 Task: Explore the satellite view of the Florida Everglades.
Action: Mouse moved to (84, 67)
Screenshot: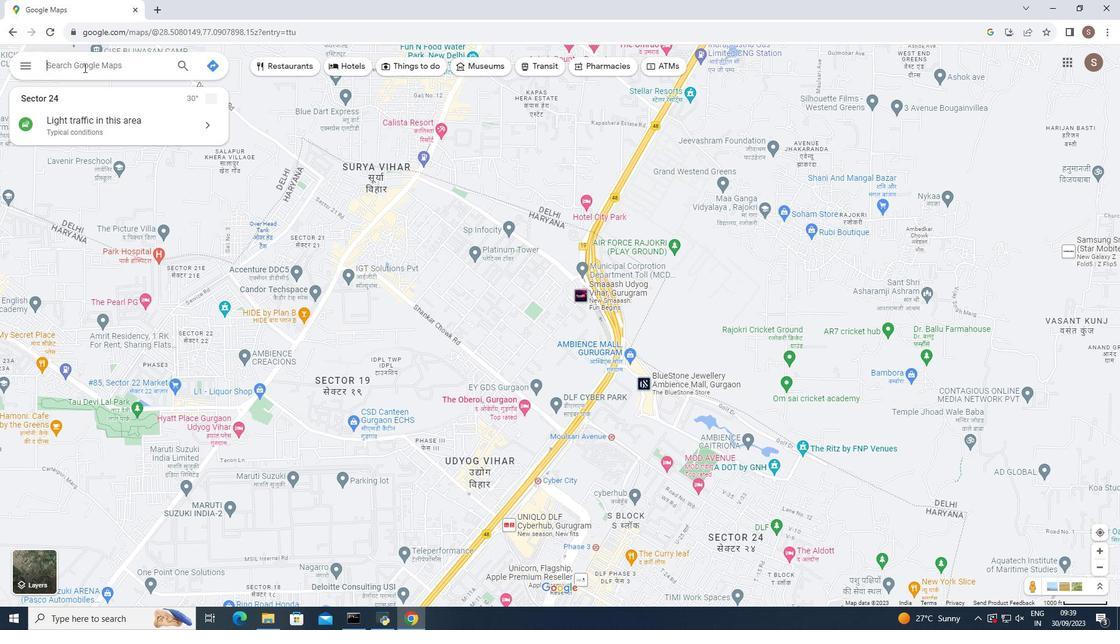 
Action: Mouse pressed left at (84, 67)
Screenshot: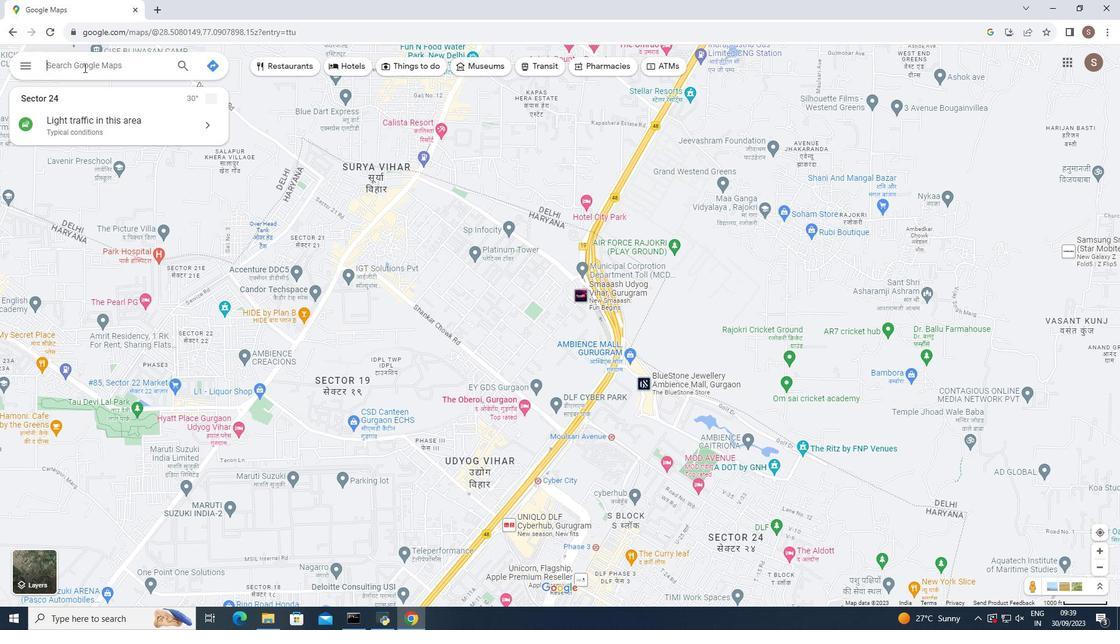 
Action: Key pressed <Key.caps_lock>F<Key.caps_lock>lorida<Key.space><Key.caps_lock>E<Key.caps_lock>verglades
Screenshot: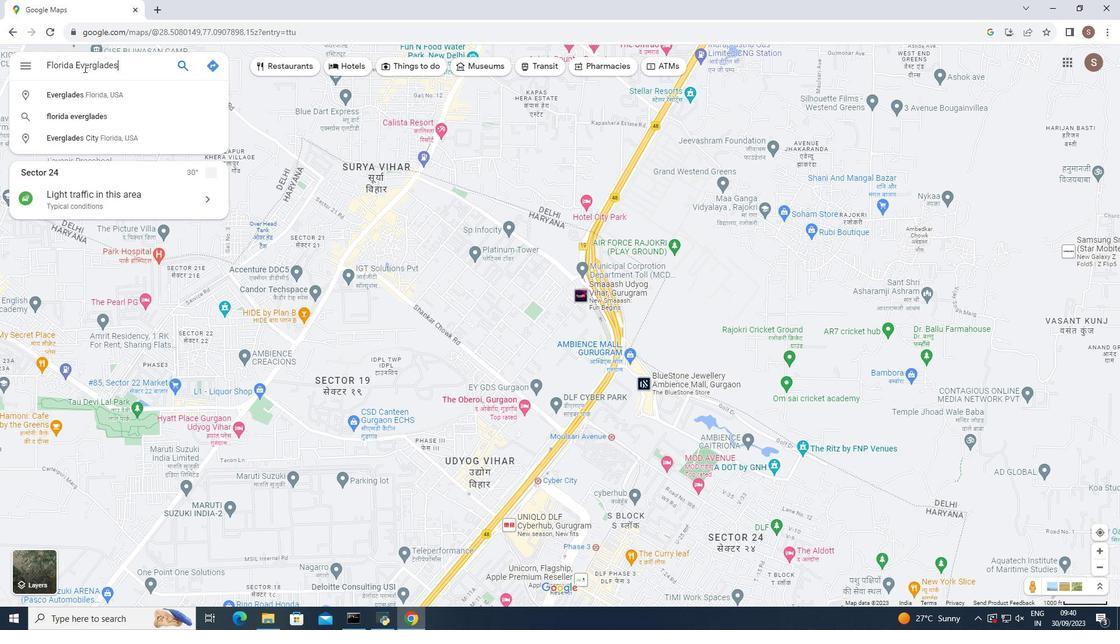 
Action: Mouse moved to (80, 89)
Screenshot: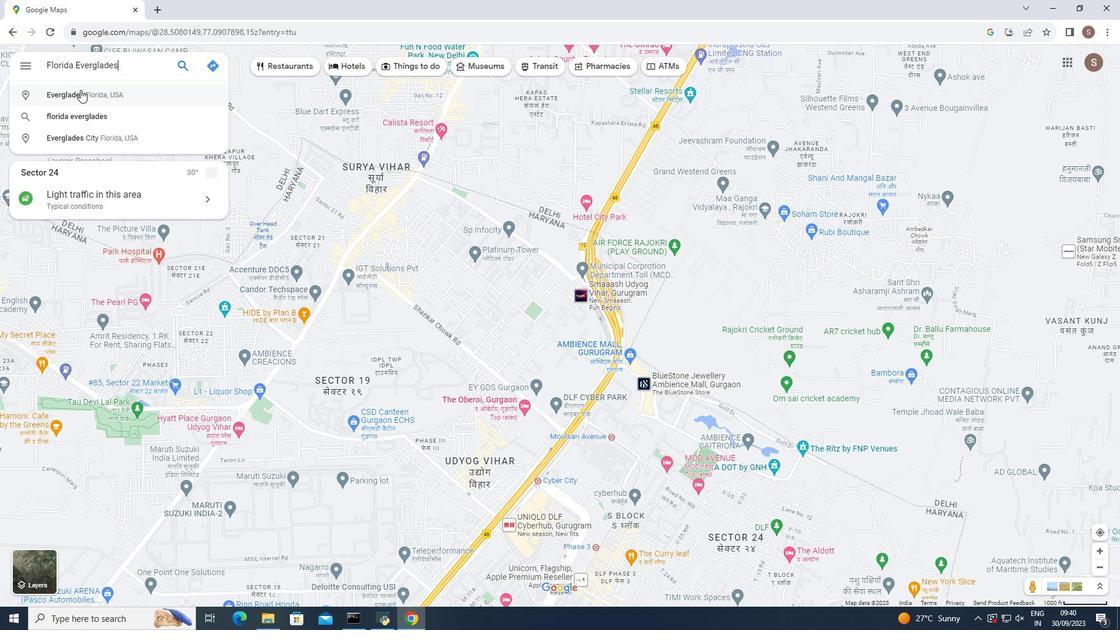 
Action: Mouse pressed left at (80, 89)
Screenshot: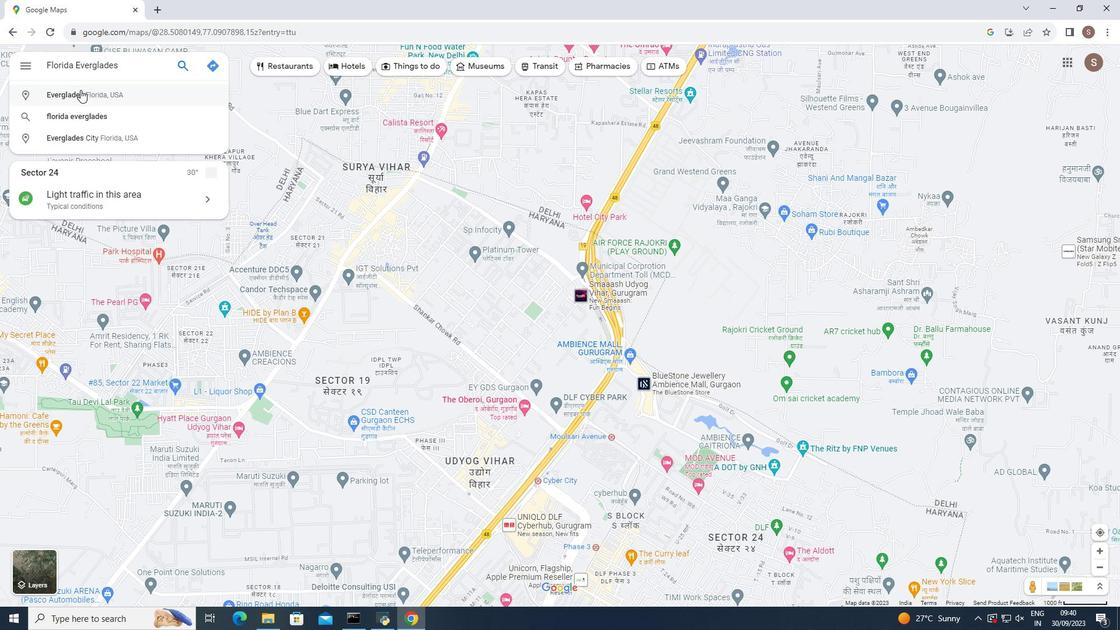 
Action: Mouse moved to (461, 571)
Screenshot: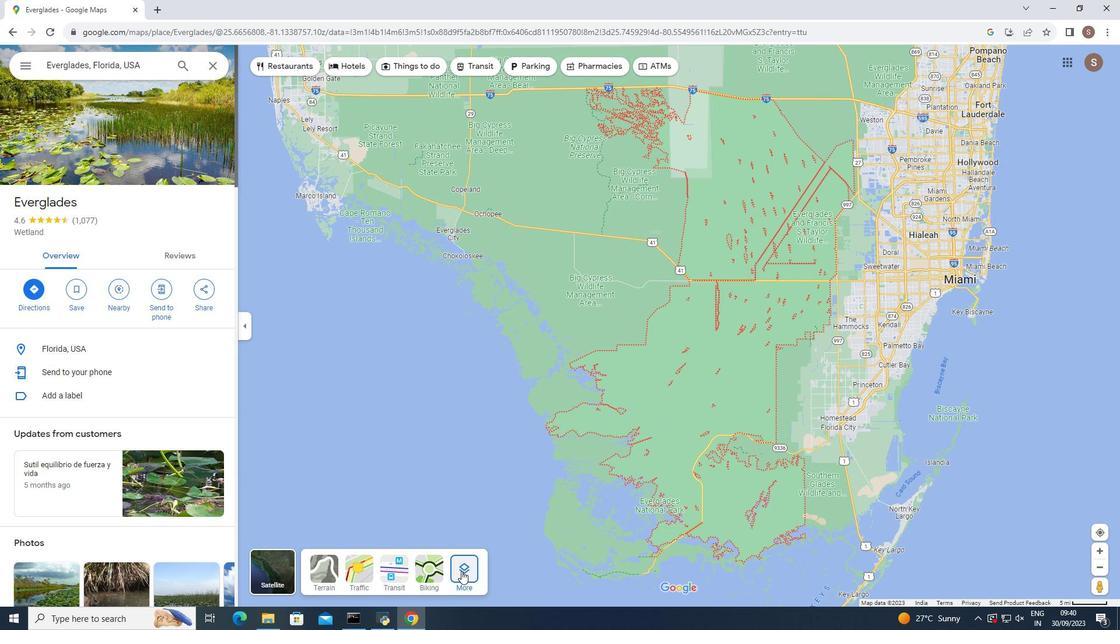 
Action: Mouse pressed left at (461, 571)
Screenshot: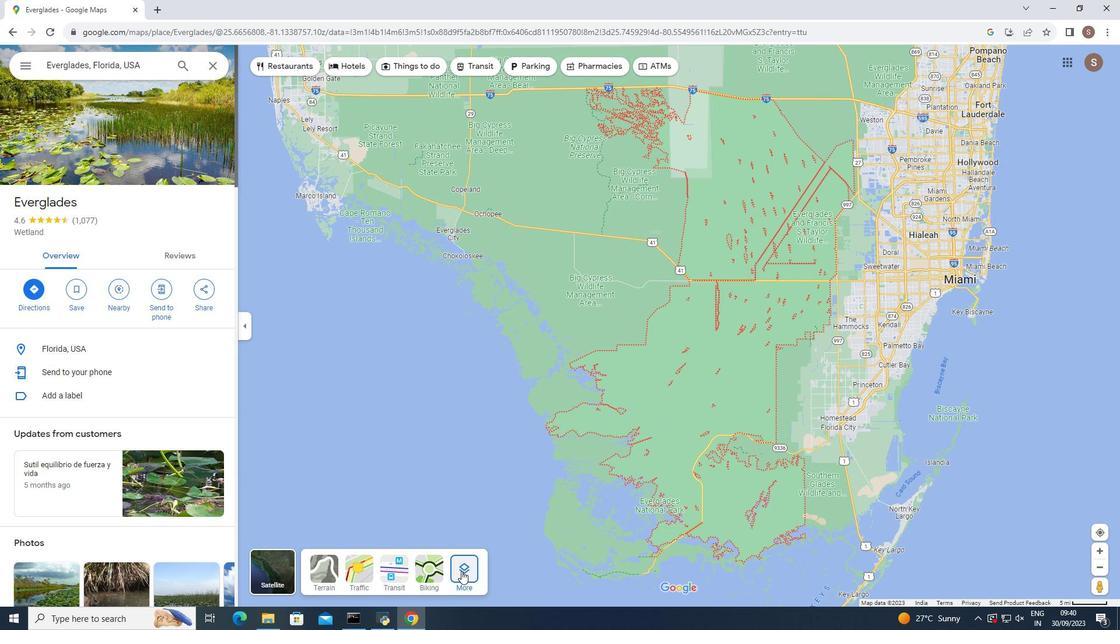 
Action: Mouse moved to (357, 527)
Screenshot: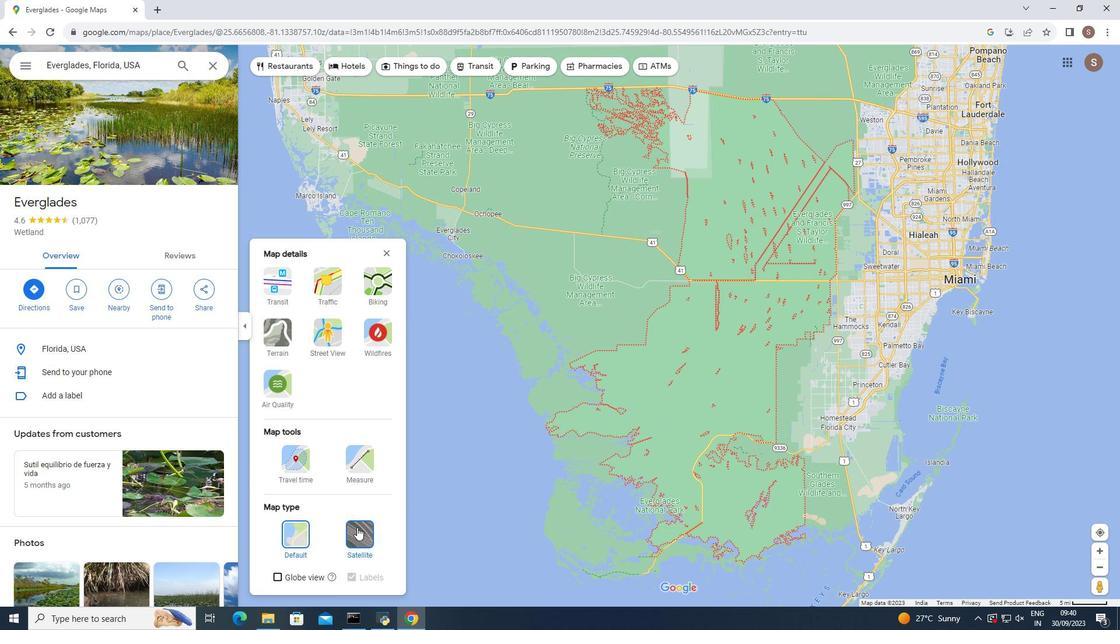 
Action: Mouse pressed left at (357, 527)
Screenshot: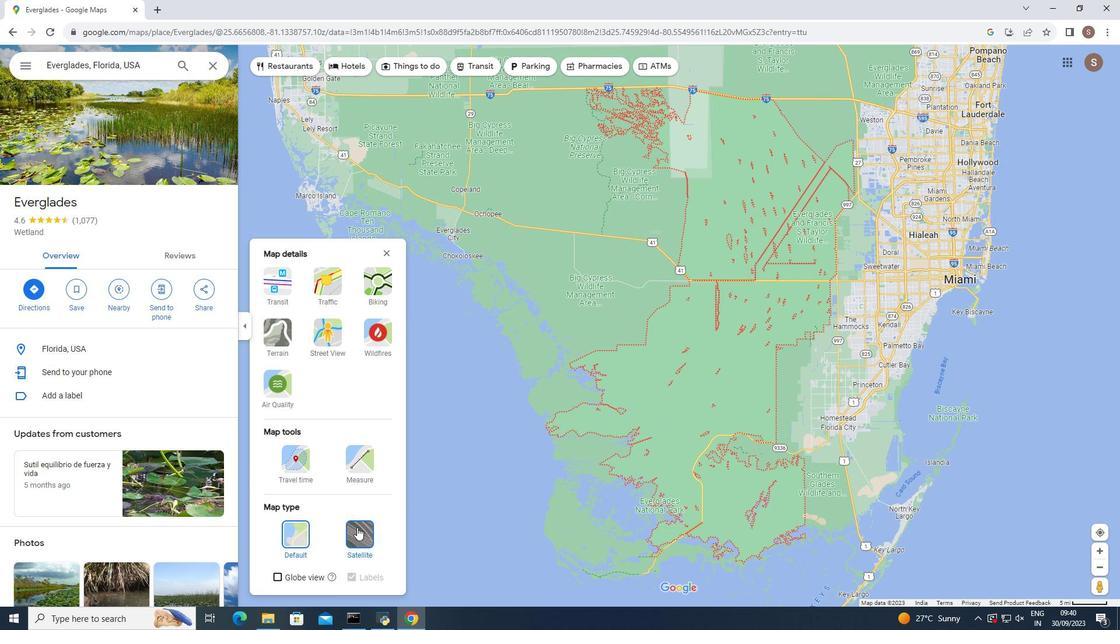 
Action: Mouse moved to (693, 401)
Screenshot: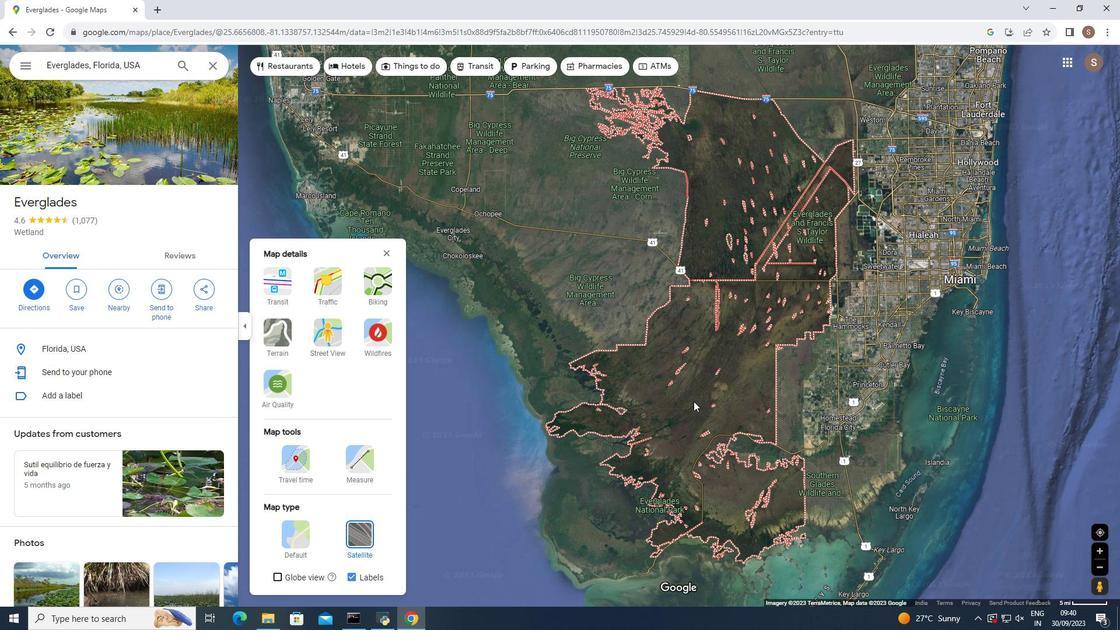 
Action: Mouse scrolled (693, 400) with delta (0, 0)
Screenshot: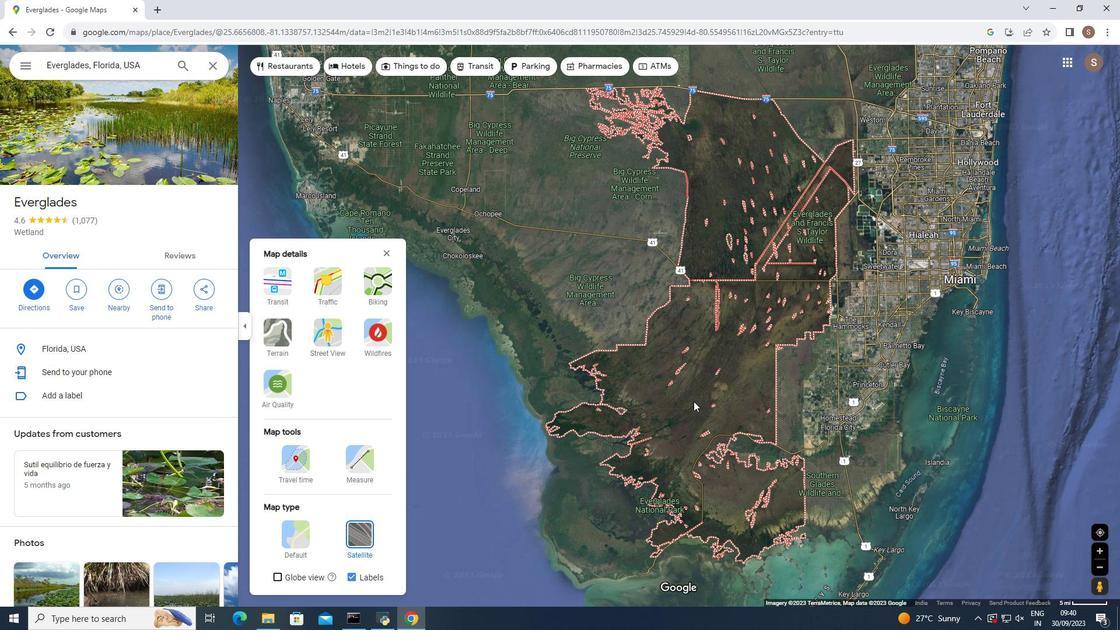 
Action: Mouse moved to (1100, 591)
Screenshot: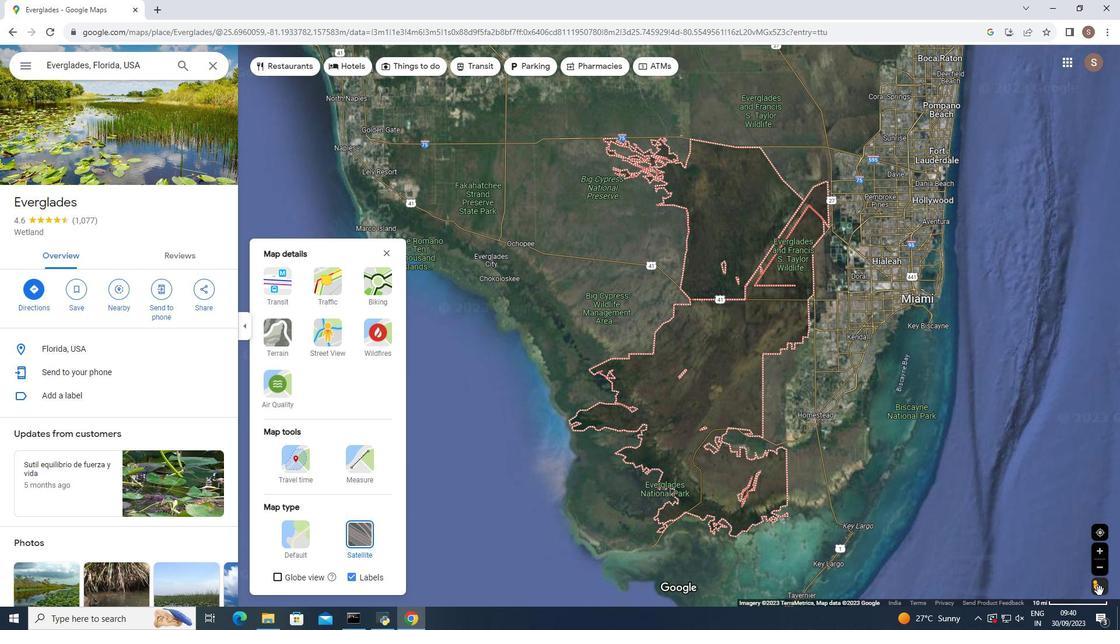 
Action: Mouse pressed left at (1100, 591)
Screenshot: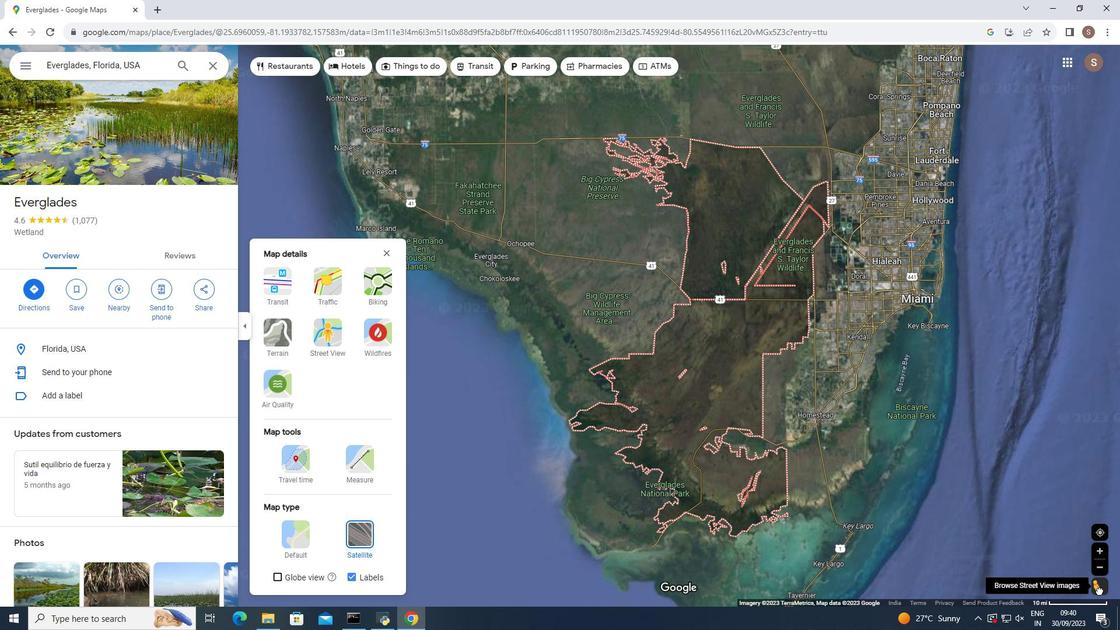
Action: Mouse moved to (853, 421)
Screenshot: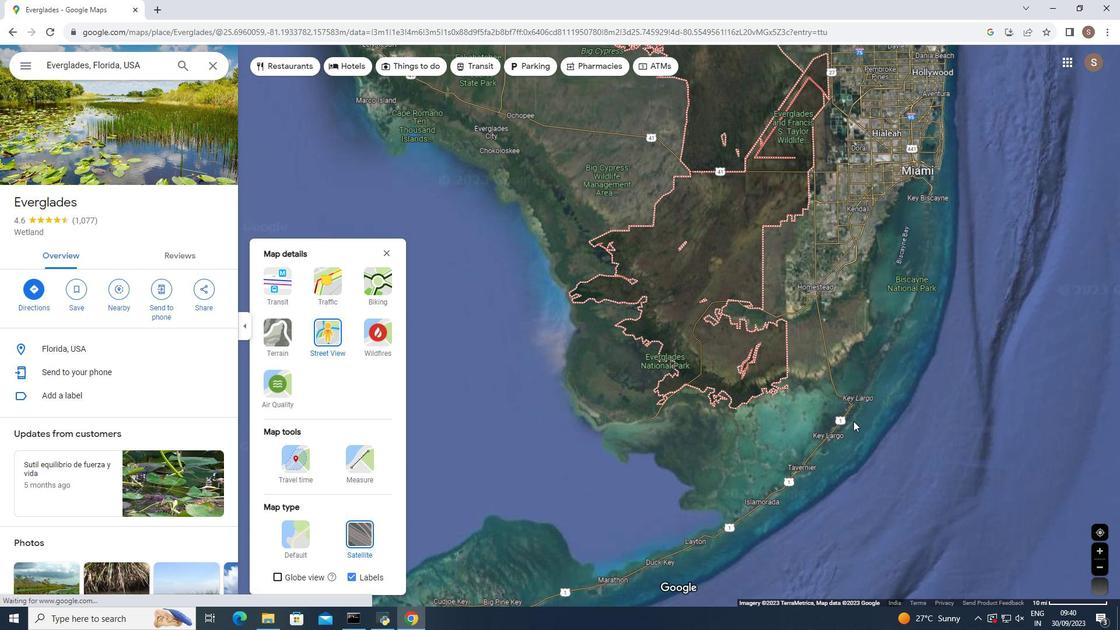
Action: Mouse pressed left at (853, 421)
Screenshot: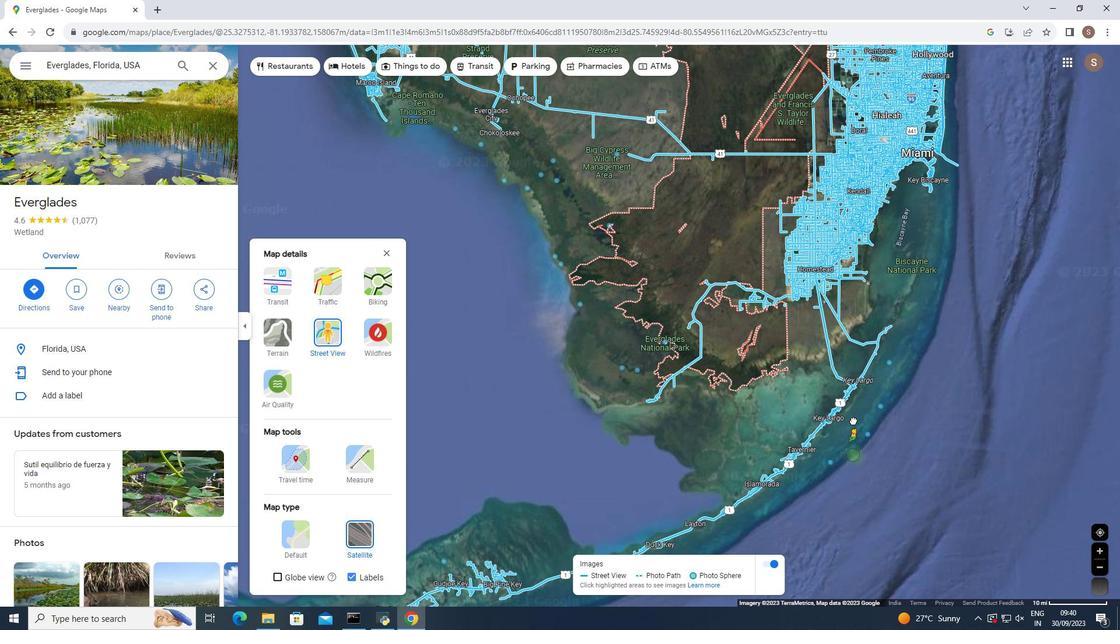 
Action: Mouse moved to (1104, 61)
Screenshot: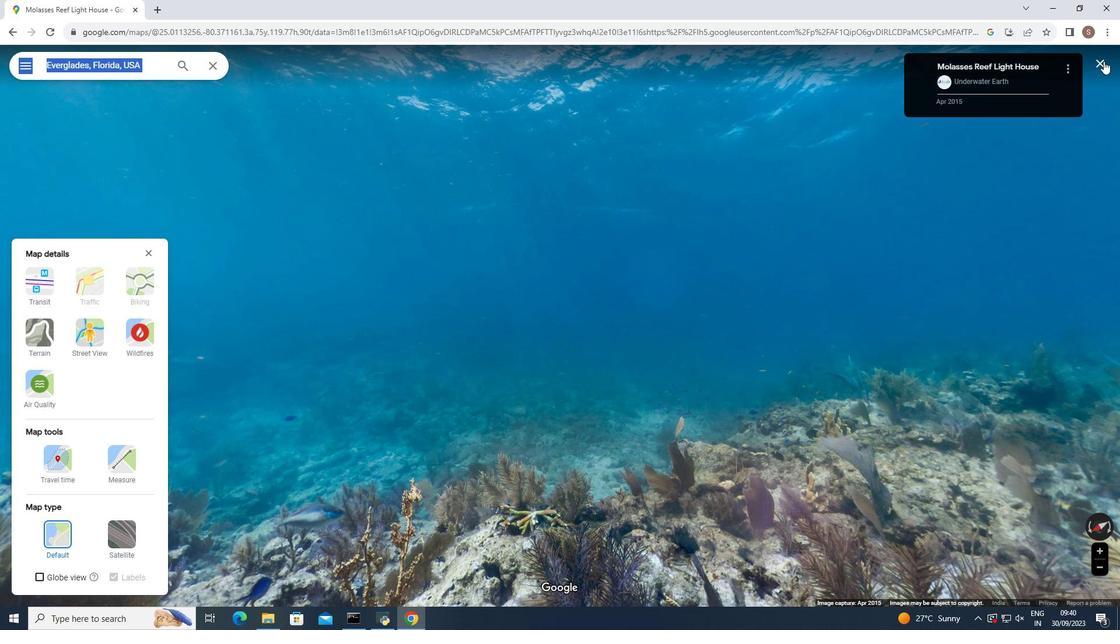 
Action: Mouse pressed left at (1104, 61)
Screenshot: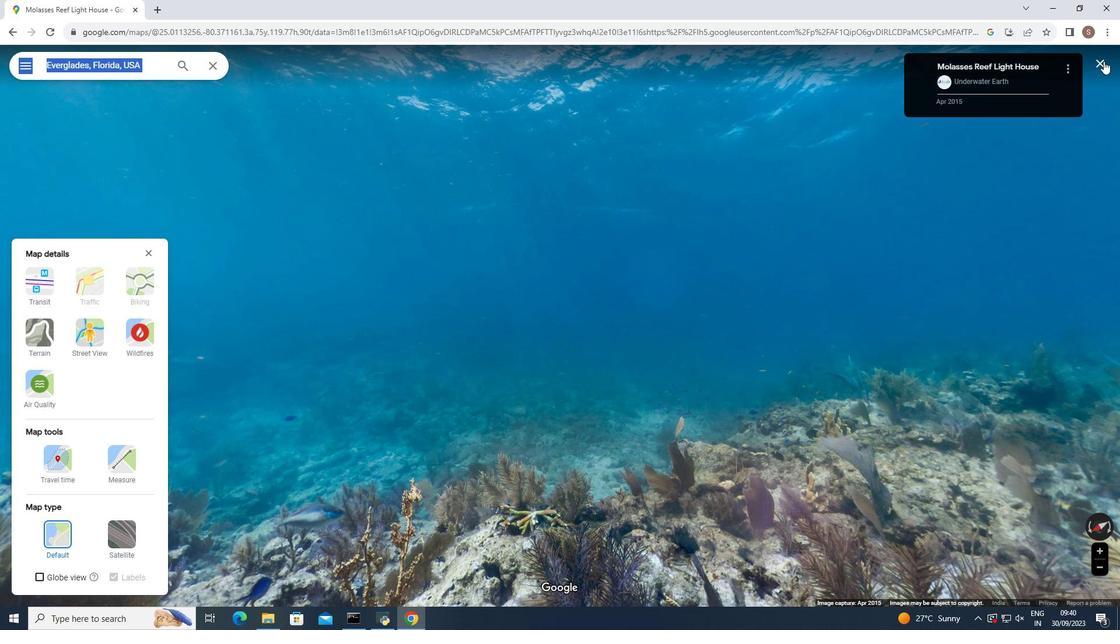
Action: Mouse moved to (571, 233)
Screenshot: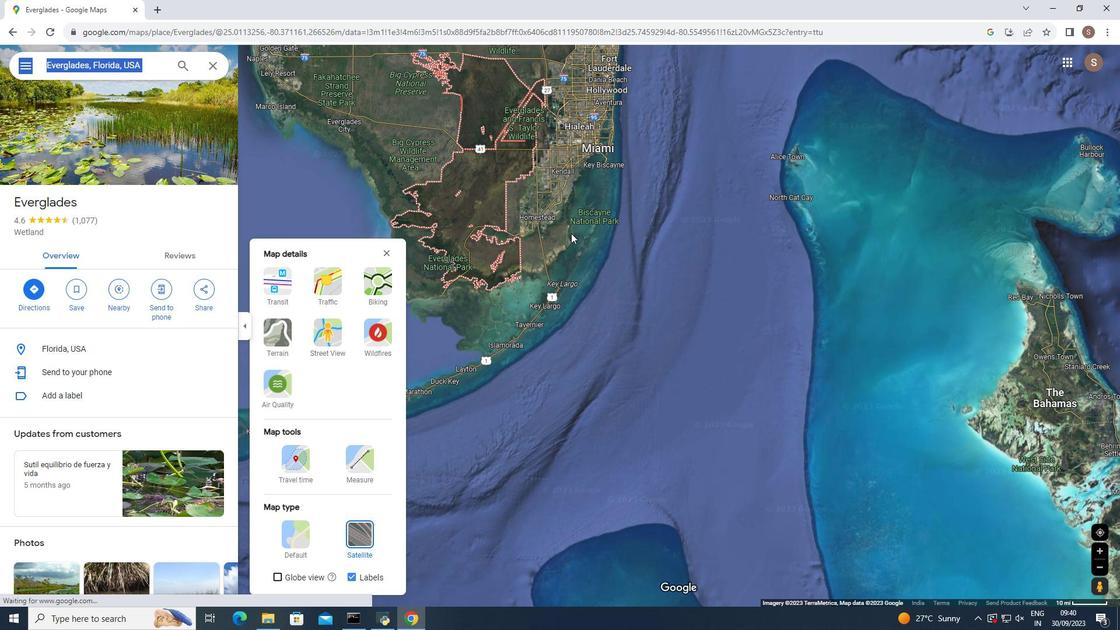 
Action: Mouse scrolled (571, 234) with delta (0, 0)
Screenshot: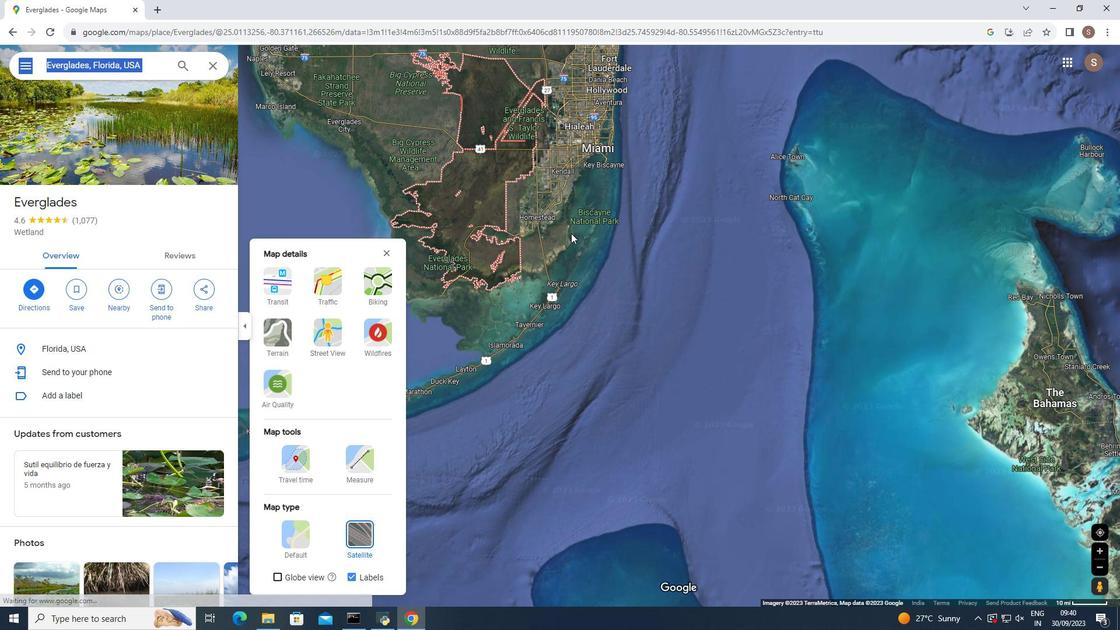 
Action: Mouse scrolled (571, 234) with delta (0, 0)
Screenshot: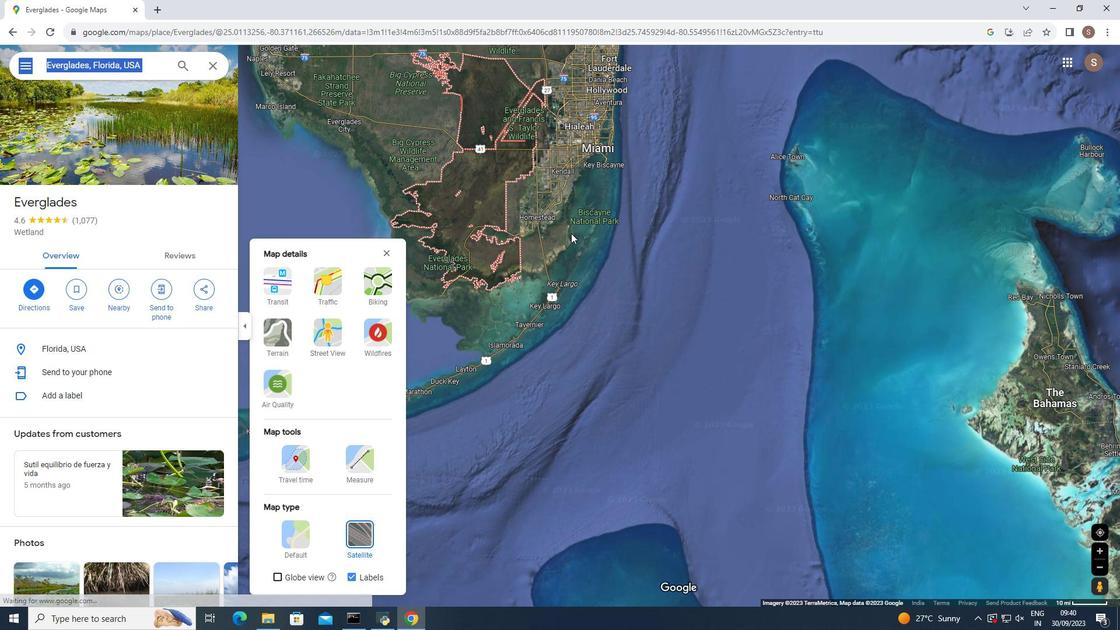 
Action: Mouse scrolled (571, 234) with delta (0, 0)
Screenshot: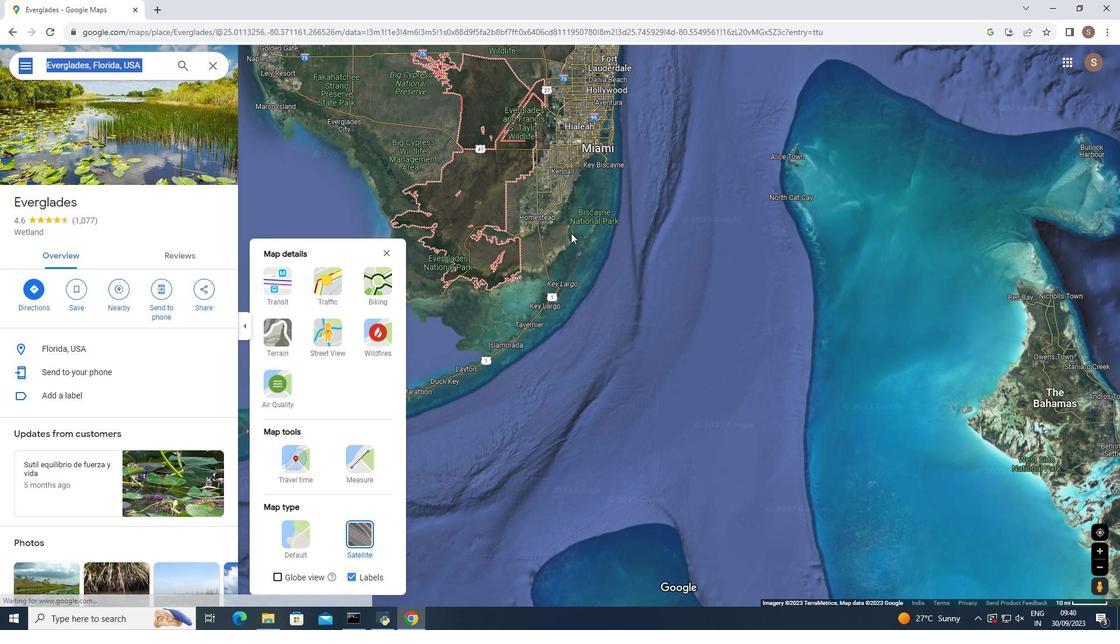 
Action: Mouse scrolled (571, 234) with delta (0, 0)
Screenshot: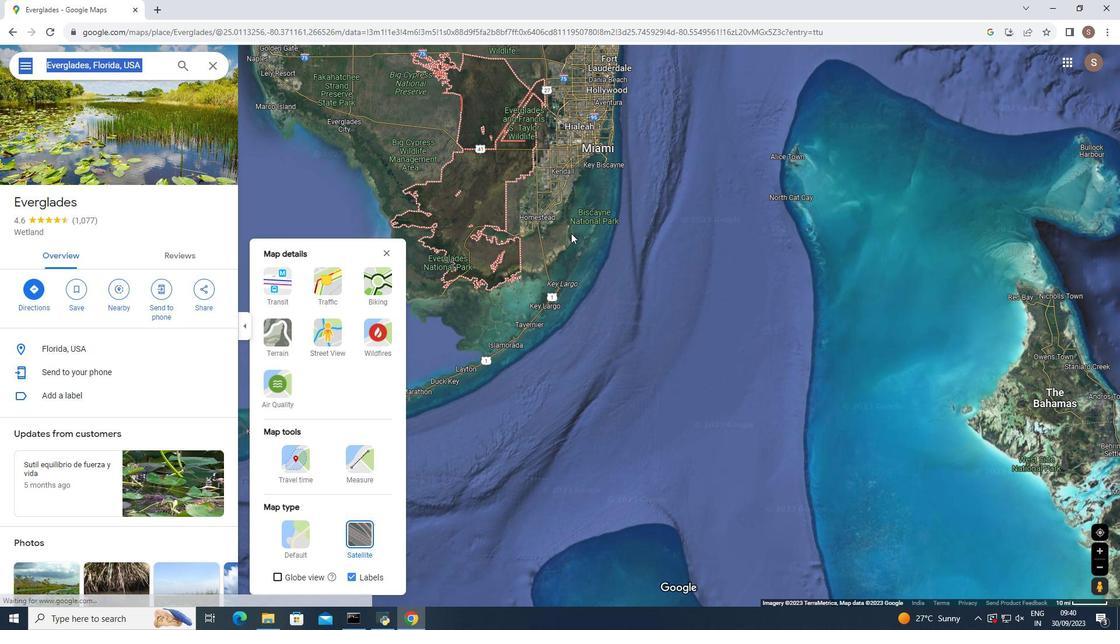 
Action: Mouse scrolled (571, 234) with delta (0, 0)
Screenshot: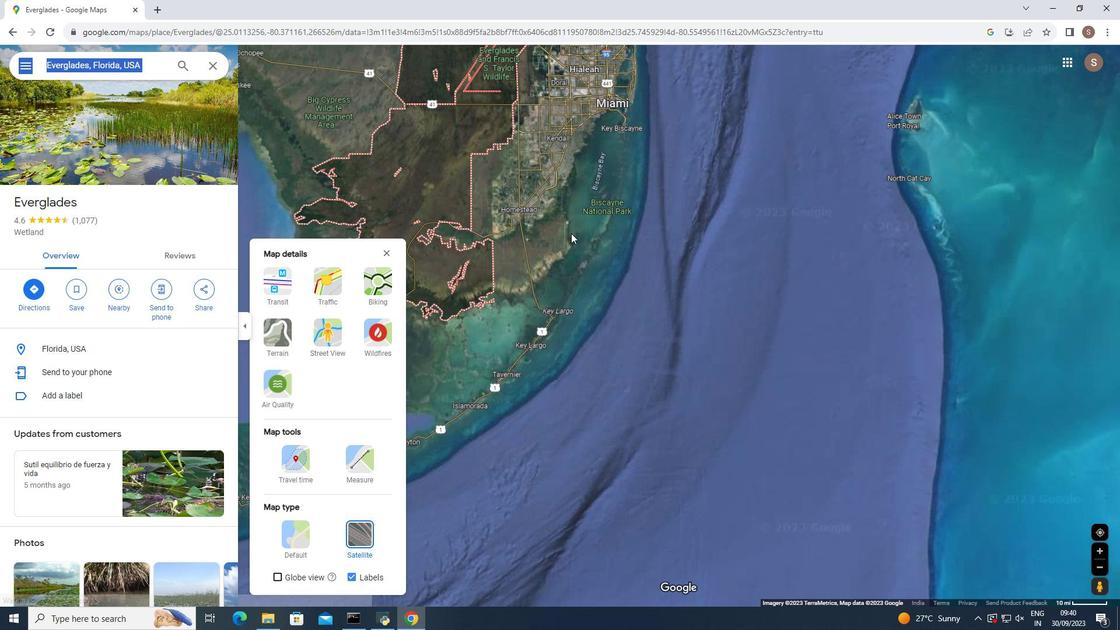 
Action: Mouse moved to (571, 236)
Screenshot: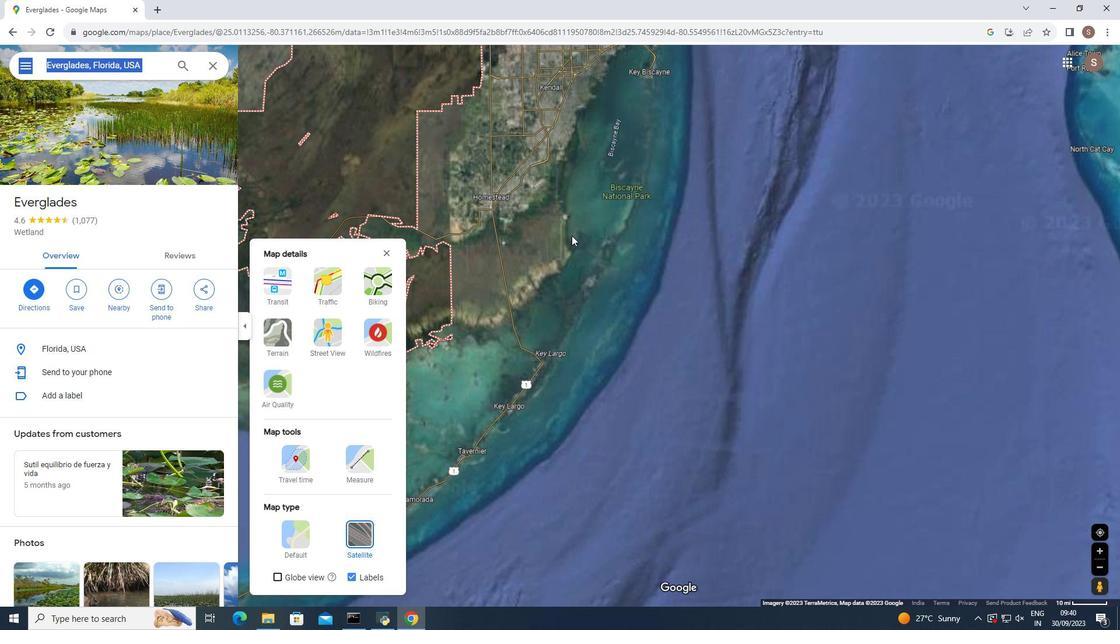 
Action: Mouse scrolled (571, 235) with delta (0, 0)
Screenshot: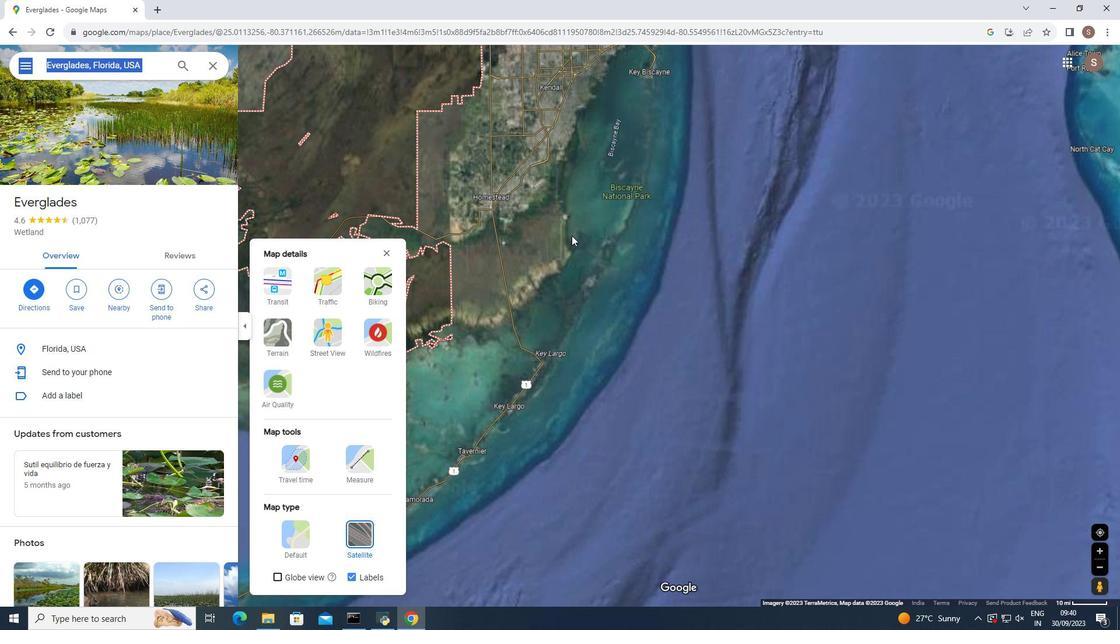 
Action: Mouse moved to (572, 237)
Screenshot: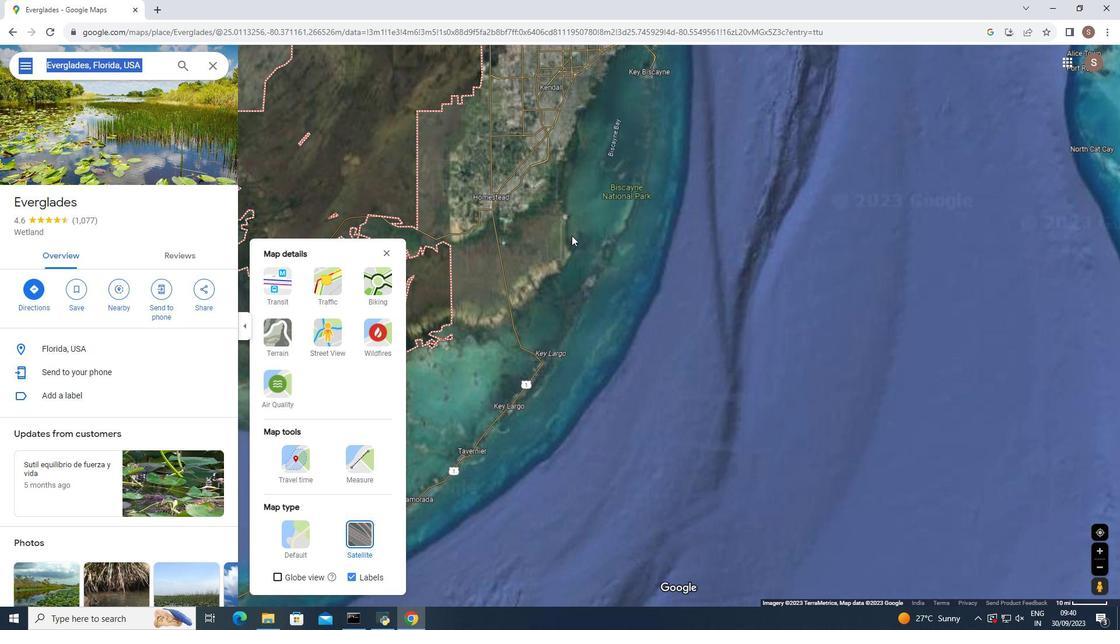 
Action: Mouse scrolled (572, 236) with delta (0, 0)
Screenshot: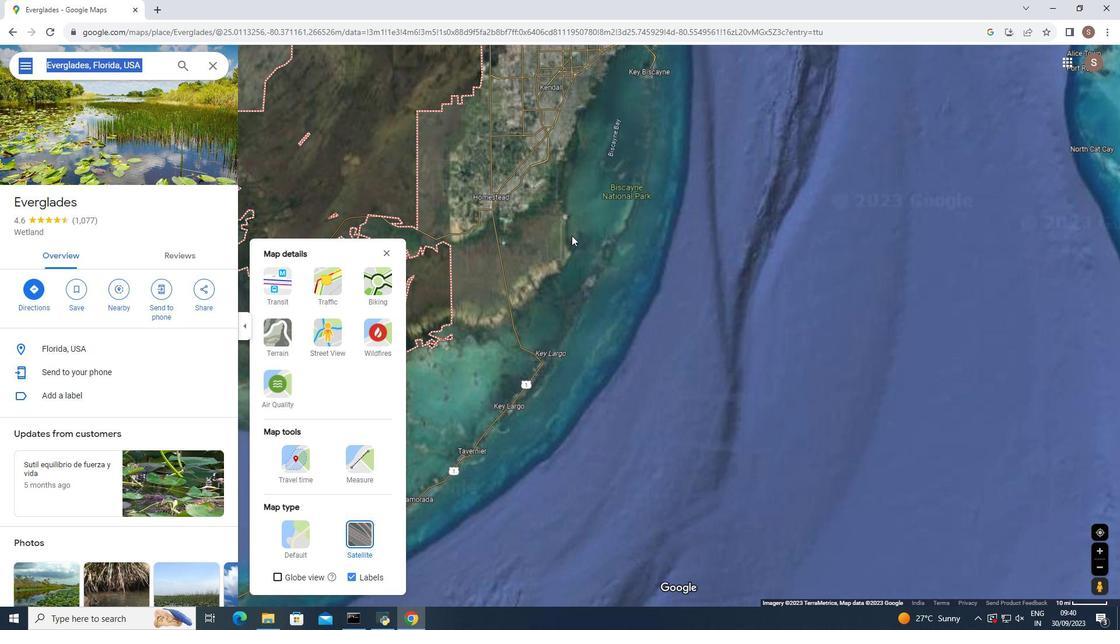
Action: Mouse moved to (572, 238)
Screenshot: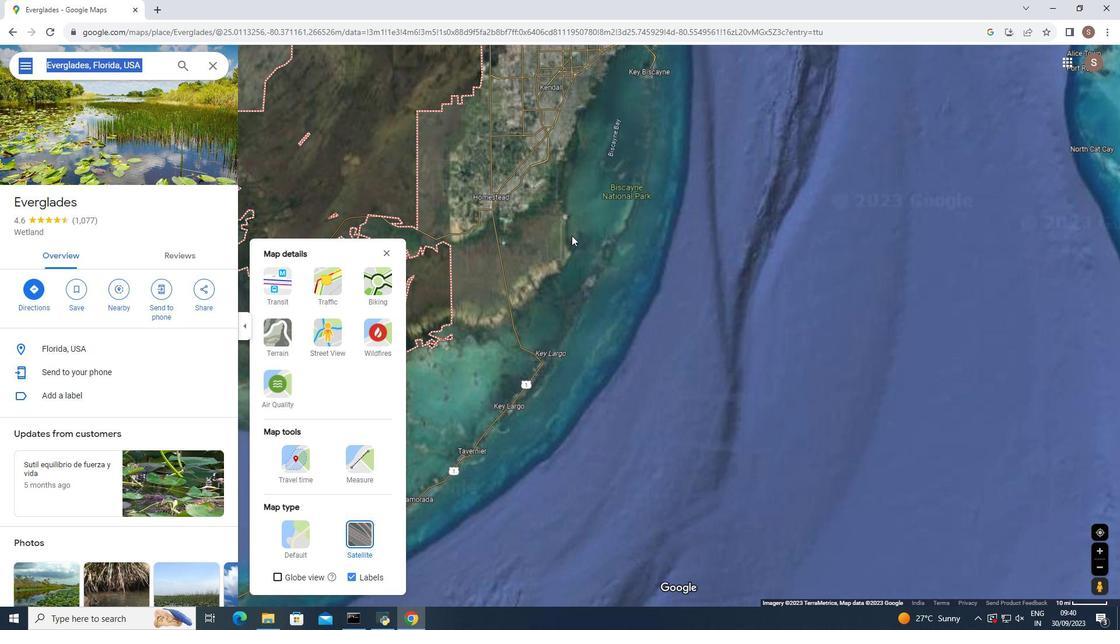 
Action: Mouse scrolled (572, 237) with delta (0, 0)
Screenshot: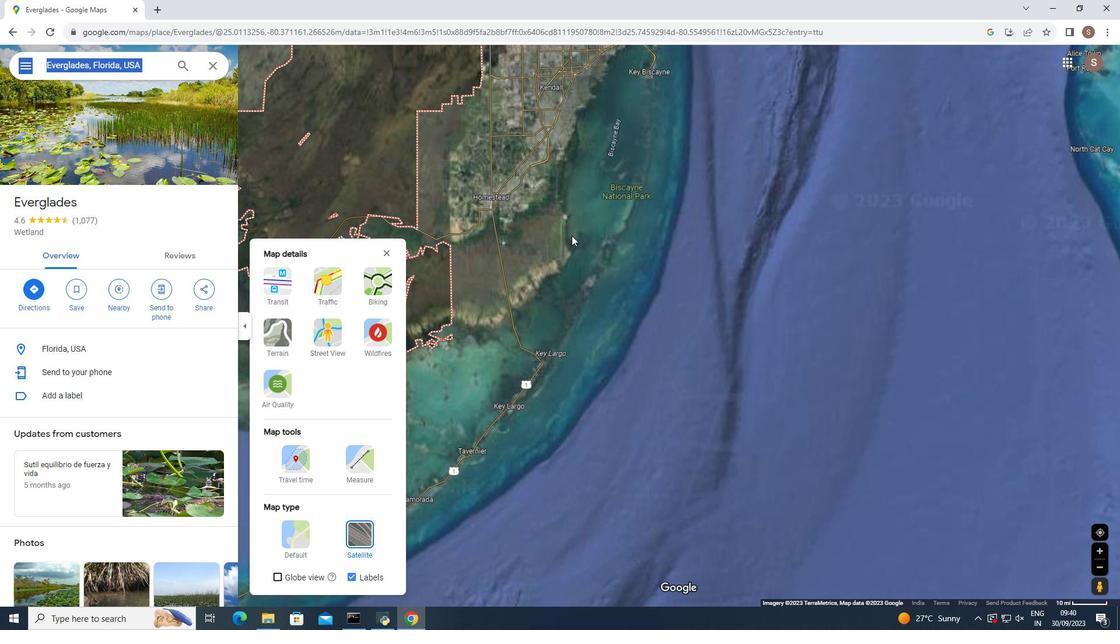 
Action: Mouse moved to (573, 238)
Screenshot: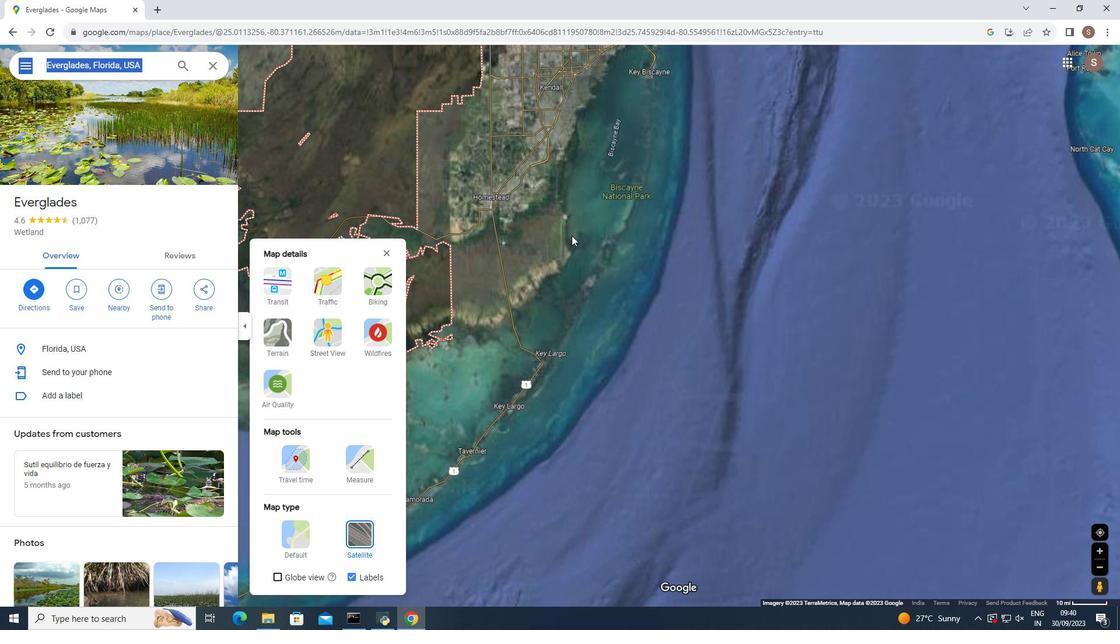 
Action: Mouse scrolled (573, 238) with delta (0, 0)
Screenshot: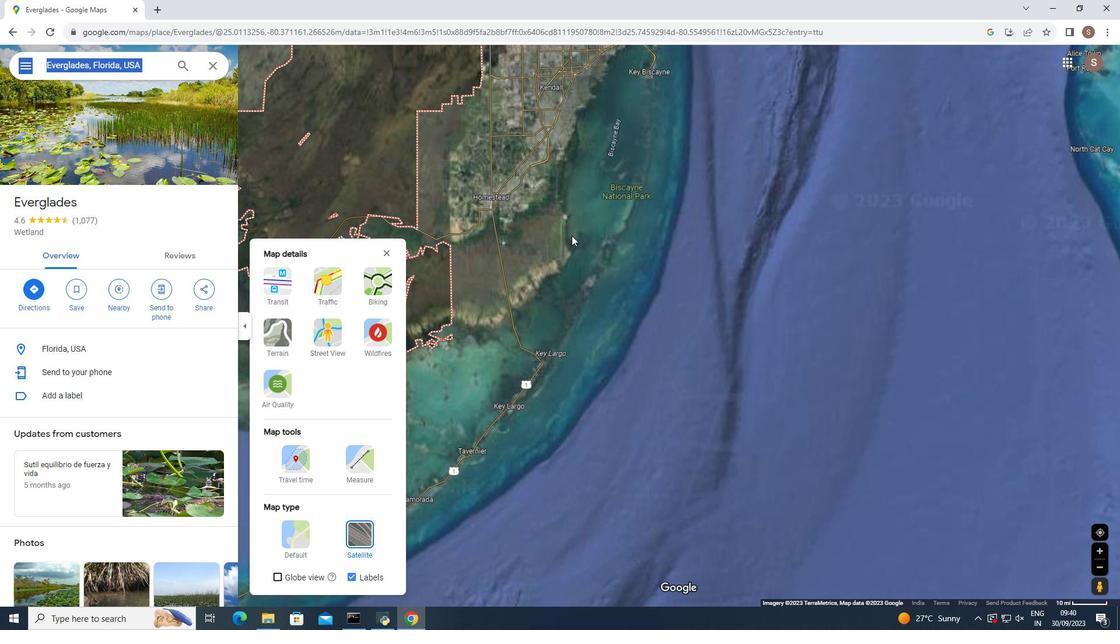 
Action: Mouse scrolled (573, 238) with delta (0, 0)
Screenshot: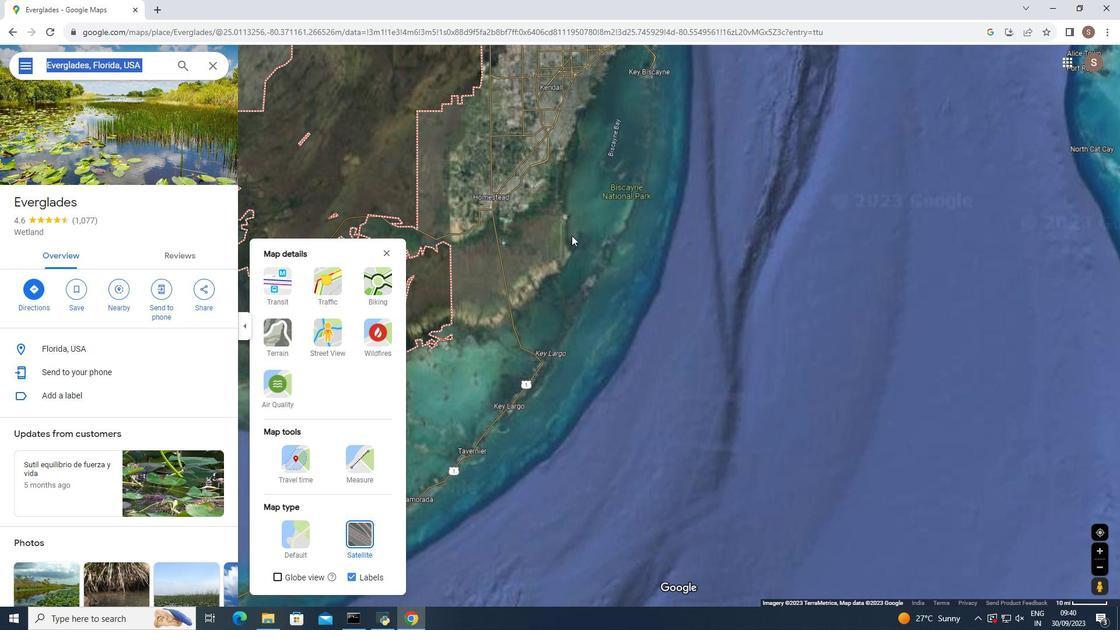 
Action: Mouse moved to (573, 238)
Screenshot: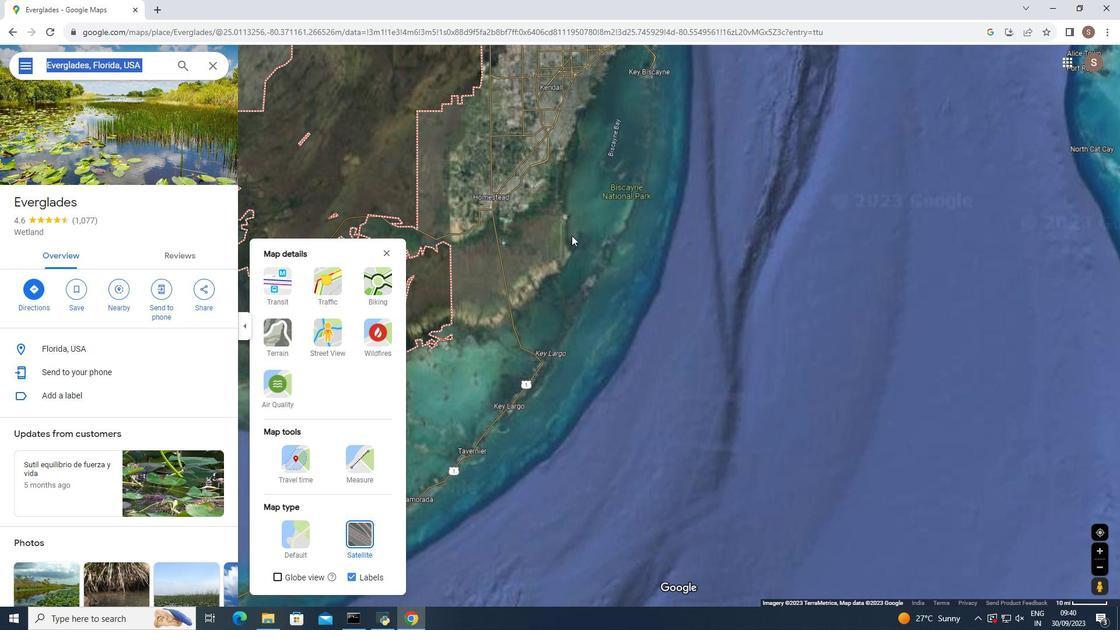 
Action: Mouse scrolled (573, 238) with delta (0, 0)
Screenshot: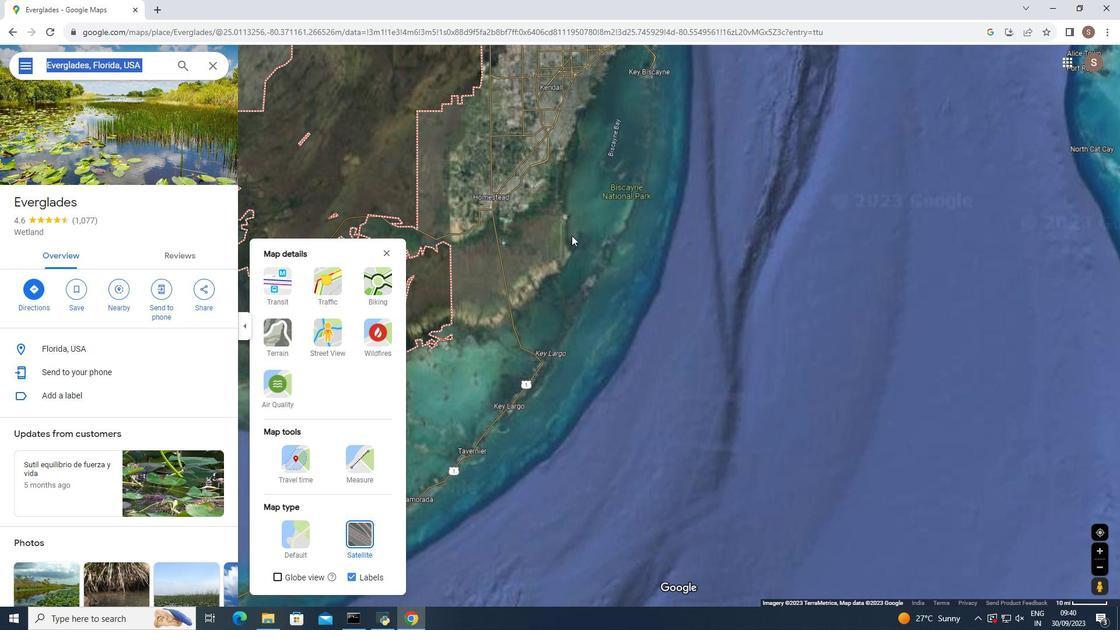 
Action: Mouse moved to (573, 238)
Screenshot: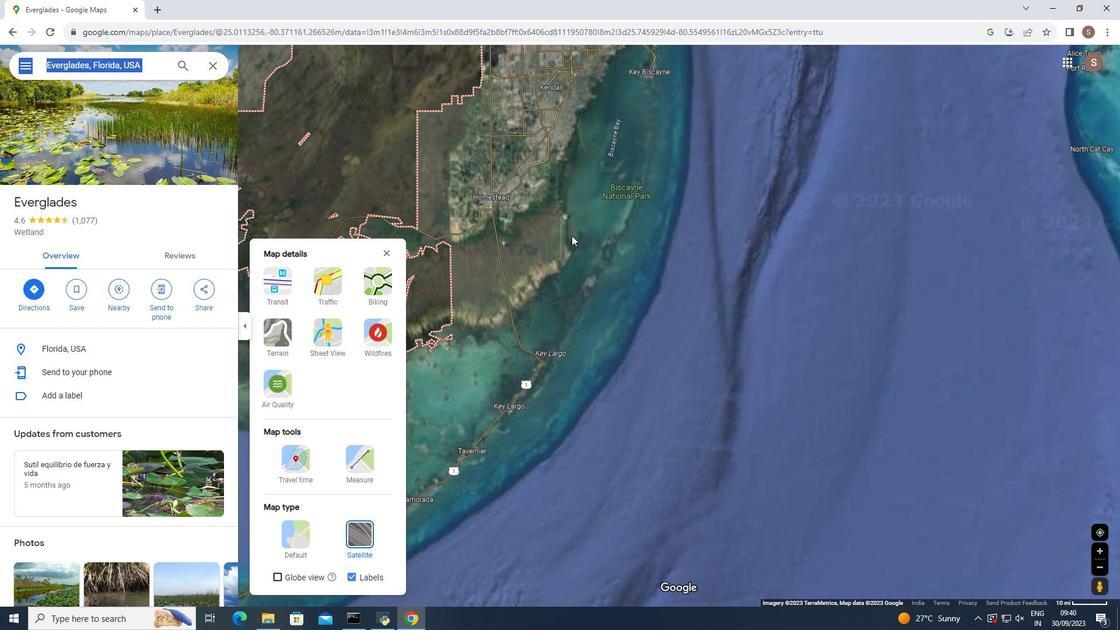 
Action: Mouse scrolled (573, 238) with delta (0, 0)
Screenshot: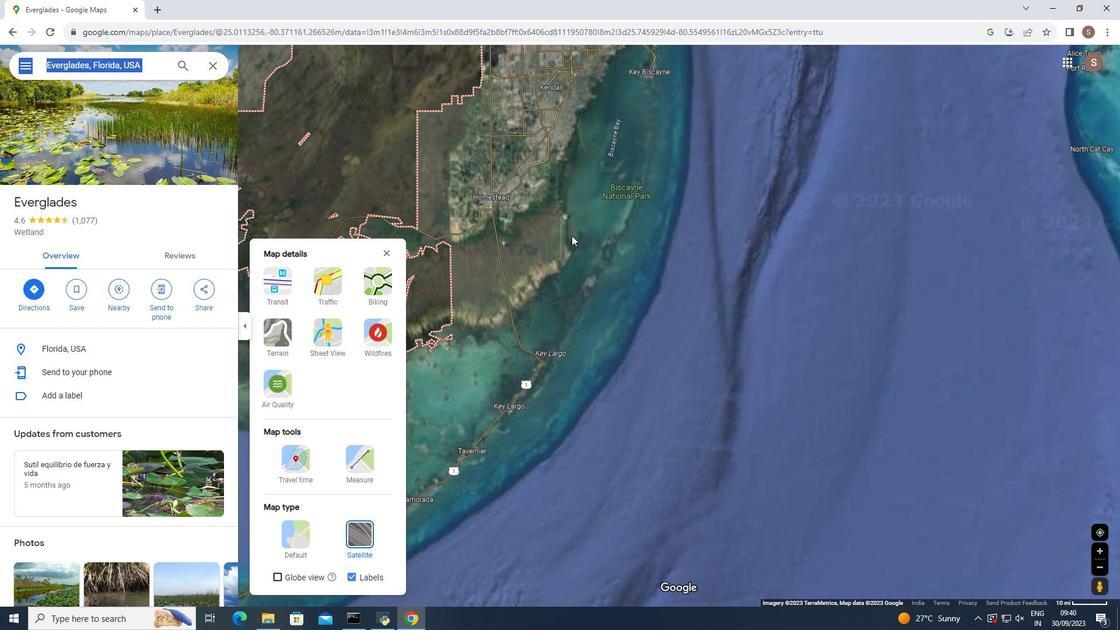 
Action: Mouse moved to (574, 238)
Screenshot: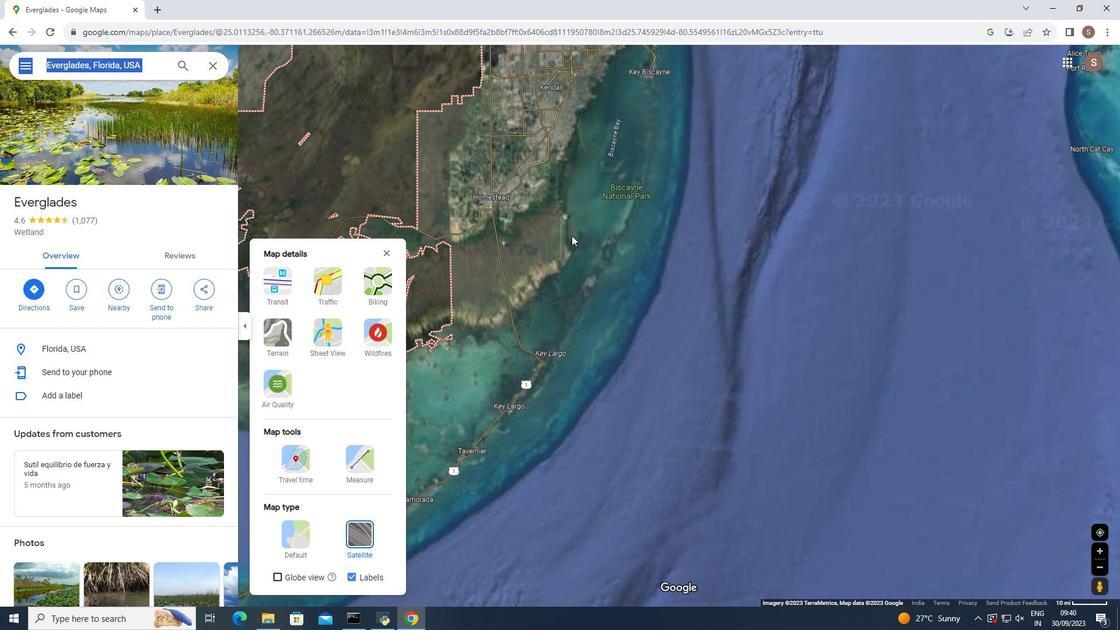 
Action: Mouse scrolled (574, 237) with delta (0, 0)
Screenshot: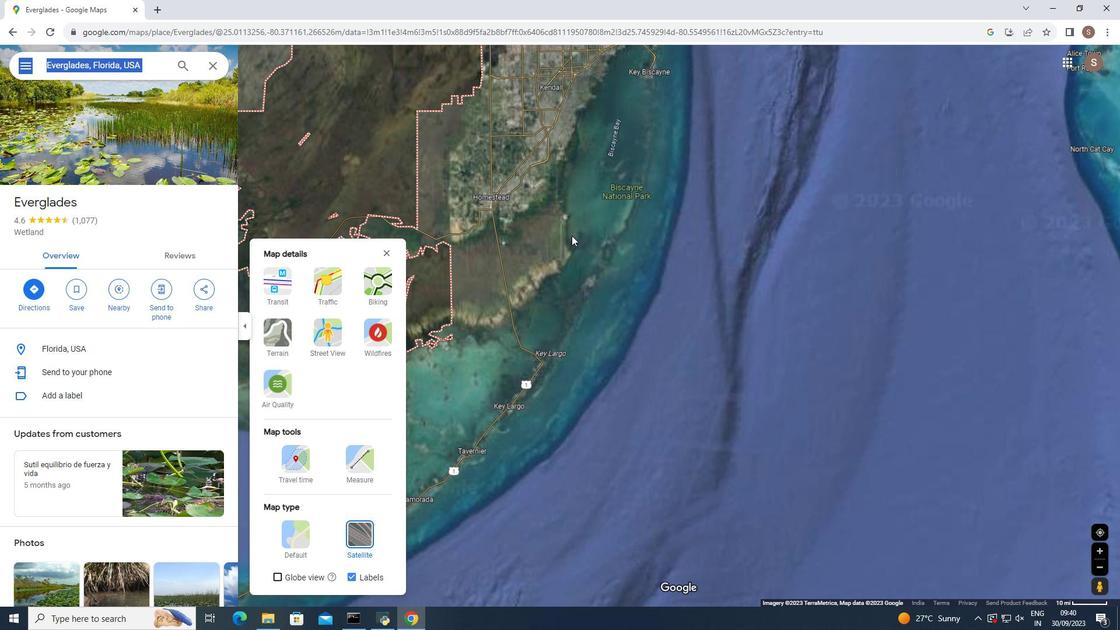 
Action: Mouse moved to (576, 237)
Screenshot: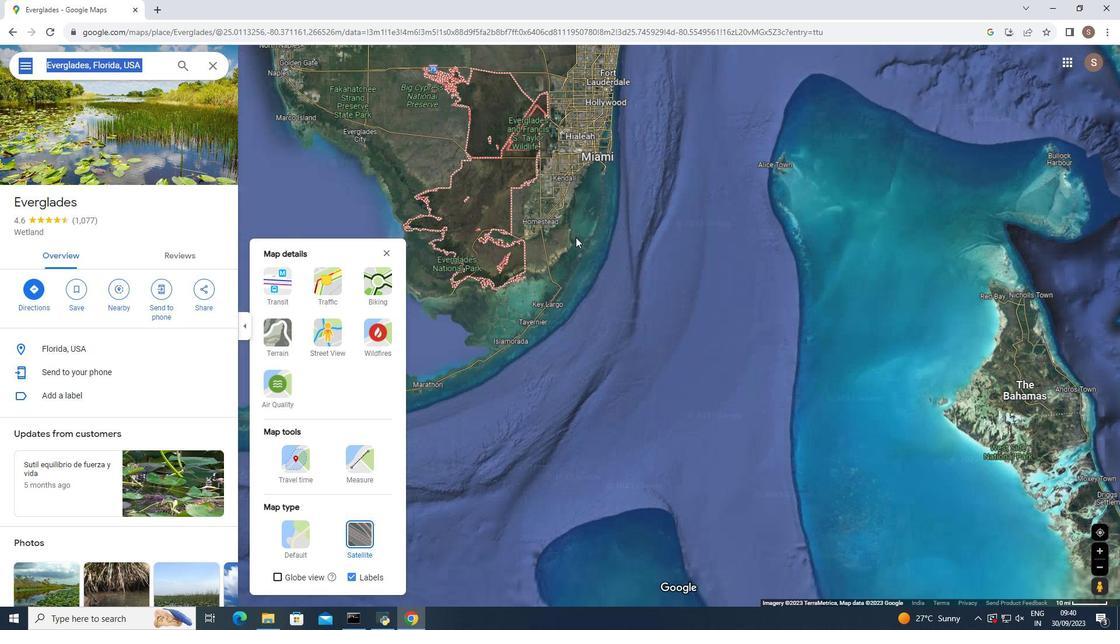 
Action: Mouse scrolled (576, 236) with delta (0, 0)
Screenshot: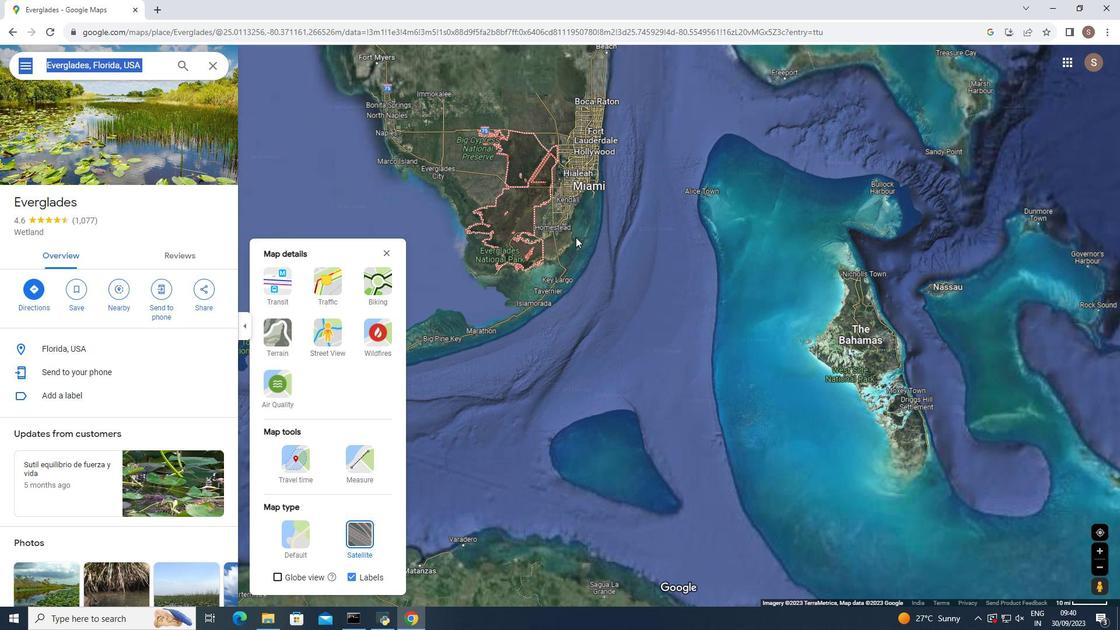
Action: Mouse scrolled (576, 236) with delta (0, 0)
Screenshot: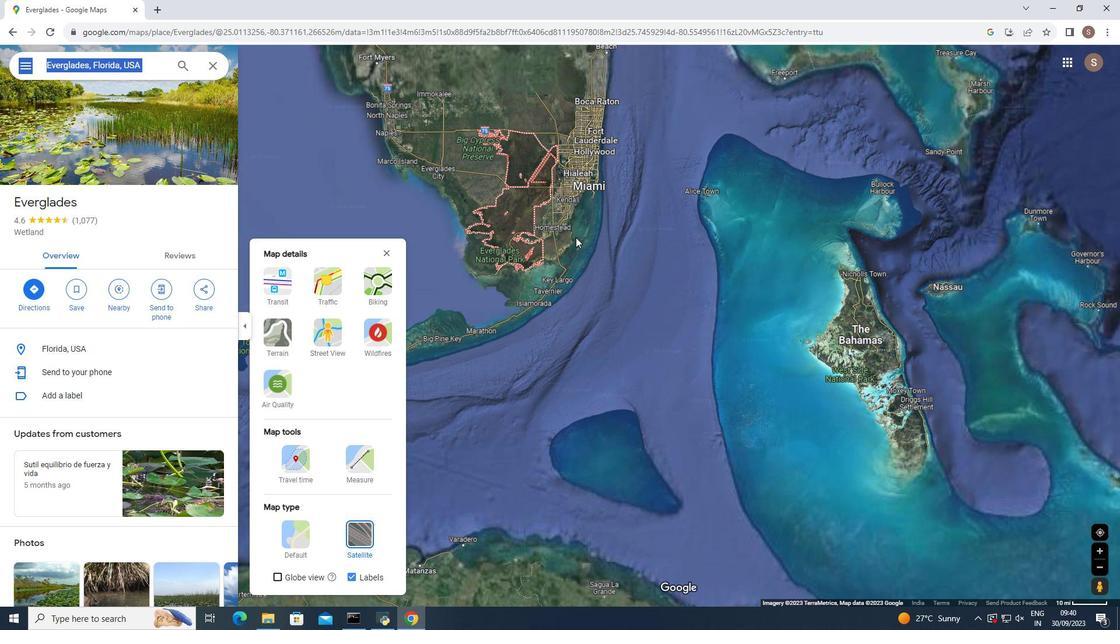 
Action: Mouse moved to (538, 161)
Screenshot: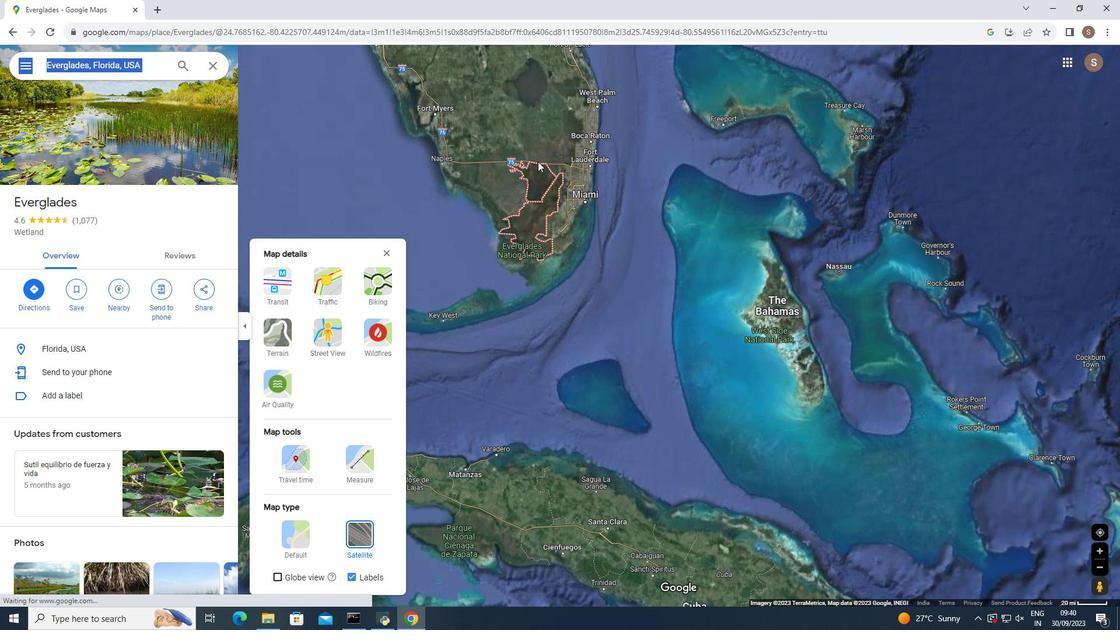 
Action: Mouse pressed left at (538, 161)
Screenshot: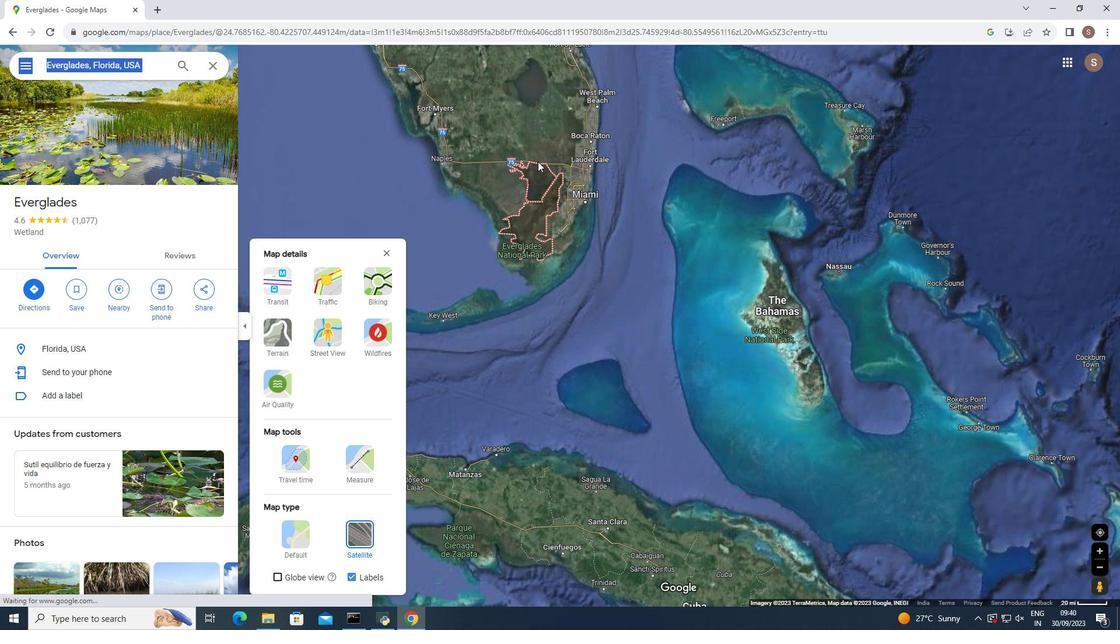 
Action: Mouse moved to (653, 385)
Screenshot: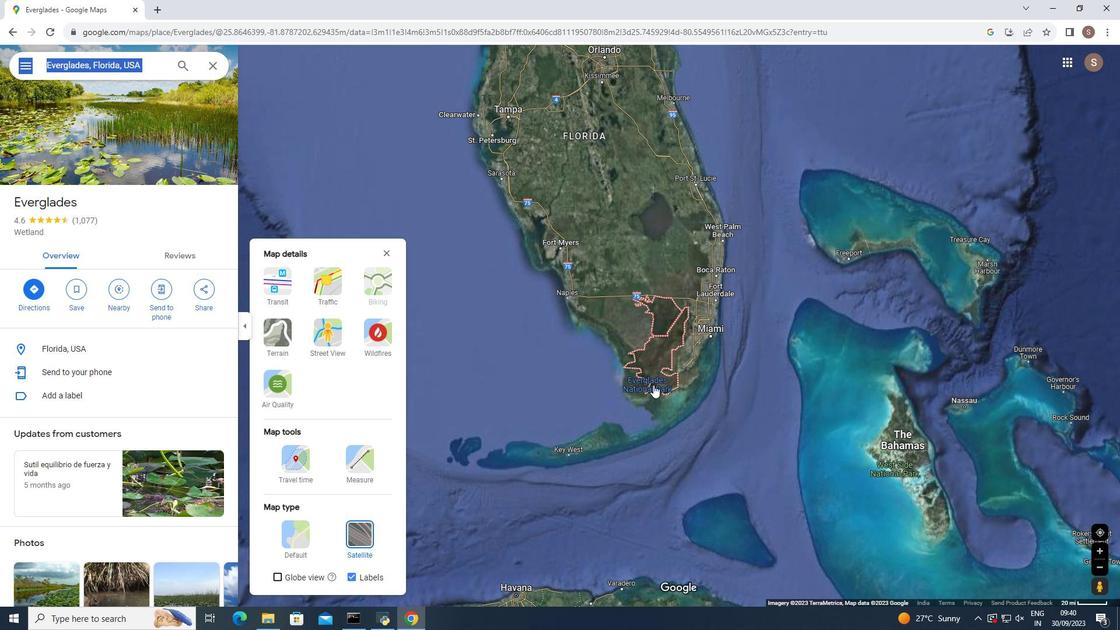 
Action: Mouse pressed left at (653, 385)
Screenshot: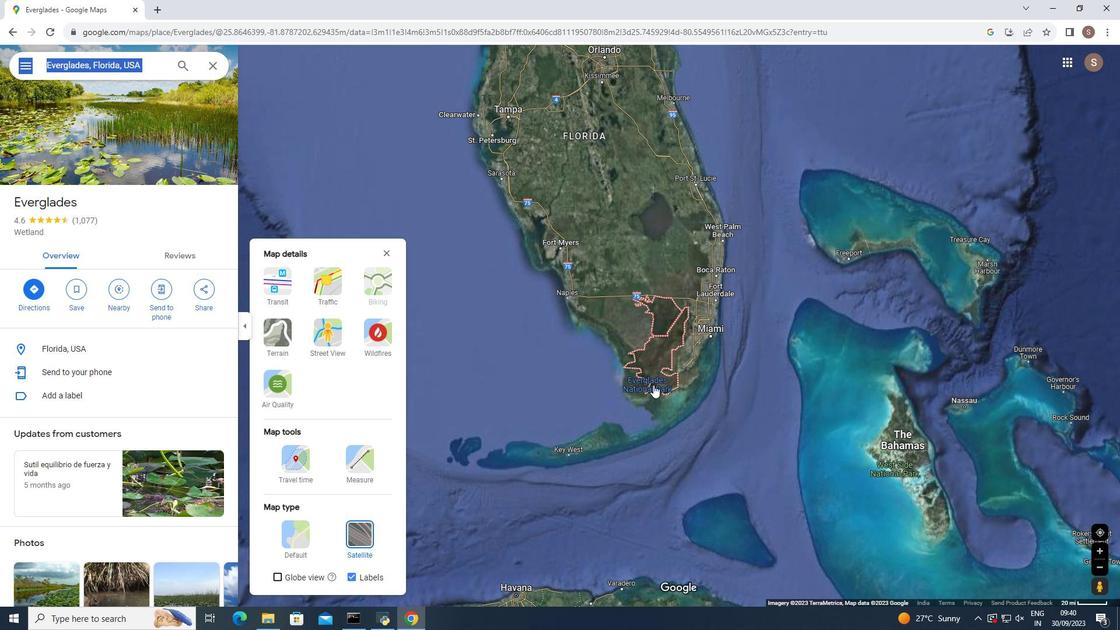 
Action: Mouse moved to (1101, 593)
Screenshot: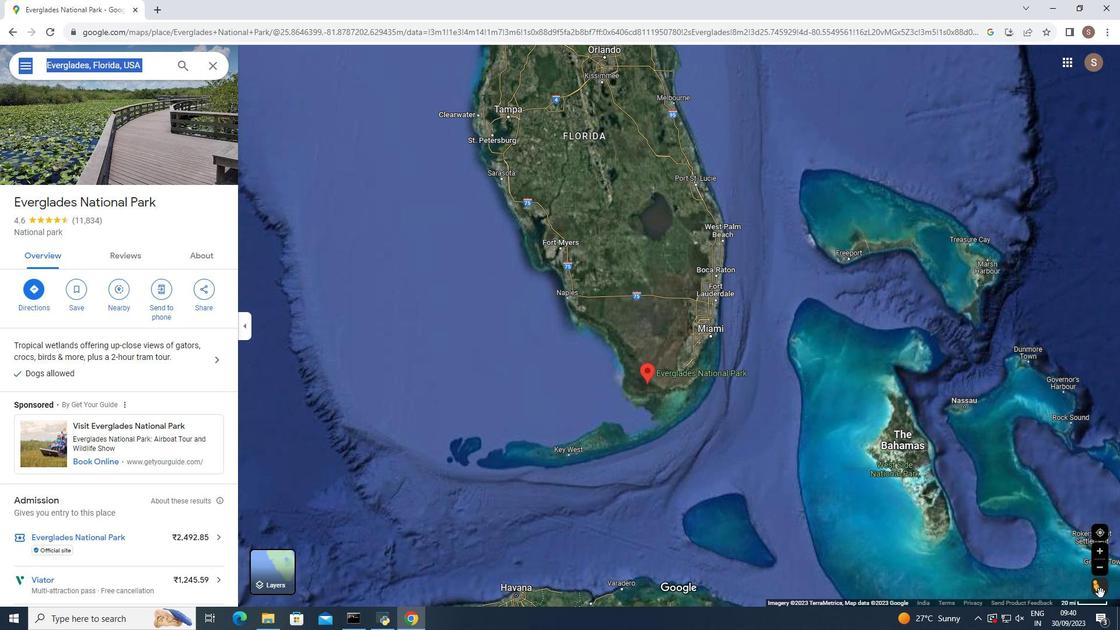 
Action: Mouse pressed left at (1101, 593)
Screenshot: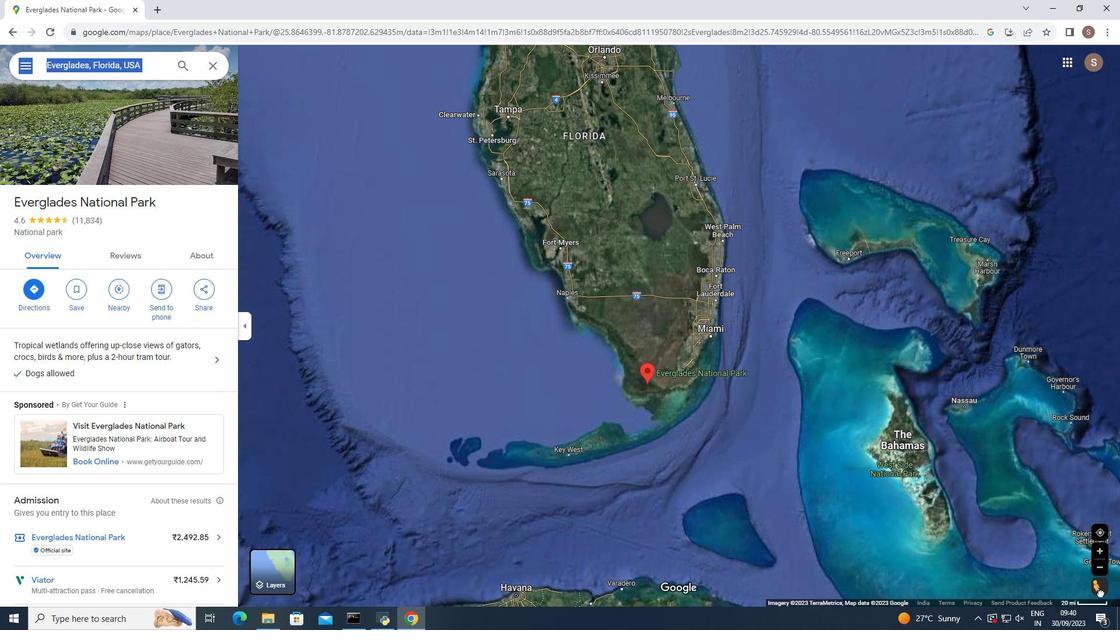 
Action: Mouse moved to (1096, 63)
Screenshot: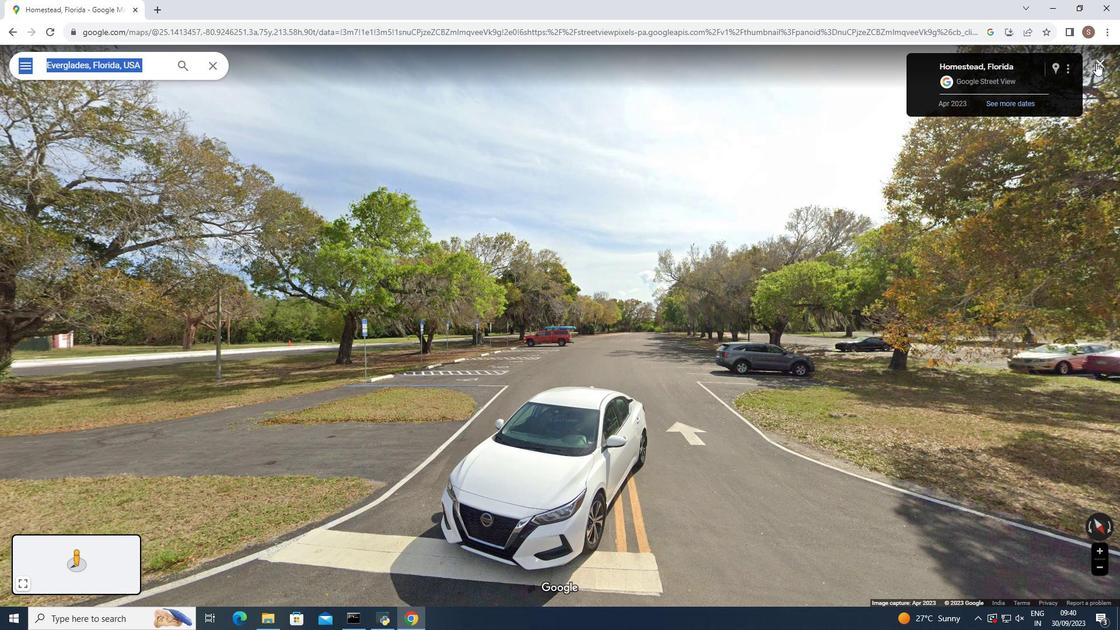 
Action: Mouse pressed left at (1096, 63)
Screenshot: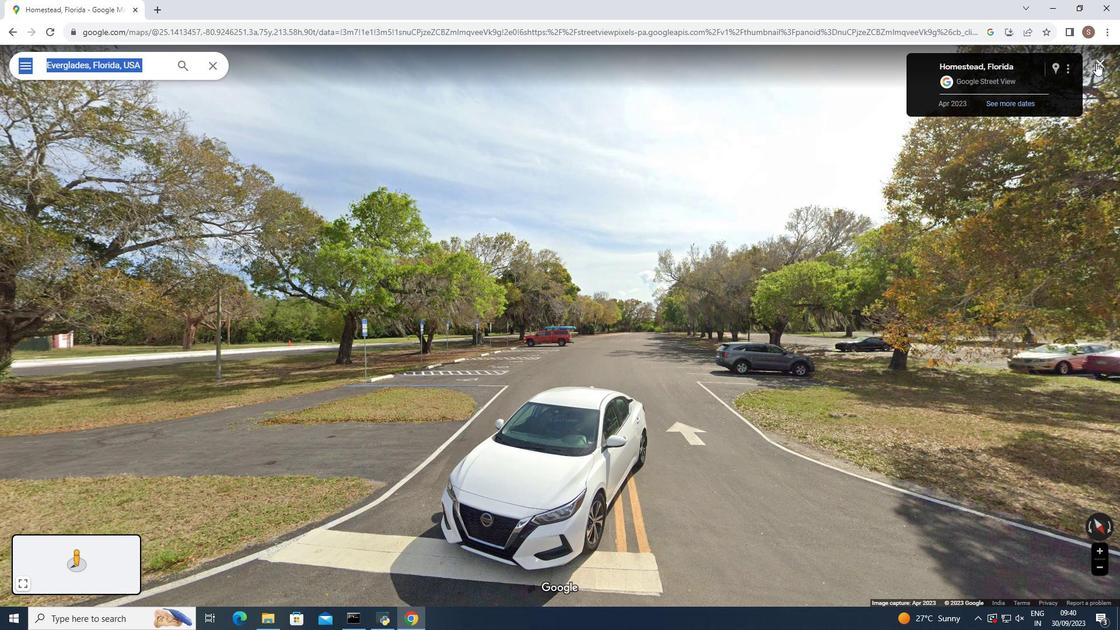 
Action: Mouse moved to (559, 302)
Screenshot: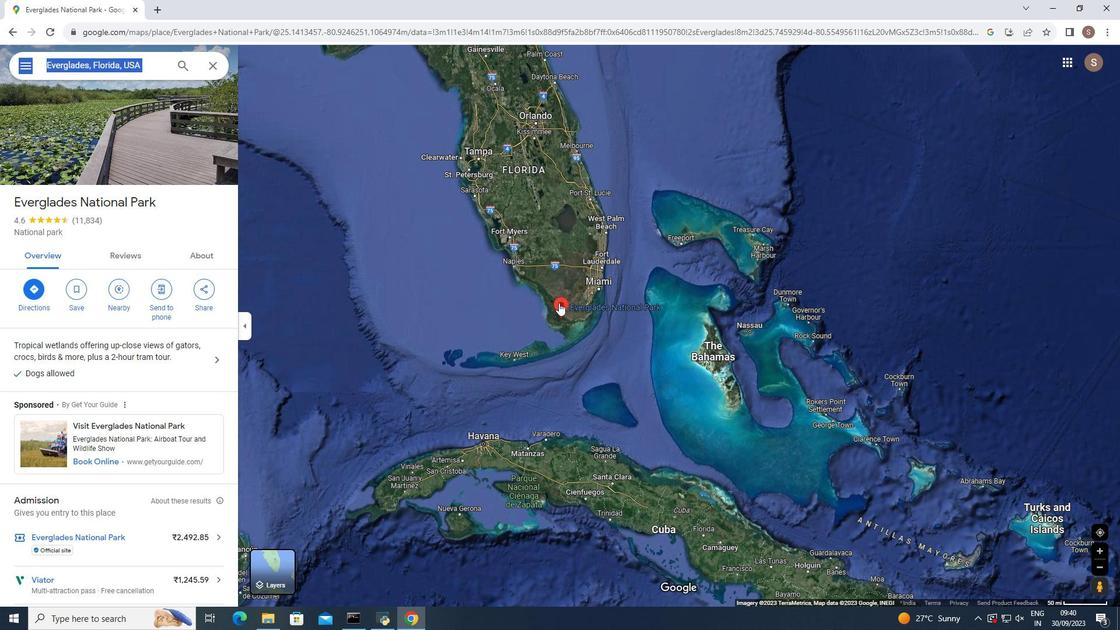 
Action: Mouse pressed left at (559, 302)
Screenshot: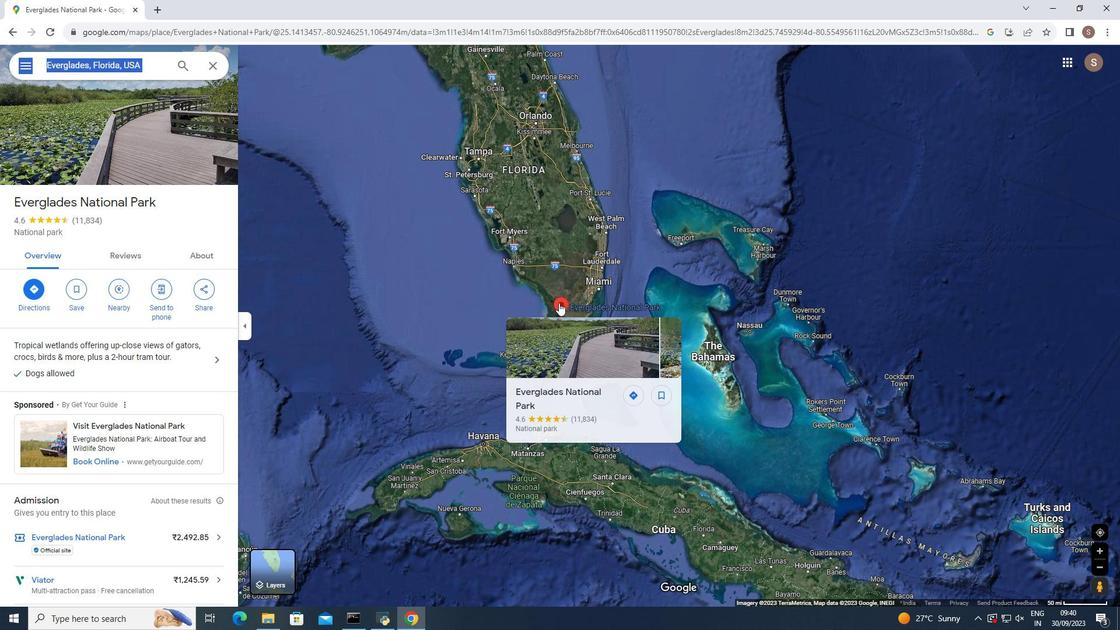 
Action: Mouse pressed left at (559, 302)
Screenshot: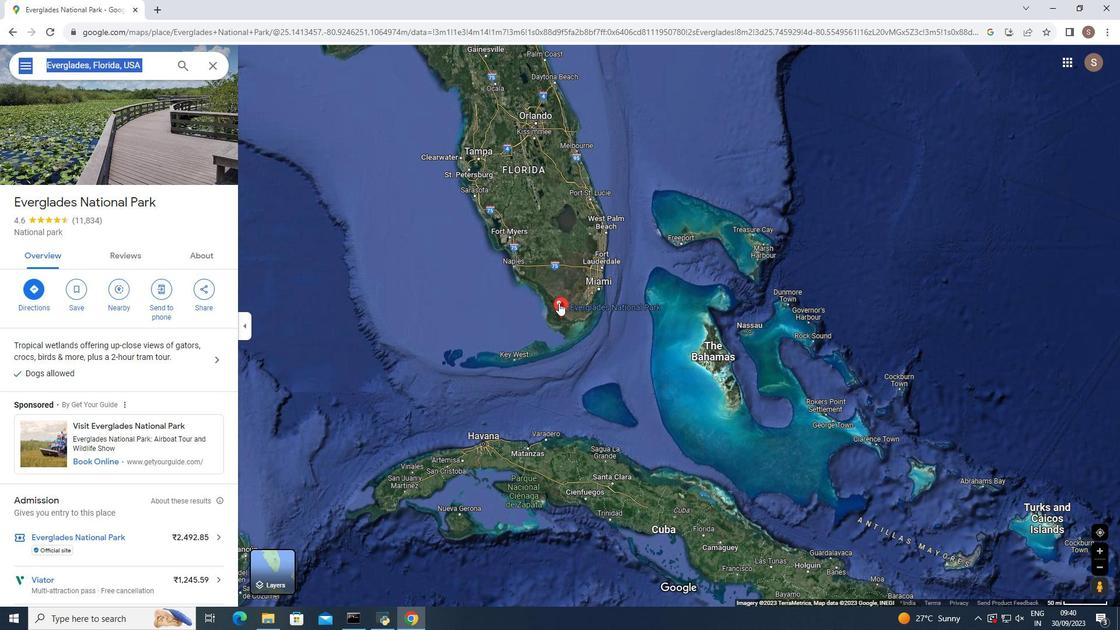 
Action: Mouse moved to (563, 340)
Screenshot: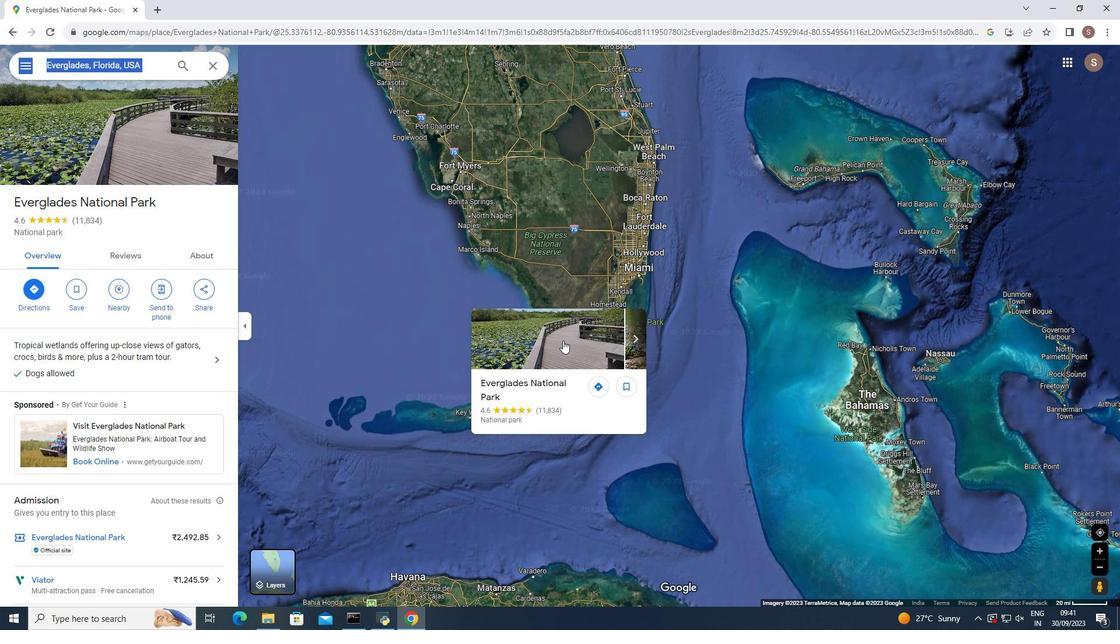 
Action: Mouse pressed left at (563, 340)
Screenshot: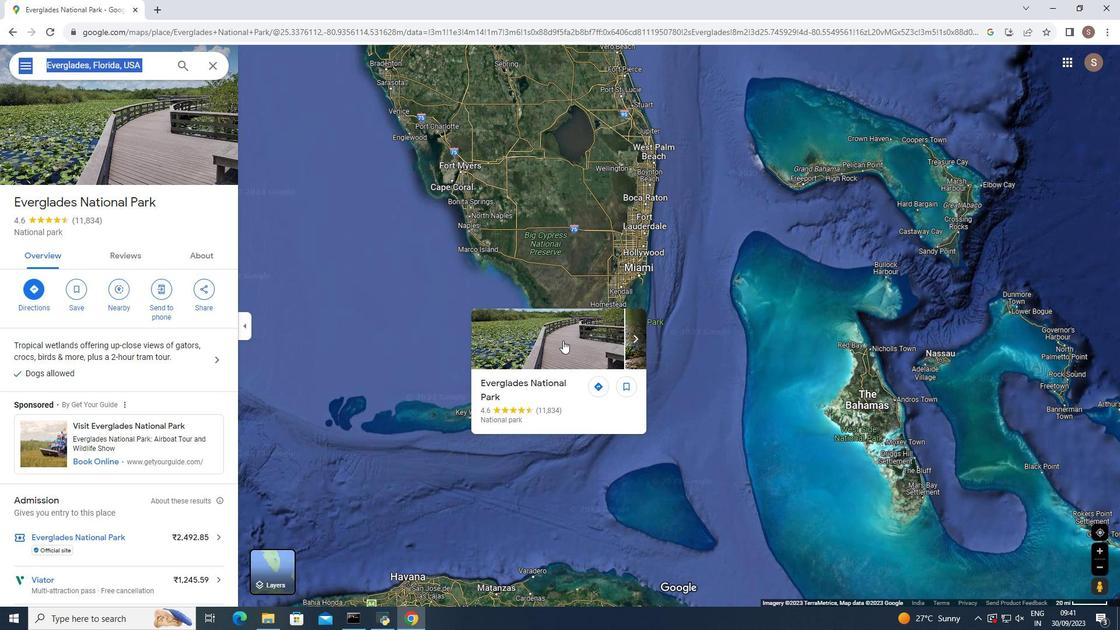 
Action: Mouse moved to (612, 288)
Screenshot: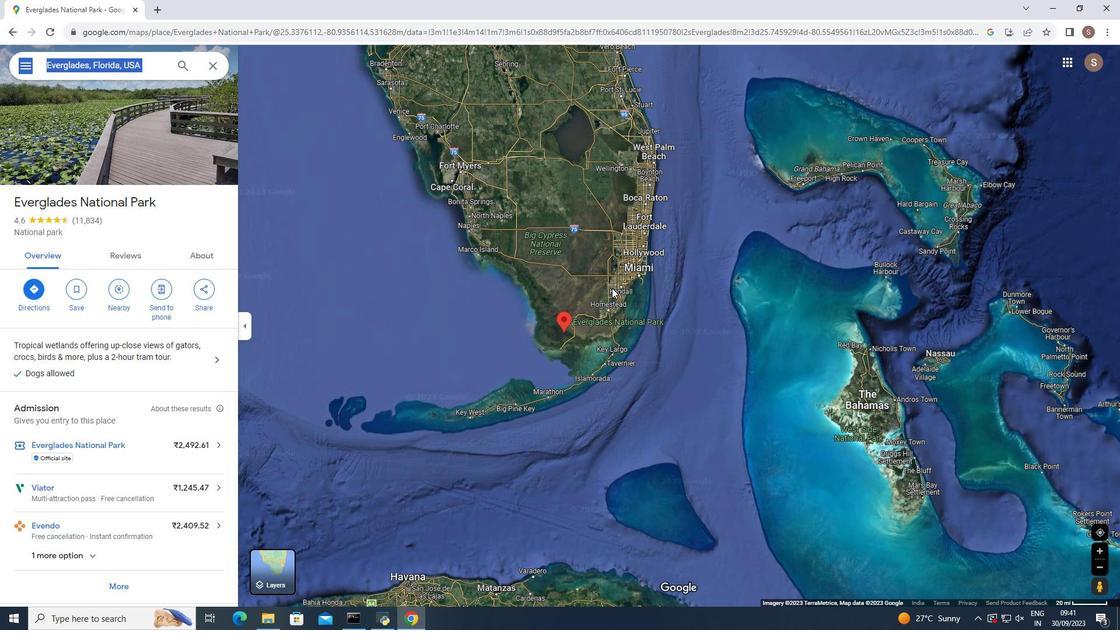 
Action: Mouse scrolled (612, 288) with delta (0, 0)
Screenshot: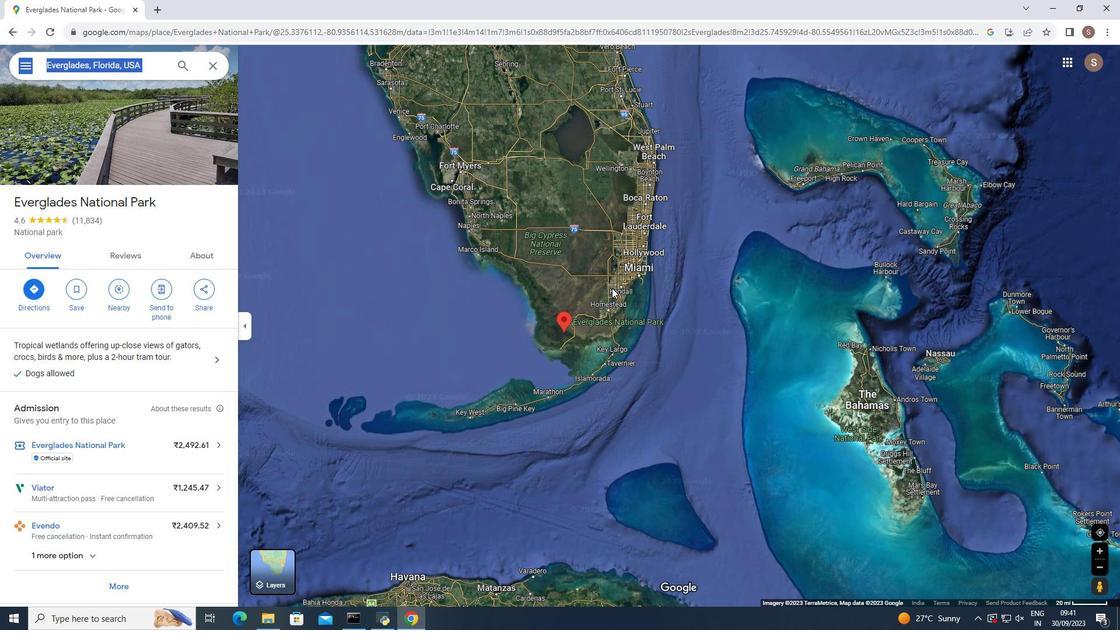 
Action: Mouse scrolled (612, 288) with delta (0, 0)
Screenshot: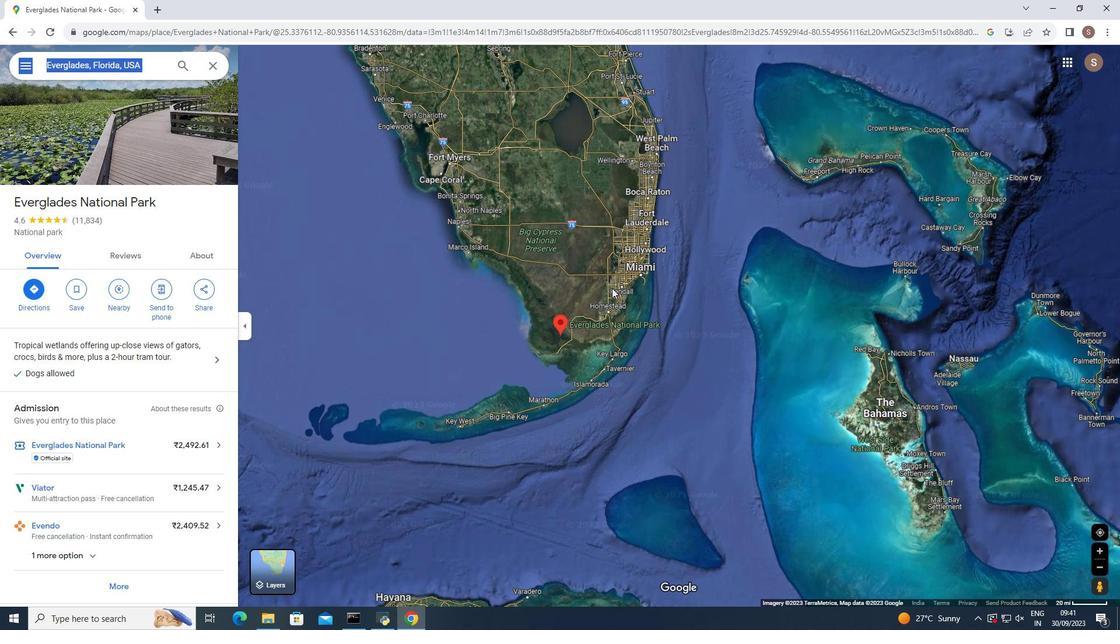 
Action: Mouse scrolled (612, 288) with delta (0, 0)
Screenshot: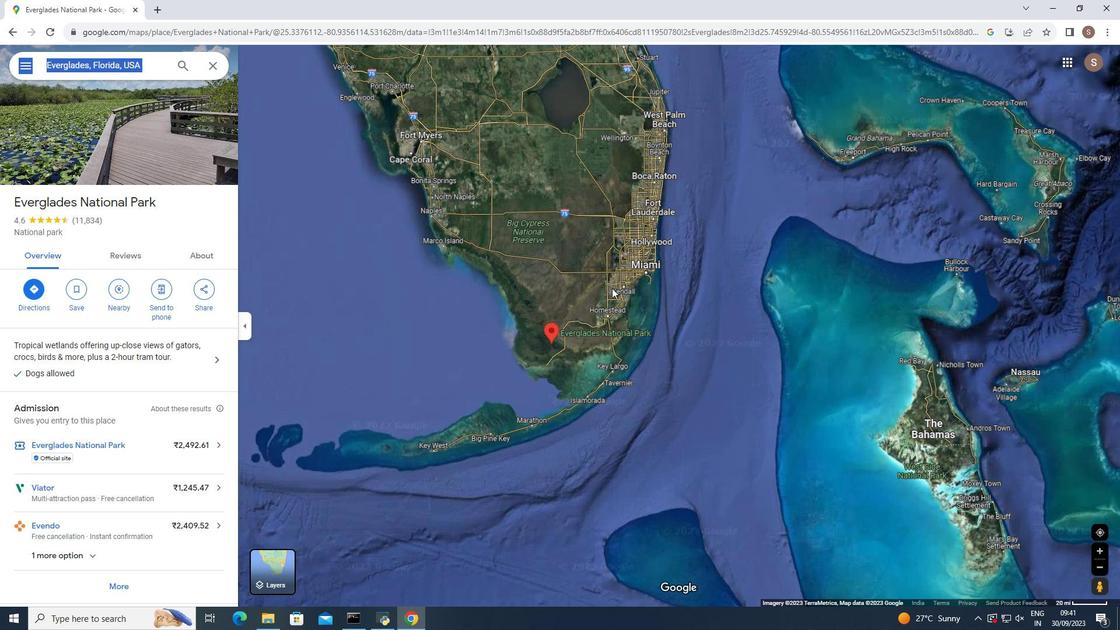 
Action: Mouse scrolled (612, 287) with delta (0, 0)
Screenshot: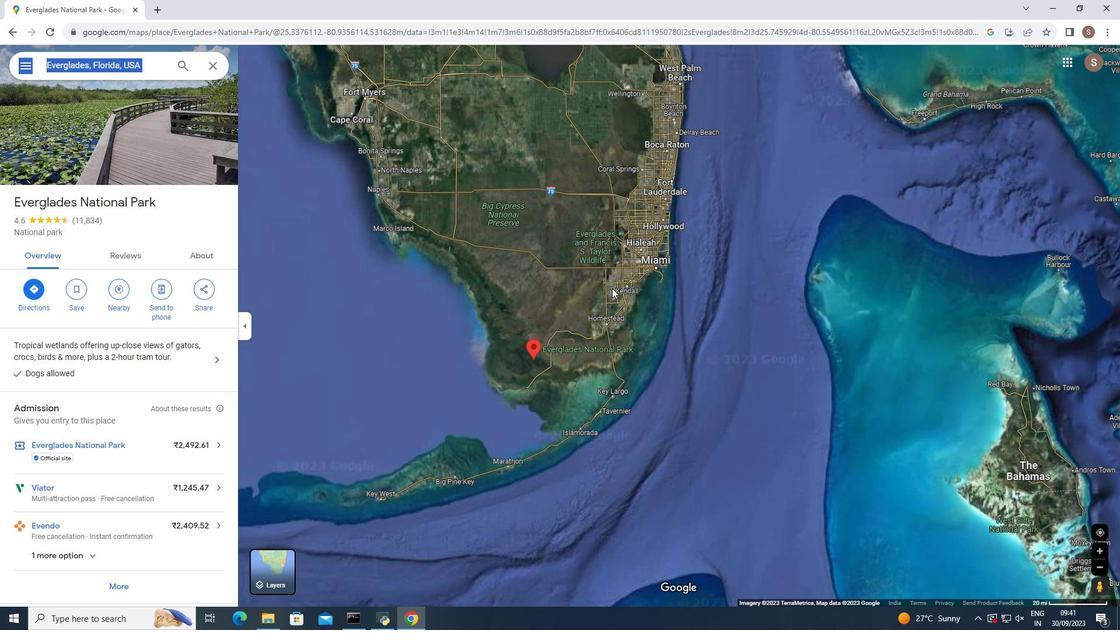 
Action: Mouse scrolled (612, 287) with delta (0, 0)
Screenshot: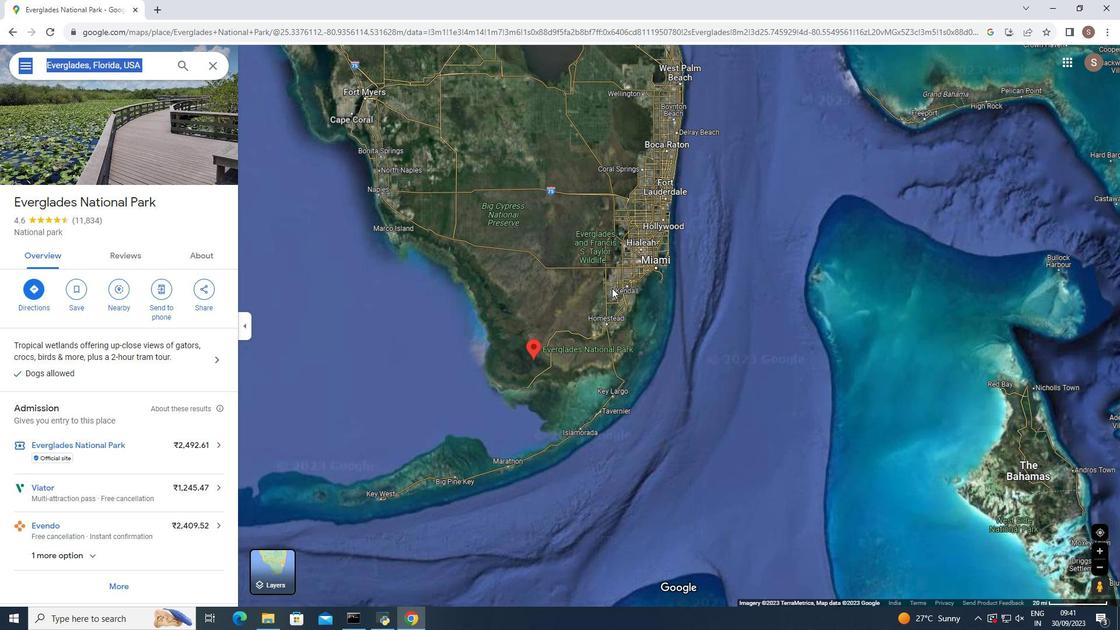 
Action: Mouse scrolled (612, 287) with delta (0, 0)
Screenshot: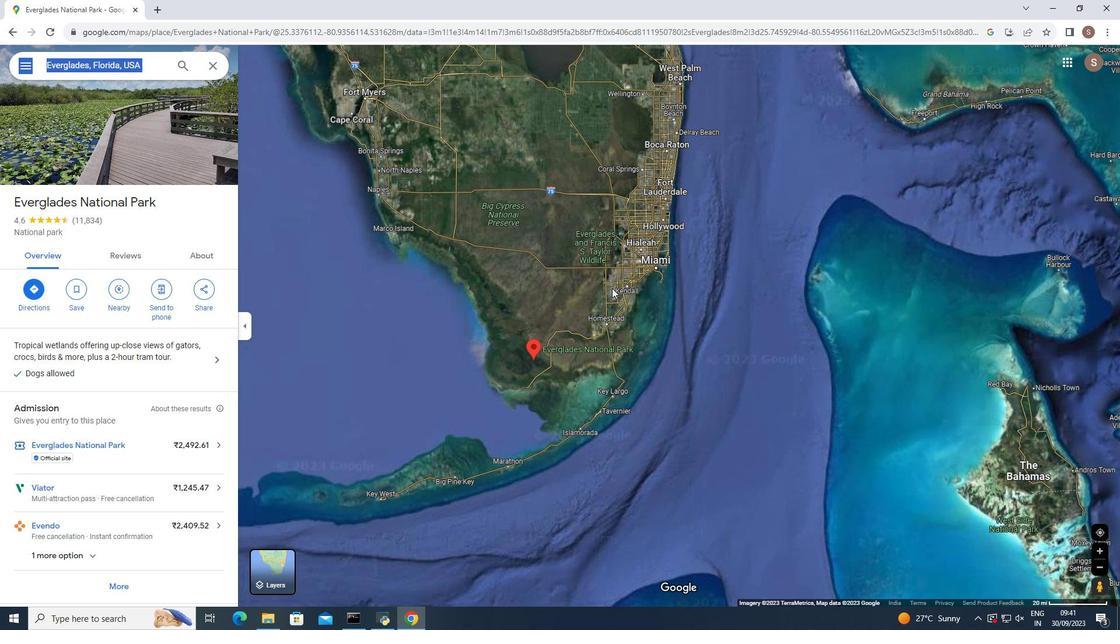 
Action: Mouse scrolled (612, 287) with delta (0, 0)
Screenshot: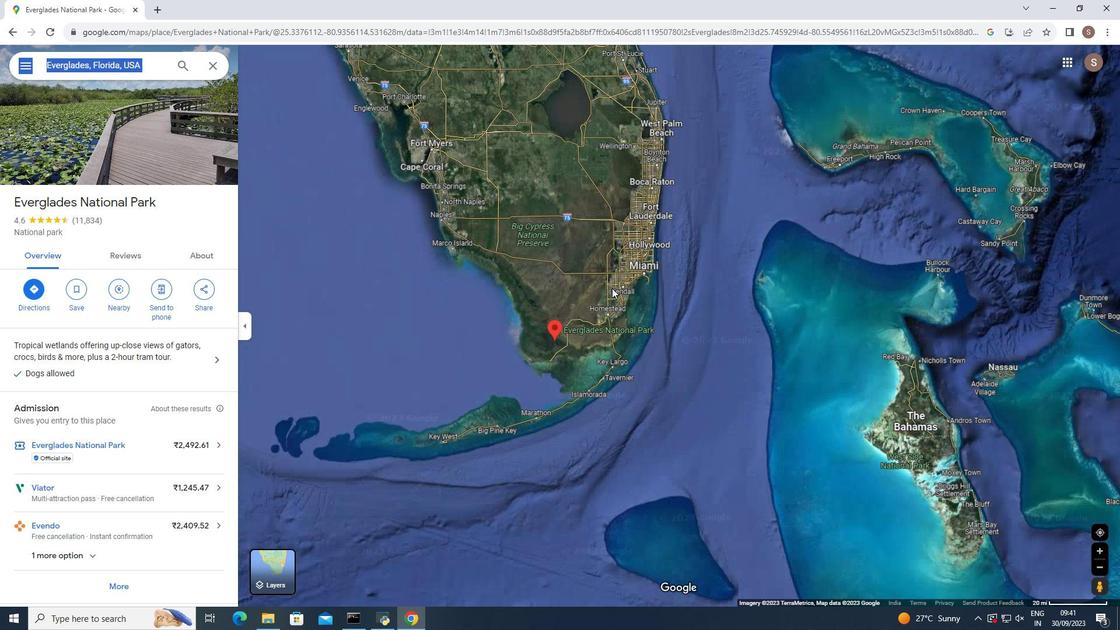 
Action: Mouse scrolled (612, 287) with delta (0, 0)
Screenshot: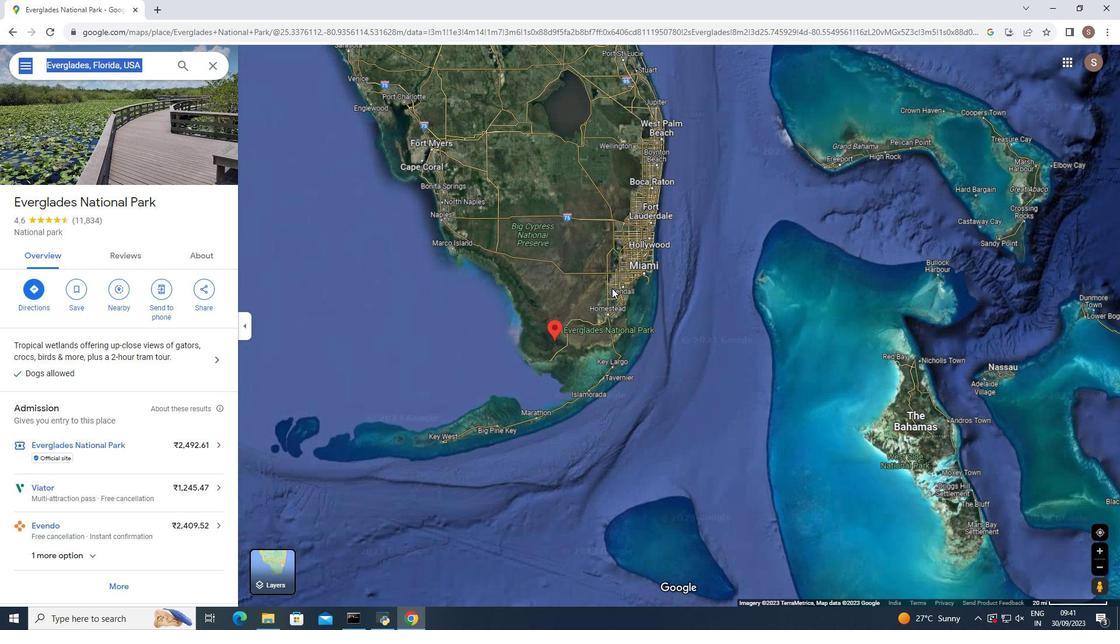 
Action: Mouse scrolled (612, 287) with delta (0, 0)
Screenshot: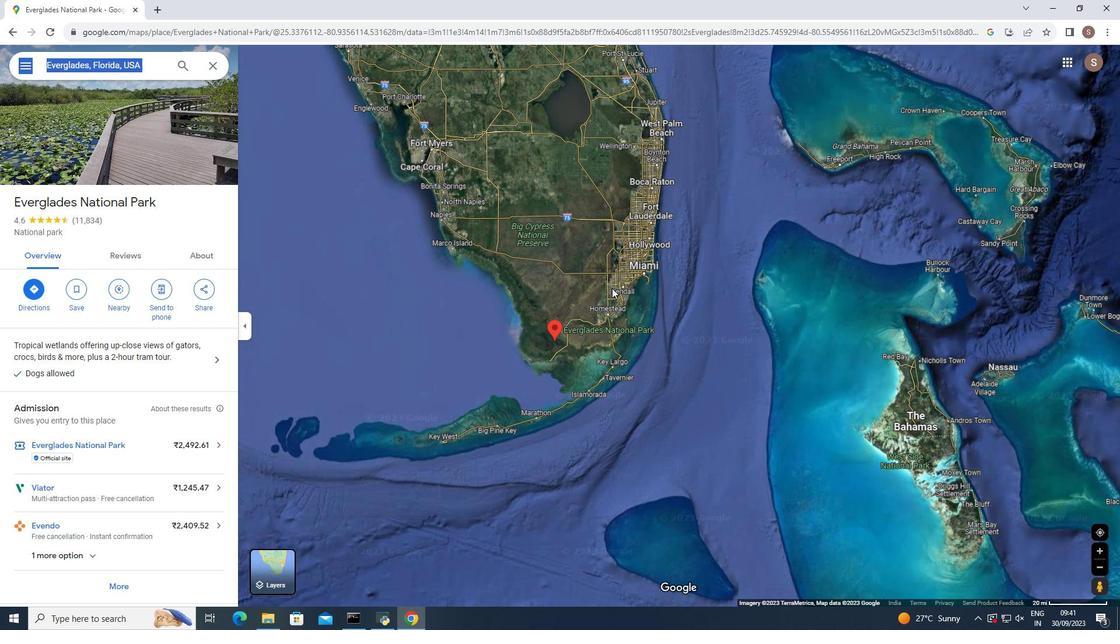 
Action: Mouse moved to (537, 135)
Screenshot: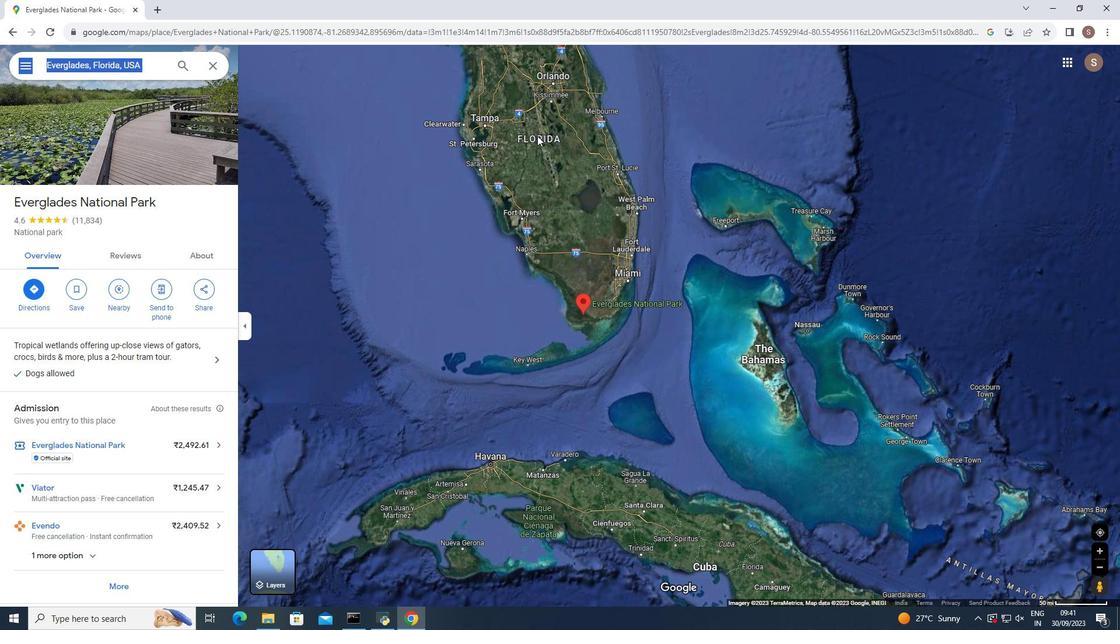 
Action: Mouse pressed left at (537, 135)
Screenshot: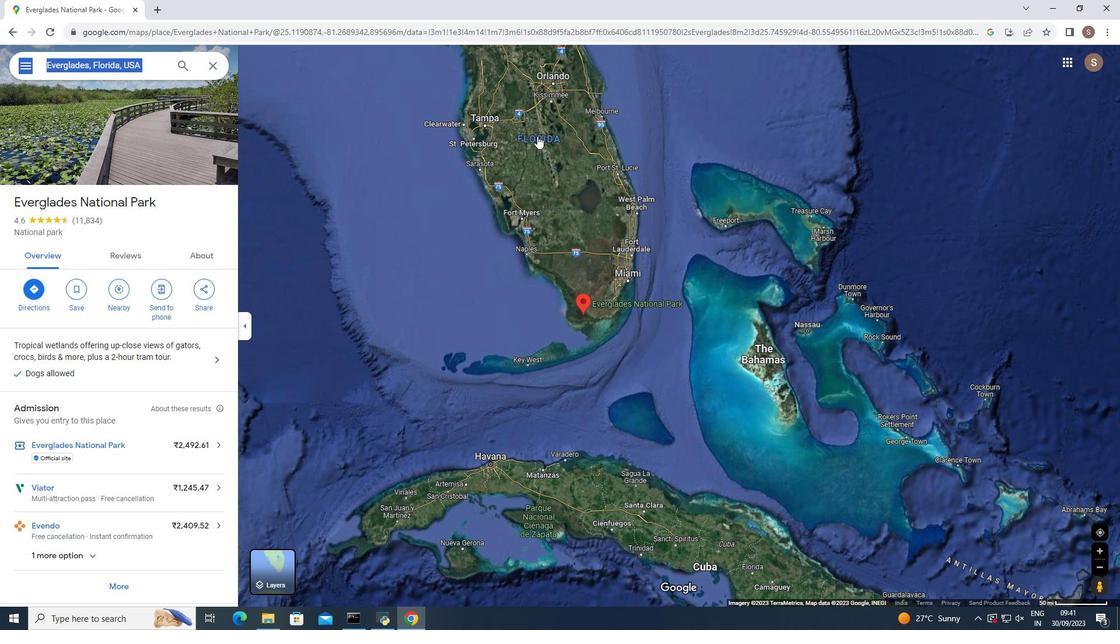 
Action: Mouse pressed left at (537, 135)
Screenshot: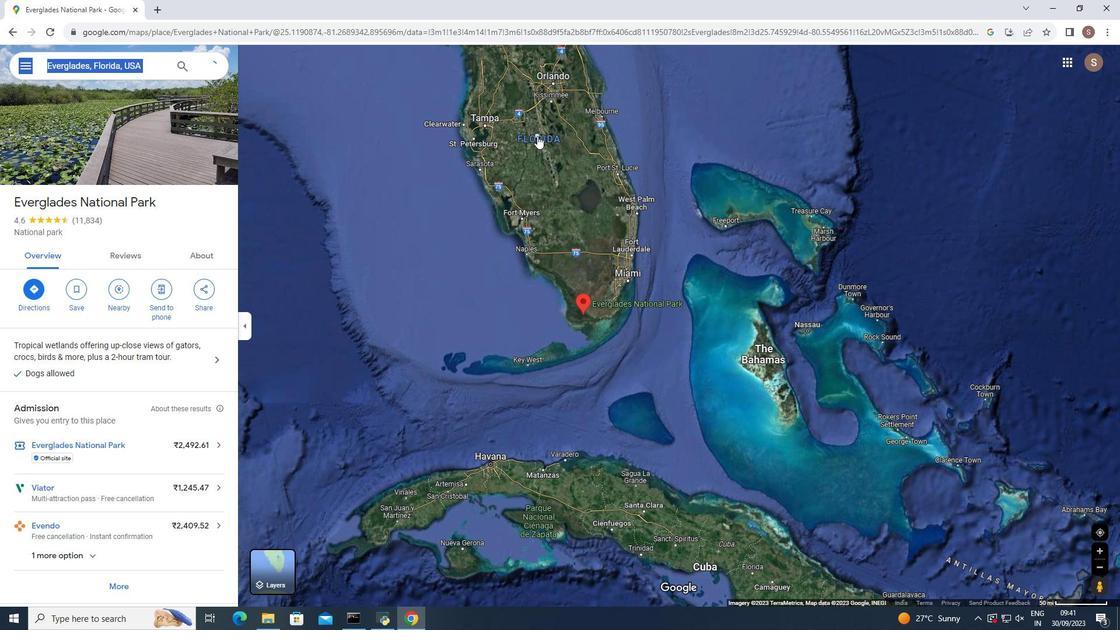 
Action: Mouse moved to (10, 30)
Screenshot: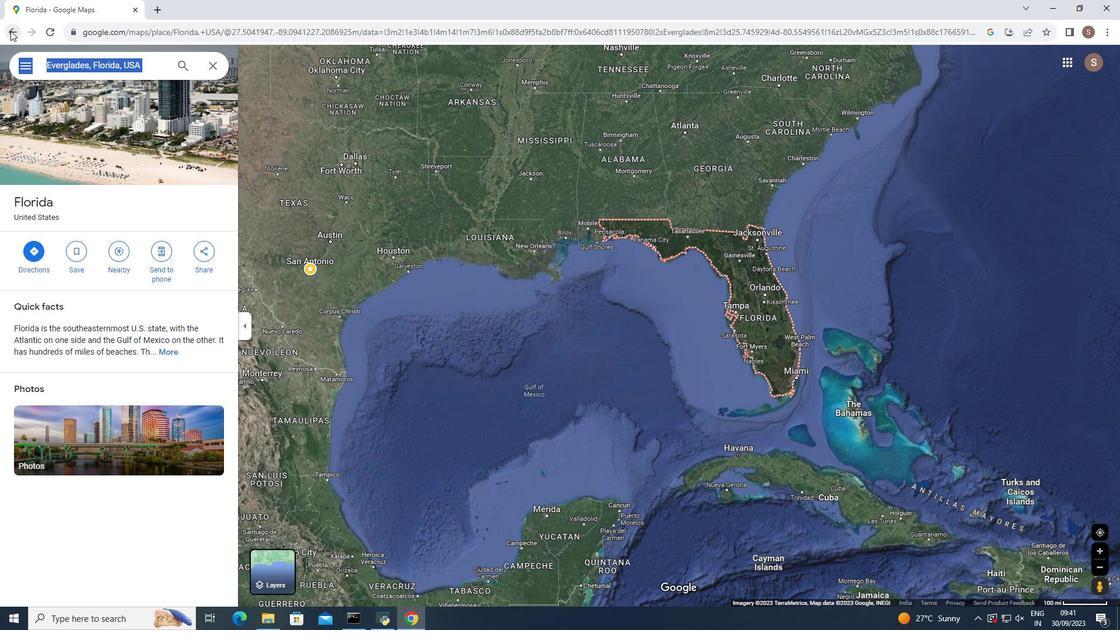 
Action: Mouse pressed left at (10, 30)
Screenshot: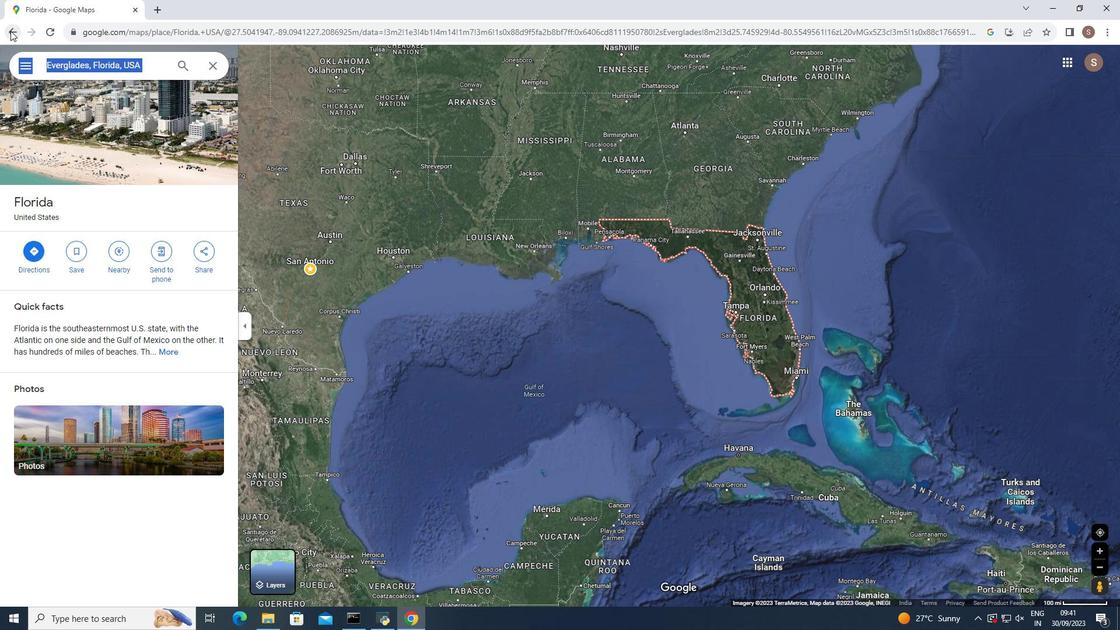 
Action: Mouse pressed left at (10, 30)
Screenshot: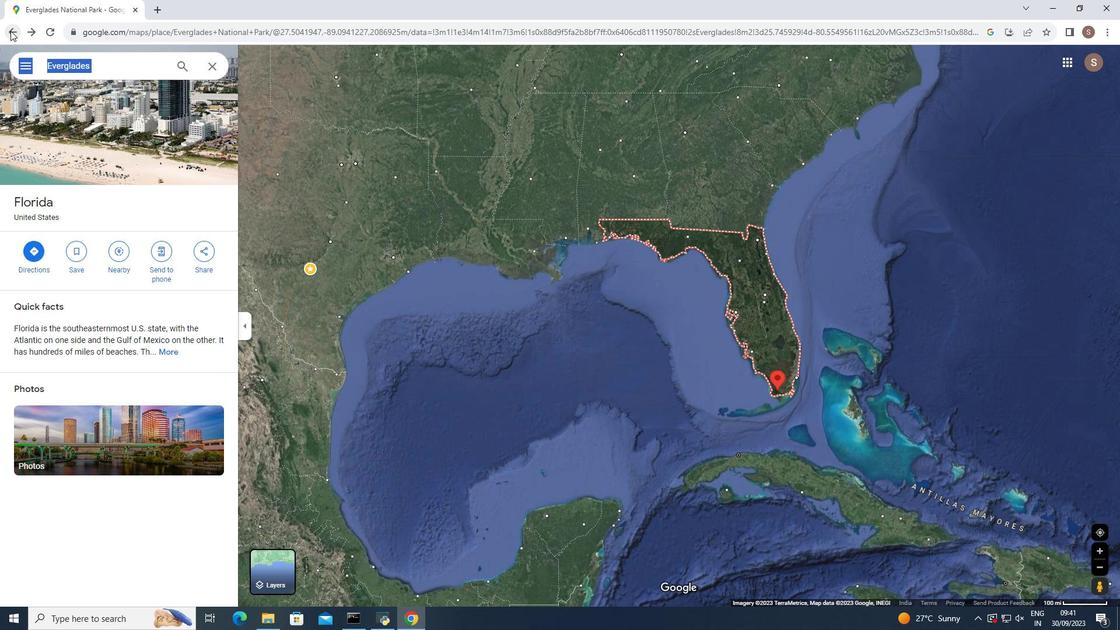 
Action: Mouse pressed left at (10, 30)
Screenshot: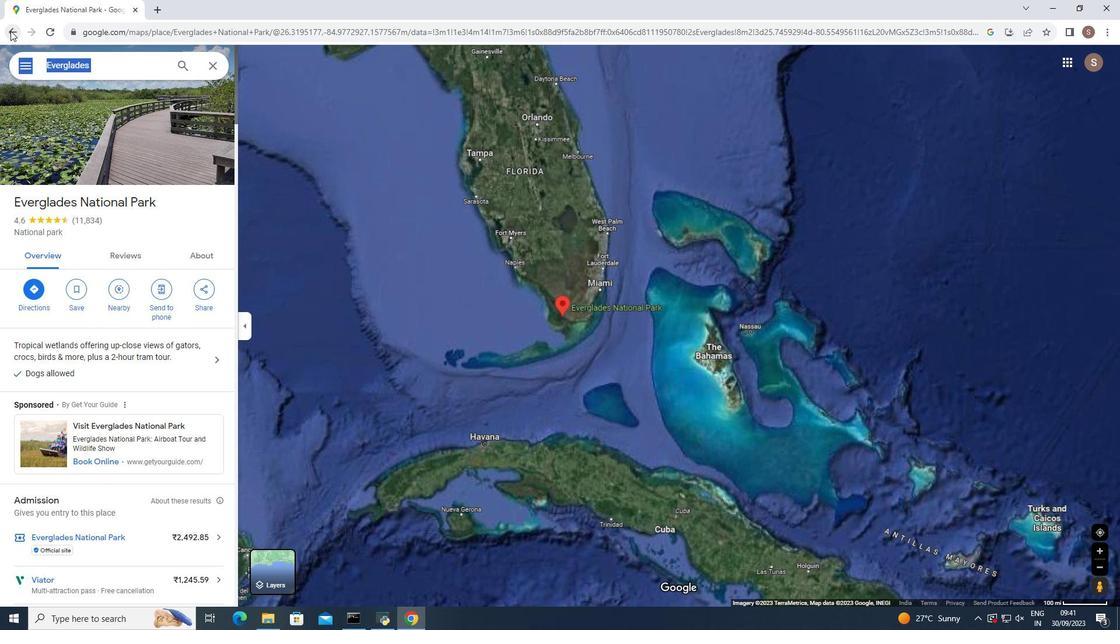 
Action: Mouse moved to (7, 30)
Screenshot: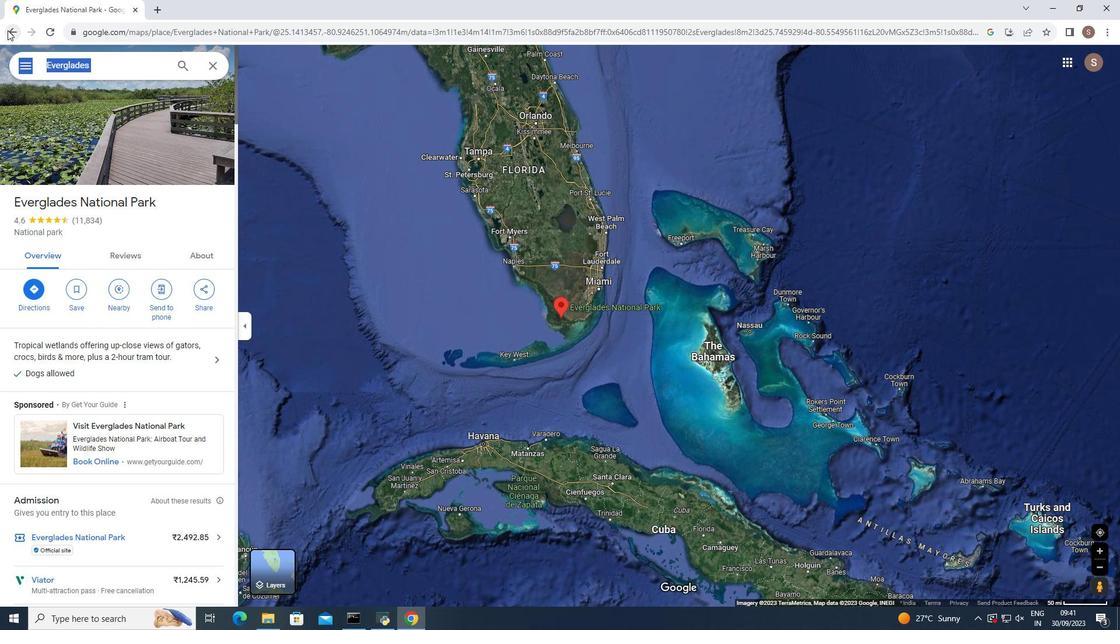 
Action: Mouse pressed left at (7, 30)
Screenshot: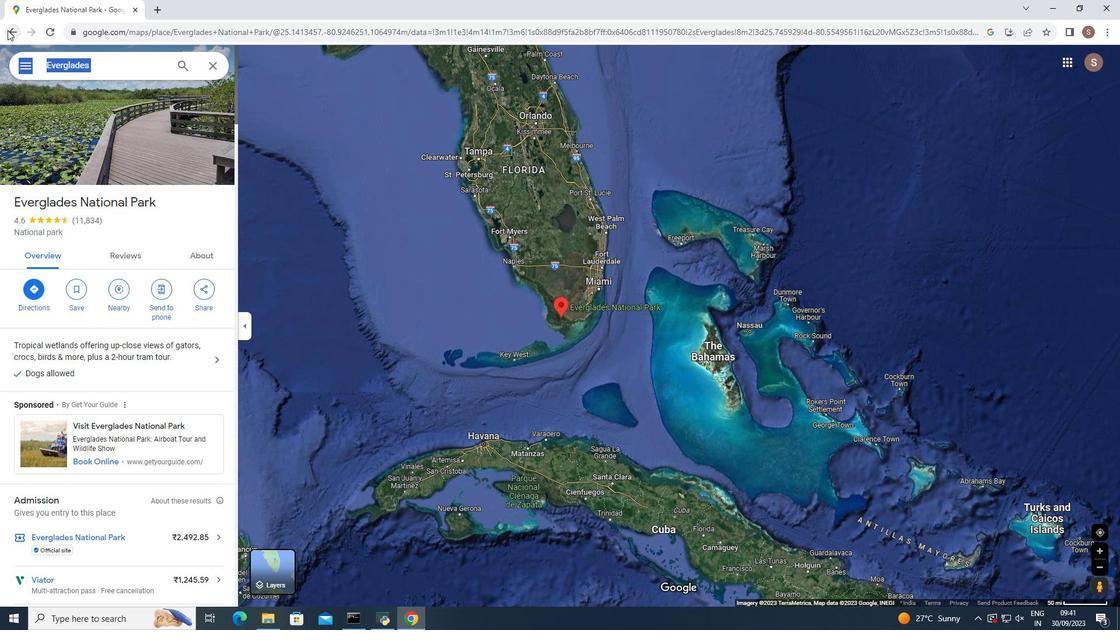 
Action: Mouse pressed left at (7, 30)
Screenshot: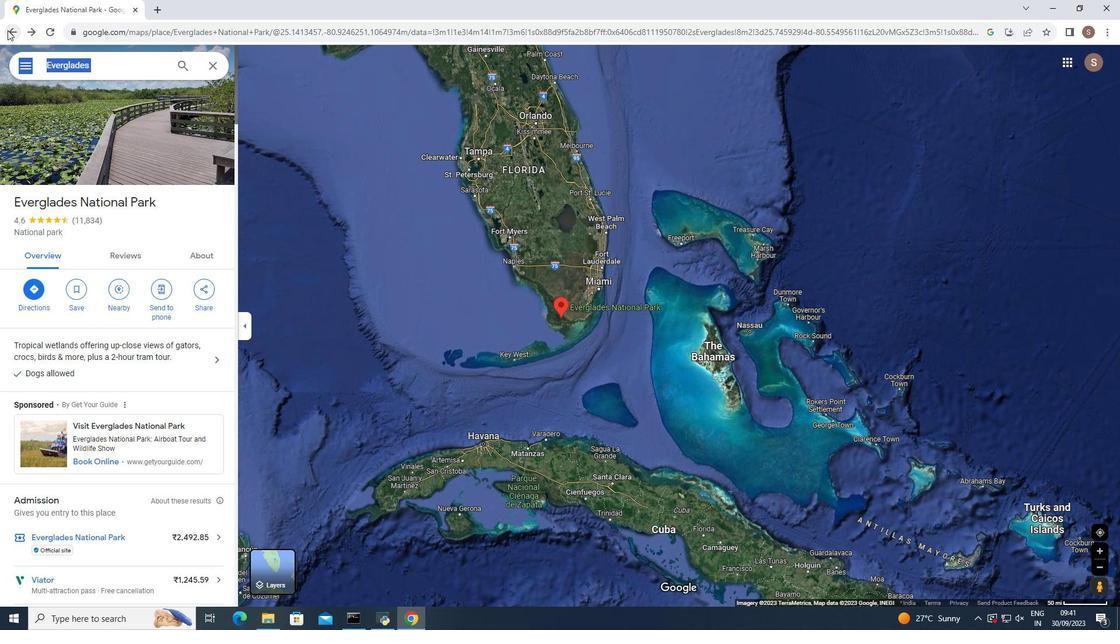 
Action: Mouse pressed left at (7, 30)
Screenshot: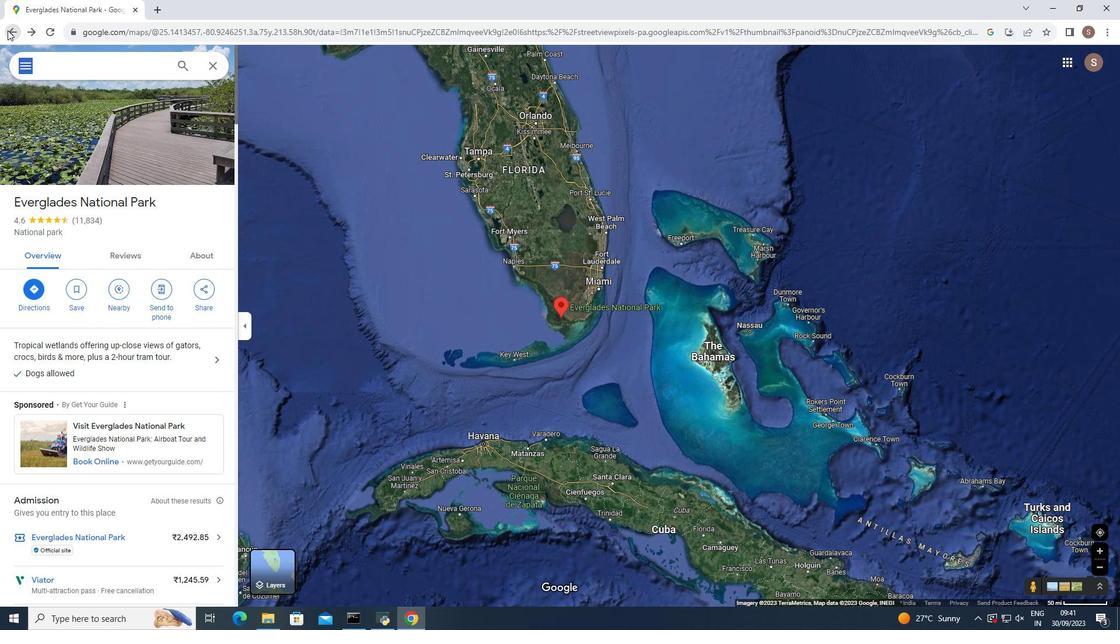 
Action: Mouse moved to (72, 148)
Screenshot: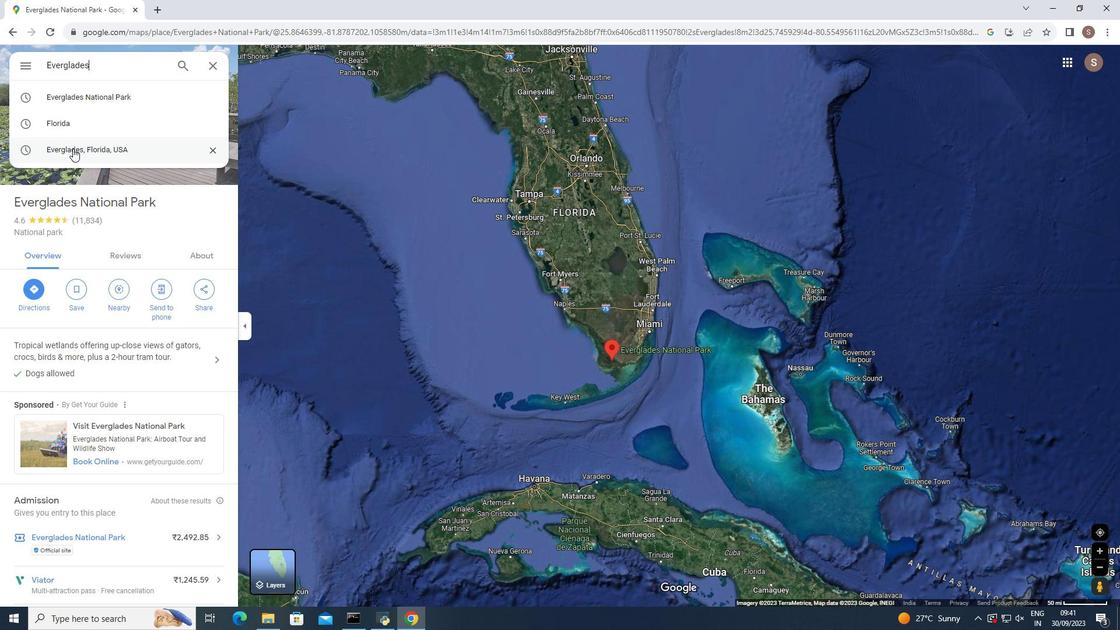 
Action: Mouse pressed left at (72, 148)
Screenshot: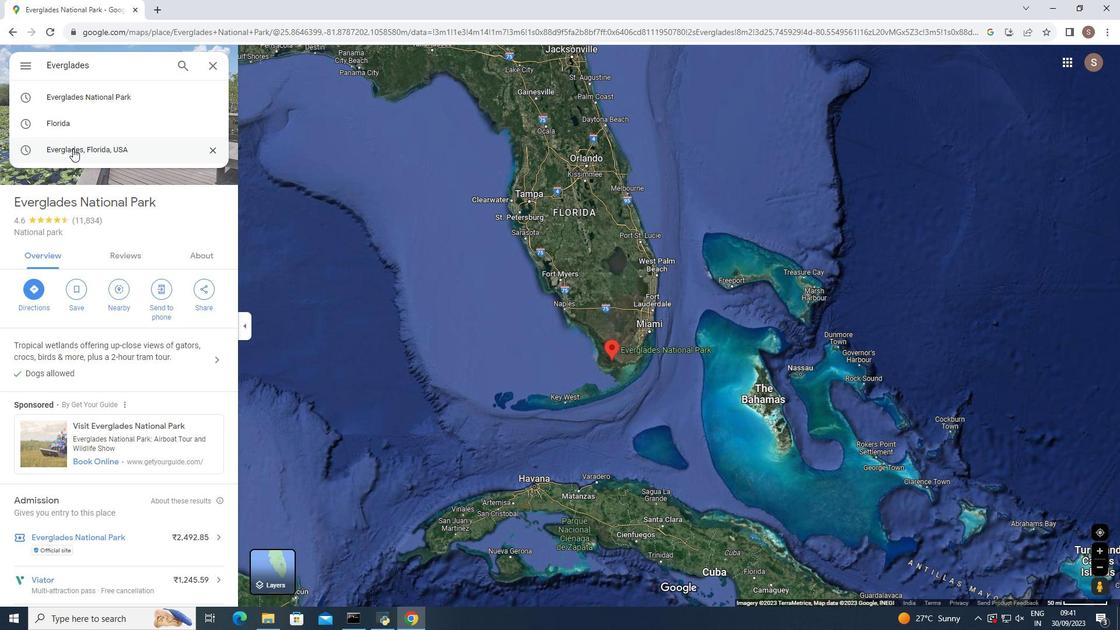 
Action: Mouse moved to (458, 565)
Screenshot: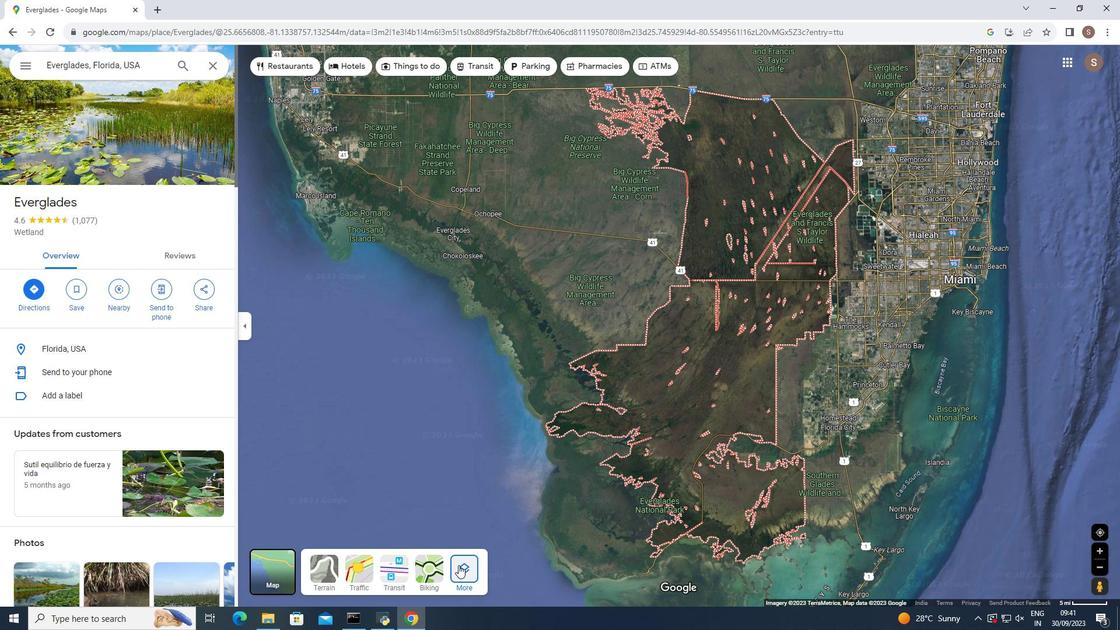 
Action: Mouse pressed left at (458, 565)
Screenshot: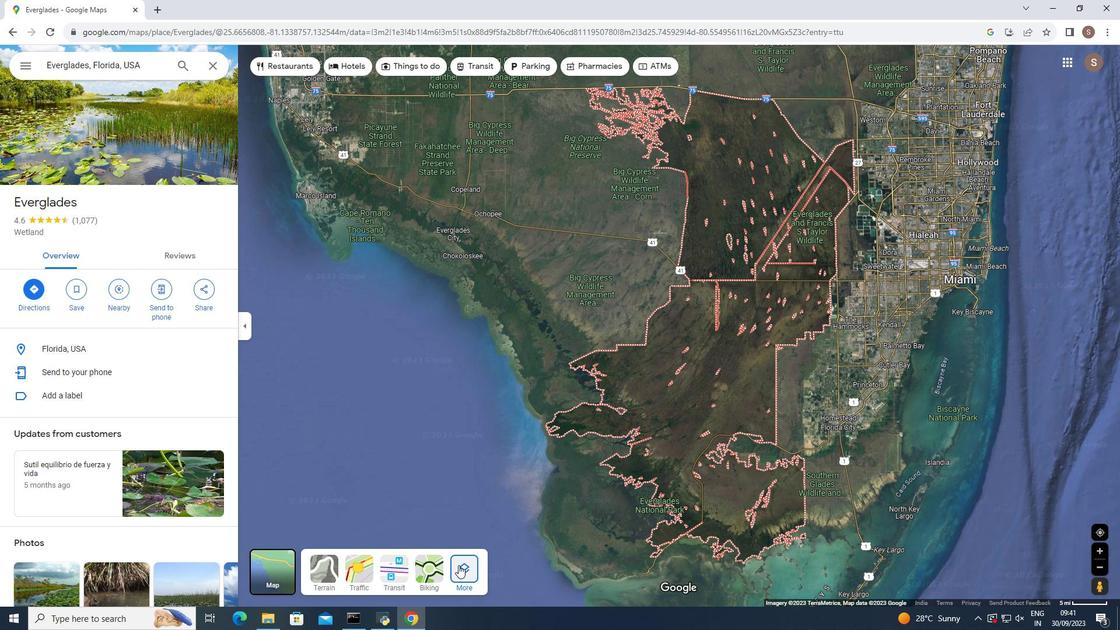 
Action: Mouse moved to (359, 536)
Screenshot: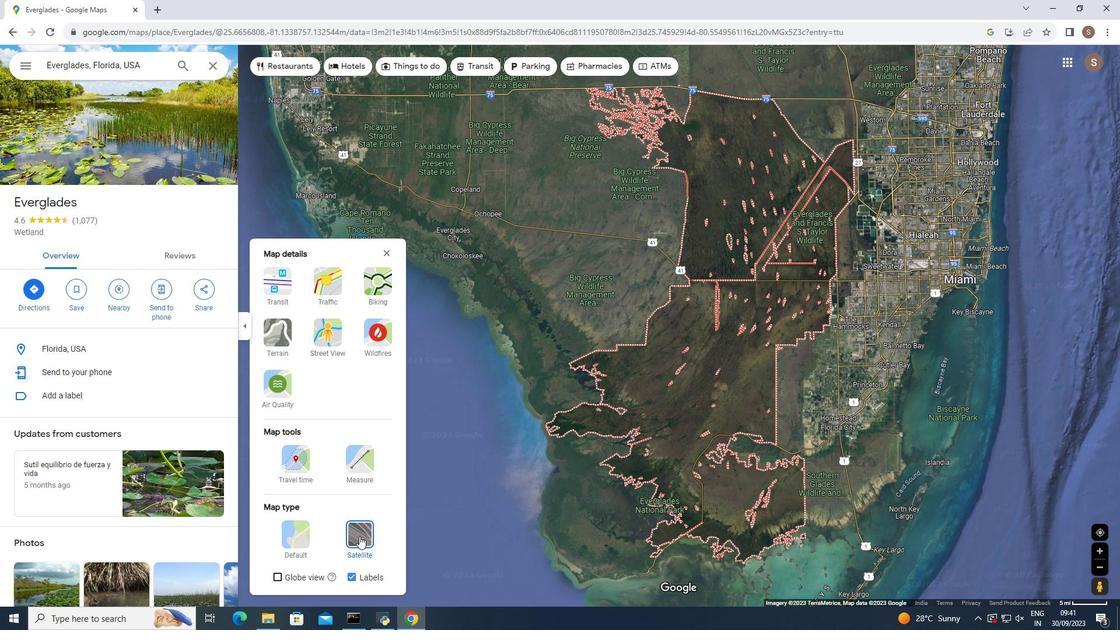 
Action: Mouse pressed left at (359, 536)
Screenshot: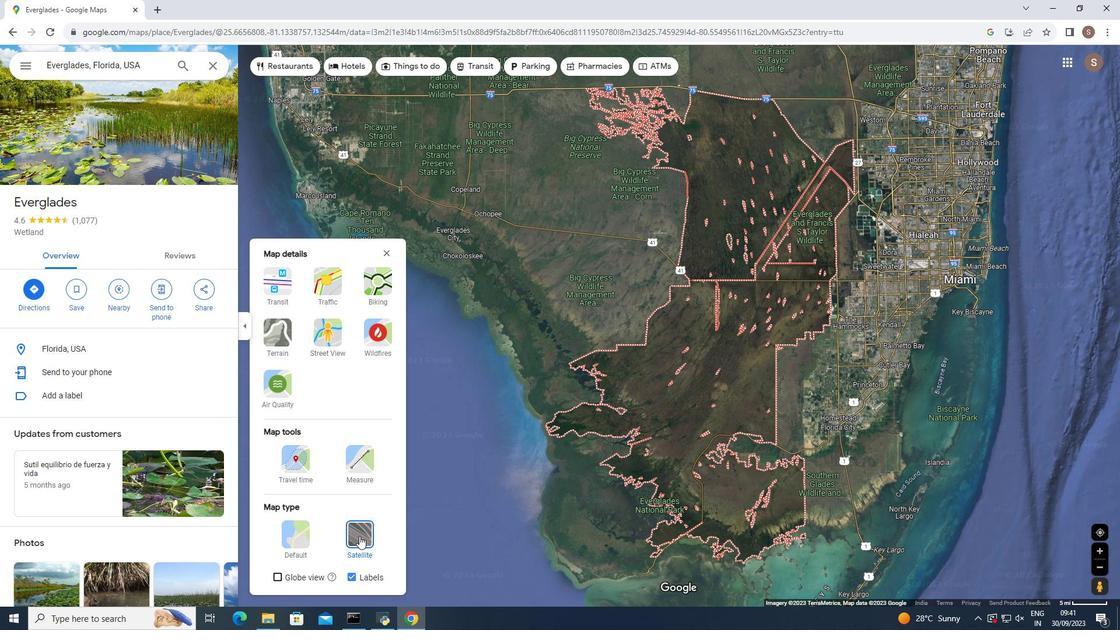 
Action: Mouse moved to (648, 114)
Screenshot: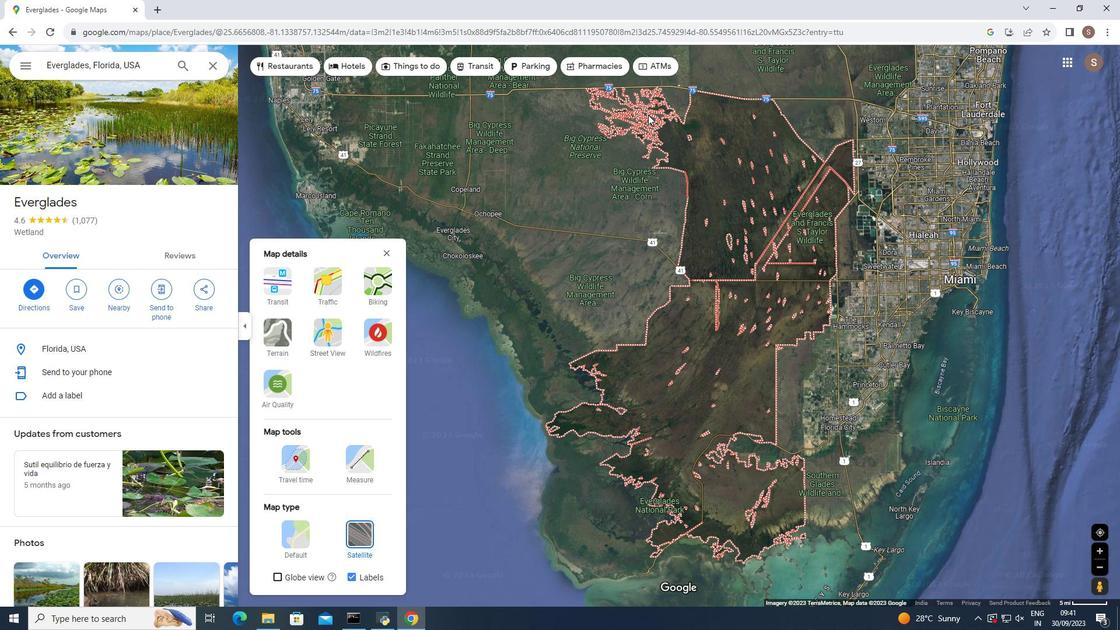 
Action: Mouse pressed left at (648, 114)
Screenshot: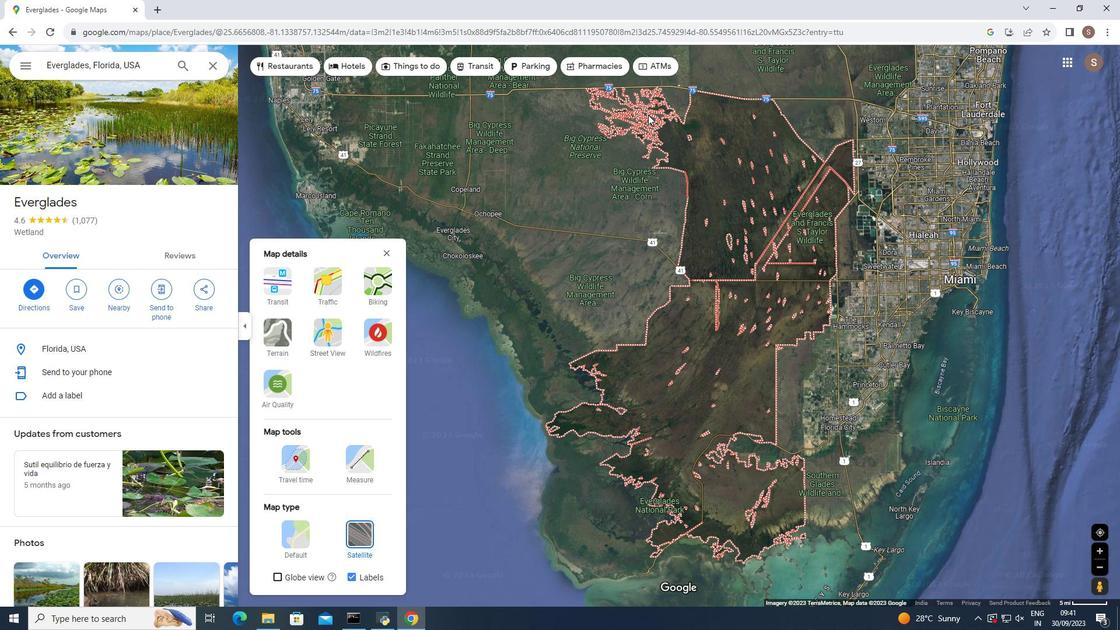 
Action: Mouse moved to (1097, 590)
Screenshot: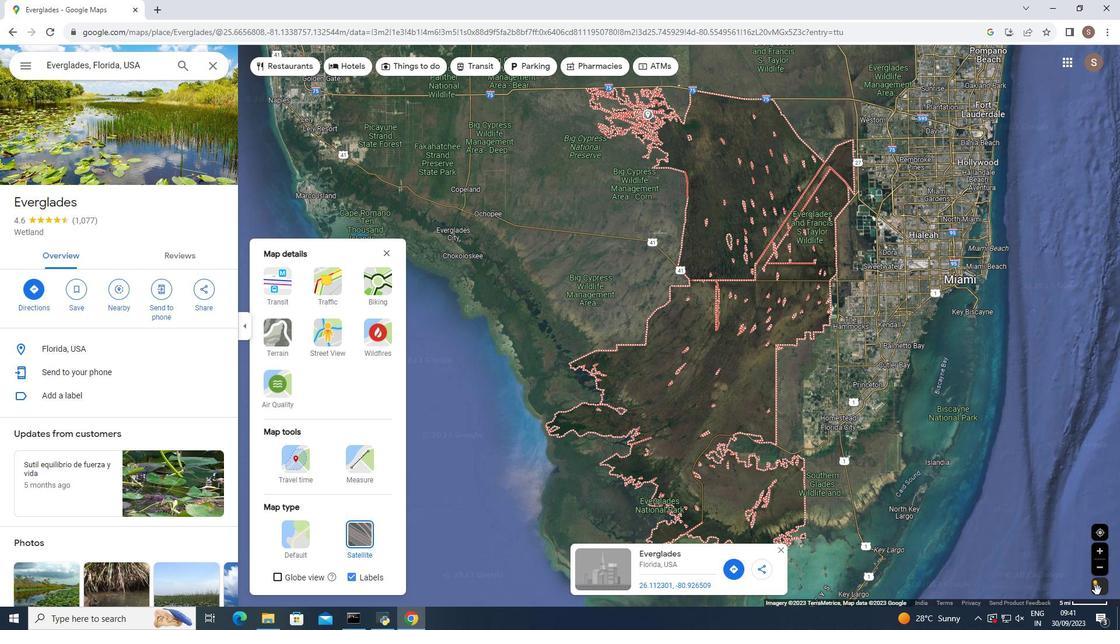 
Action: Mouse pressed left at (1097, 590)
Screenshot: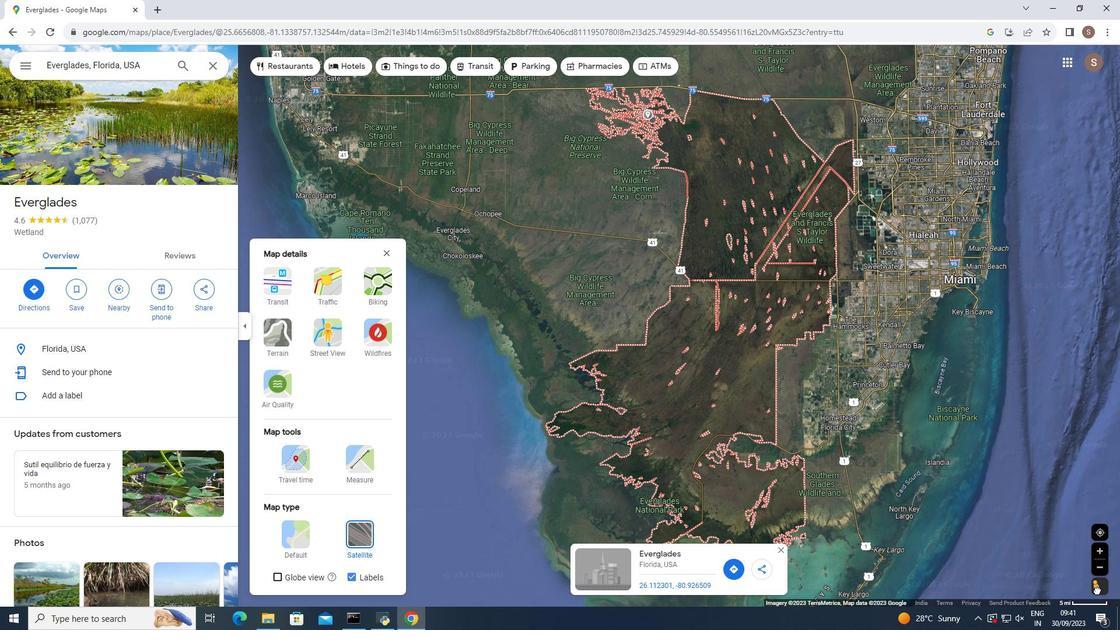 
Action: Mouse moved to (642, 384)
Screenshot: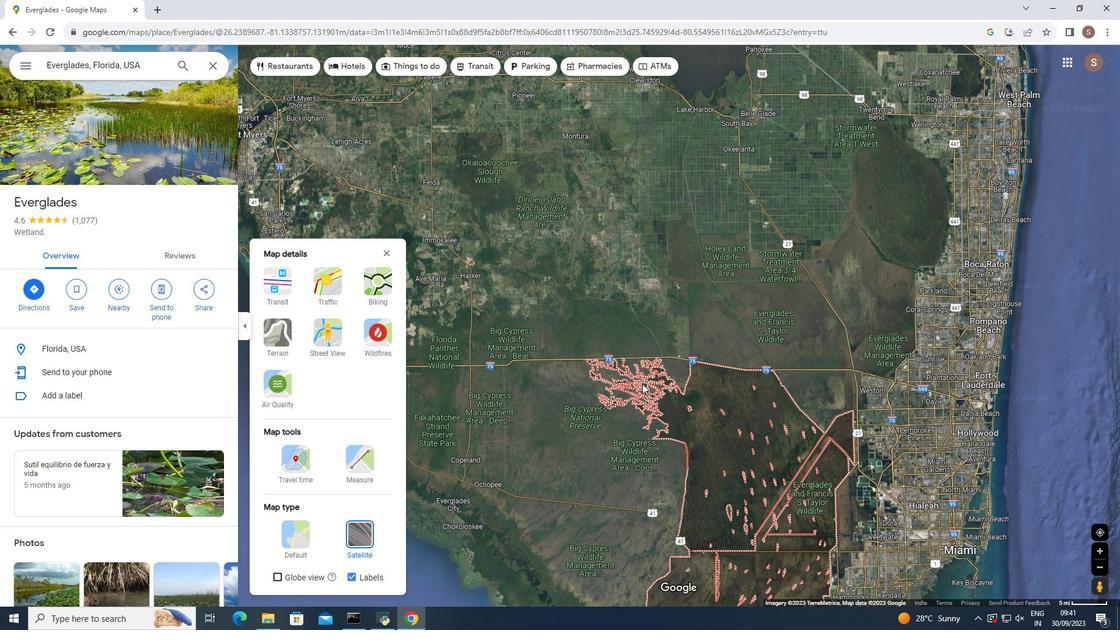 
Action: Mouse pressed left at (642, 384)
Screenshot: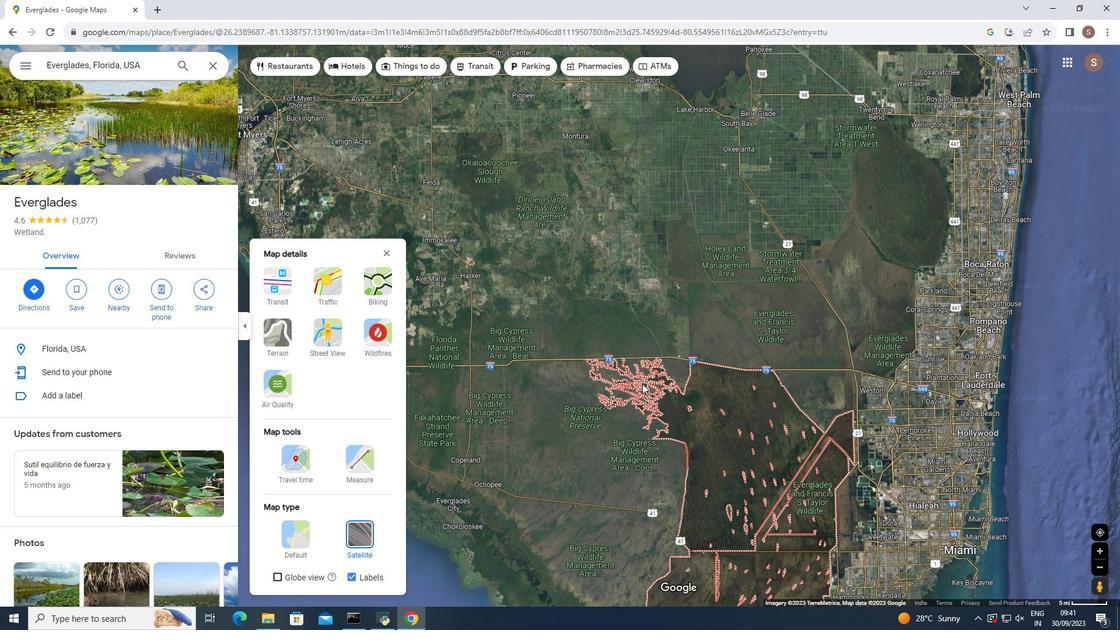 
Action: Mouse pressed left at (642, 384)
Screenshot: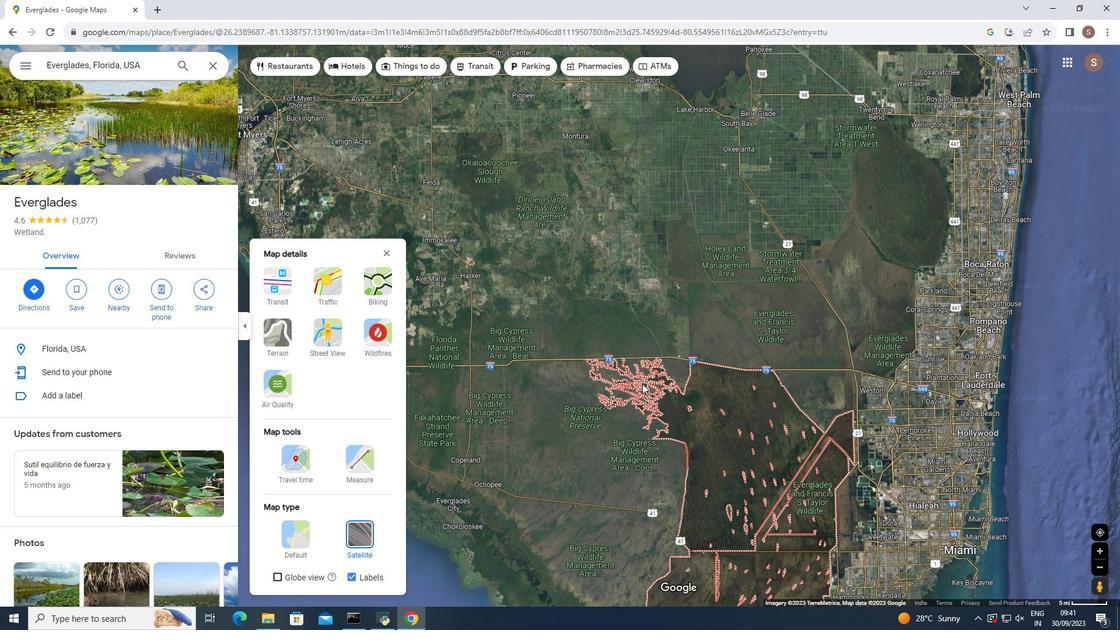 
Action: Mouse moved to (643, 381)
Screenshot: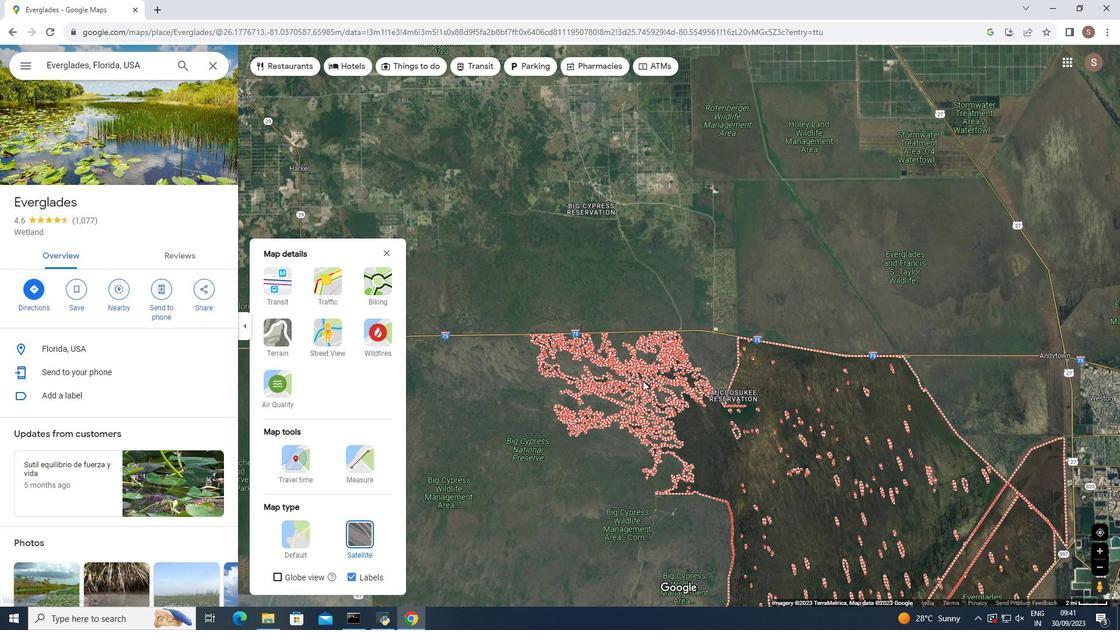 
Action: Mouse pressed left at (643, 381)
Screenshot: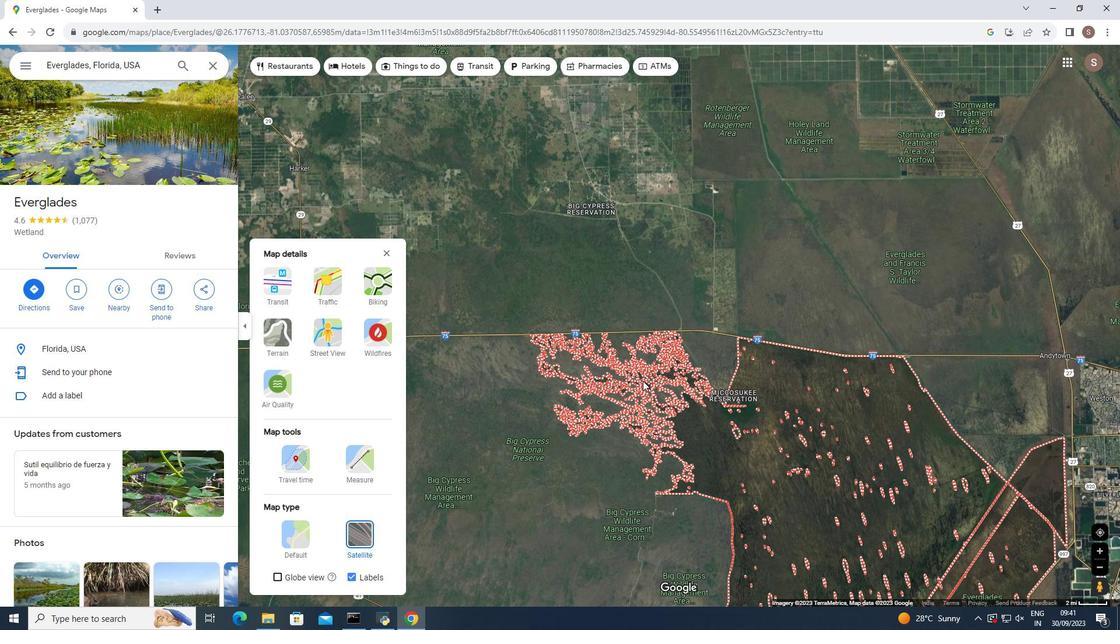 
Action: Mouse moved to (643, 381)
Screenshot: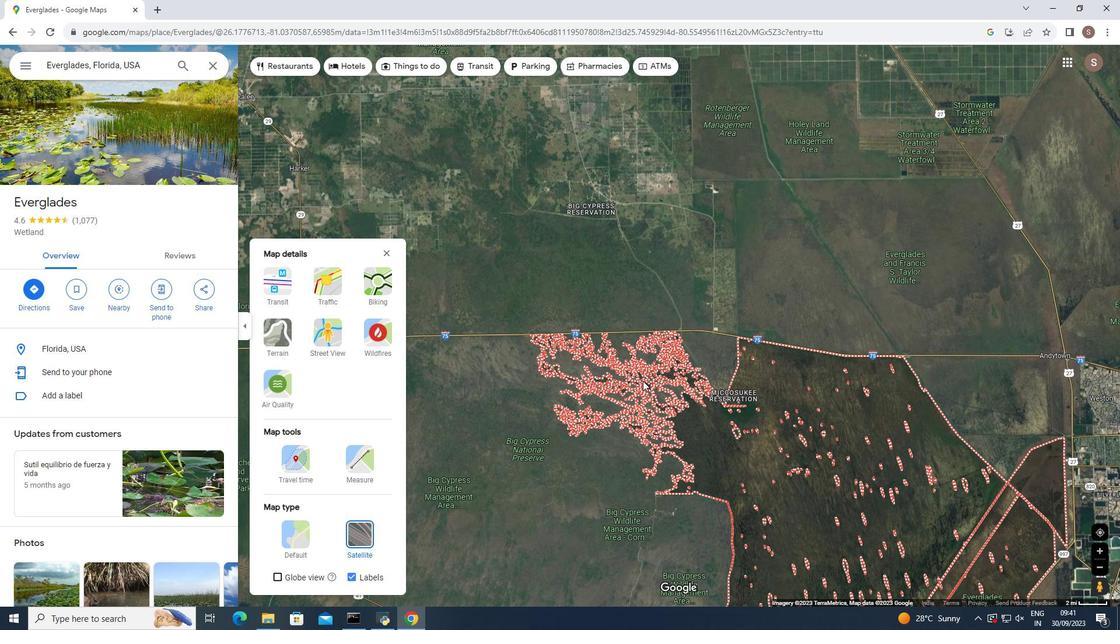 
Action: Mouse pressed left at (643, 381)
Screenshot: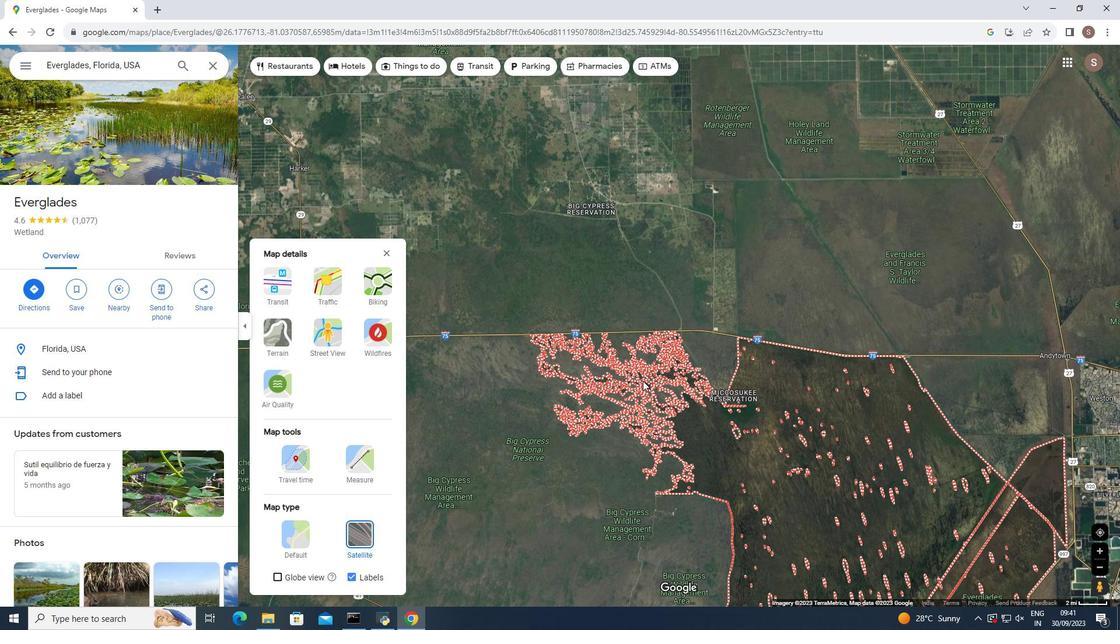 
Action: Mouse moved to (660, 403)
Screenshot: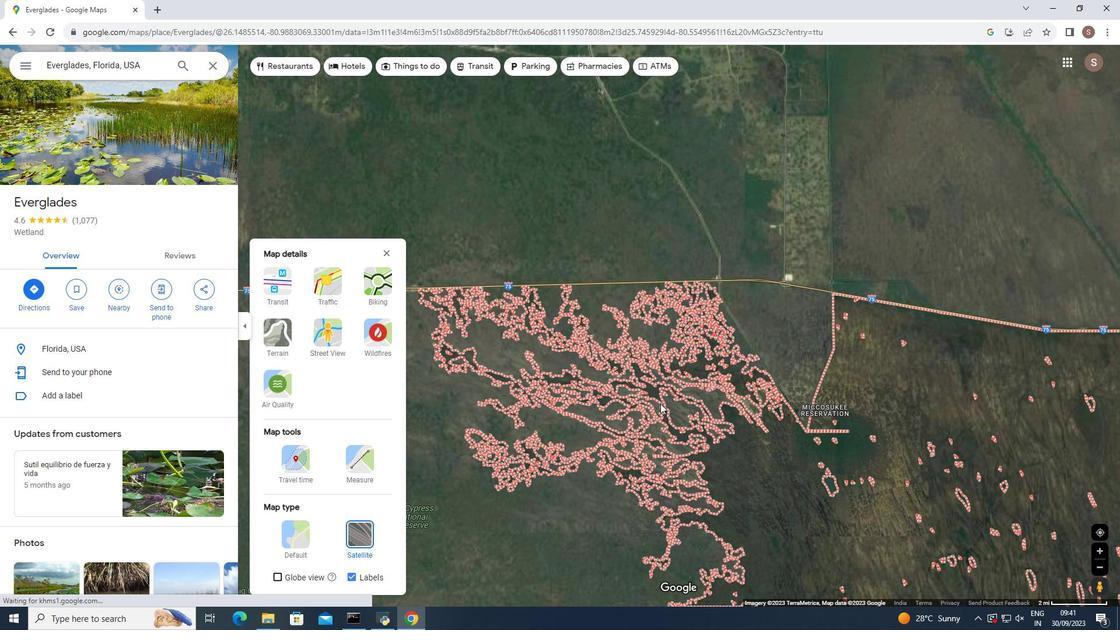 
Action: Mouse pressed left at (660, 403)
Screenshot: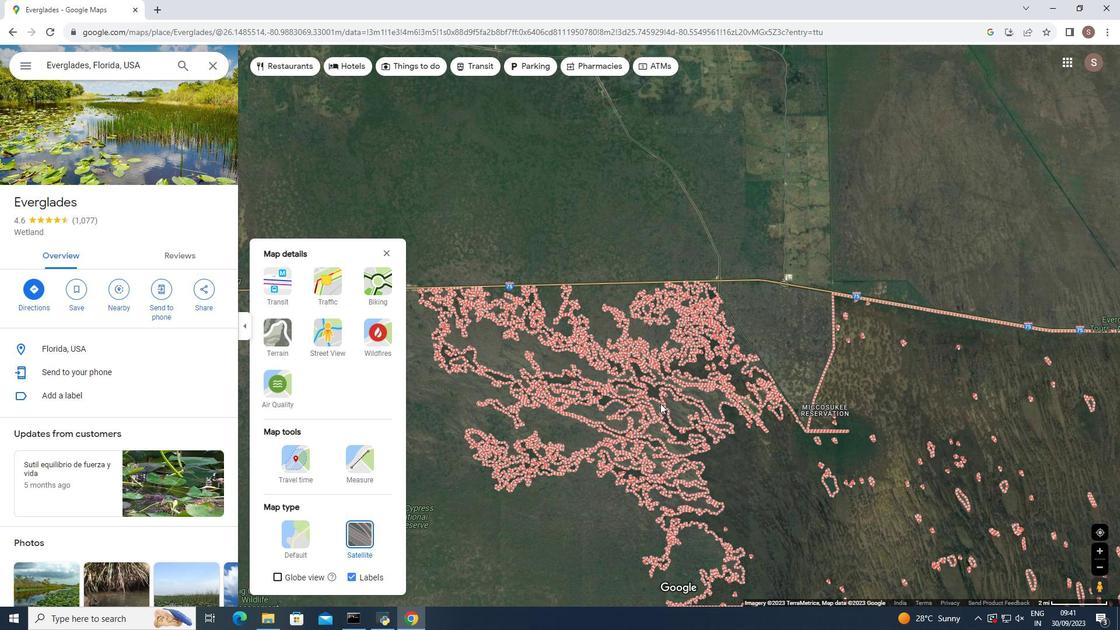 
Action: Mouse pressed left at (660, 403)
Screenshot: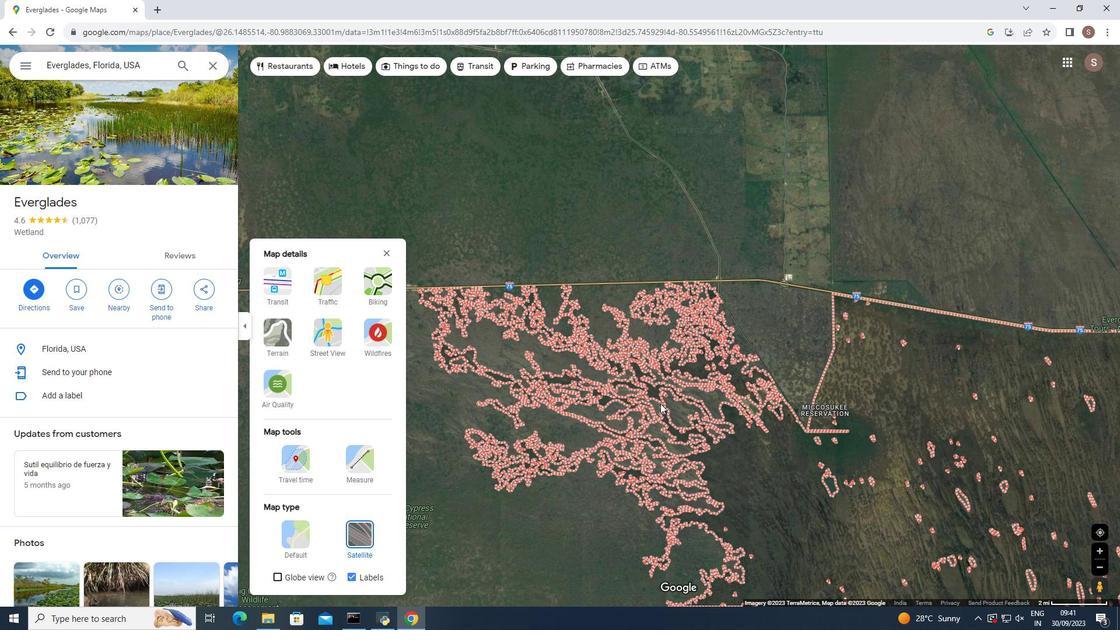 
Action: Mouse moved to (670, 396)
Screenshot: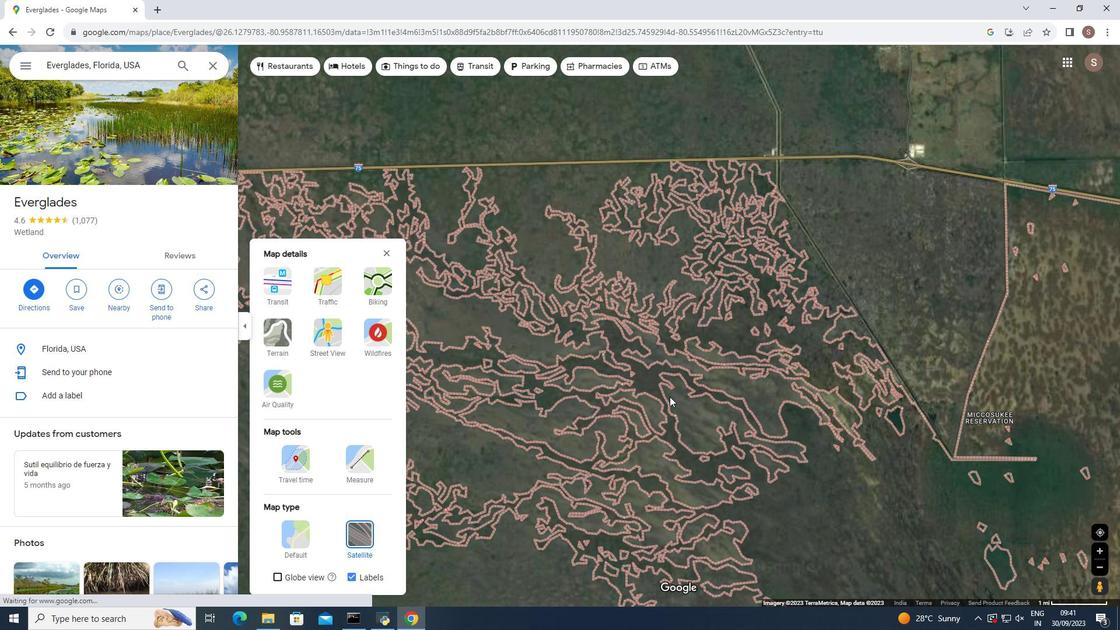 
Action: Mouse scrolled (670, 397) with delta (0, 0)
Screenshot: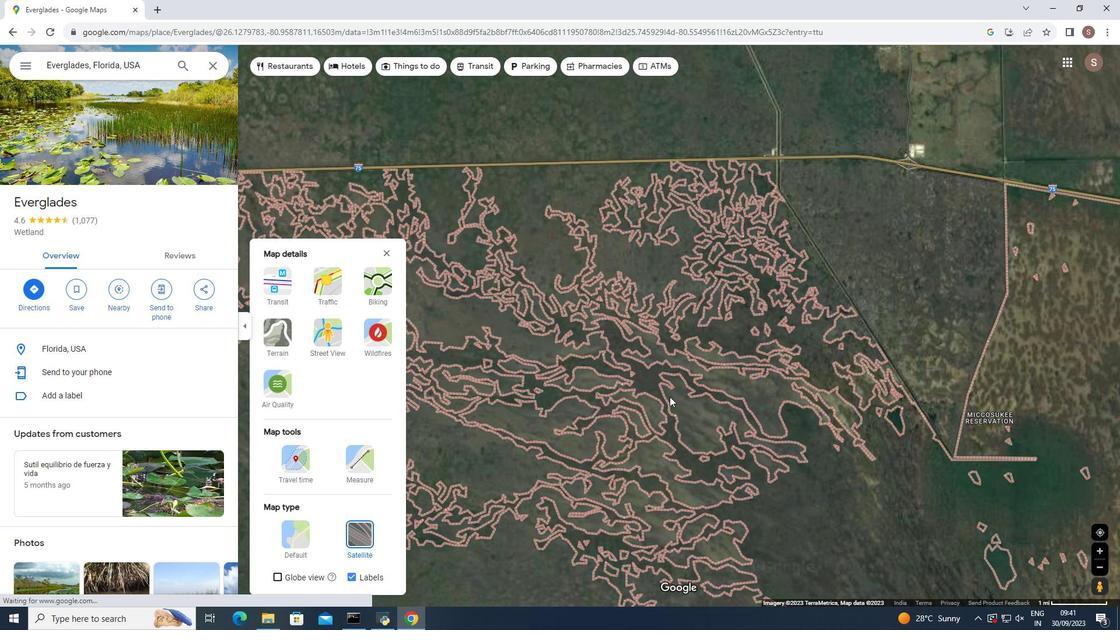 
Action: Mouse scrolled (670, 397) with delta (0, 0)
Screenshot: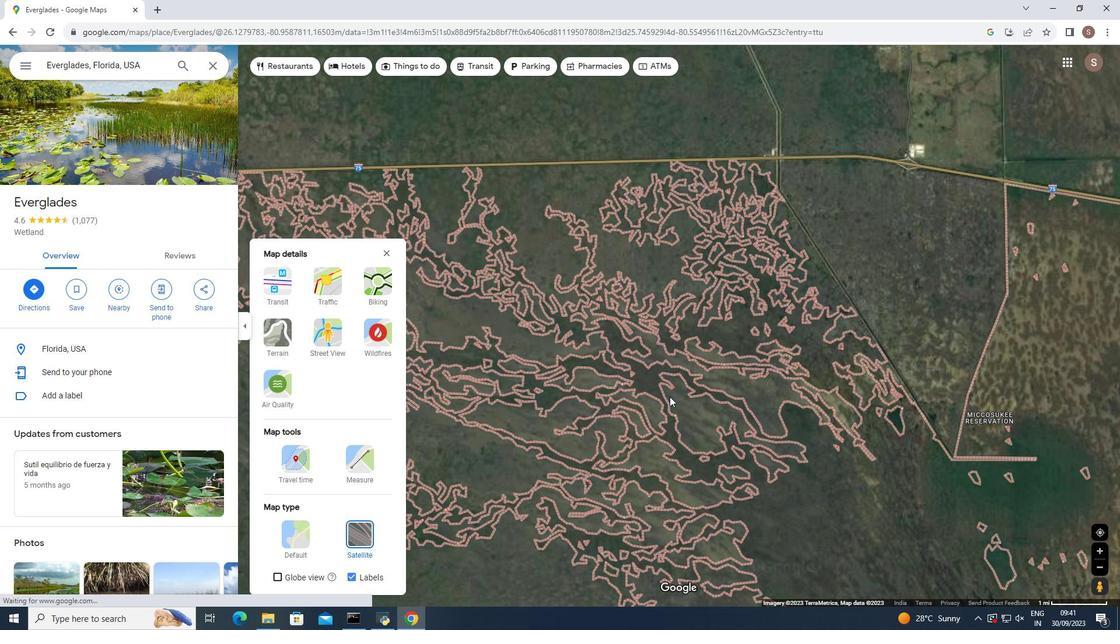 
Action: Mouse scrolled (670, 397) with delta (0, 0)
Screenshot: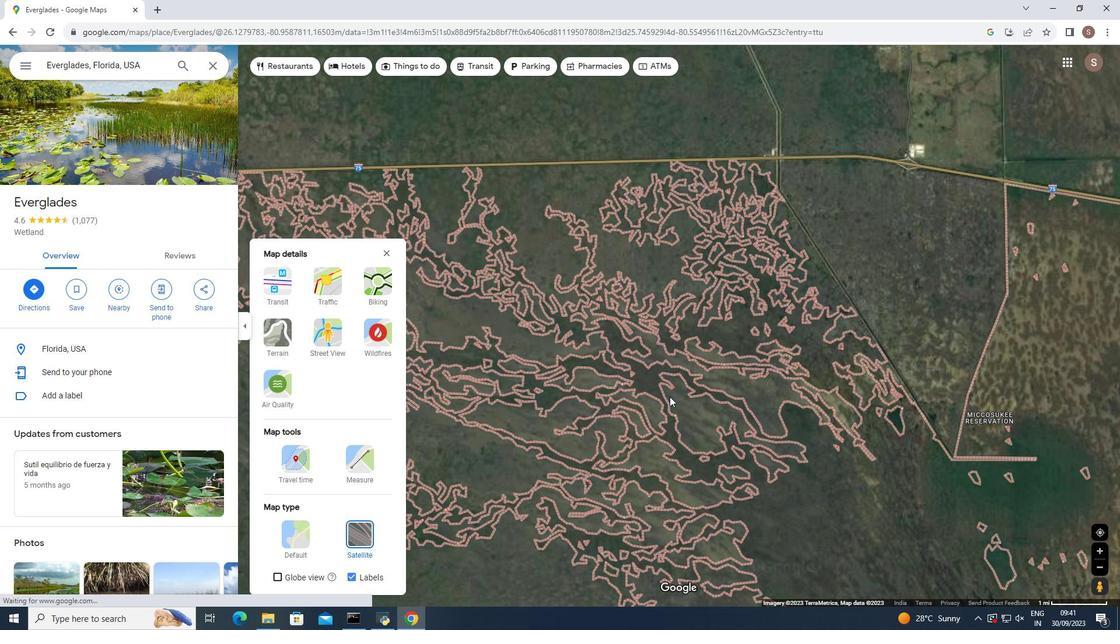 
Action: Mouse scrolled (670, 397) with delta (0, 0)
Screenshot: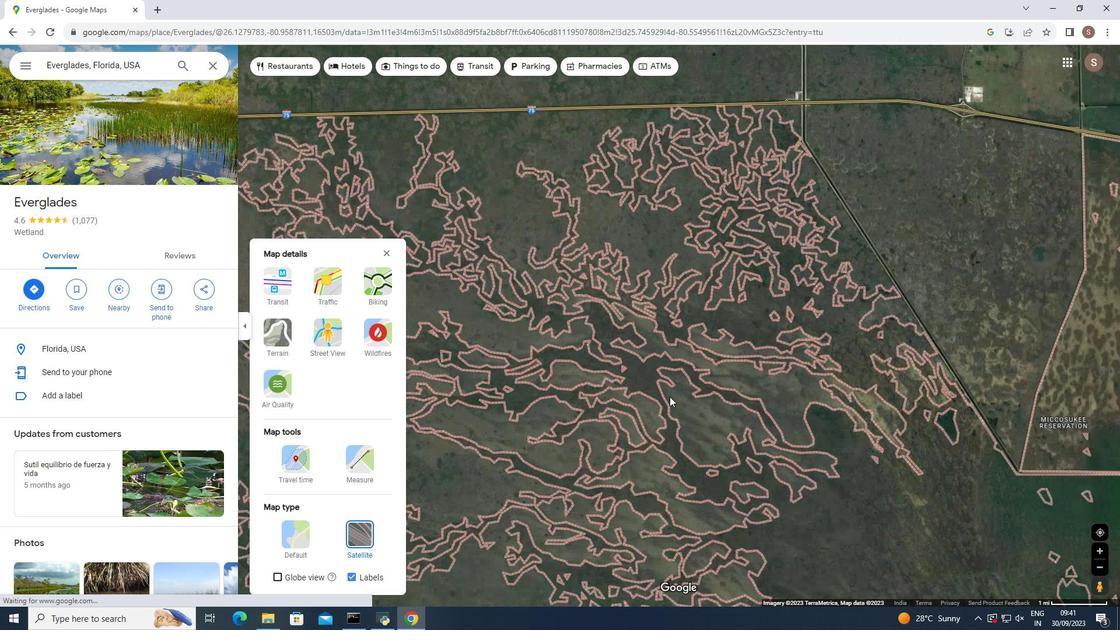 
Action: Mouse scrolled (670, 397) with delta (0, 0)
Screenshot: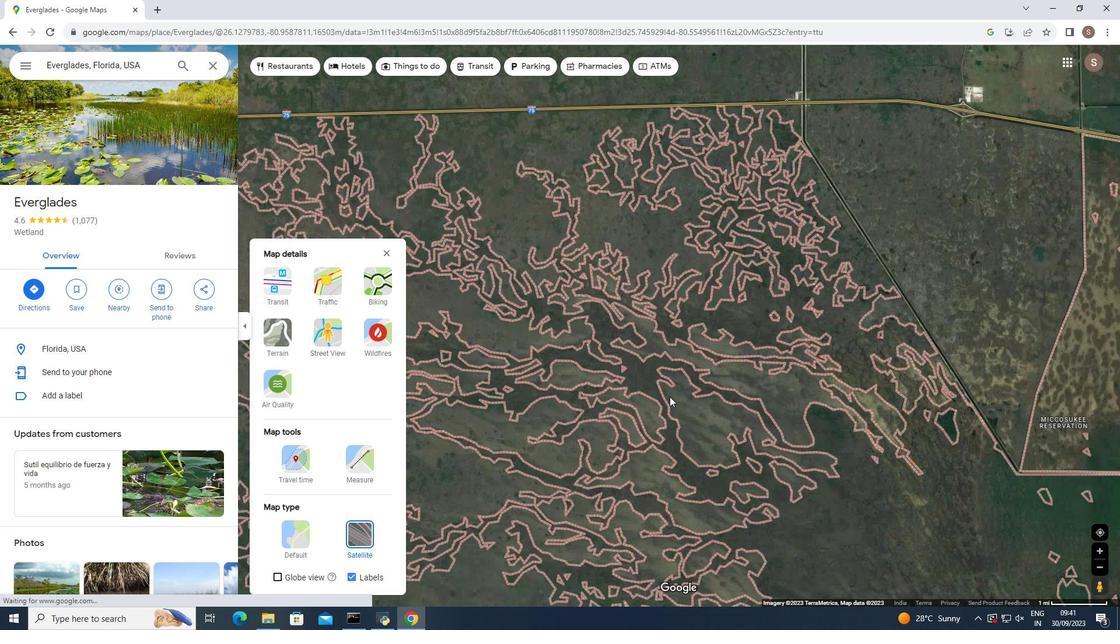 
Action: Mouse moved to (671, 369)
Screenshot: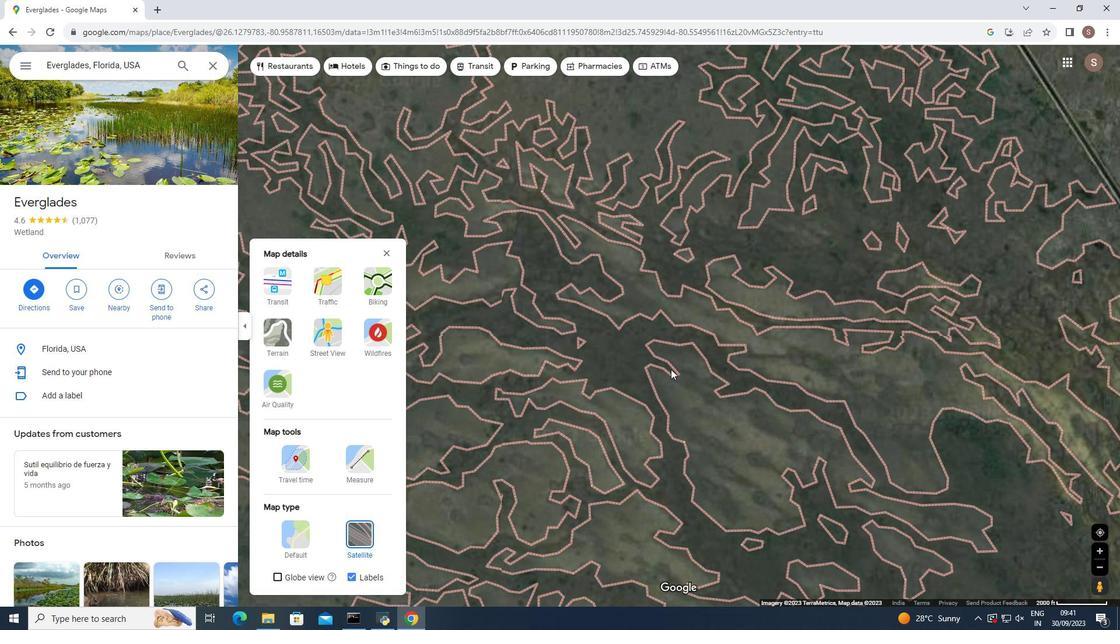 
Action: Mouse scrolled (671, 368) with delta (0, 0)
Screenshot: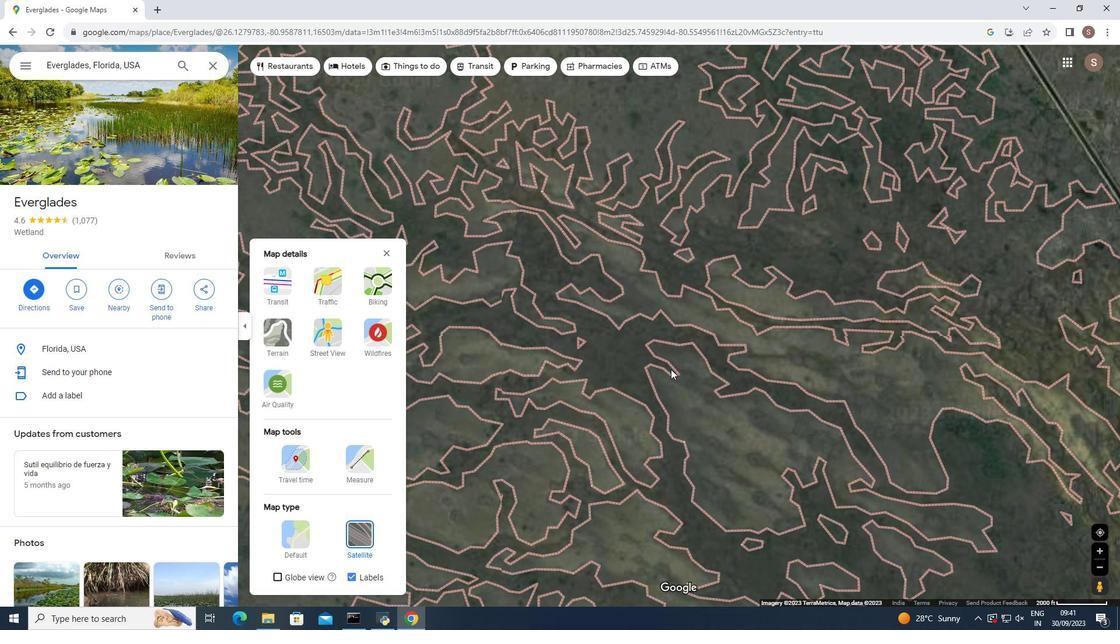 
Action: Mouse scrolled (671, 368) with delta (0, 0)
Screenshot: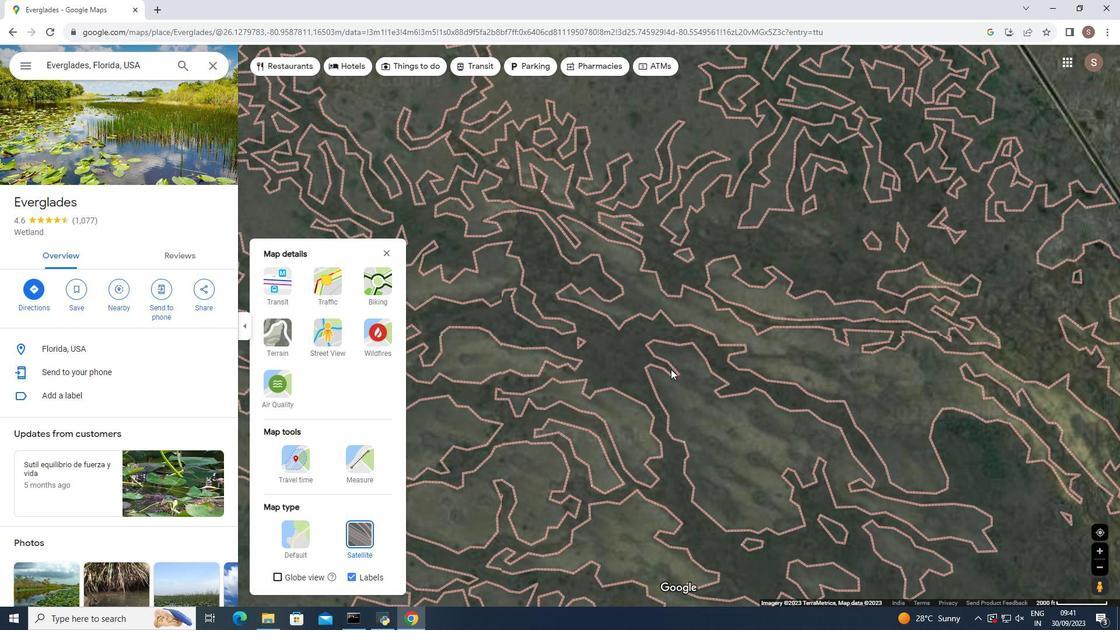 
Action: Mouse scrolled (671, 368) with delta (0, 0)
Screenshot: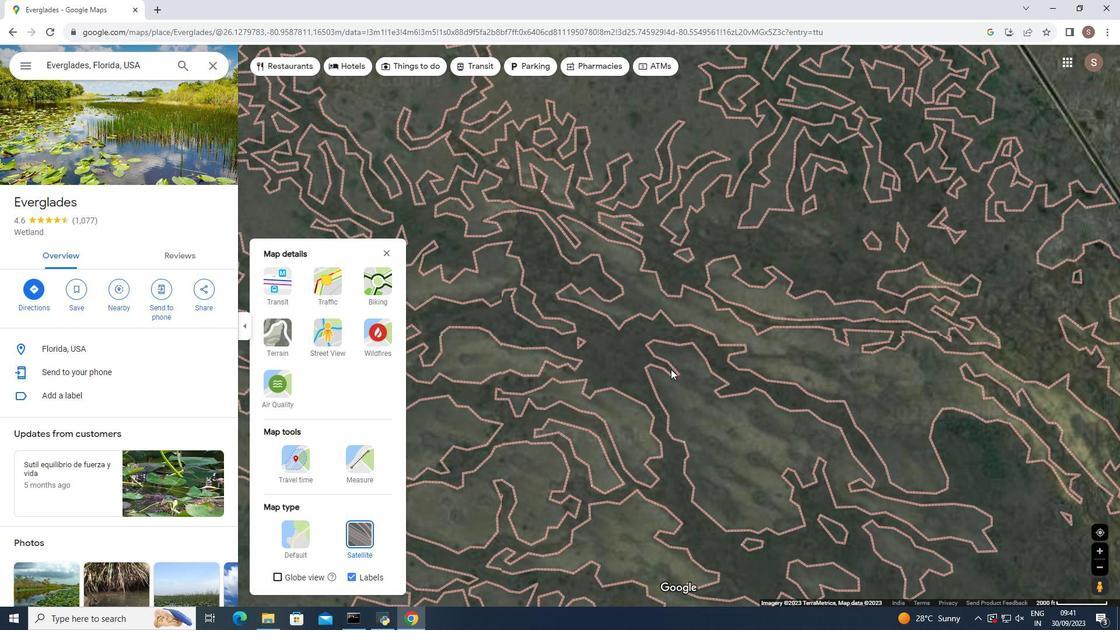 
Action: Mouse moved to (671, 368)
Screenshot: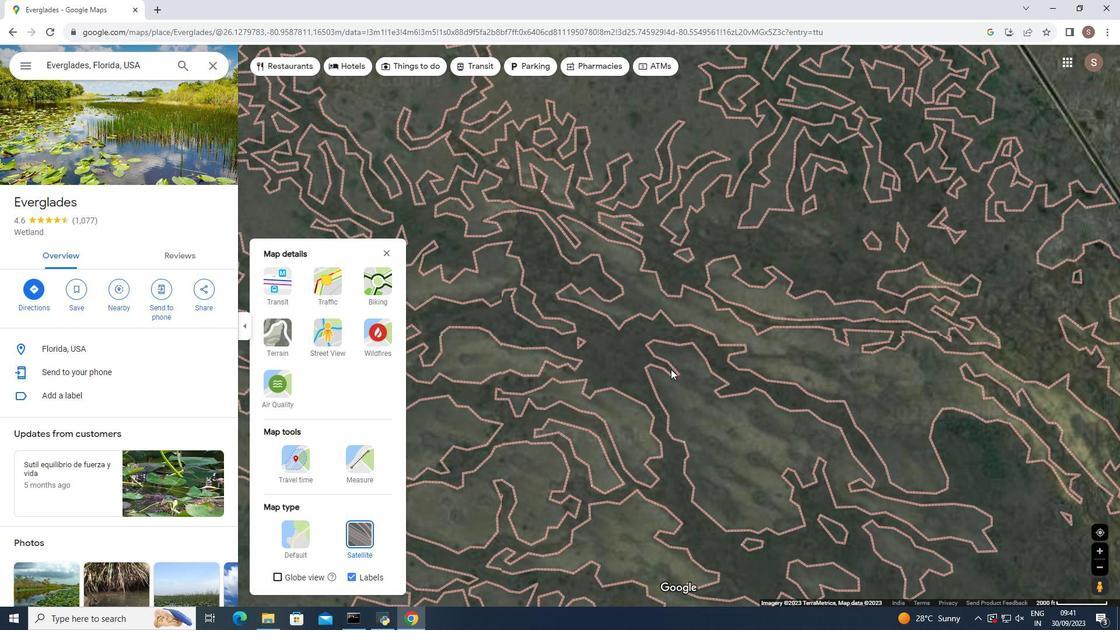 
Action: Mouse scrolled (671, 367) with delta (0, 0)
Screenshot: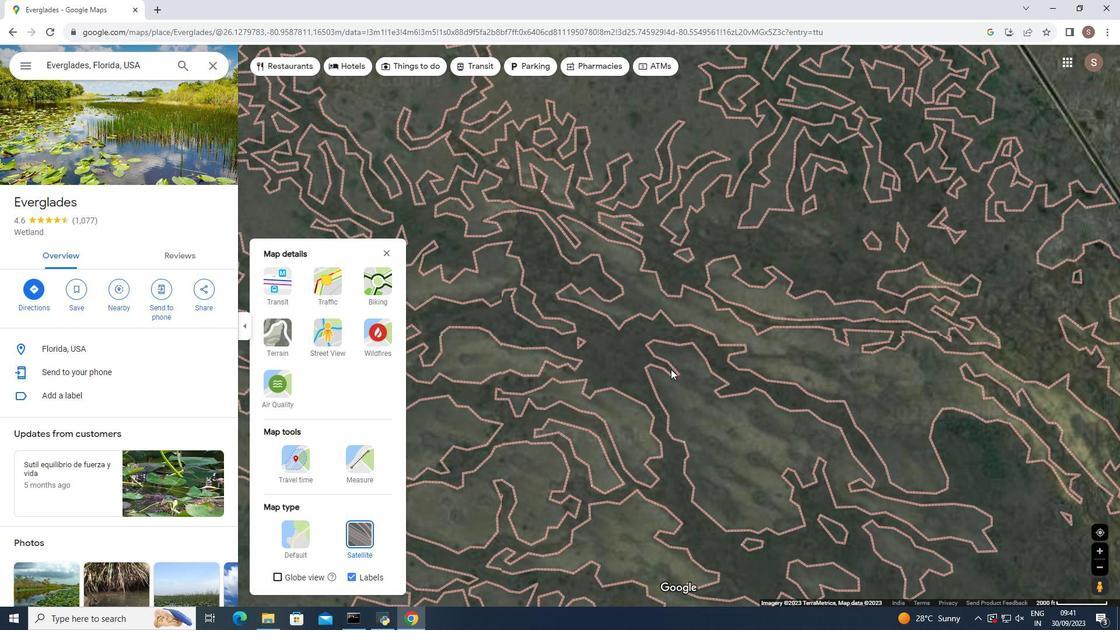 
Action: Mouse moved to (672, 367)
Screenshot: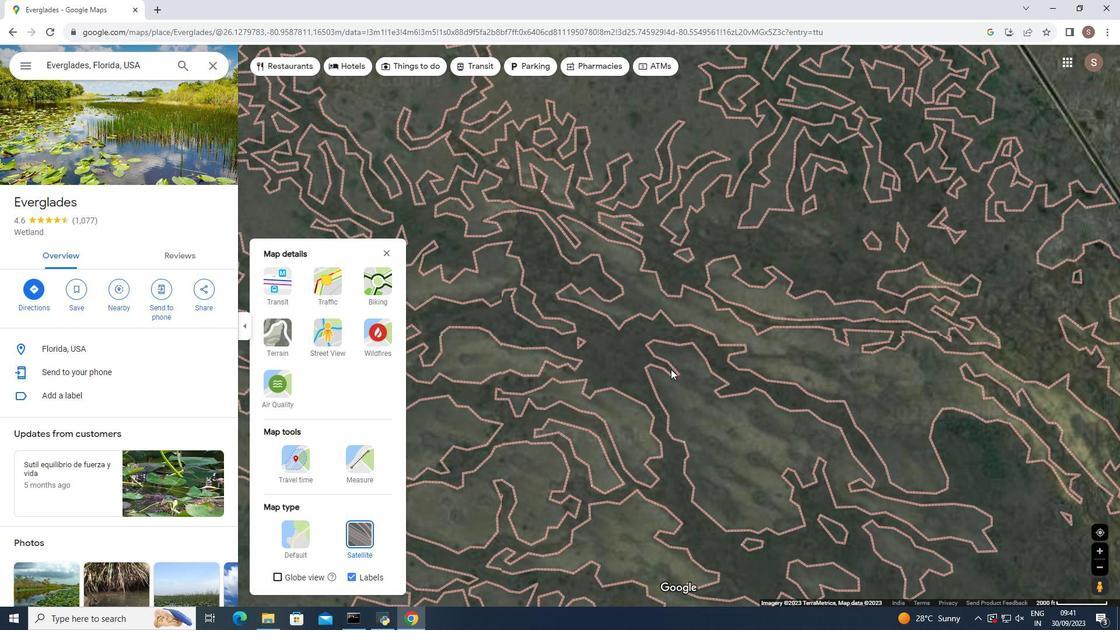 
Action: Mouse scrolled (672, 366) with delta (0, 0)
Screenshot: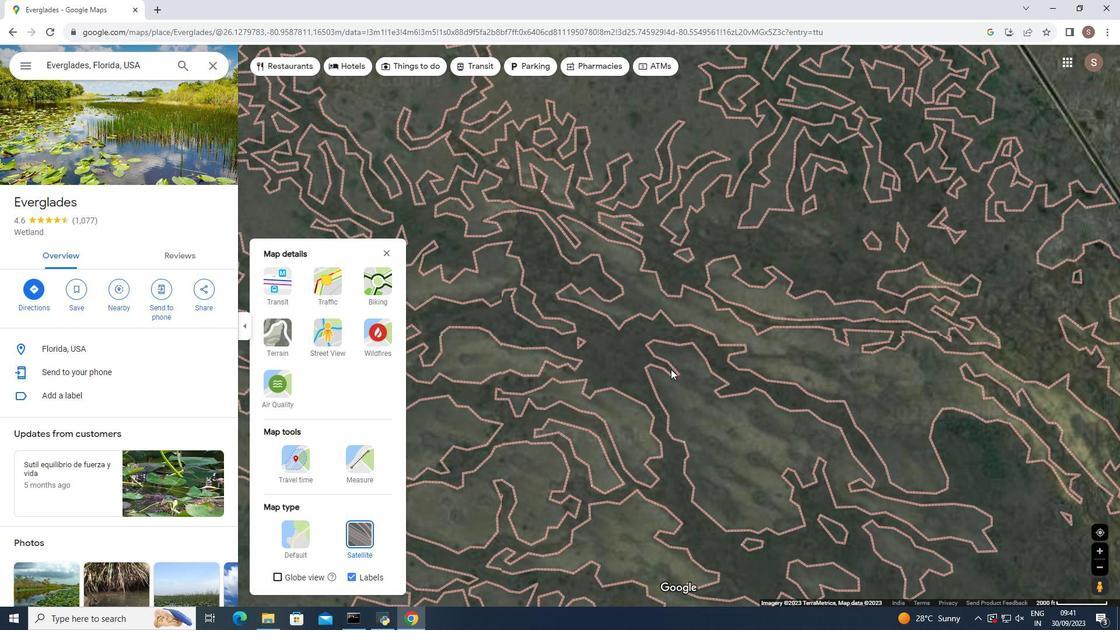 
Action: Mouse moved to (673, 364)
Screenshot: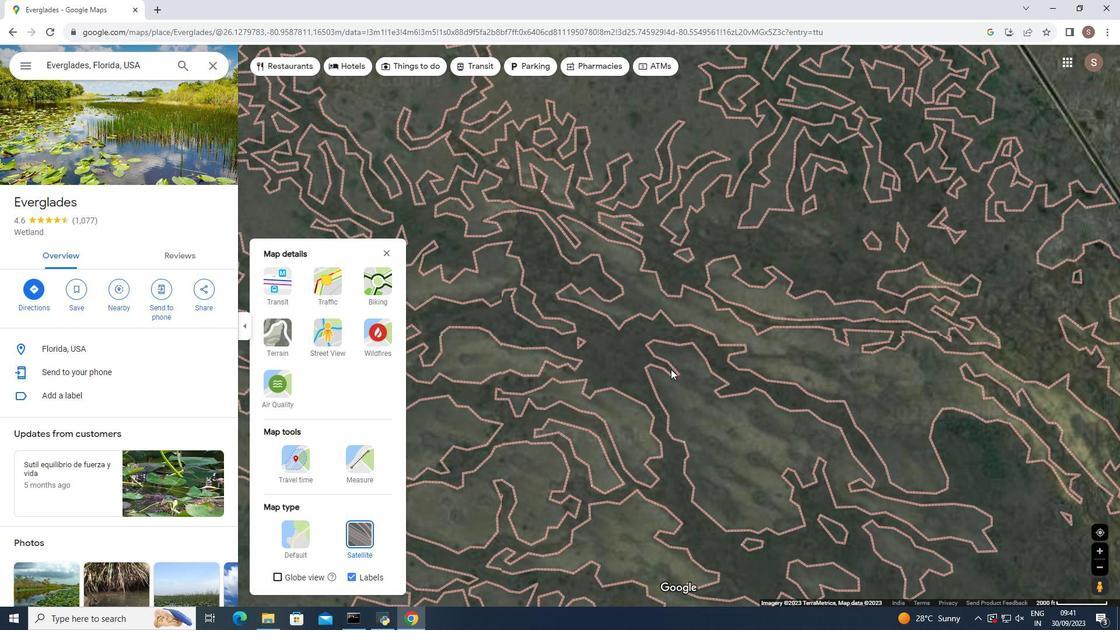 
Action: Mouse scrolled (673, 363) with delta (0, 0)
Screenshot: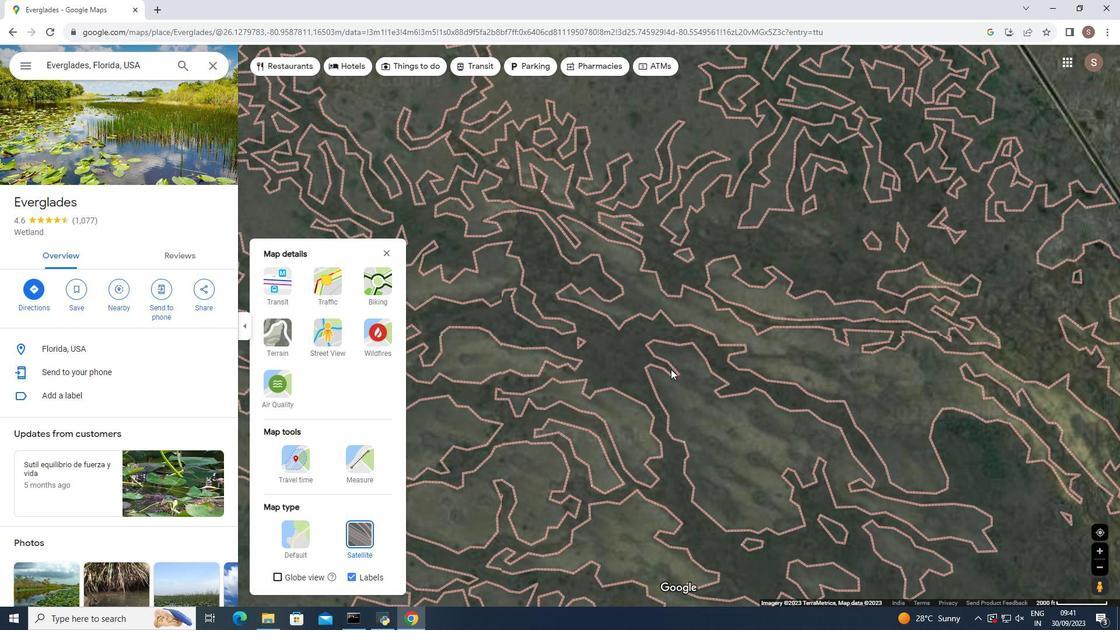 
Action: Mouse moved to (674, 346)
Screenshot: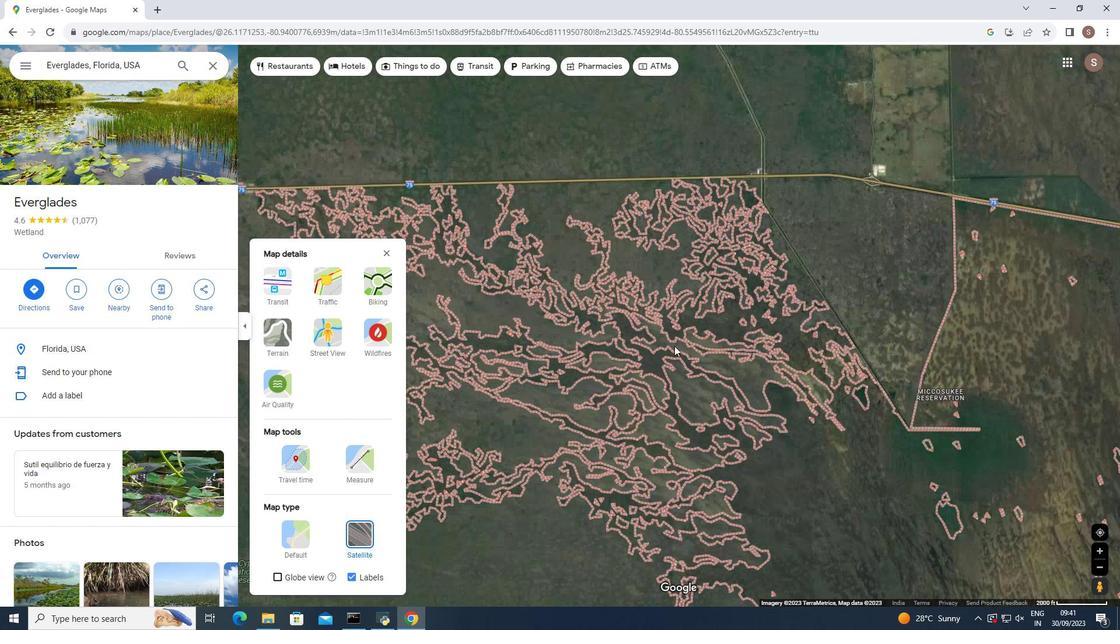 
Action: Mouse scrolled (674, 345) with delta (0, 0)
Screenshot: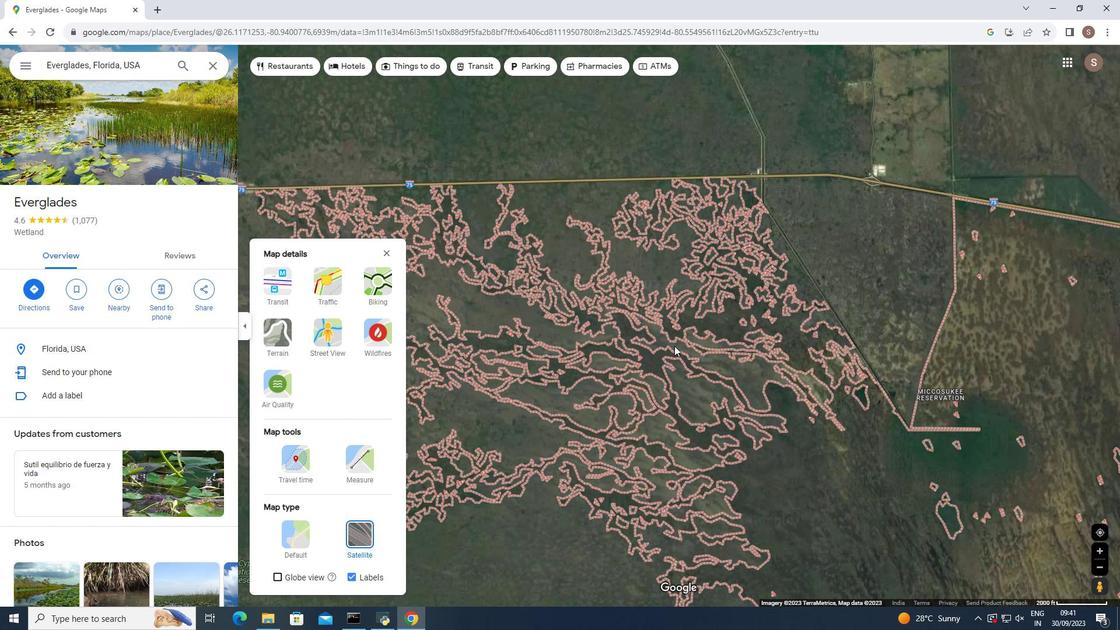 
Action: Mouse scrolled (674, 345) with delta (0, 0)
Screenshot: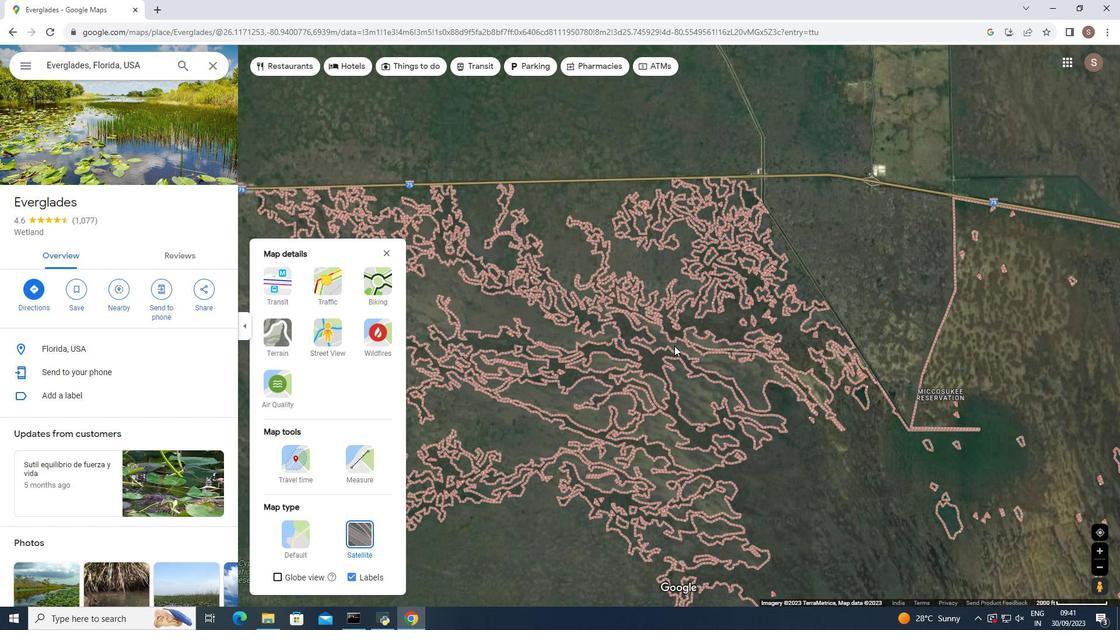 
Action: Mouse scrolled (674, 345) with delta (0, 0)
Screenshot: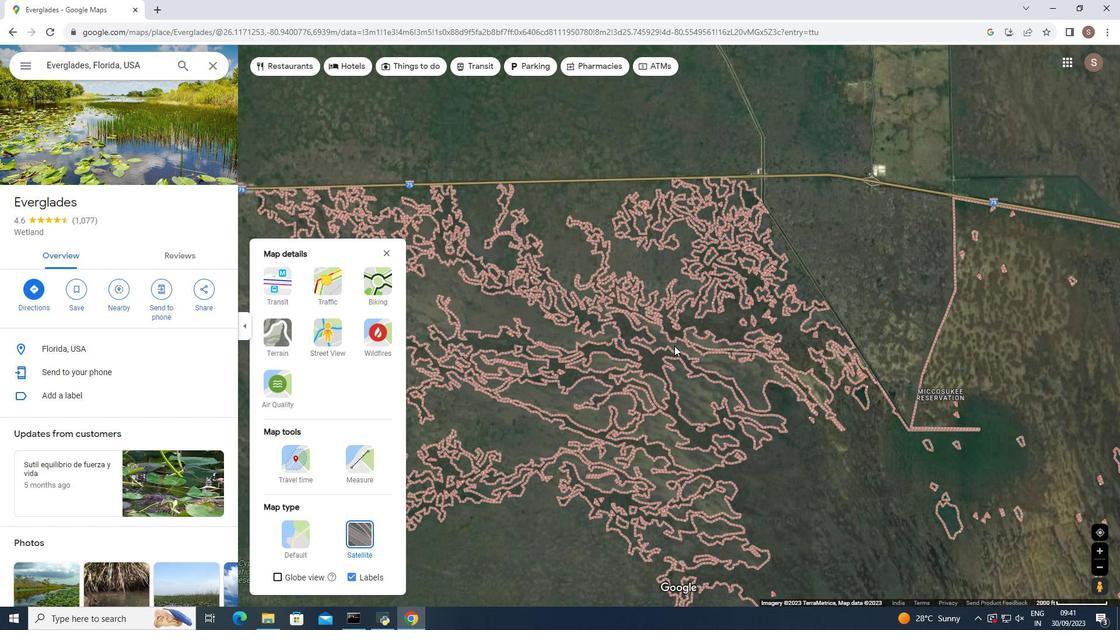 
Action: Mouse scrolled (674, 345) with delta (0, 0)
Screenshot: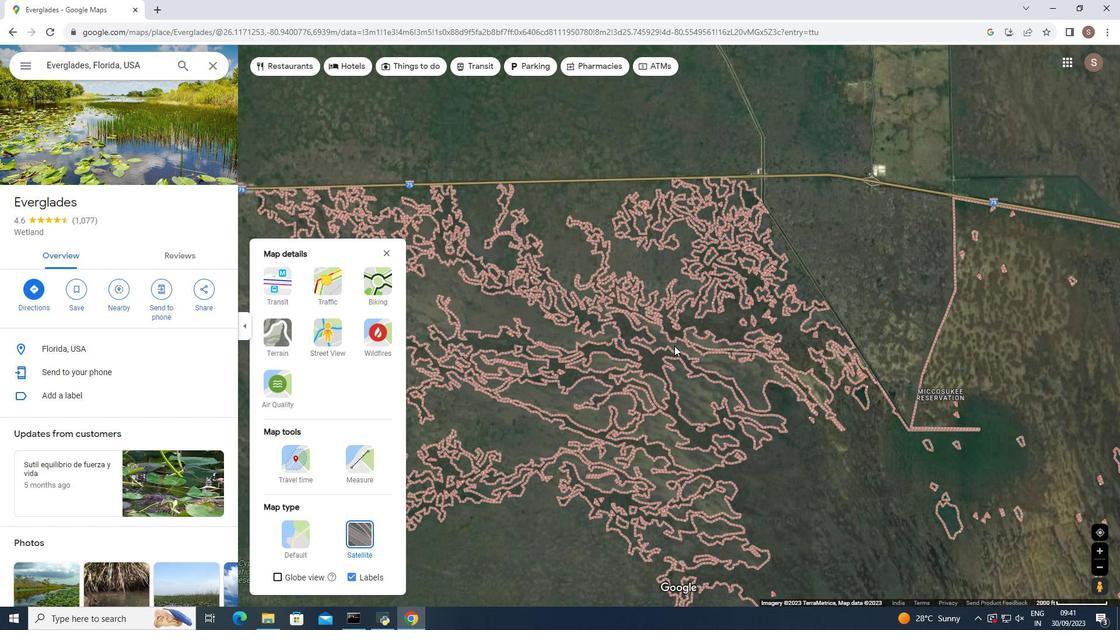 
Action: Mouse scrolled (674, 345) with delta (0, 0)
Screenshot: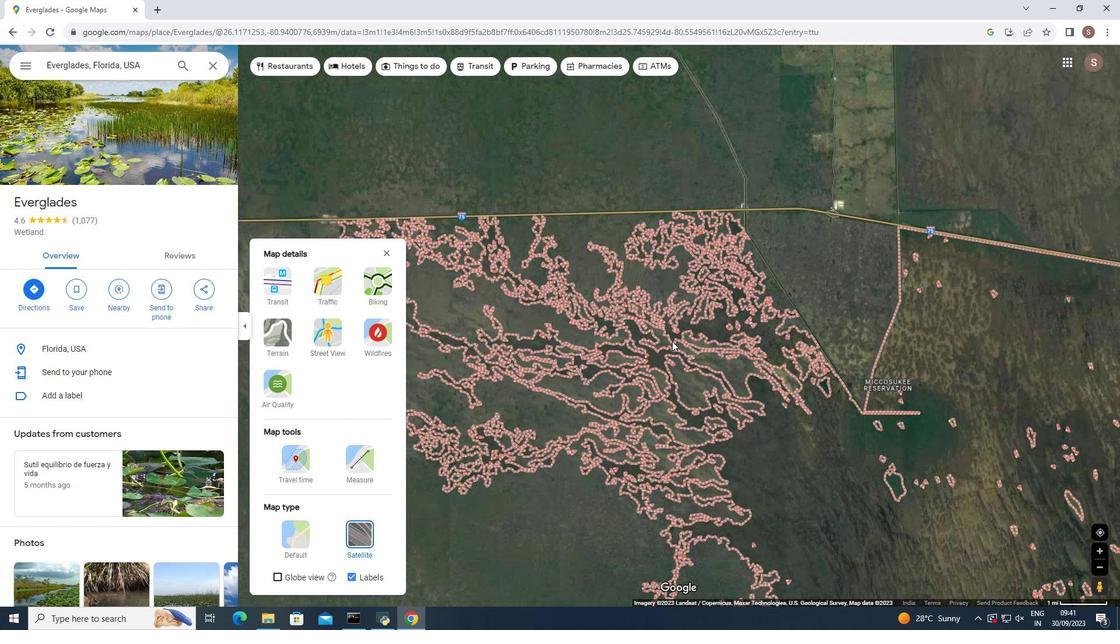 
Action: Mouse scrolled (674, 345) with delta (0, 0)
Screenshot: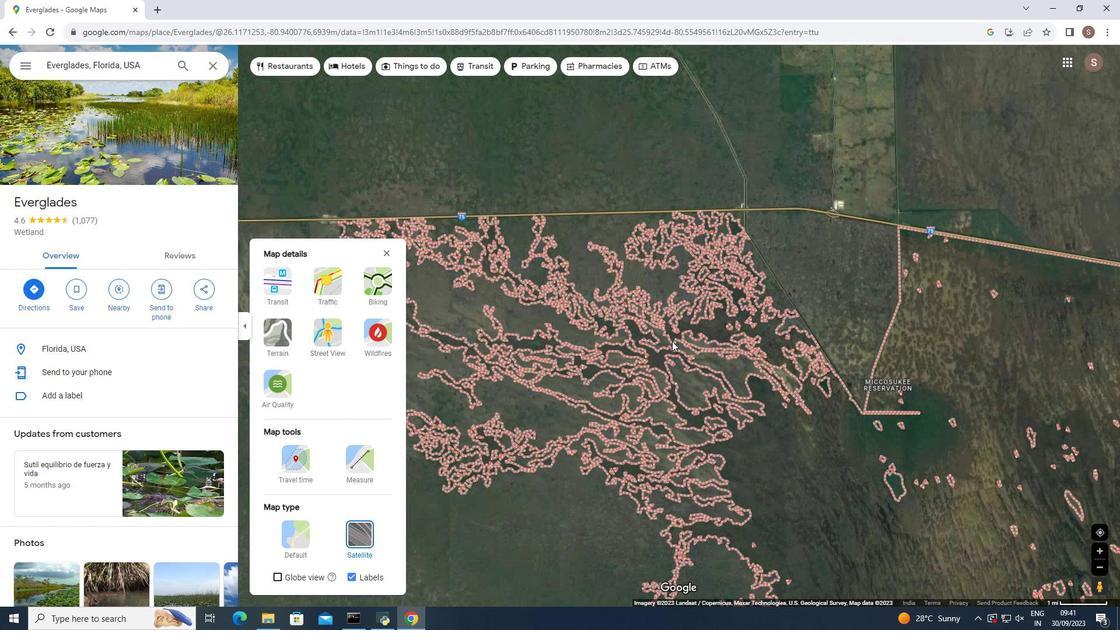 
Action: Mouse scrolled (674, 345) with delta (0, 0)
Screenshot: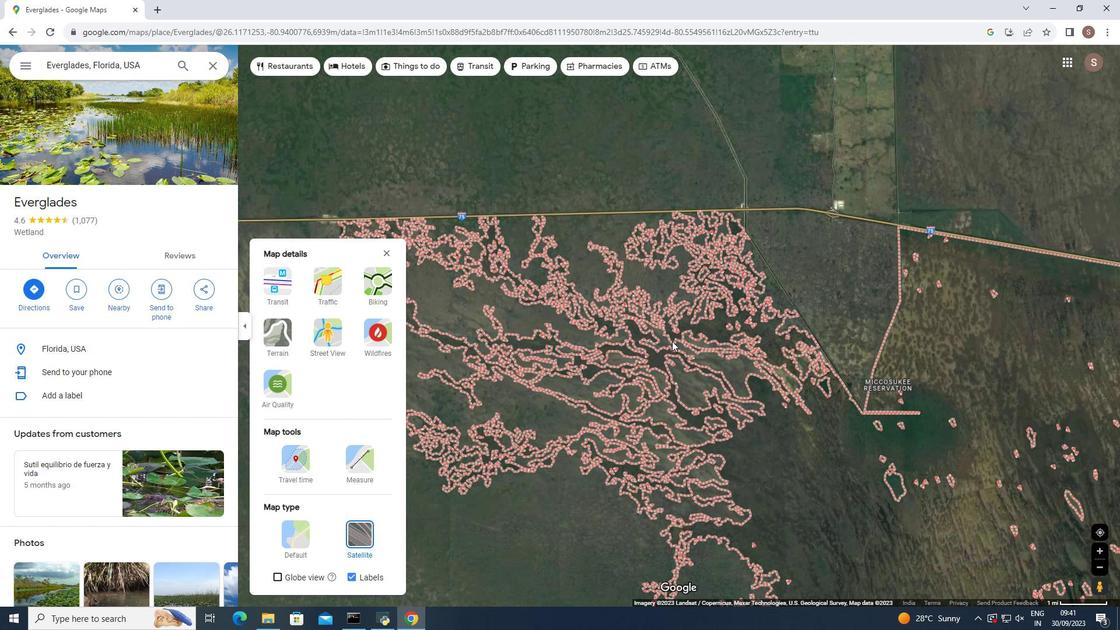 
Action: Mouse moved to (670, 334)
Screenshot: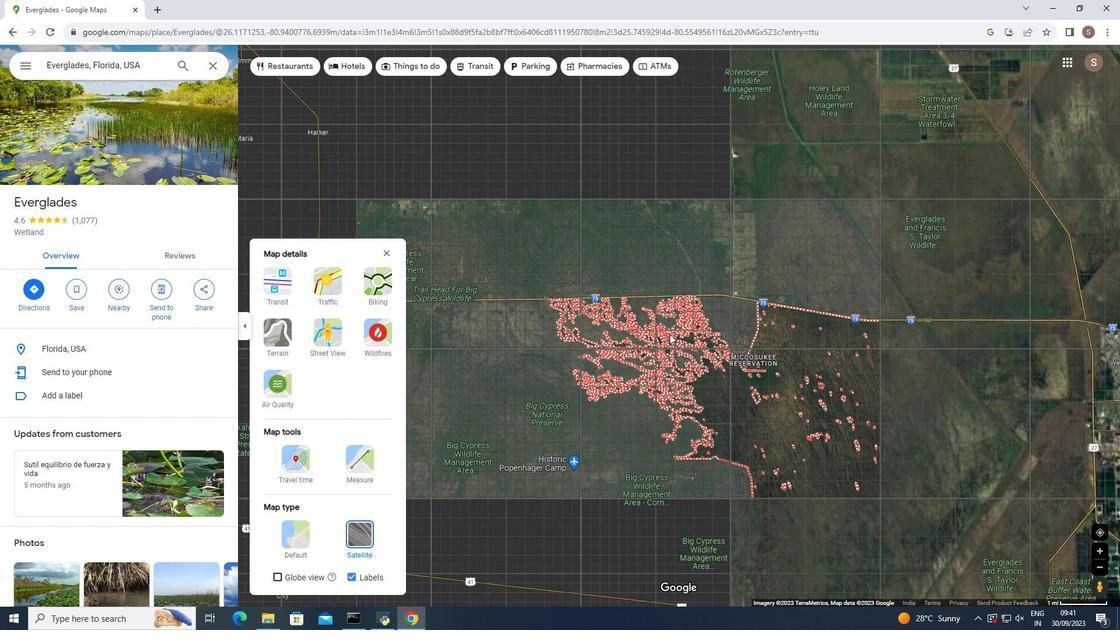 
Action: Mouse scrolled (670, 333) with delta (0, 0)
Screenshot: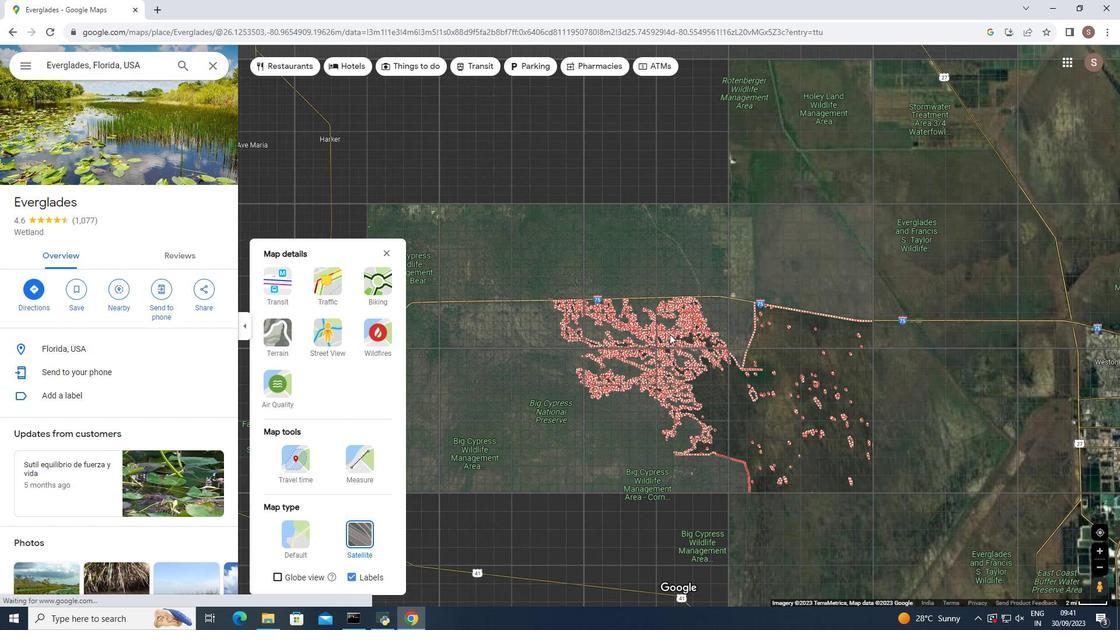
Action: Mouse scrolled (670, 333) with delta (0, 0)
Screenshot: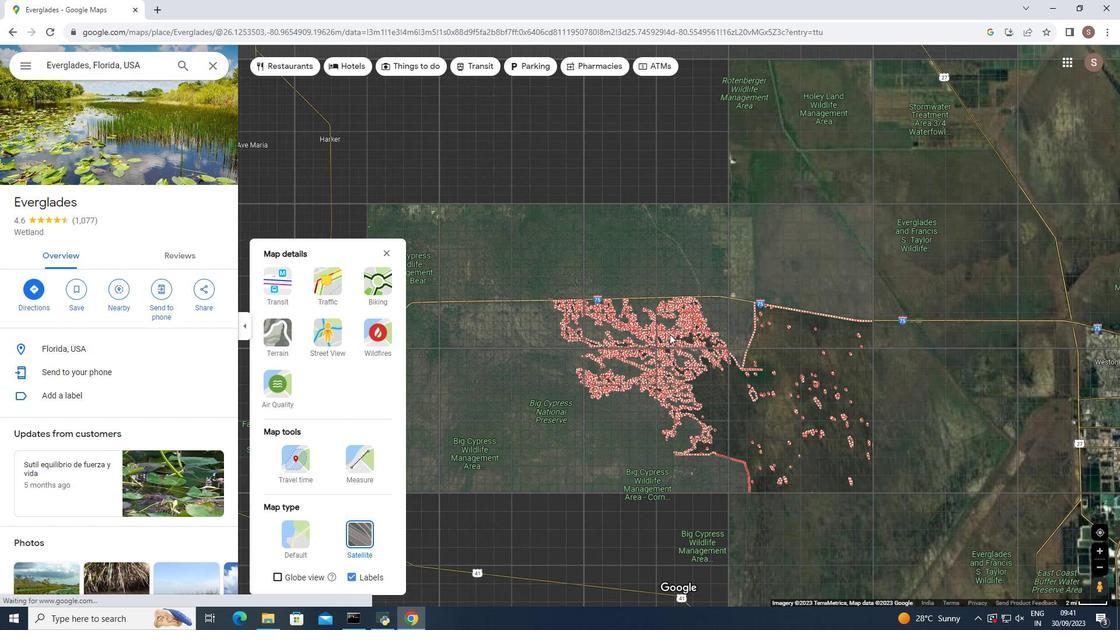 
Action: Mouse scrolled (670, 333) with delta (0, 0)
Screenshot: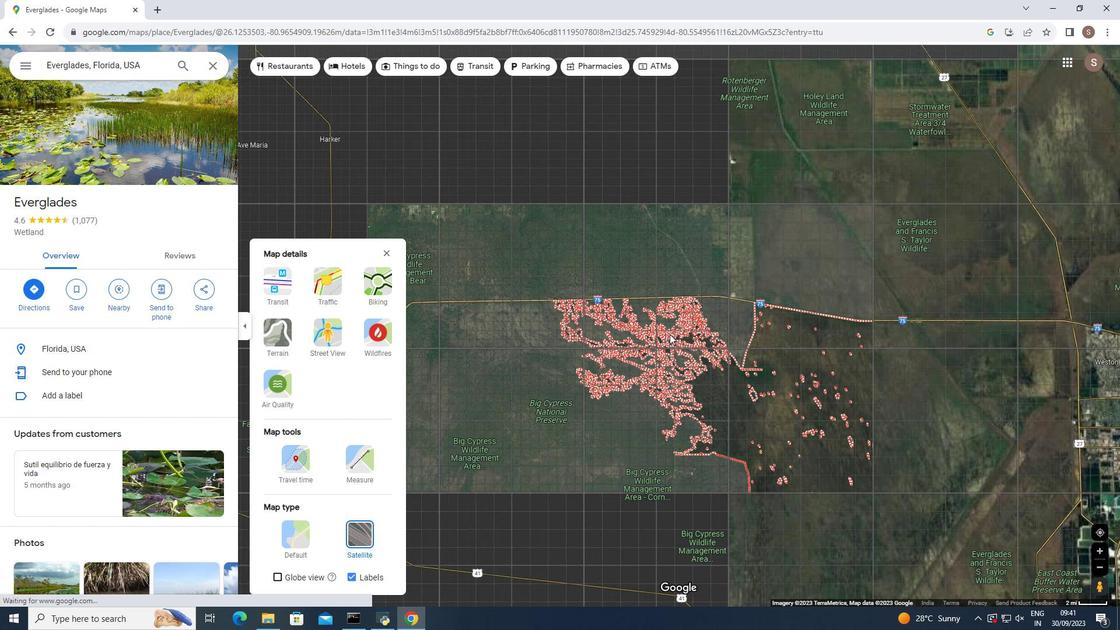 
Action: Mouse scrolled (670, 333) with delta (0, 0)
Screenshot: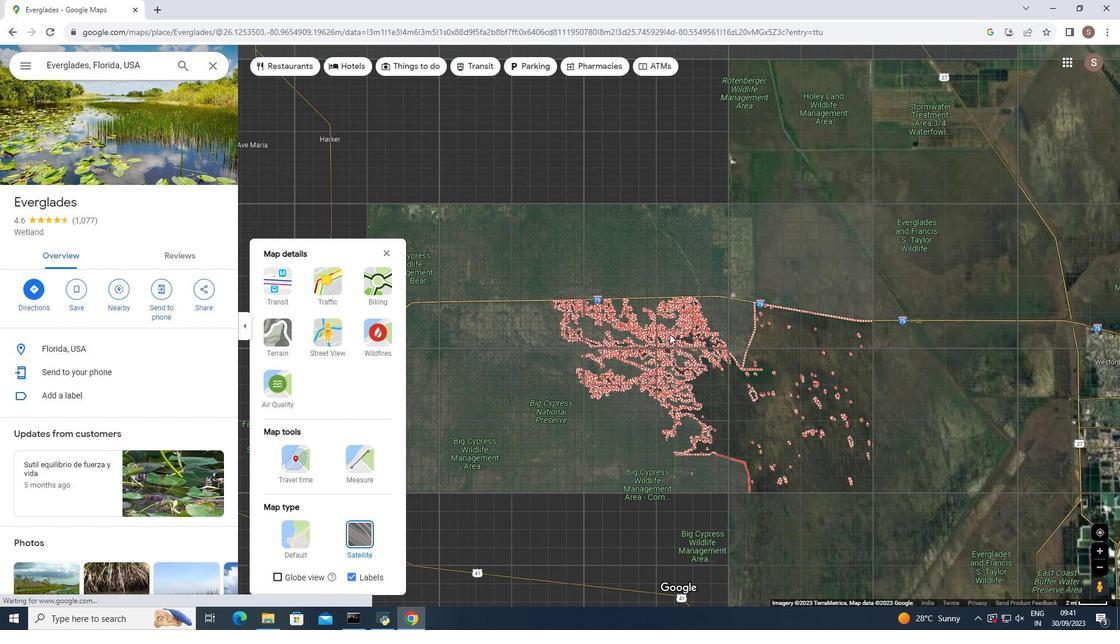 
Action: Mouse scrolled (670, 333) with delta (0, 0)
Screenshot: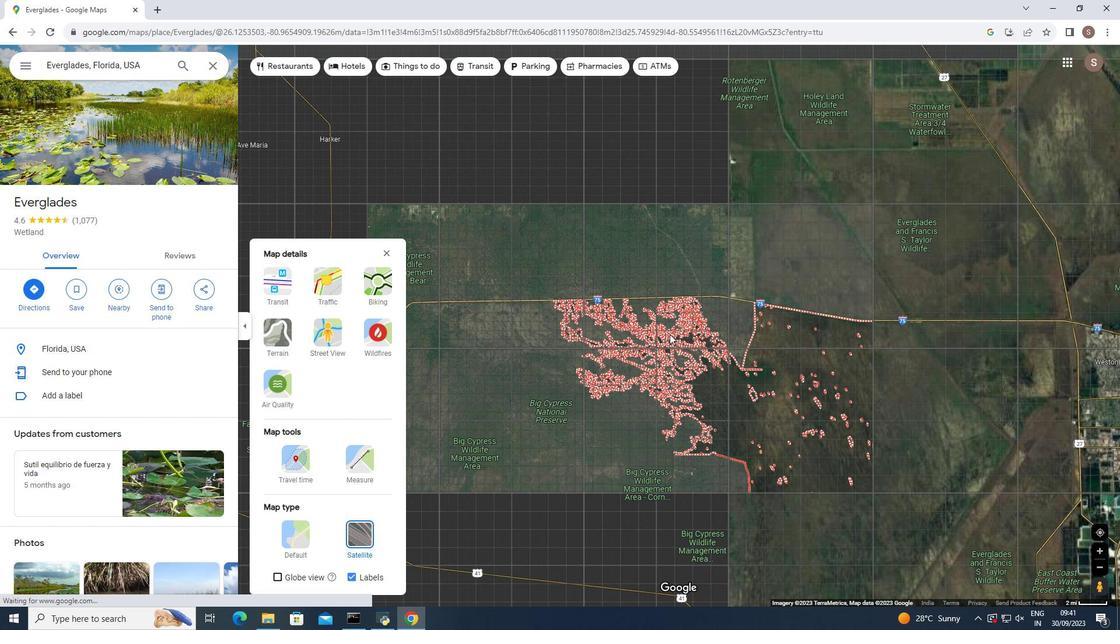 
Action: Mouse moved to (670, 333)
Screenshot: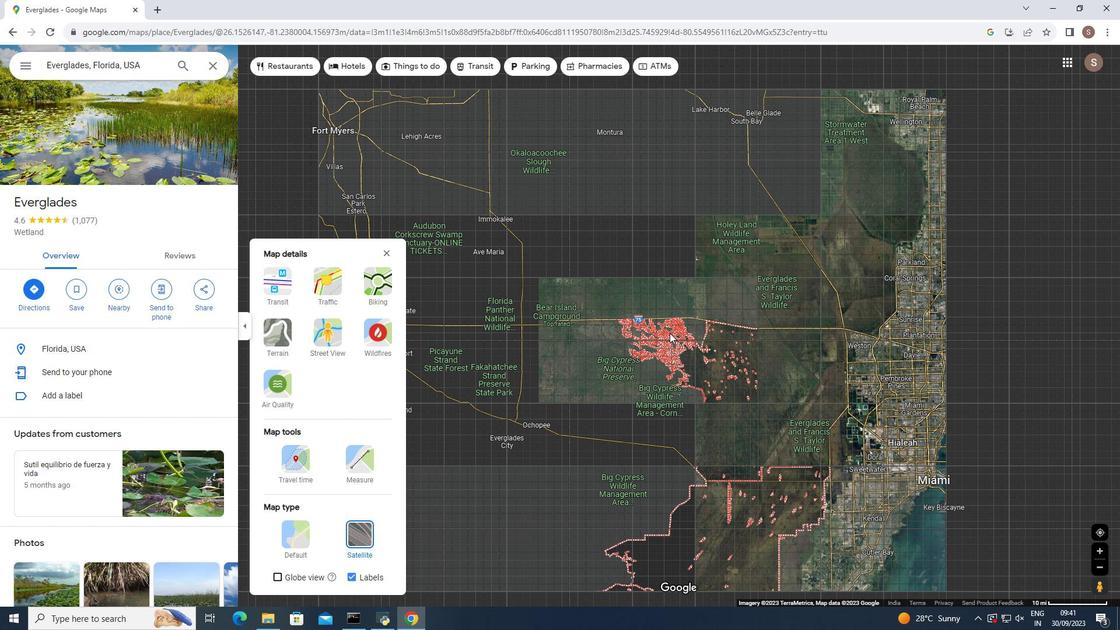 
Action: Mouse scrolled (670, 332) with delta (0, 0)
Screenshot: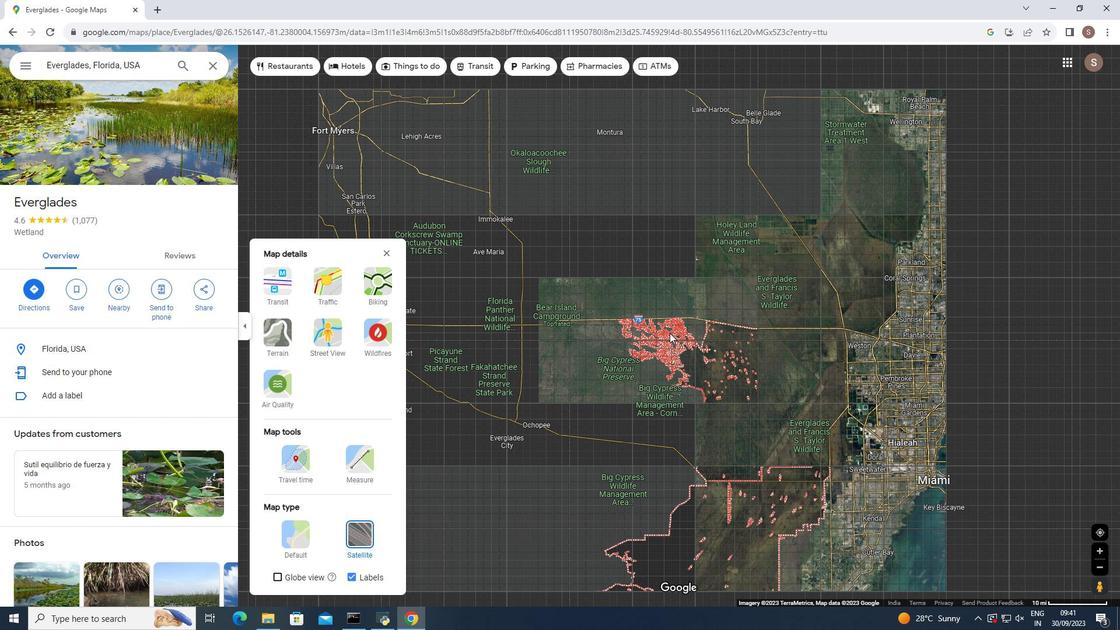 
Action: Mouse scrolled (670, 332) with delta (0, 0)
Screenshot: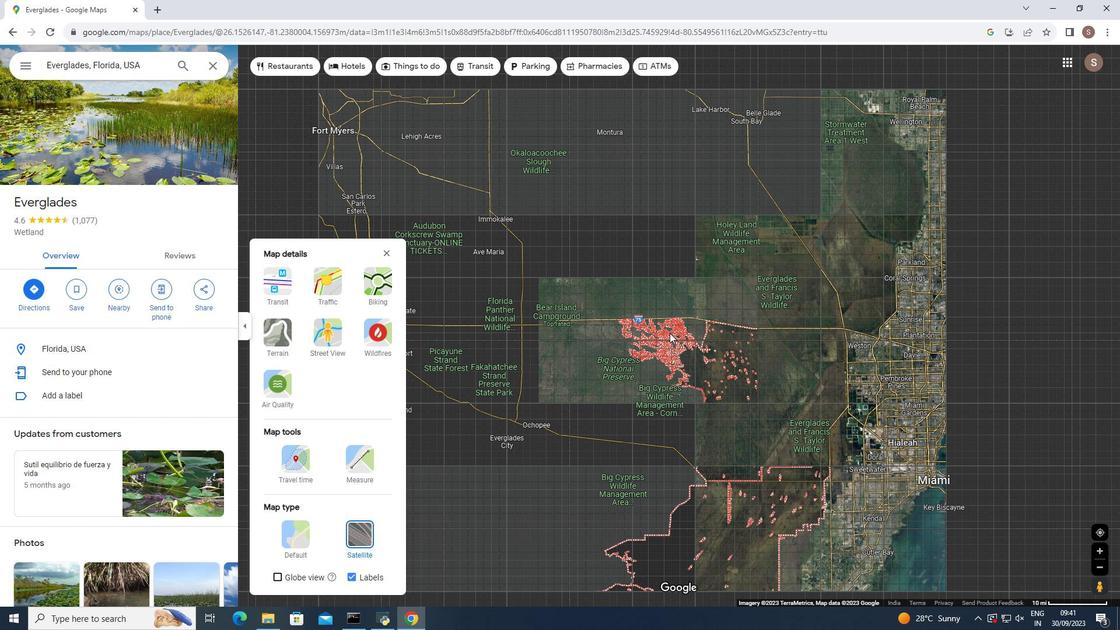 
Action: Mouse scrolled (670, 332) with delta (0, 0)
Screenshot: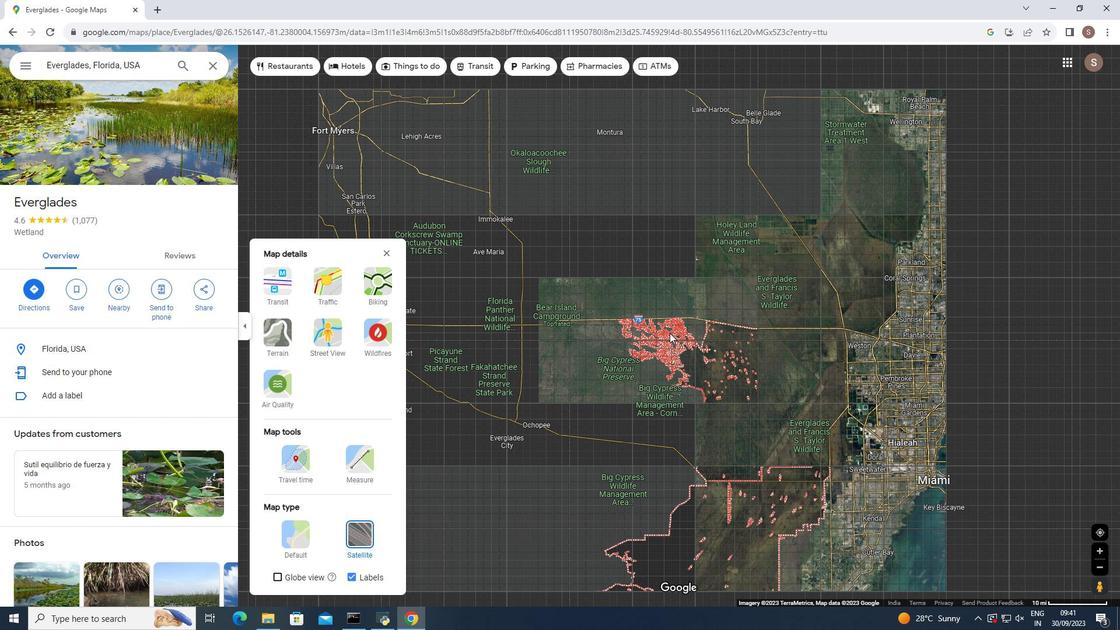 
Action: Mouse moved to (693, 353)
Screenshot: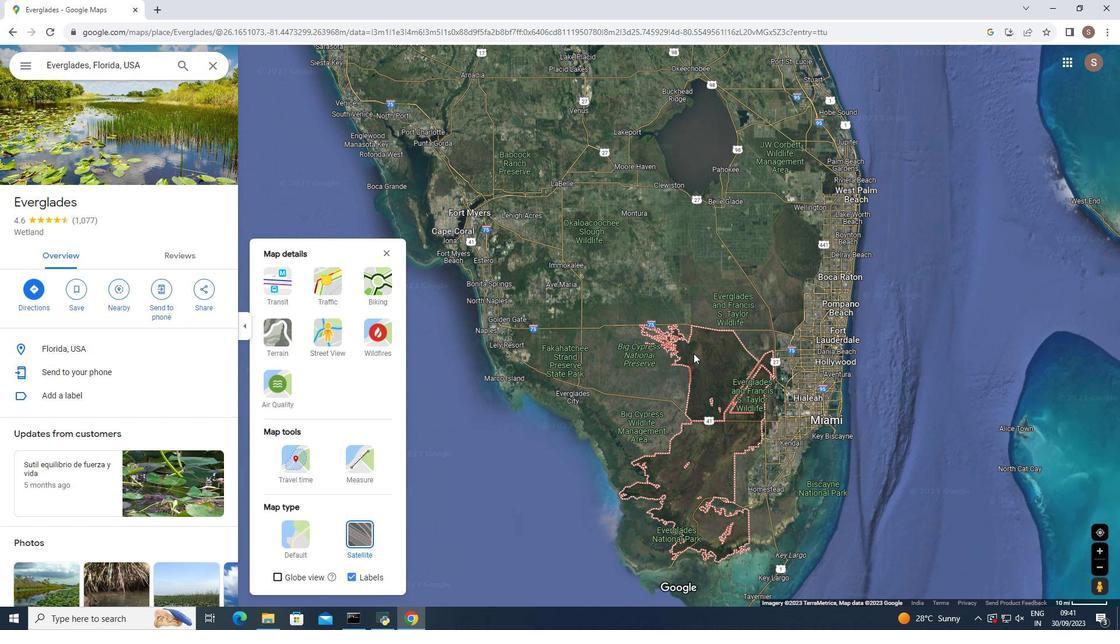 
Action: Mouse pressed left at (693, 353)
Screenshot: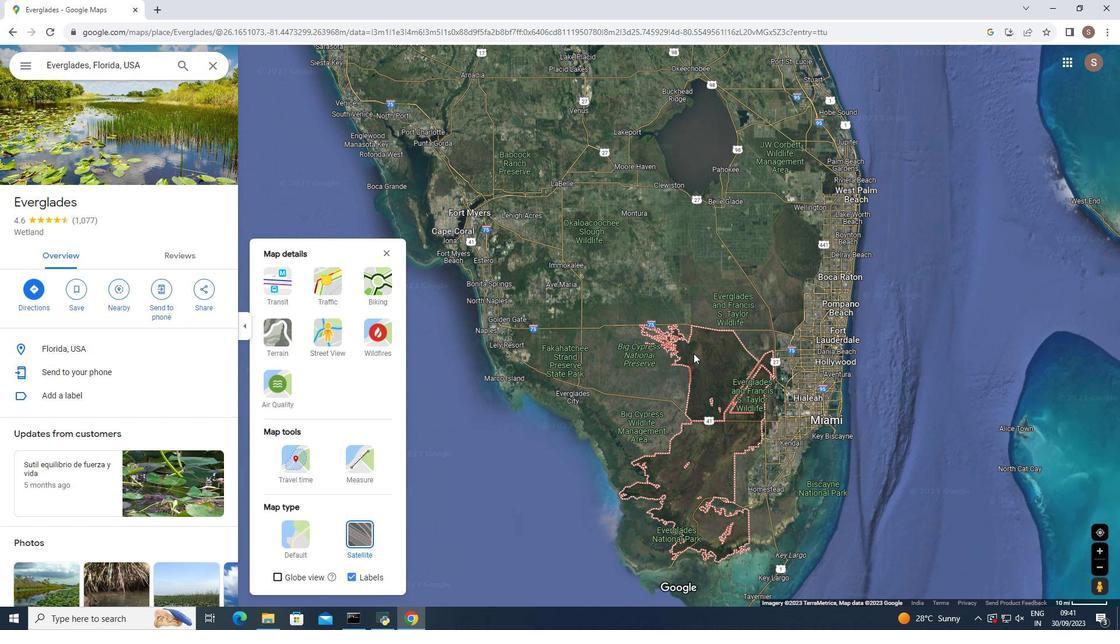 
Action: Mouse moved to (692, 353)
Screenshot: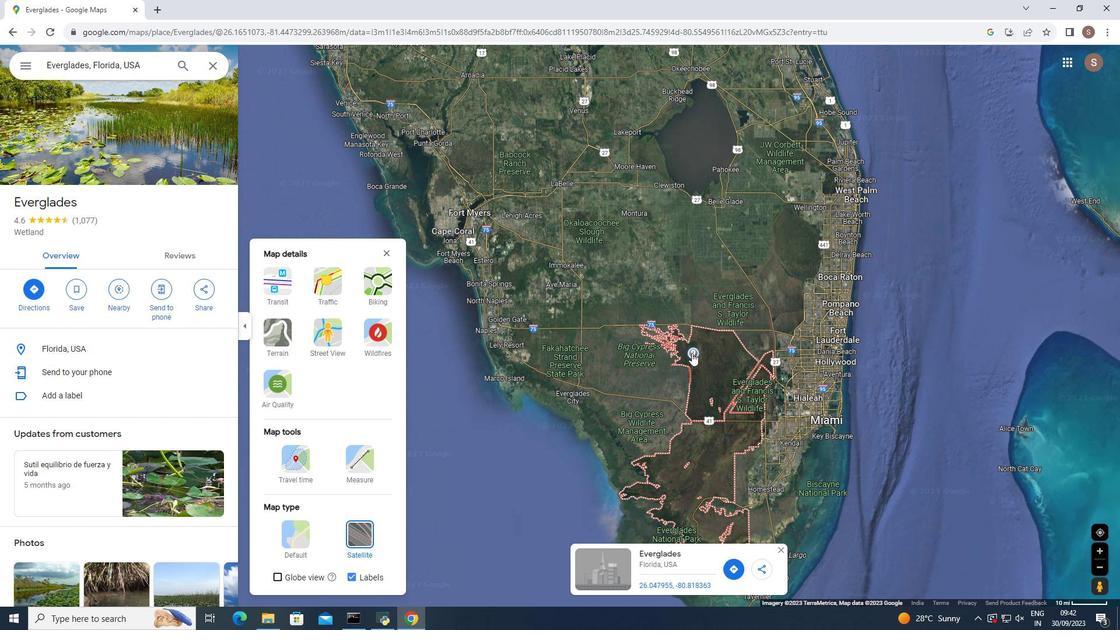 
Action: Mouse pressed left at (692, 353)
Screenshot: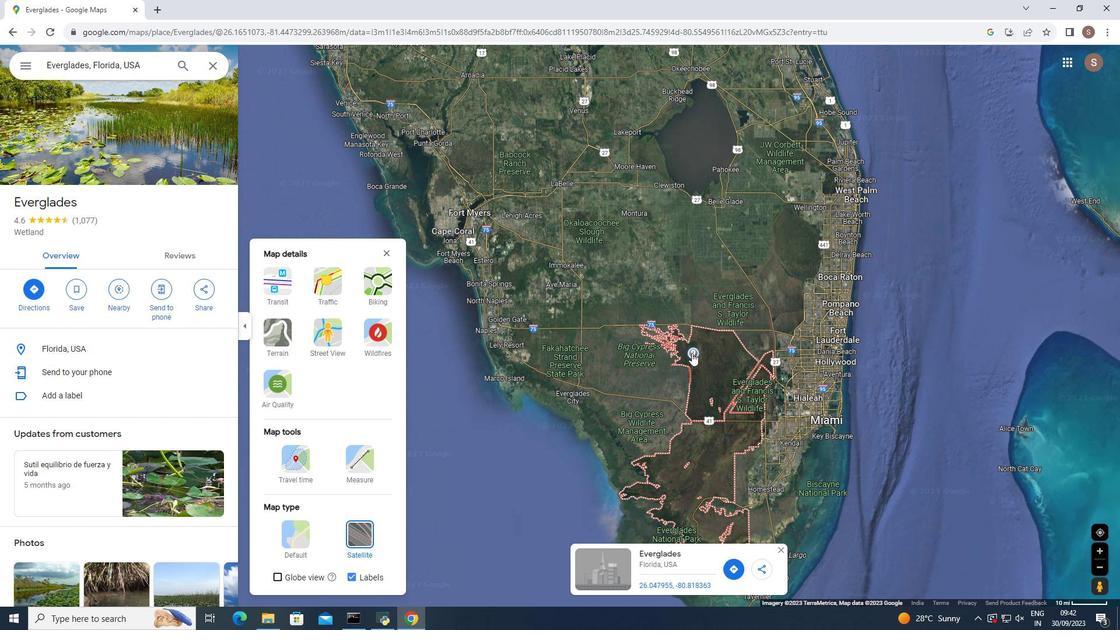 
Action: Mouse moved to (1095, 589)
Screenshot: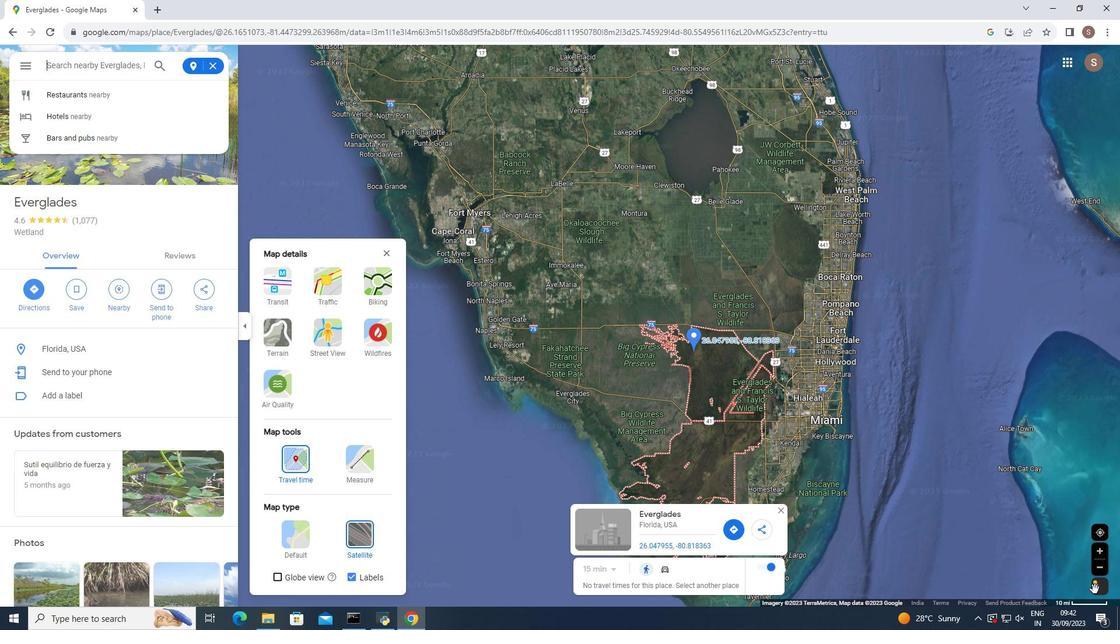 
Action: Mouse pressed left at (1095, 589)
Screenshot: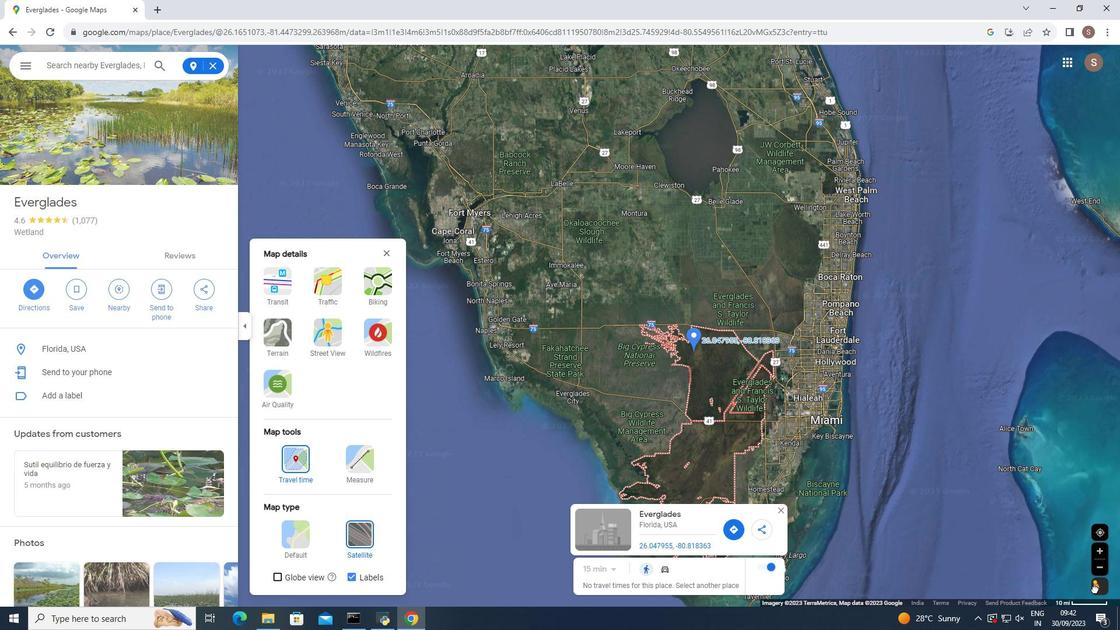 
Action: Mouse moved to (695, 352)
Screenshot: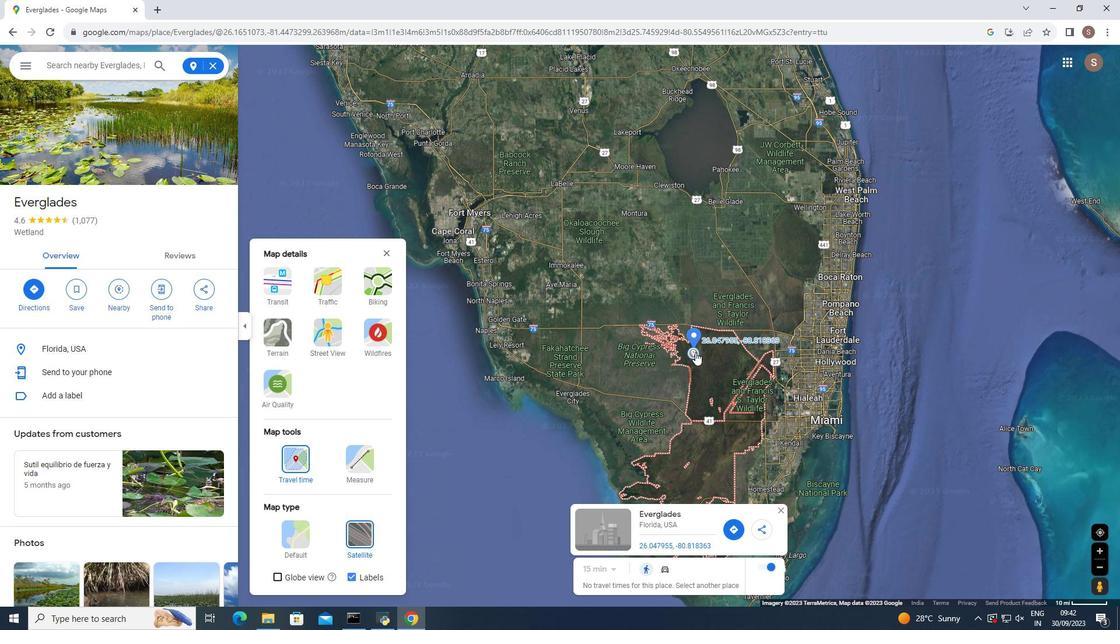 
Action: Mouse pressed left at (695, 352)
Screenshot: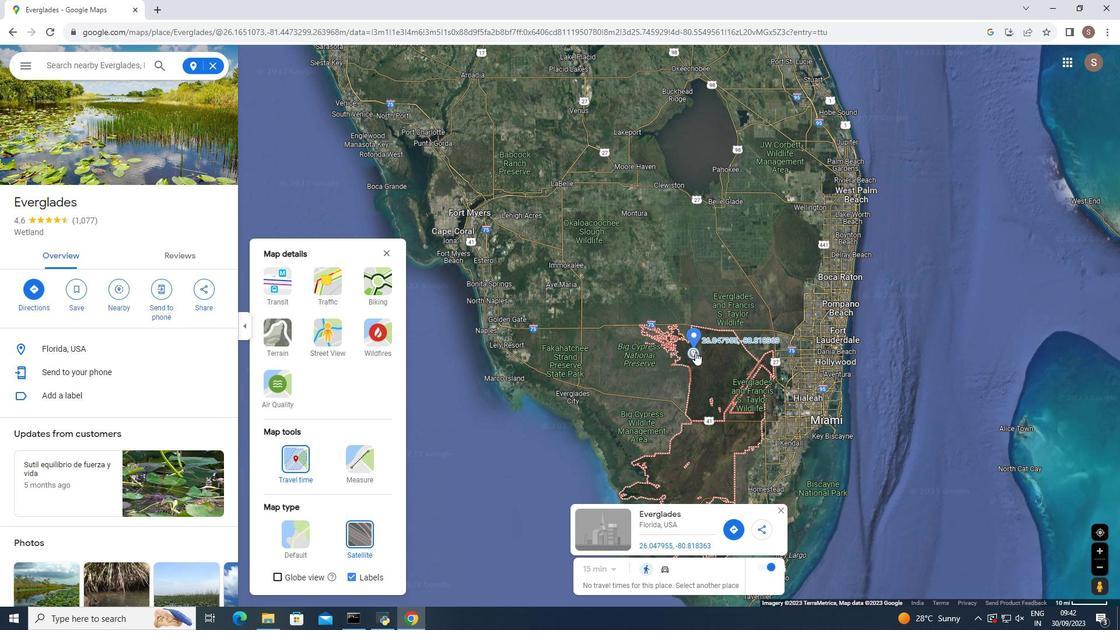 
Action: Mouse pressed left at (695, 352)
Screenshot: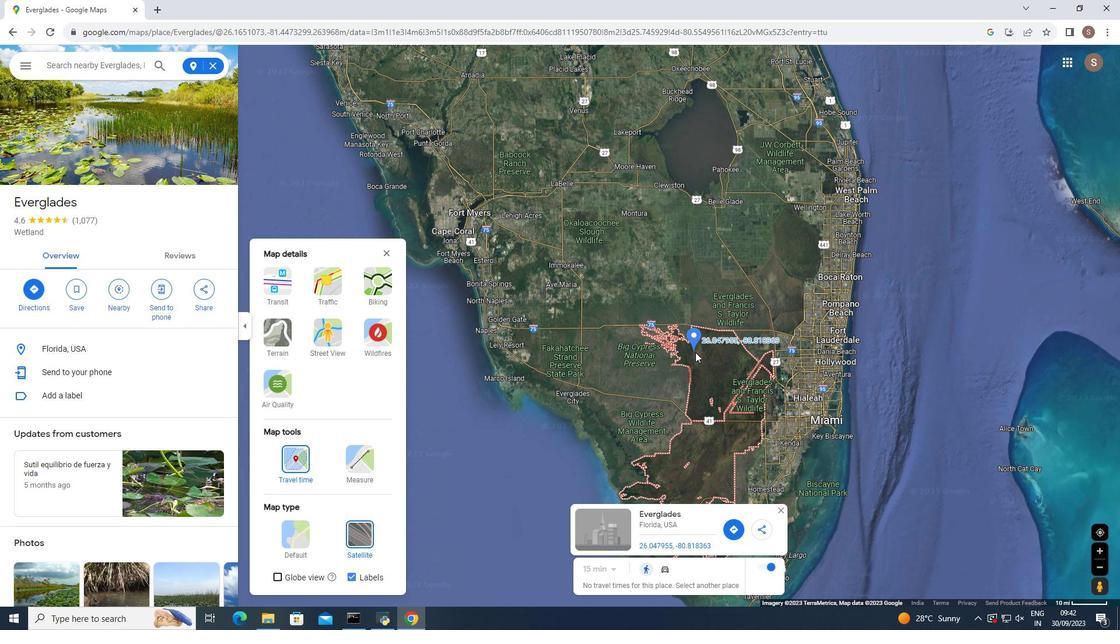 
Action: Mouse pressed left at (695, 352)
Screenshot: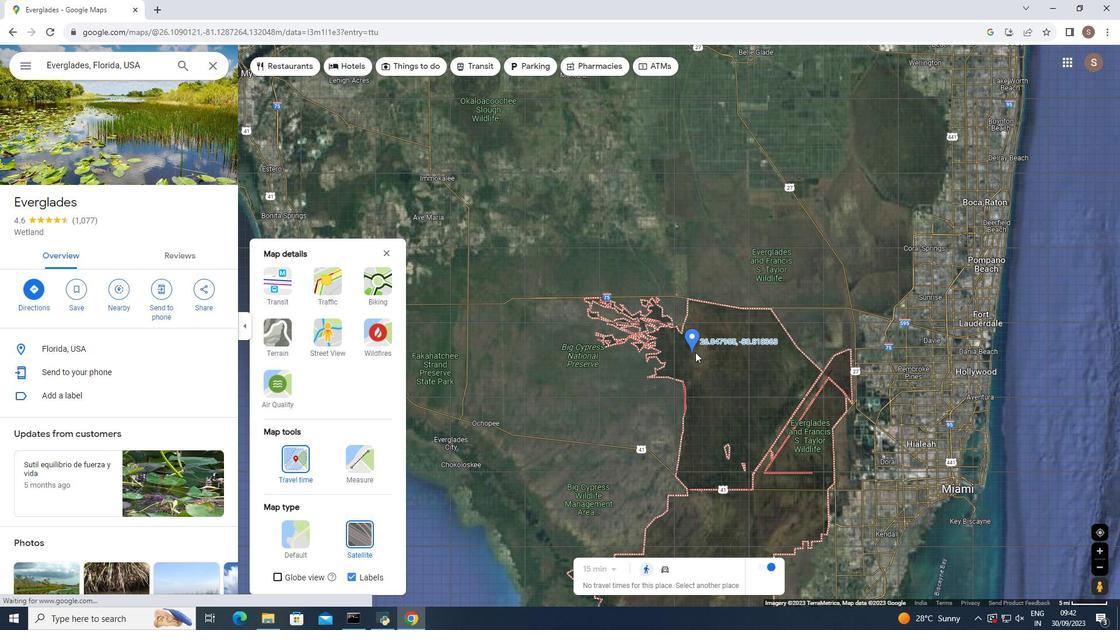 
Action: Mouse pressed left at (695, 352)
Screenshot: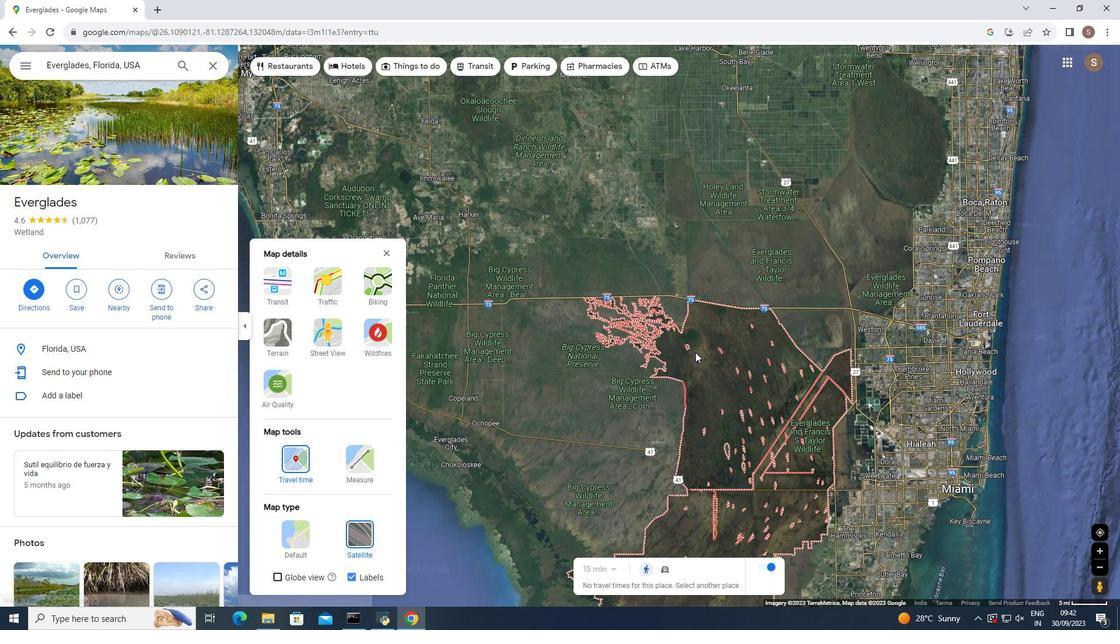 
Action: Mouse pressed left at (695, 352)
Screenshot: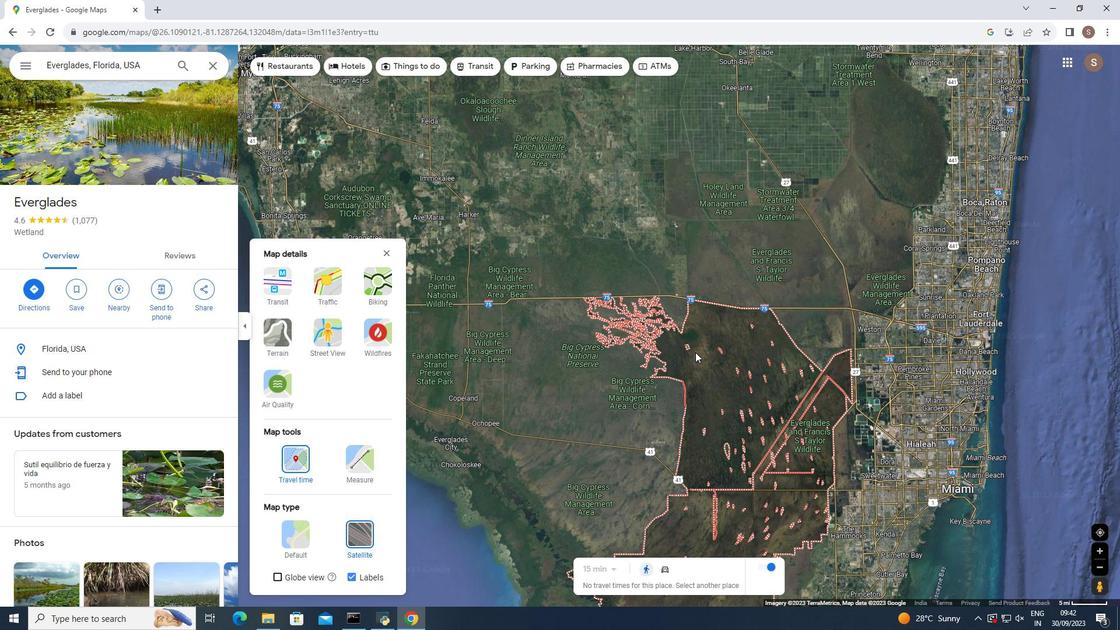 
Action: Mouse pressed left at (695, 352)
Screenshot: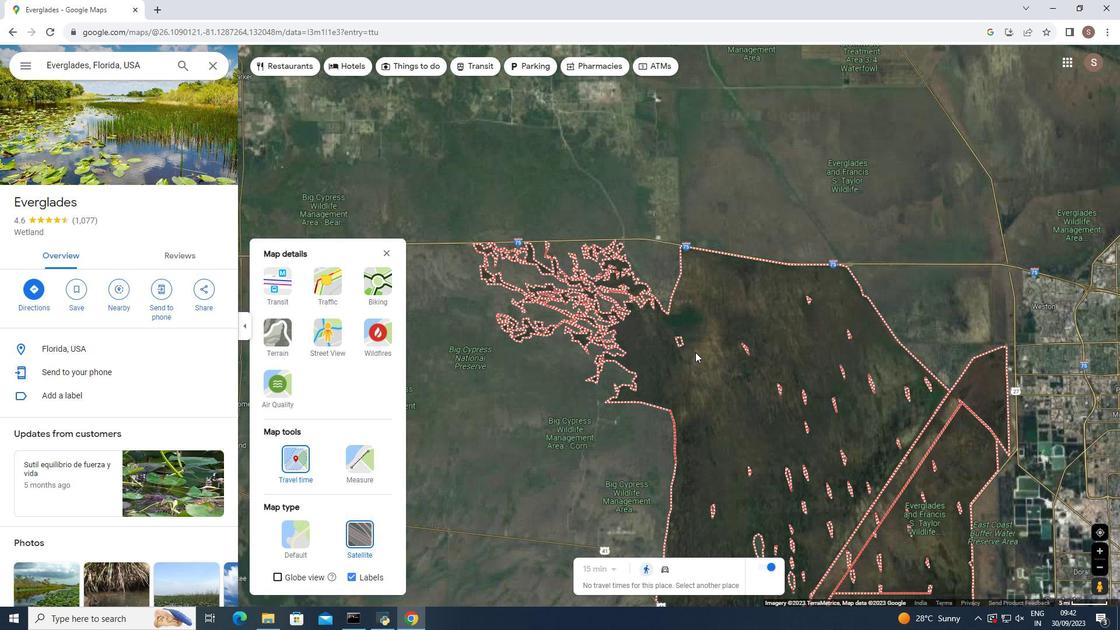 
Action: Mouse pressed left at (695, 352)
Screenshot: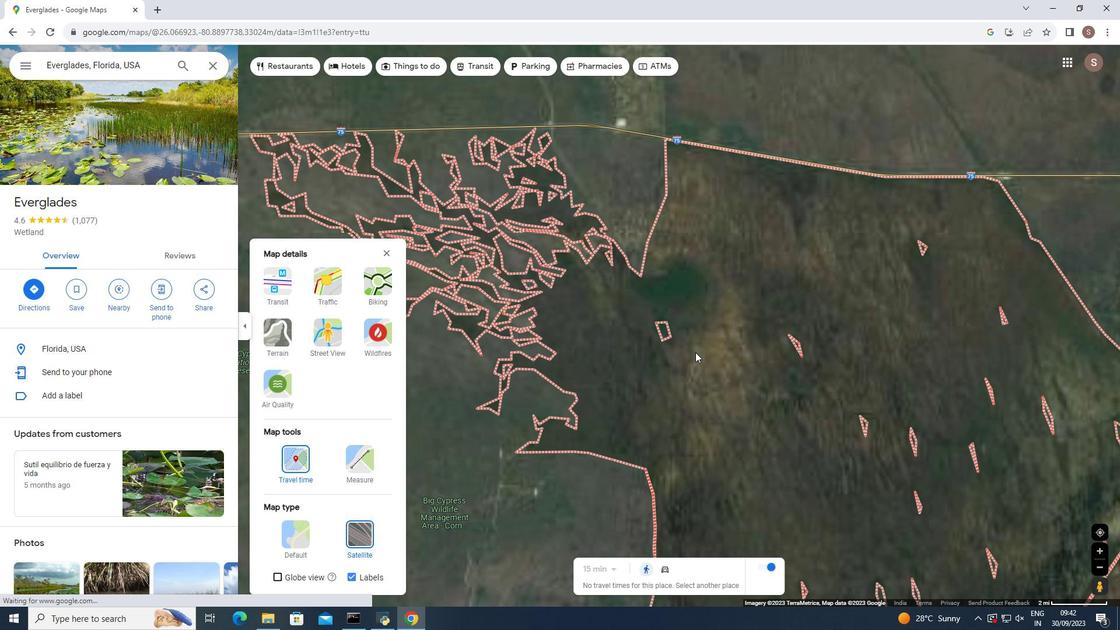 
Action: Mouse pressed left at (695, 352)
Screenshot: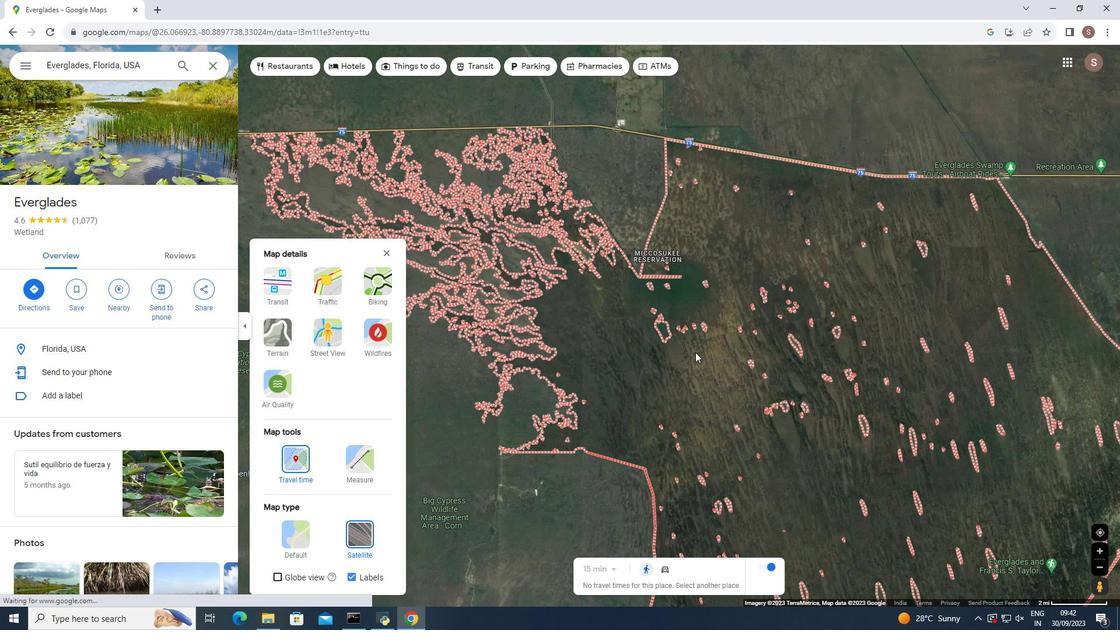 
Action: Mouse pressed left at (695, 352)
Screenshot: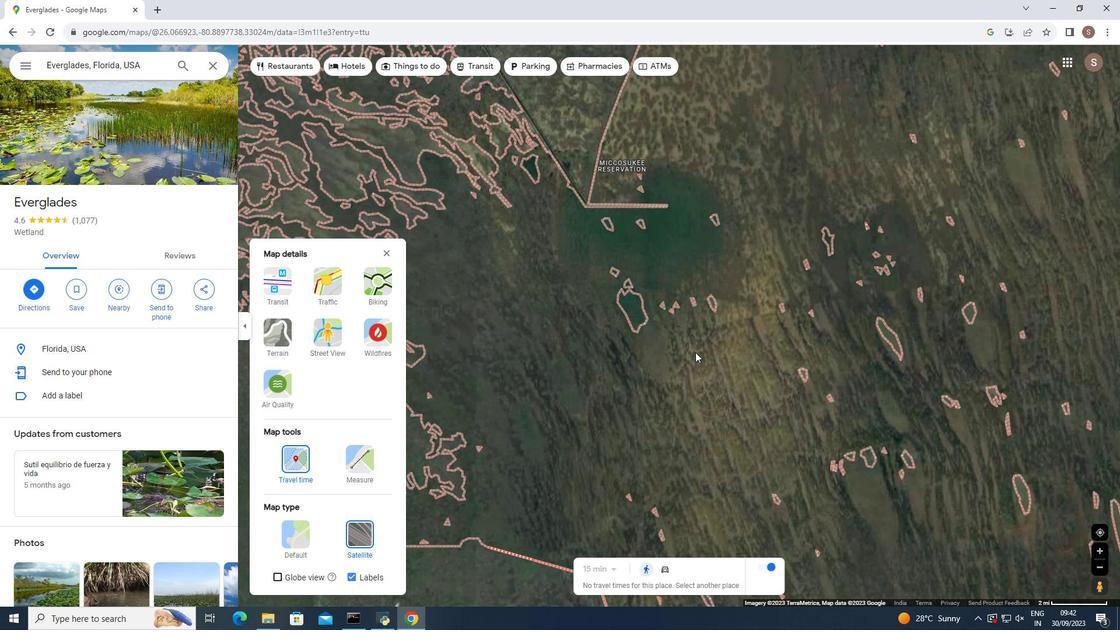 
Action: Mouse pressed left at (695, 352)
Screenshot: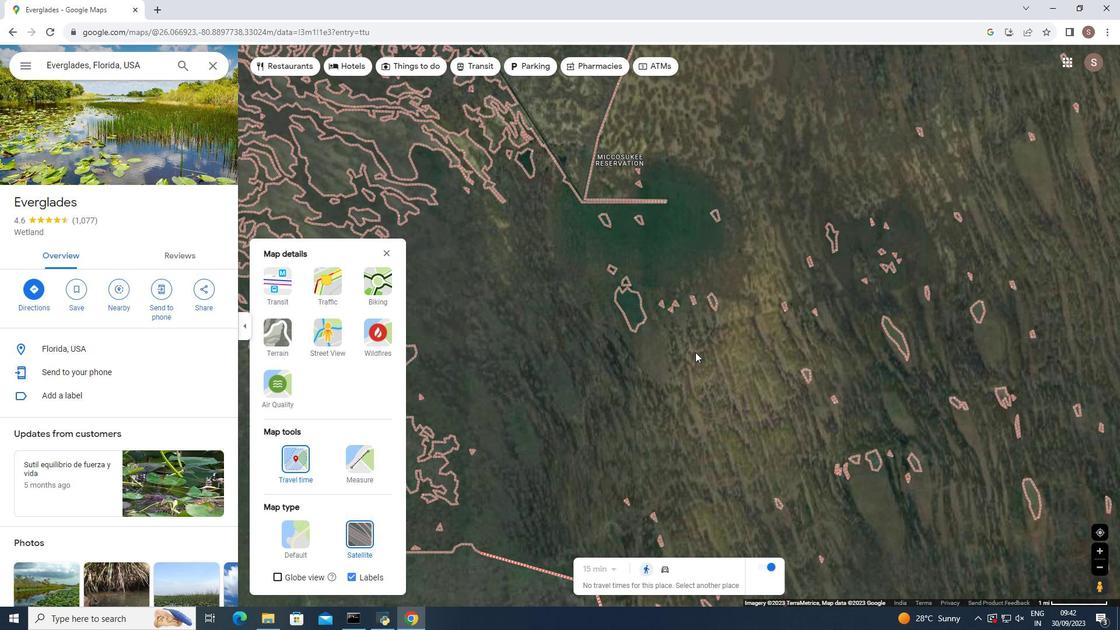 
Action: Mouse pressed left at (695, 352)
Screenshot: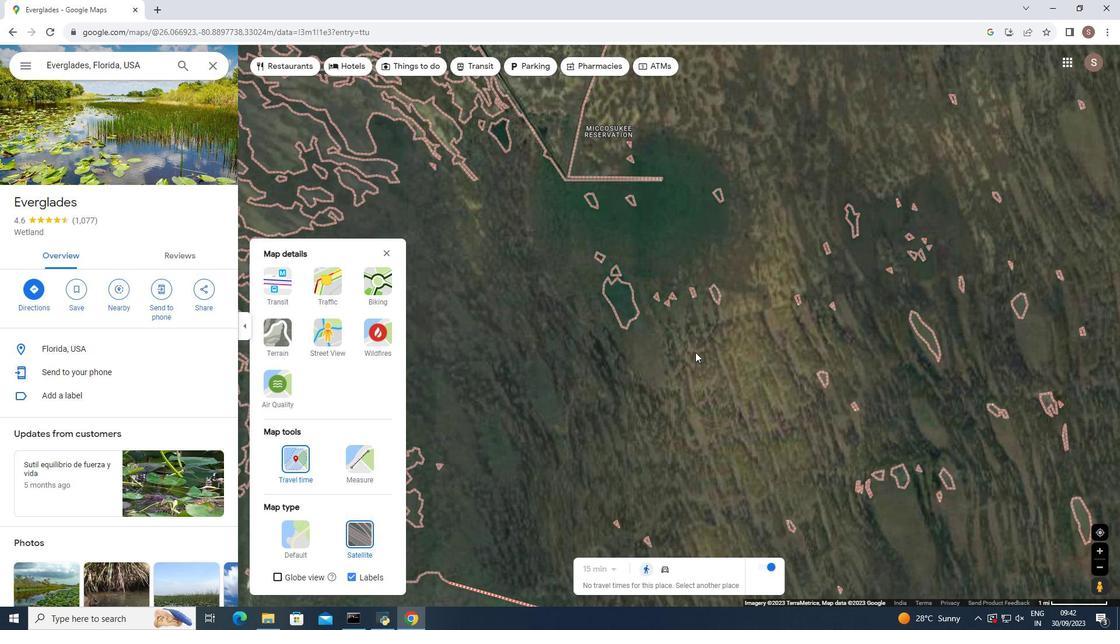 
Action: Mouse pressed left at (695, 352)
Screenshot: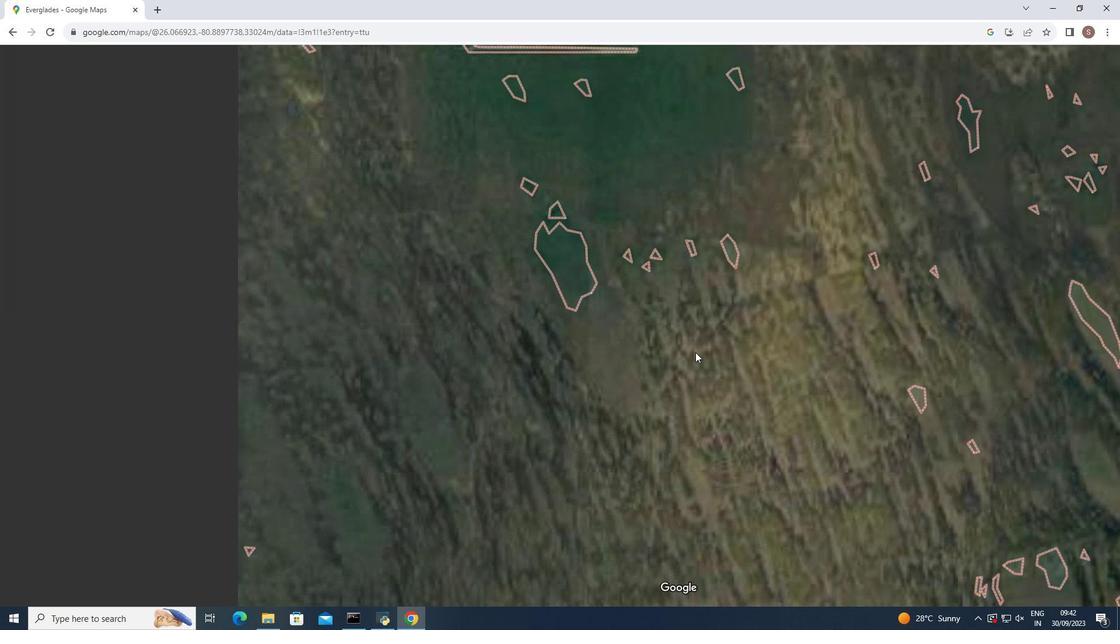 
Action: Mouse pressed left at (695, 352)
Screenshot: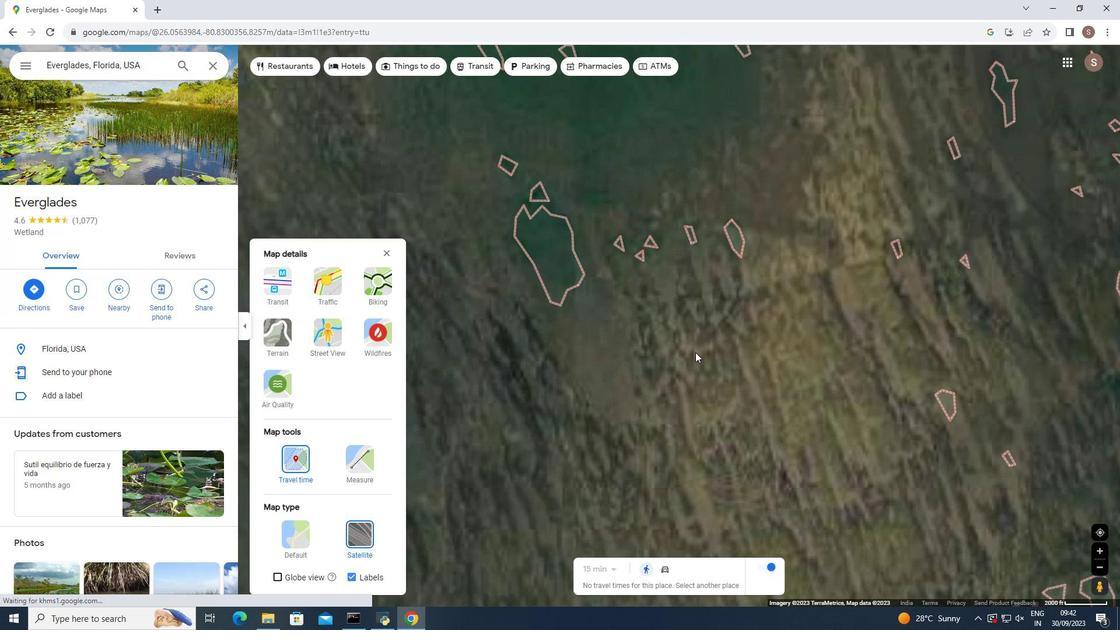 
Action: Mouse pressed left at (695, 352)
Screenshot: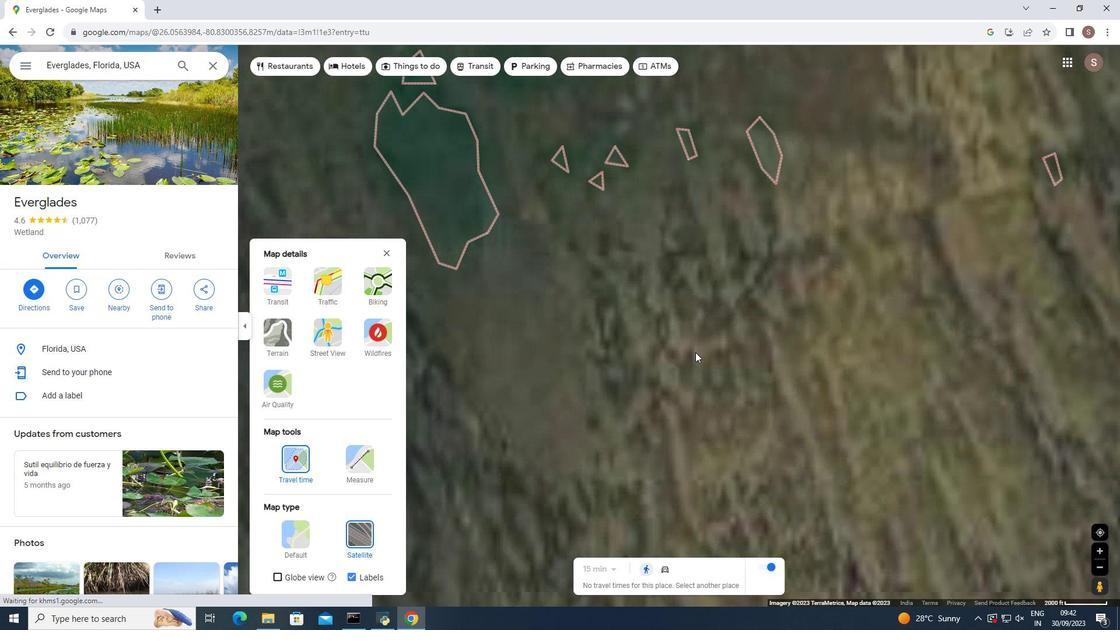 
Action: Mouse pressed left at (695, 352)
Screenshot: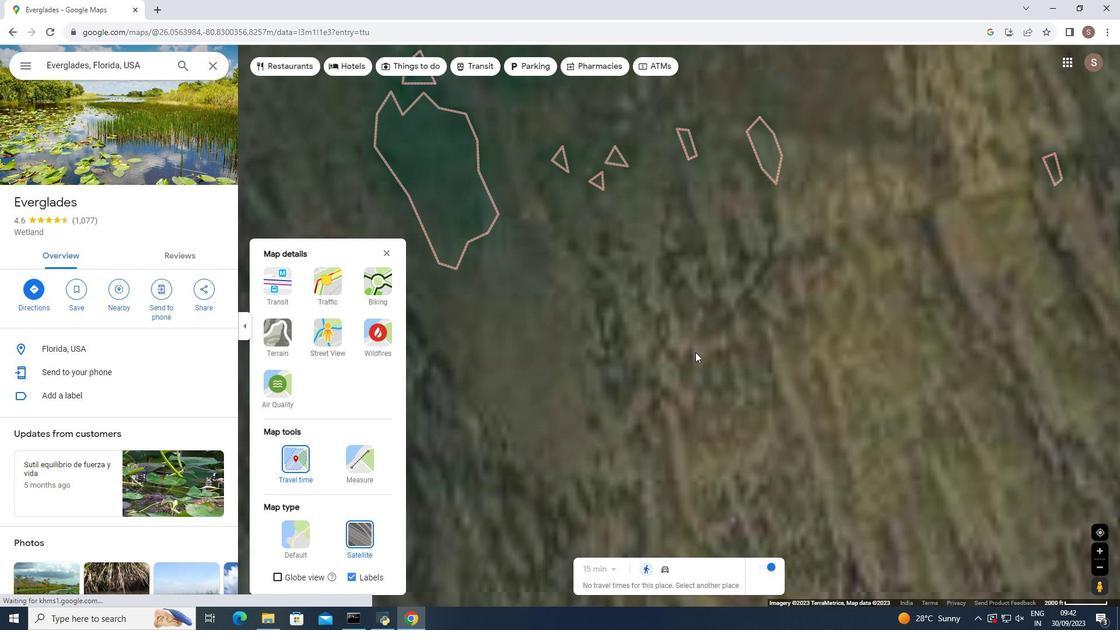 
Action: Mouse pressed left at (695, 352)
Screenshot: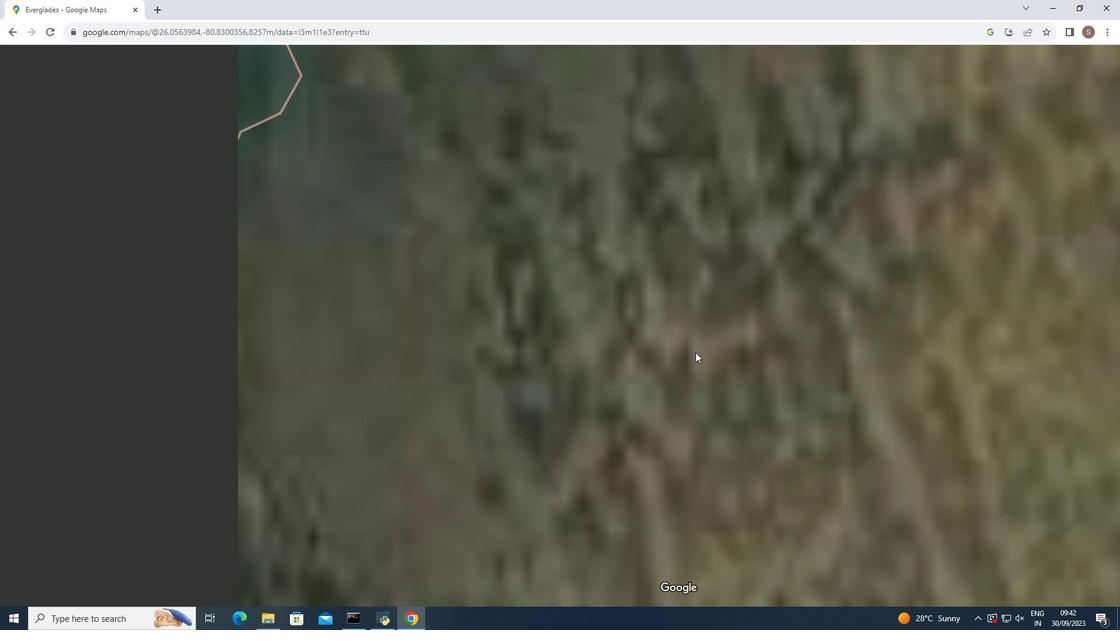 
Action: Mouse pressed left at (695, 352)
Screenshot: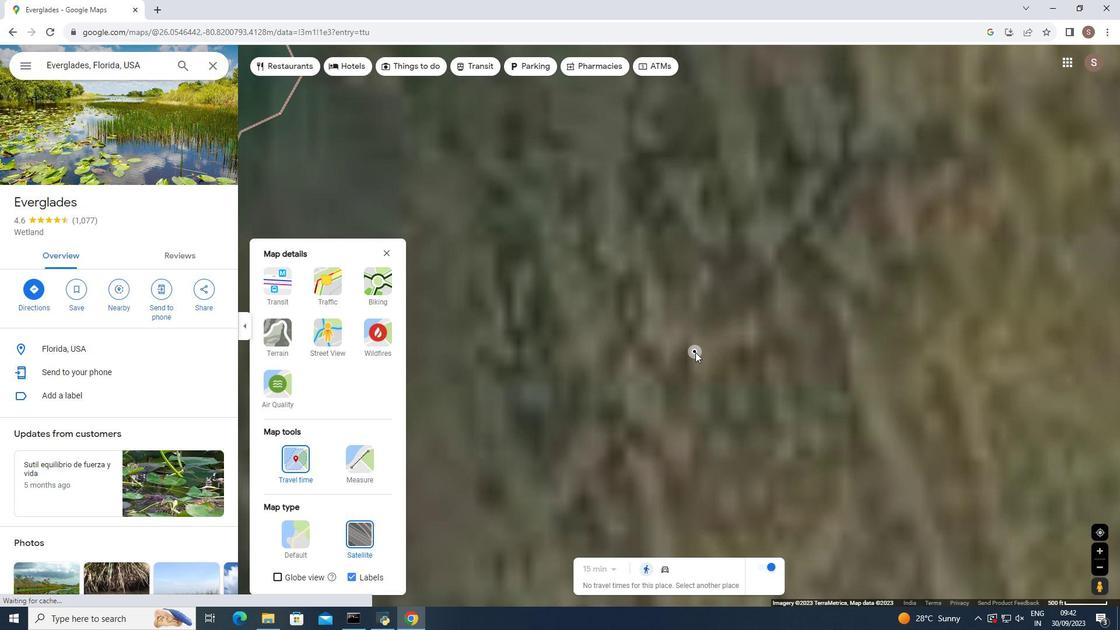
Action: Mouse scrolled (695, 351) with delta (0, 0)
Screenshot: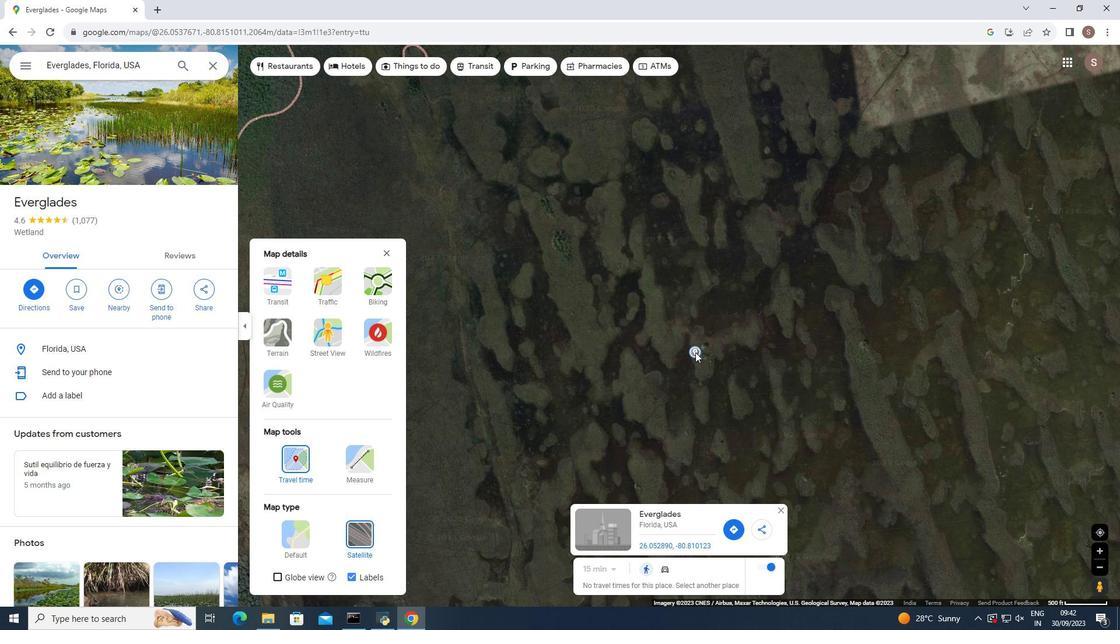 
Action: Mouse scrolled (695, 351) with delta (0, 0)
Screenshot: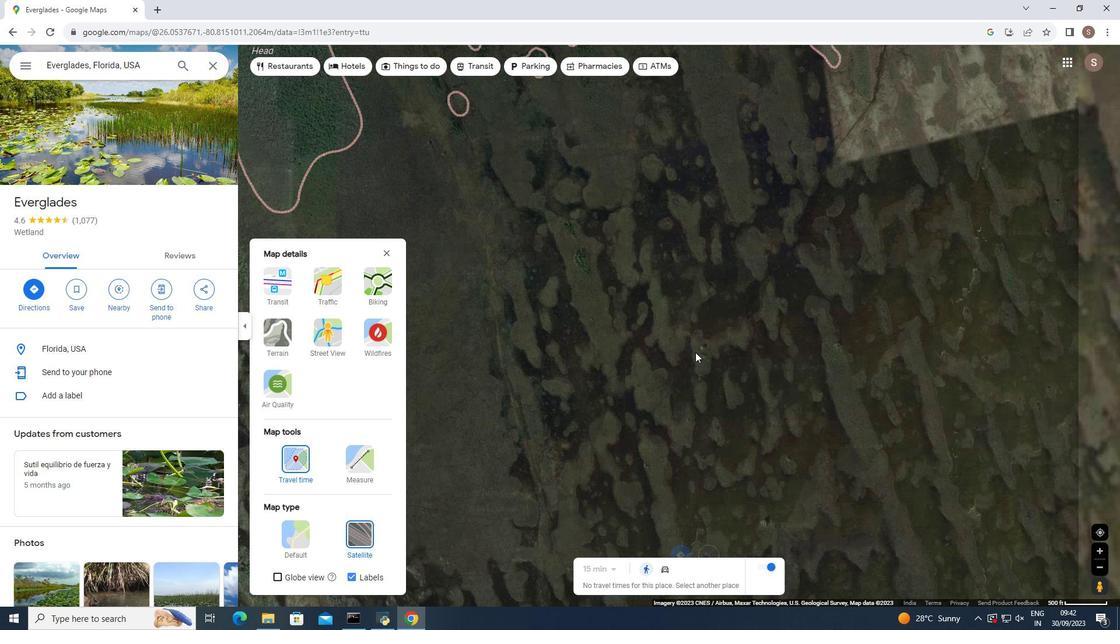 
Action: Mouse scrolled (695, 351) with delta (0, 0)
Screenshot: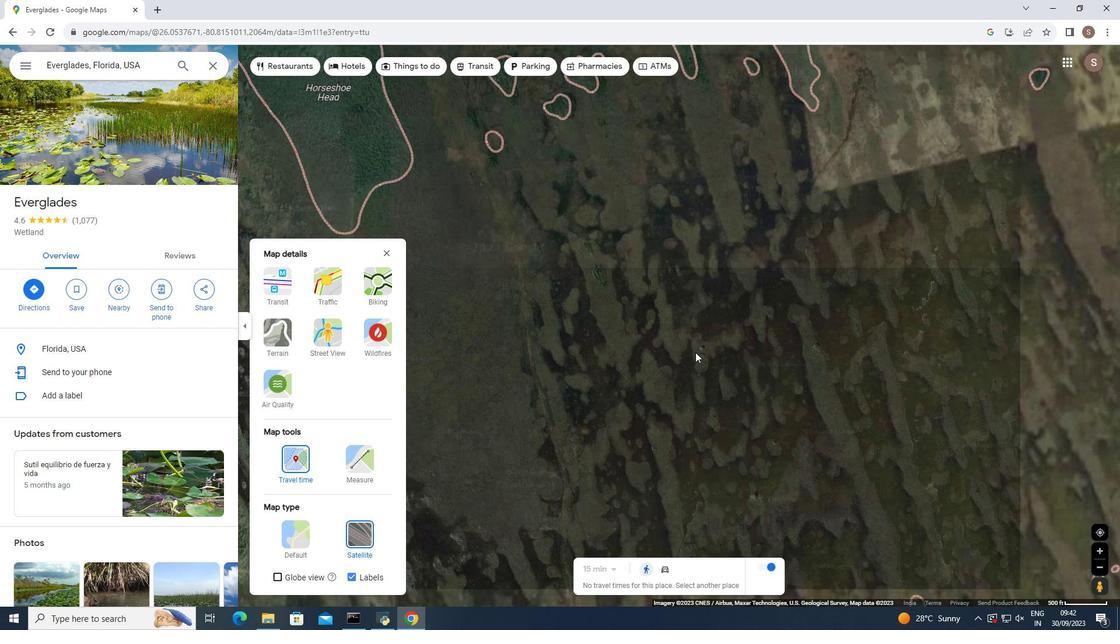 
Action: Mouse scrolled (695, 351) with delta (0, 0)
Screenshot: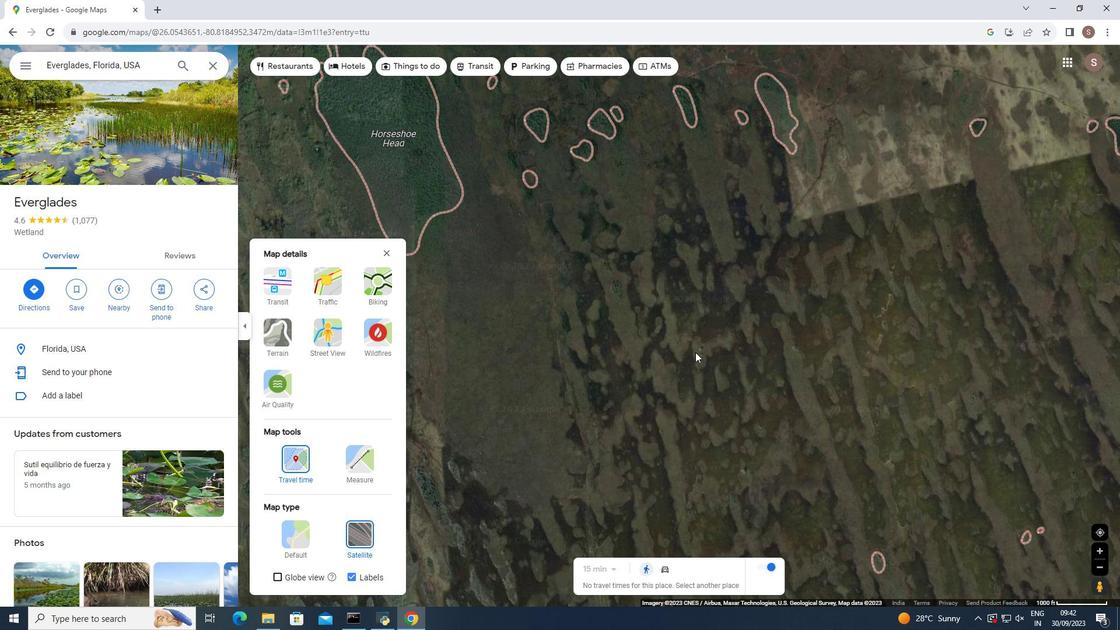 
Action: Mouse scrolled (695, 351) with delta (0, 0)
Screenshot: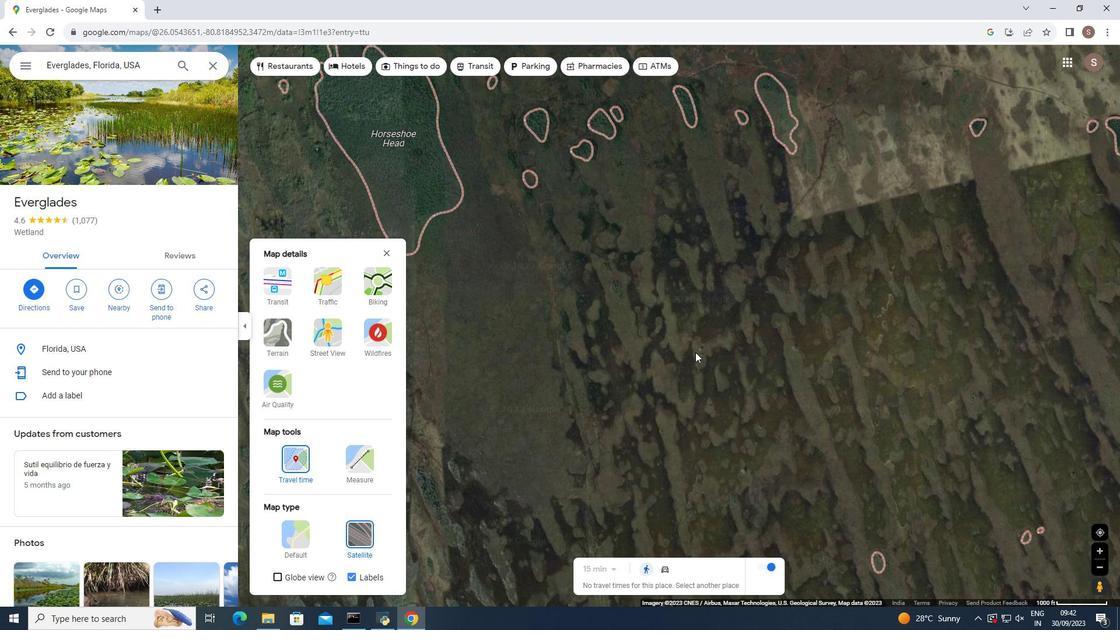 
Action: Mouse scrolled (695, 351) with delta (0, 0)
Screenshot: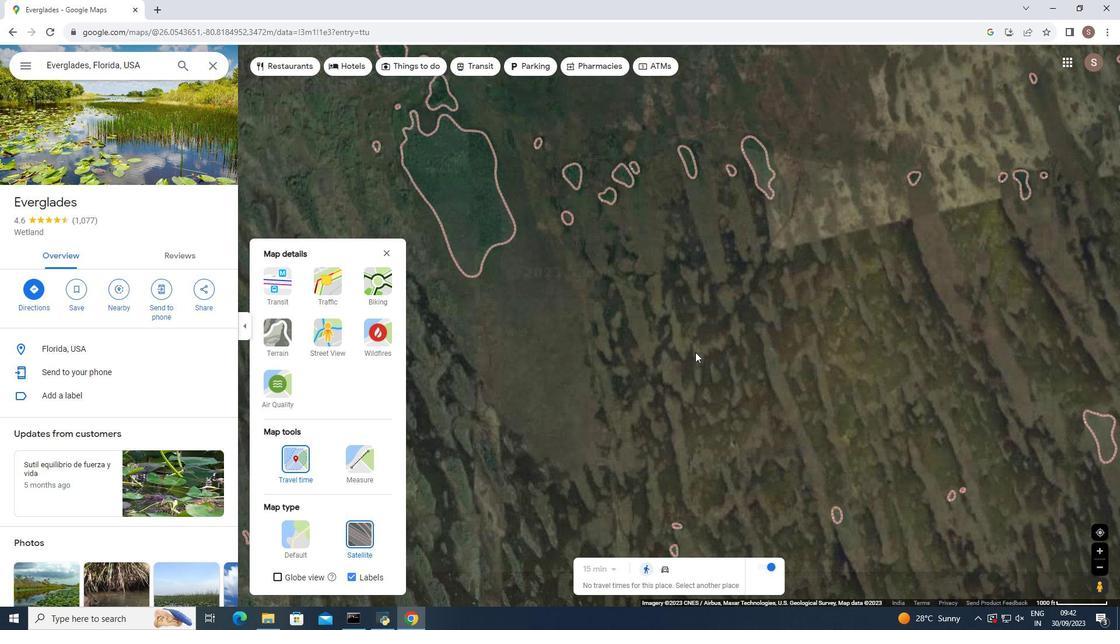 
Action: Mouse moved to (701, 344)
Screenshot: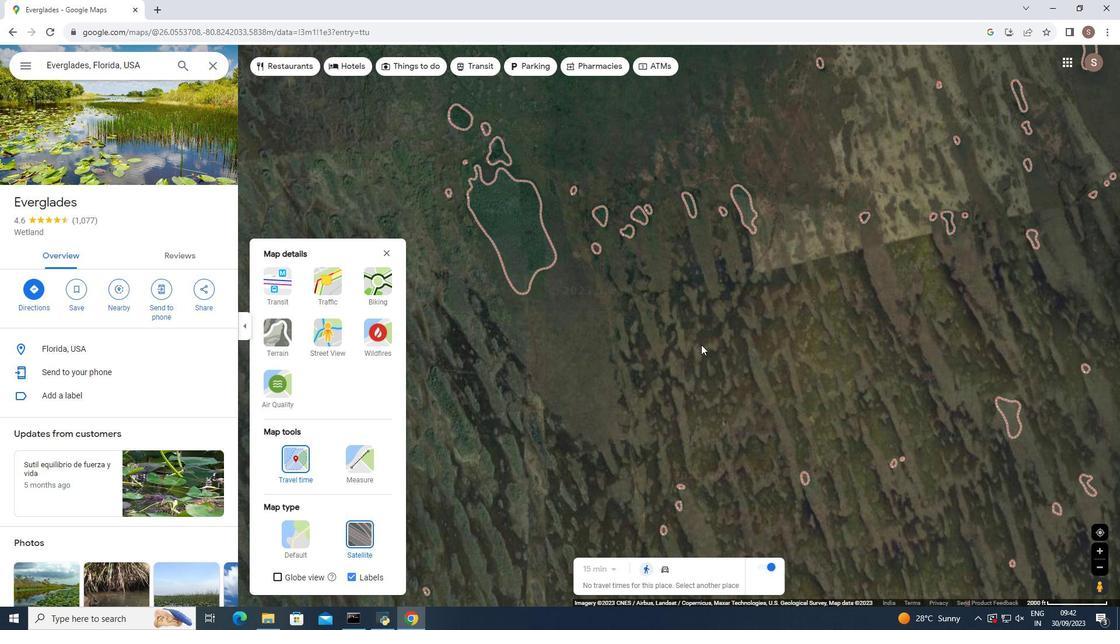 
Action: Mouse pressed left at (701, 344)
Screenshot: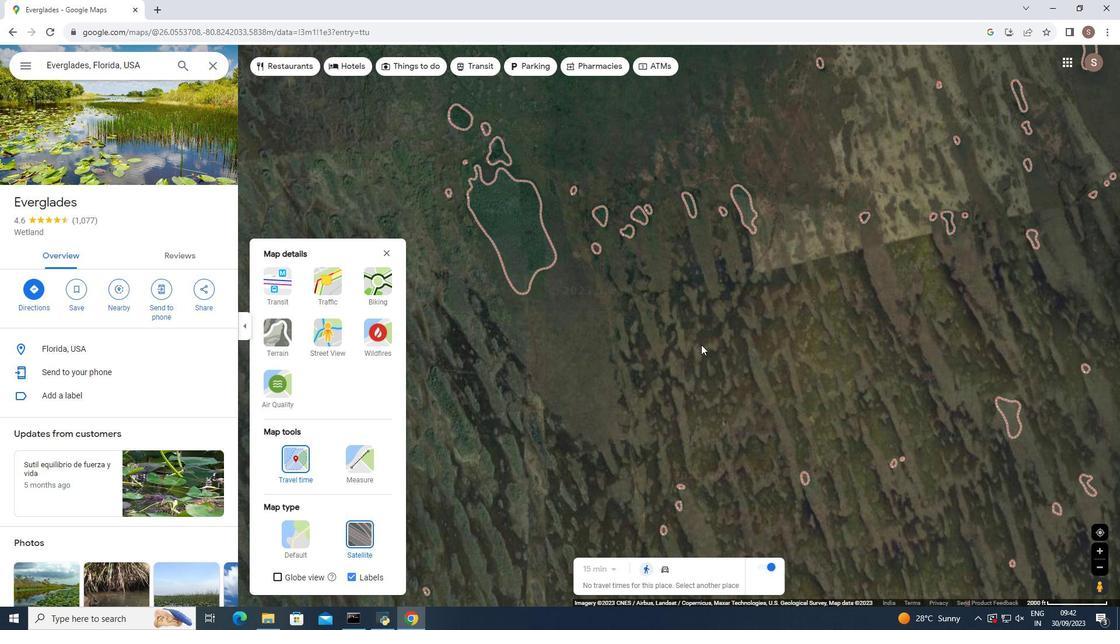 
Action: Mouse moved to (703, 343)
Screenshot: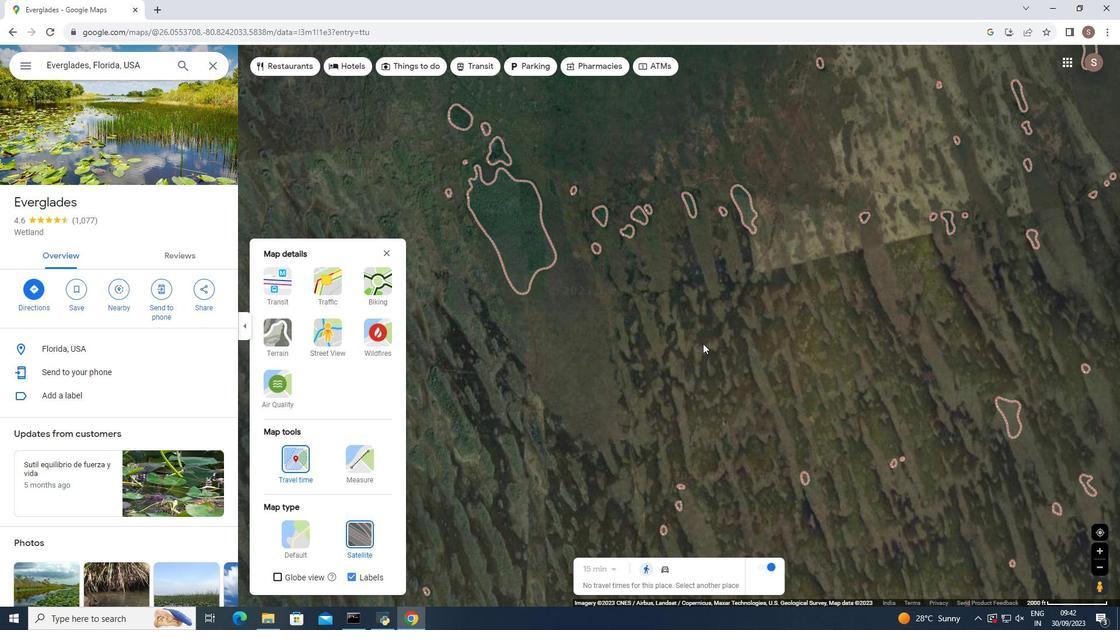 
Action: Mouse pressed left at (703, 343)
Screenshot: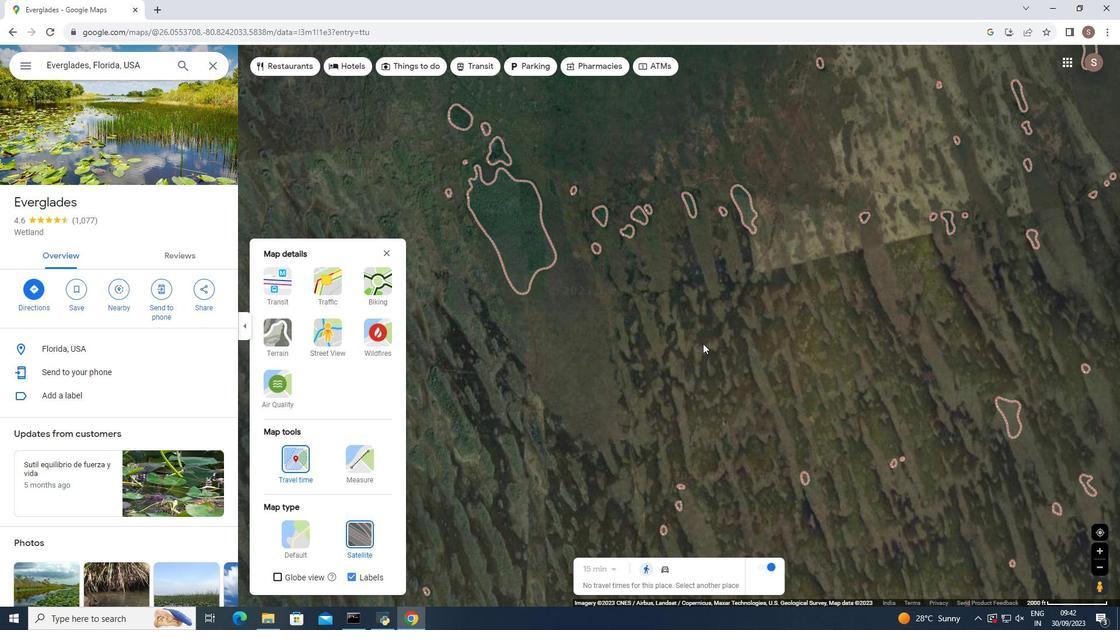 
Action: Mouse moved to (703, 343)
Screenshot: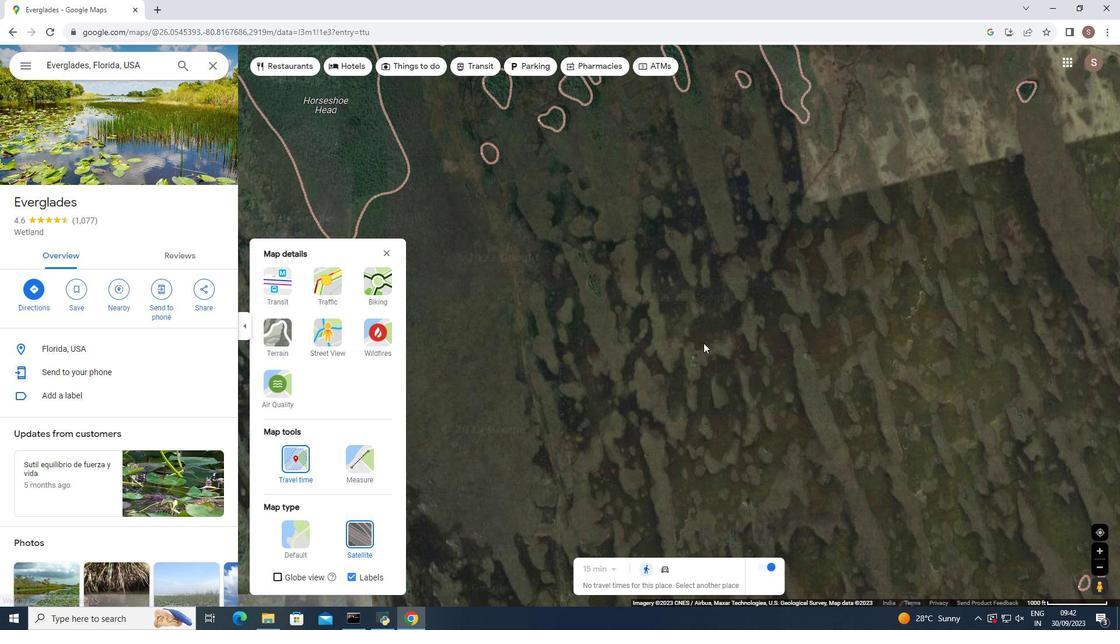 
Action: Mouse scrolled (703, 342) with delta (0, 0)
Screenshot: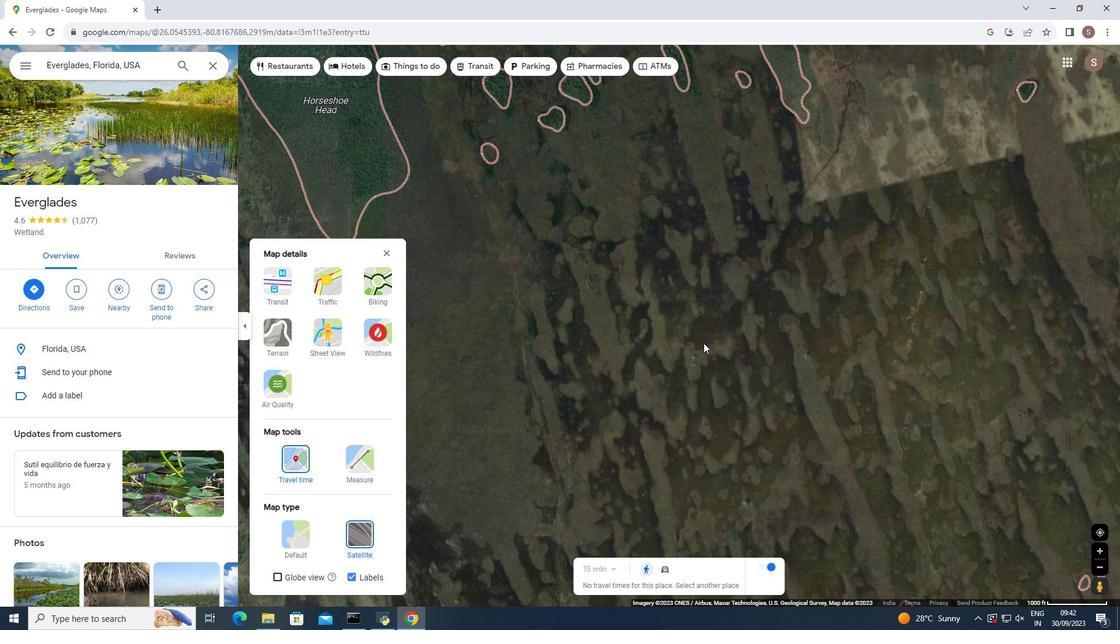
Action: Mouse scrolled (703, 342) with delta (0, 0)
Screenshot: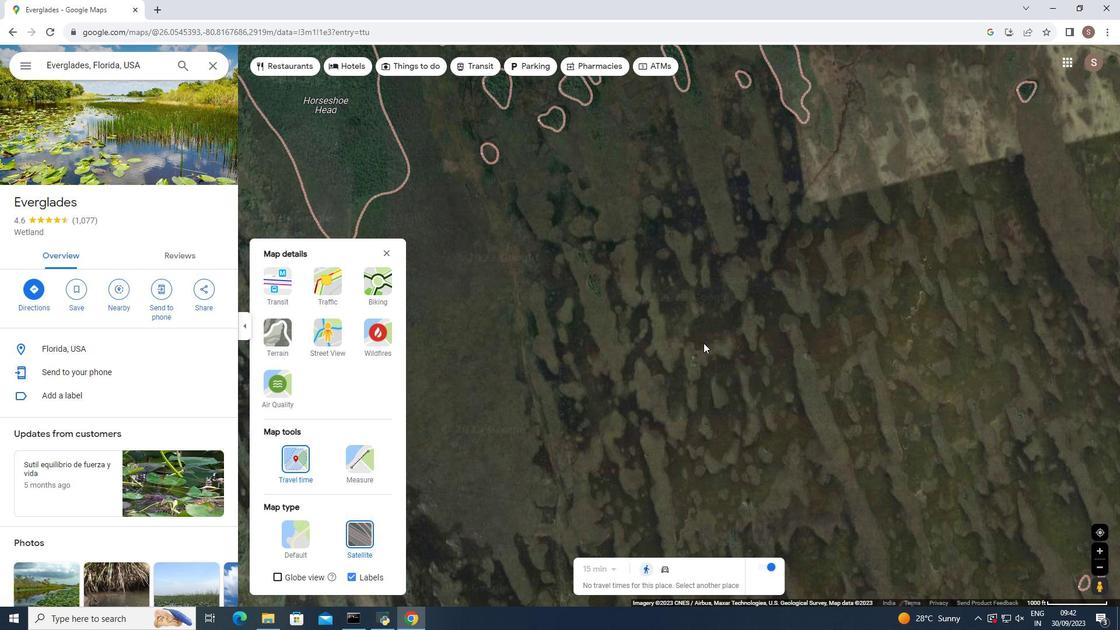 
Action: Mouse scrolled (703, 342) with delta (0, 0)
Screenshot: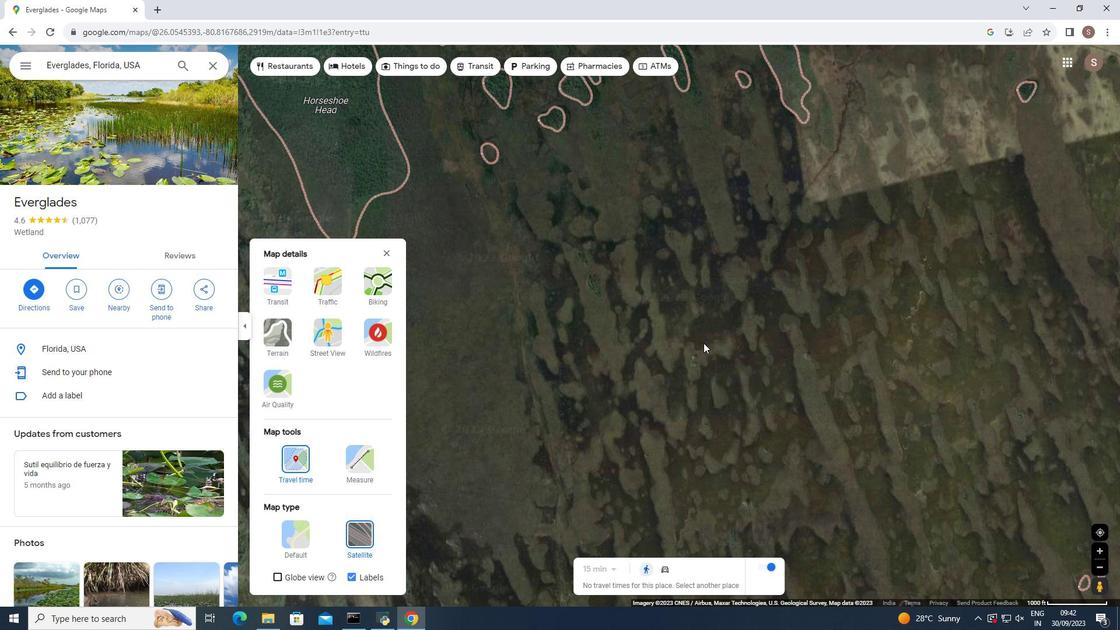 
Action: Mouse scrolled (703, 342) with delta (0, 0)
Screenshot: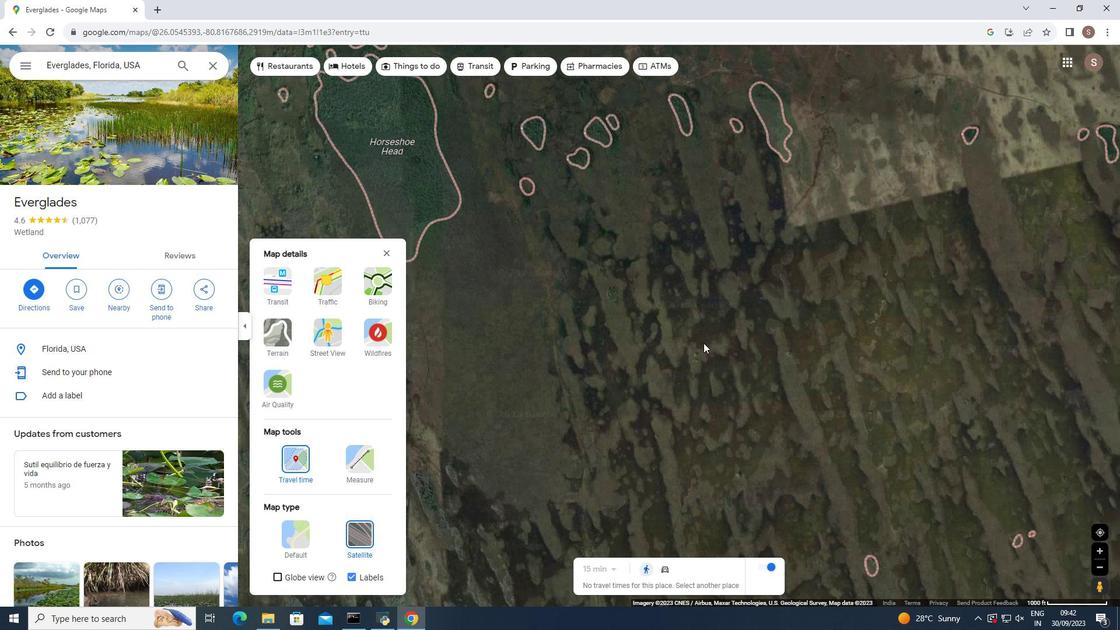 
Action: Mouse scrolled (703, 342) with delta (0, 0)
Screenshot: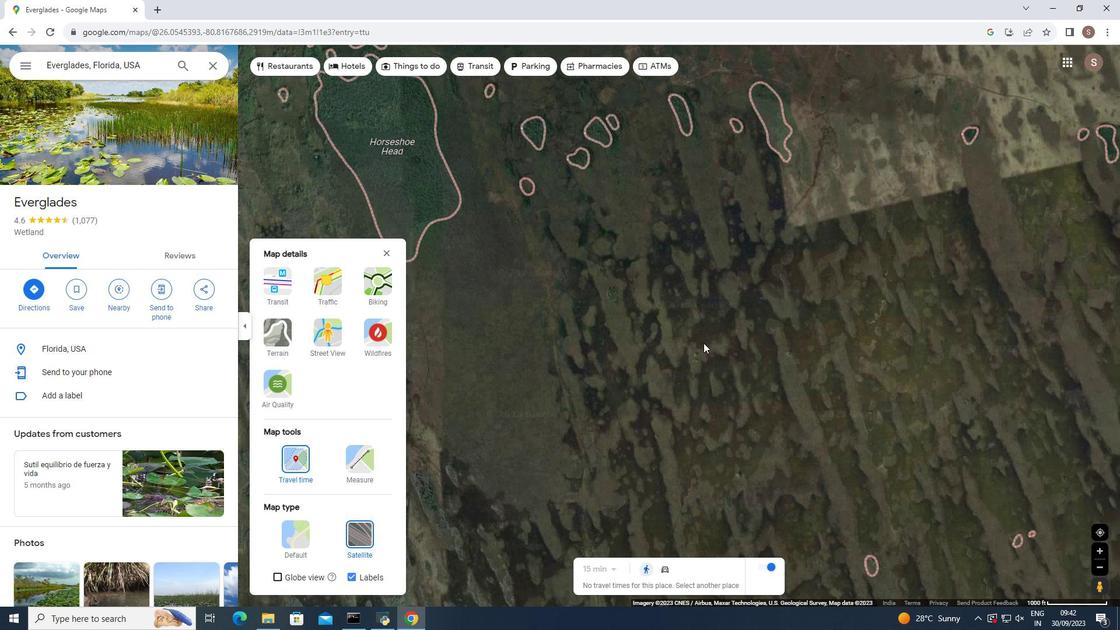 
Action: Mouse scrolled (703, 342) with delta (0, 0)
Screenshot: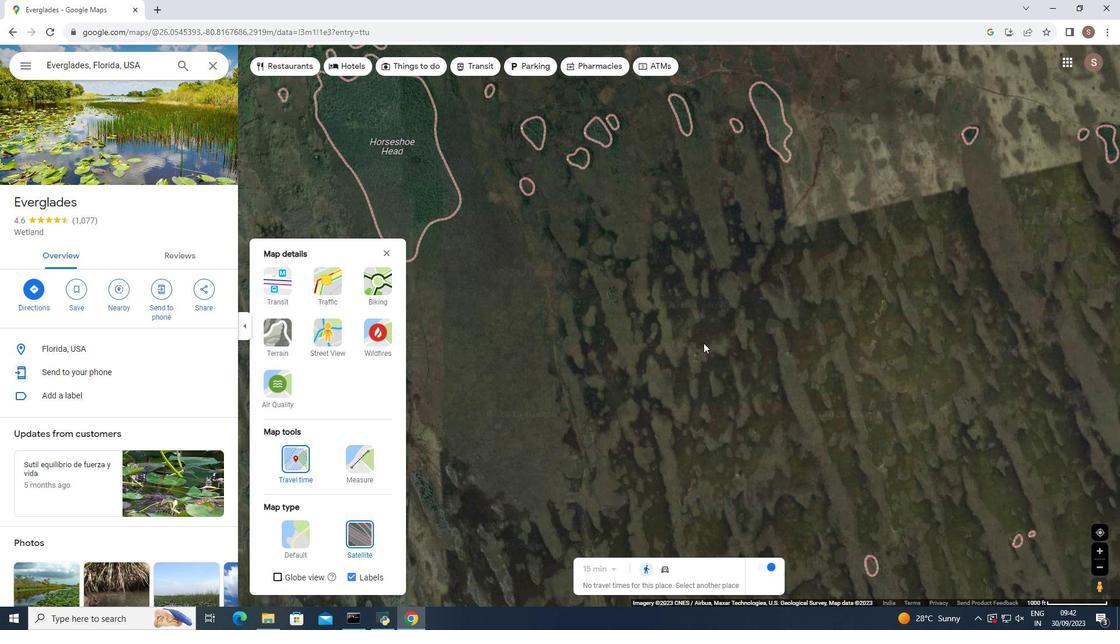 
Action: Mouse scrolled (703, 342) with delta (0, 0)
Screenshot: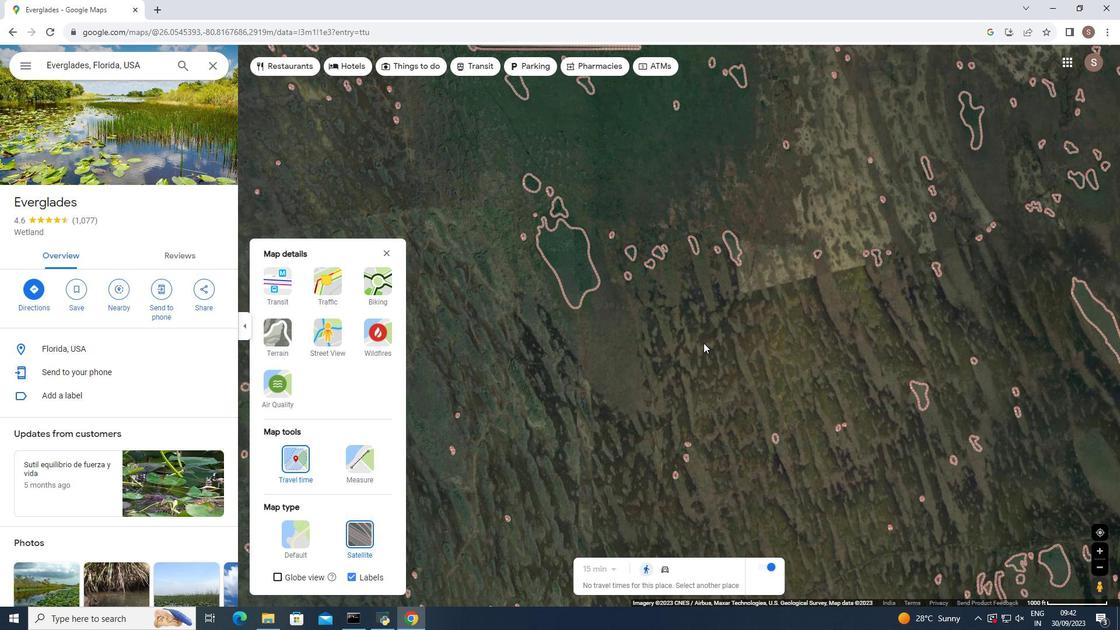 
Action: Mouse scrolled (703, 342) with delta (0, 0)
Screenshot: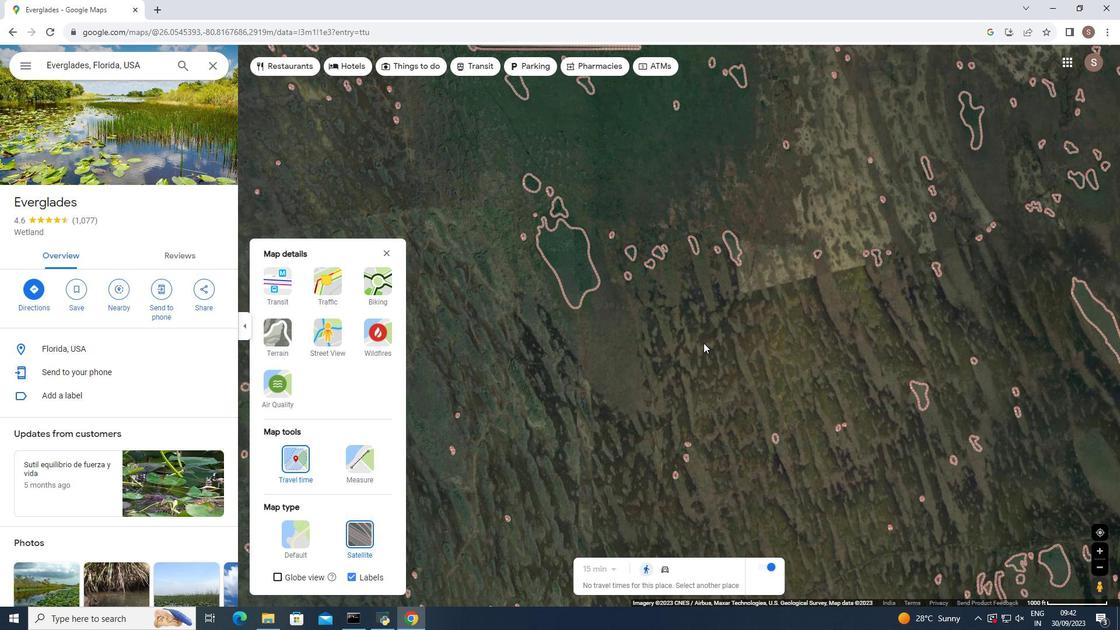 
Action: Mouse scrolled (703, 342) with delta (0, 0)
Screenshot: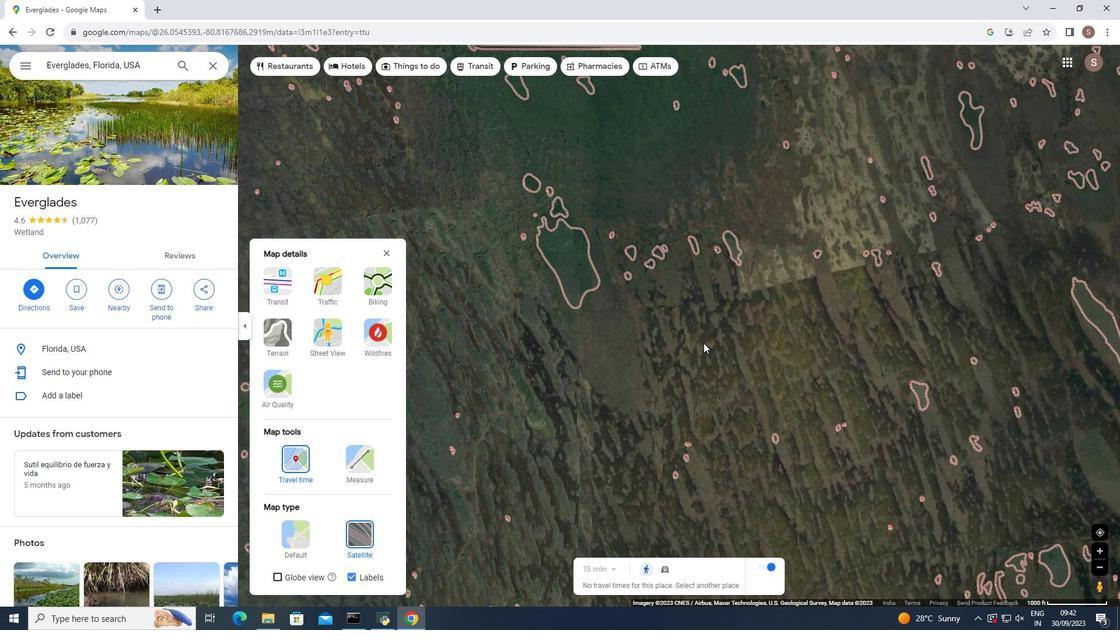 
Action: Mouse scrolled (703, 342) with delta (0, 0)
Screenshot: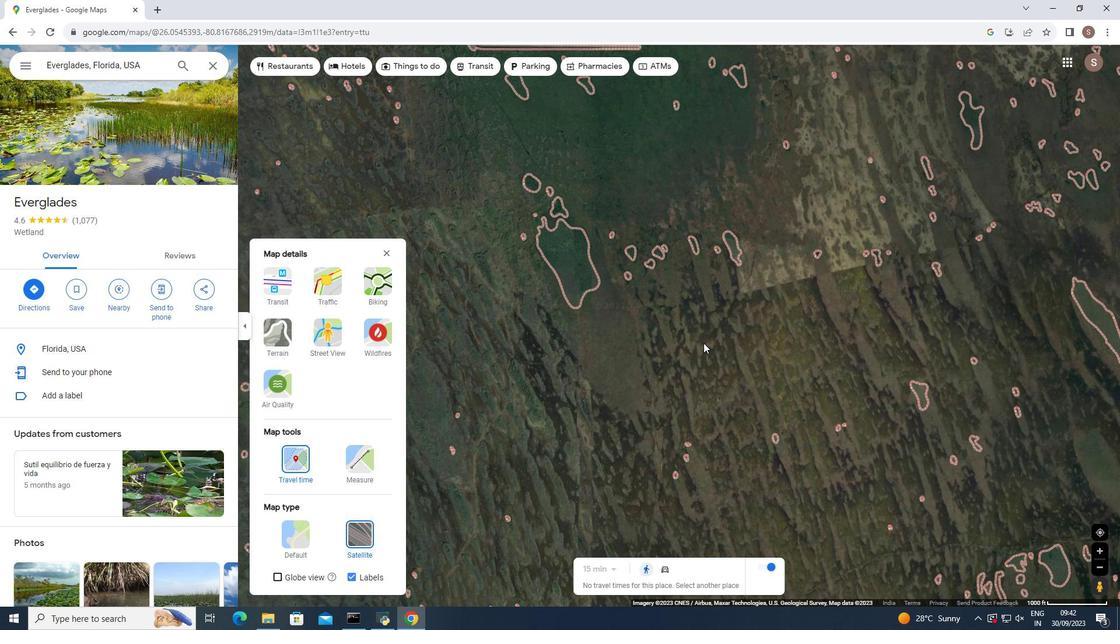 
Action: Mouse scrolled (703, 342) with delta (0, 0)
Screenshot: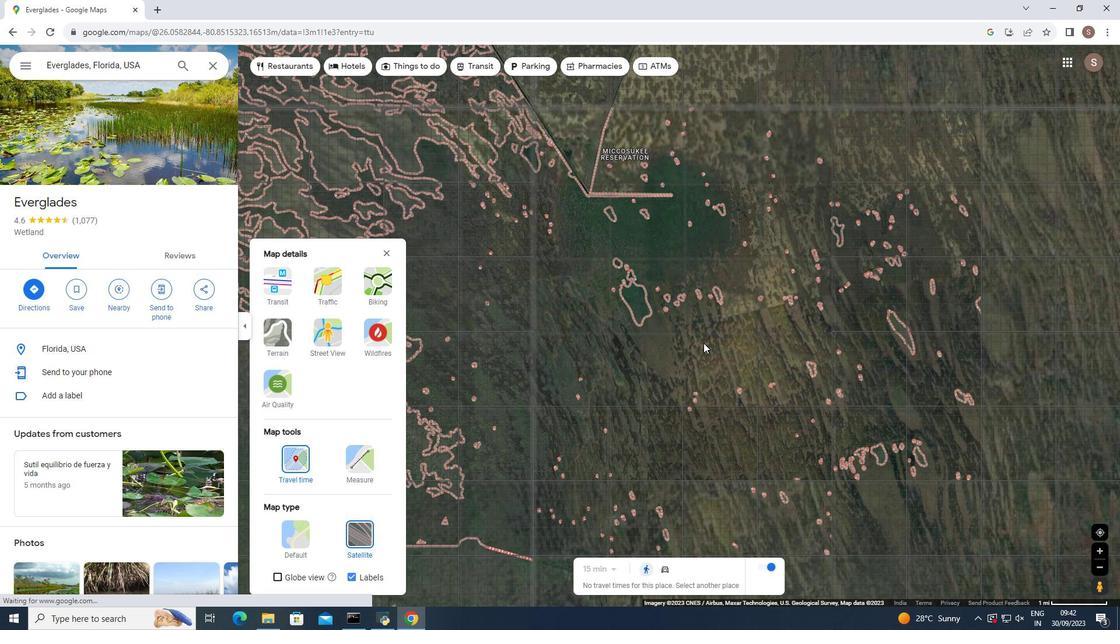 
Action: Mouse scrolled (703, 342) with delta (0, 0)
Screenshot: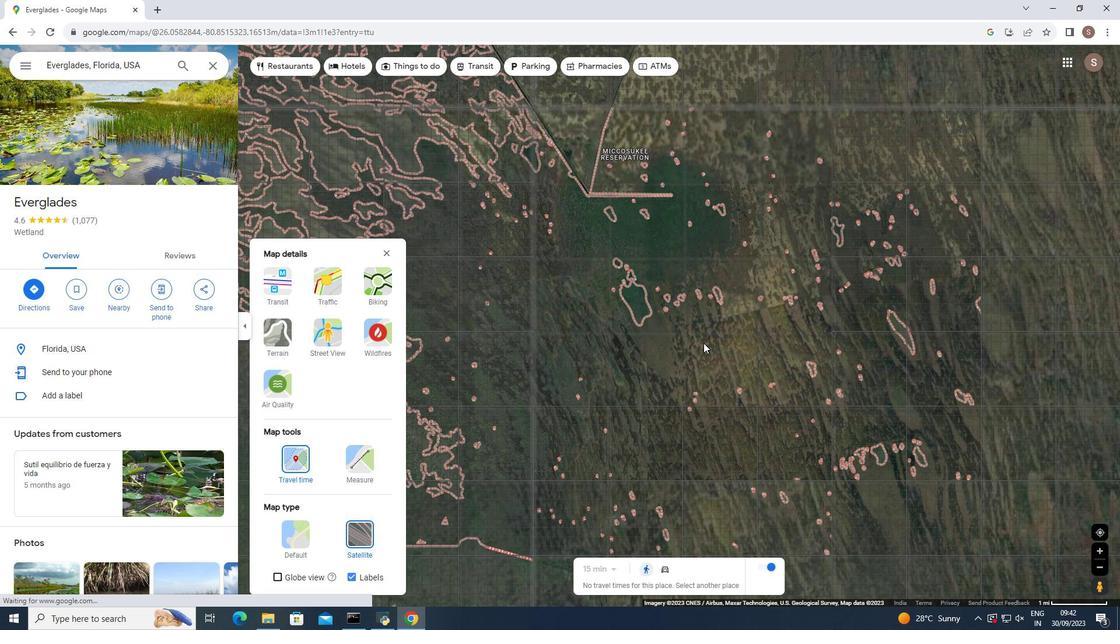
Action: Mouse scrolled (703, 342) with delta (0, 0)
Screenshot: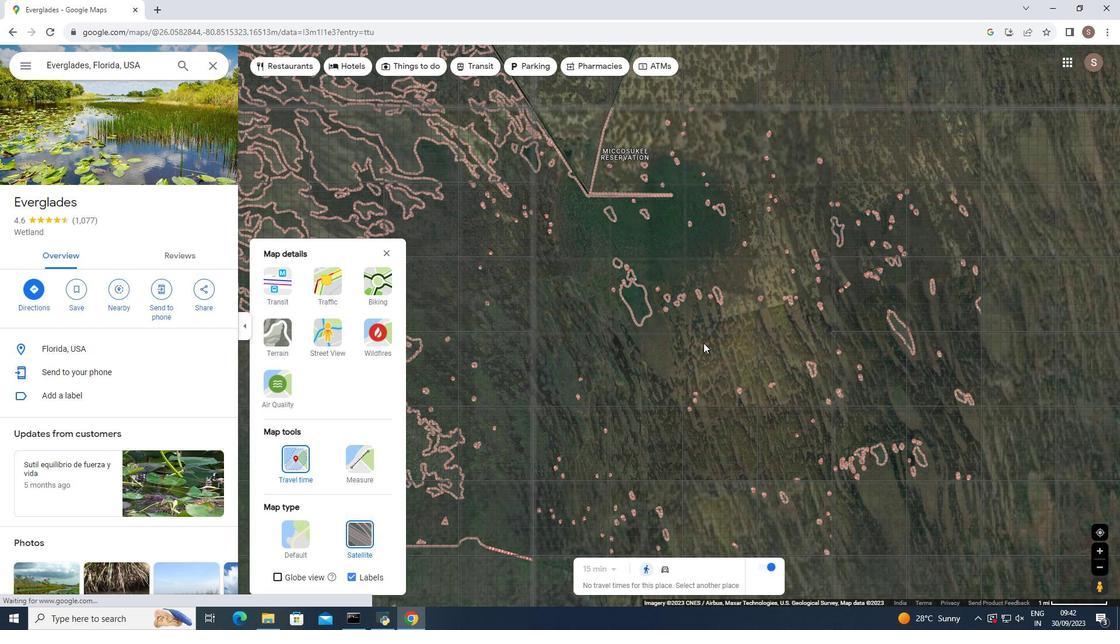 
Action: Mouse scrolled (703, 342) with delta (0, 0)
Screenshot: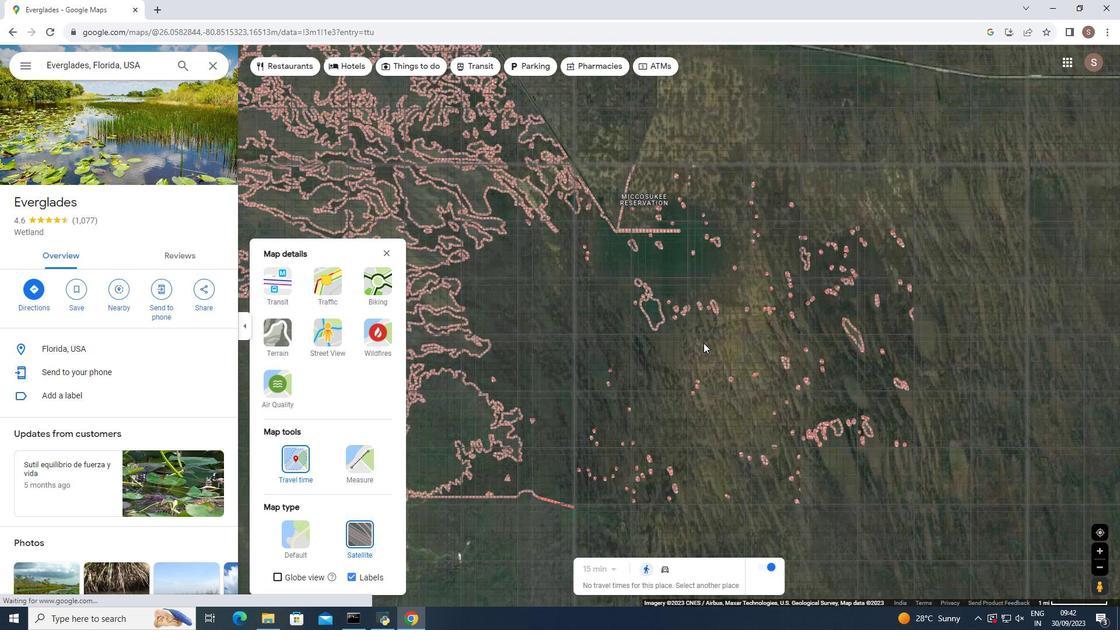 
Action: Mouse moved to (730, 393)
Screenshot: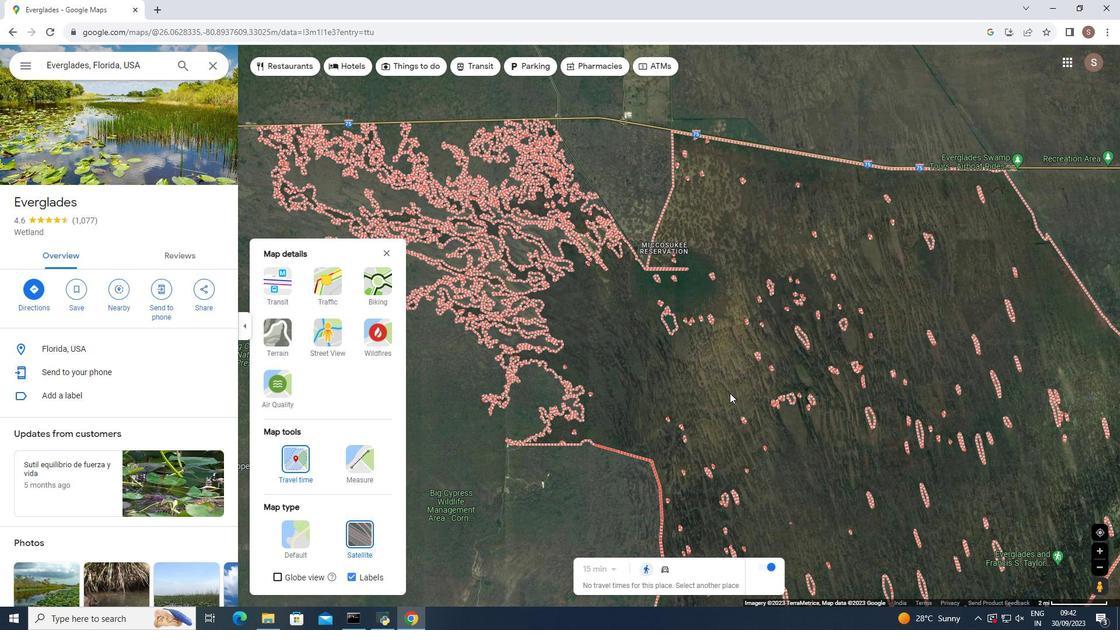
Action: Mouse pressed left at (730, 393)
Screenshot: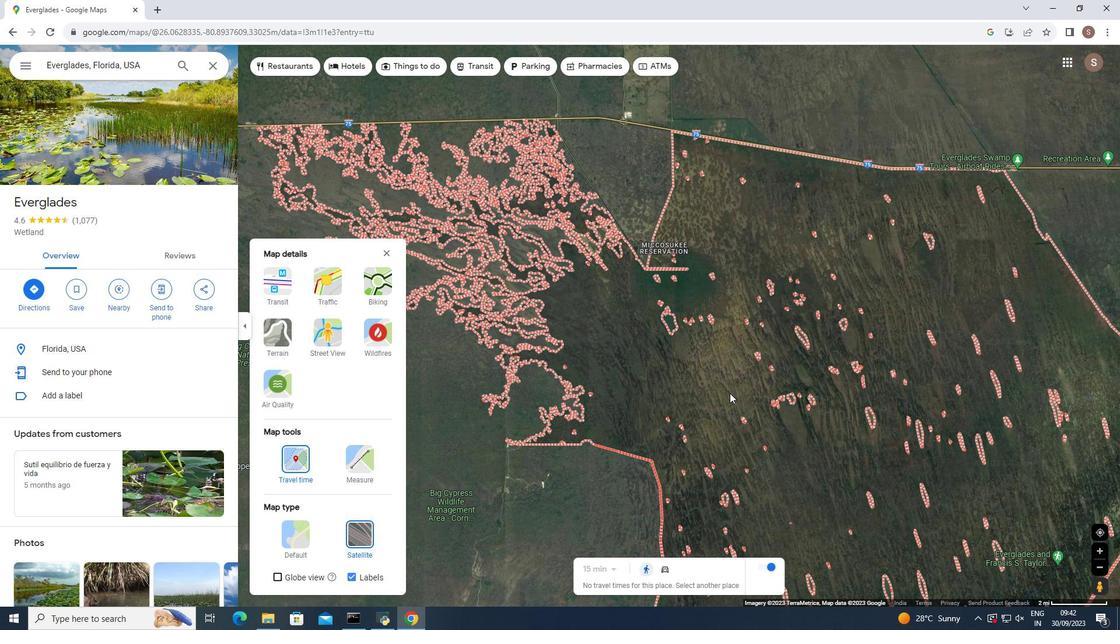 
Action: Mouse moved to (733, 394)
Screenshot: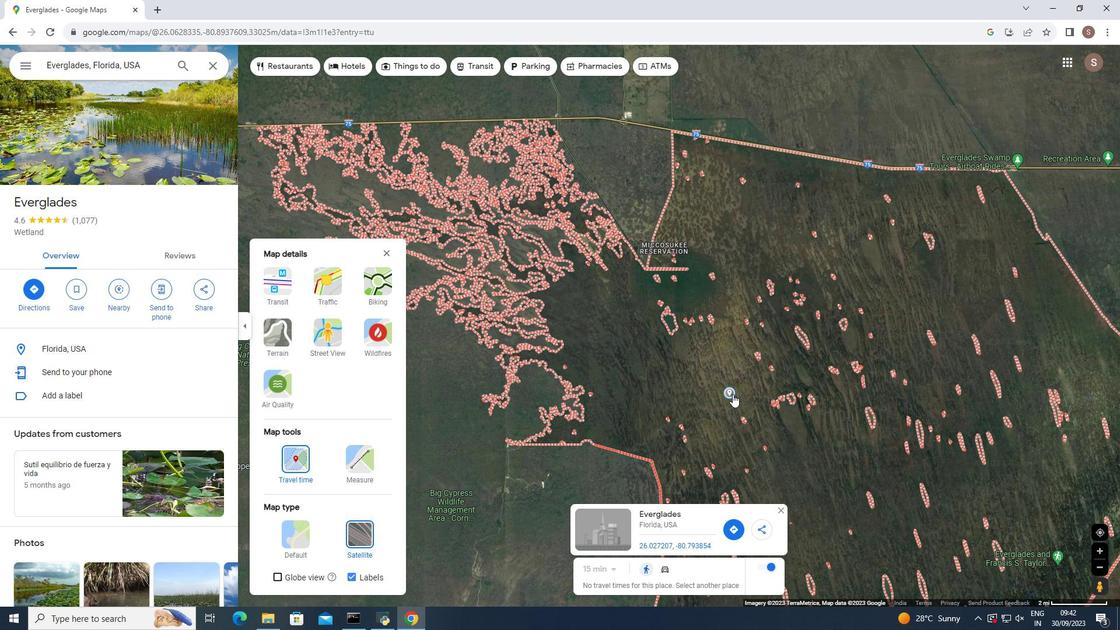 
Action: Mouse pressed left at (733, 394)
Screenshot: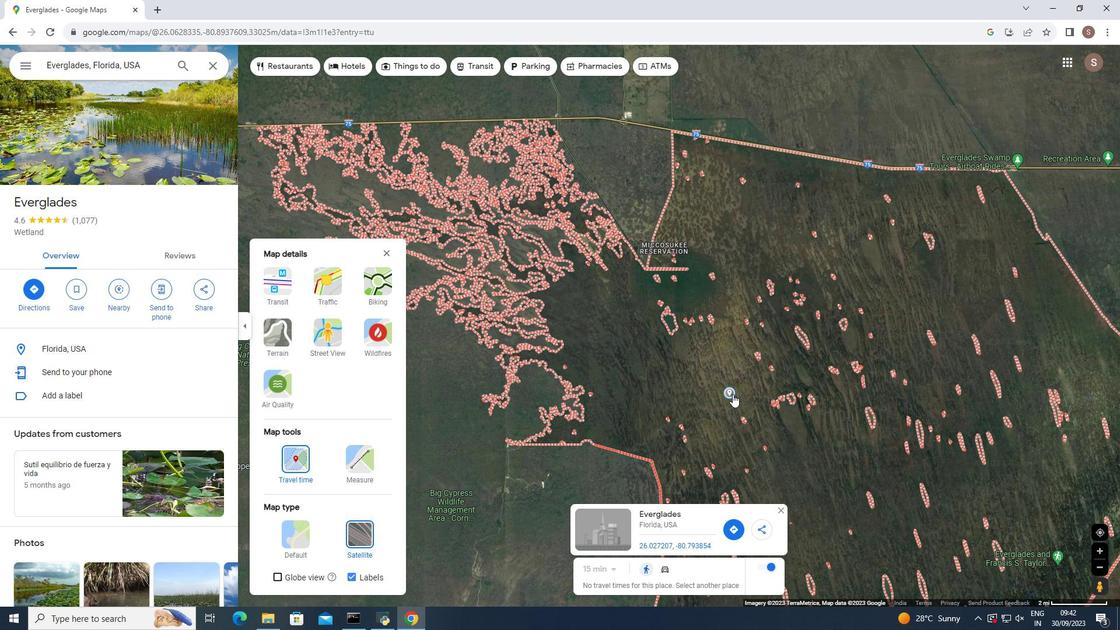 
Action: Mouse pressed left at (733, 394)
Screenshot: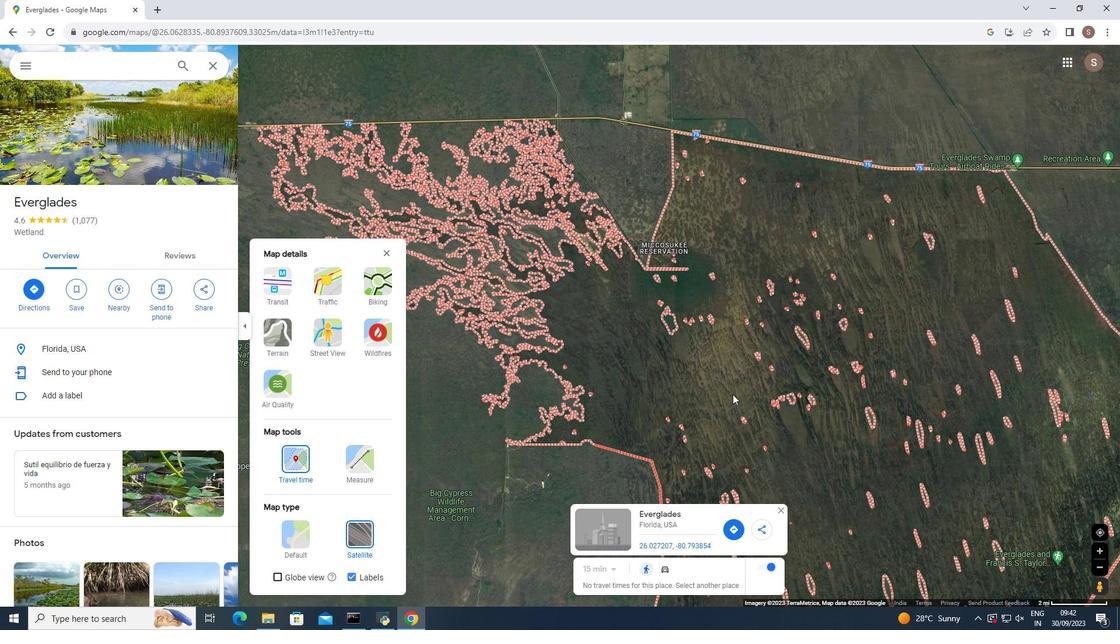 
Action: Mouse moved to (1094, 590)
Screenshot: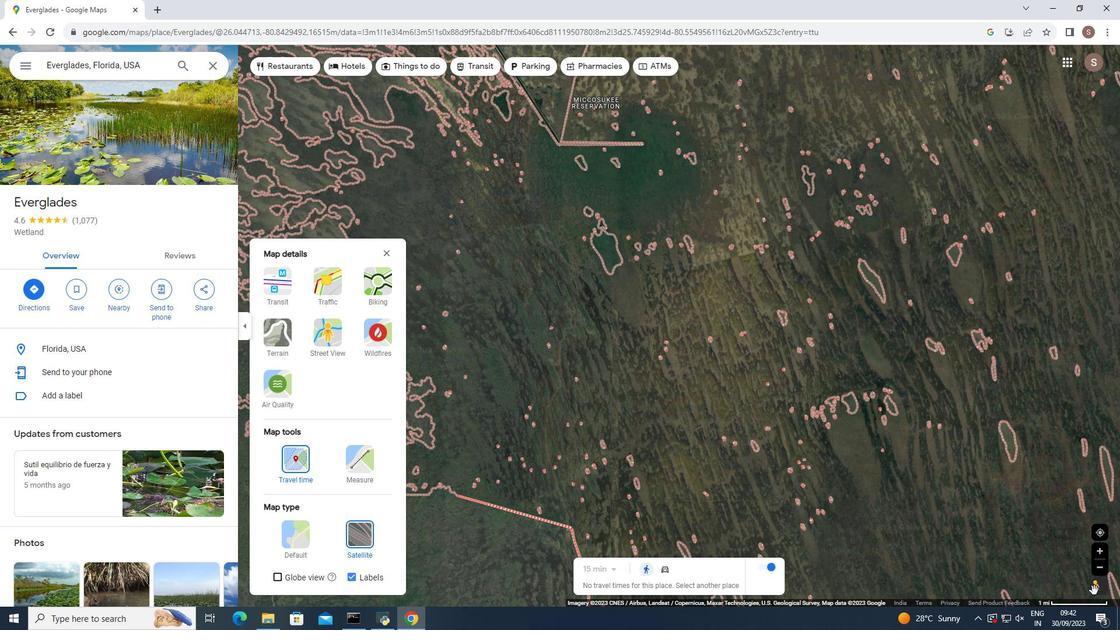 
Action: Mouse pressed left at (1094, 590)
Screenshot: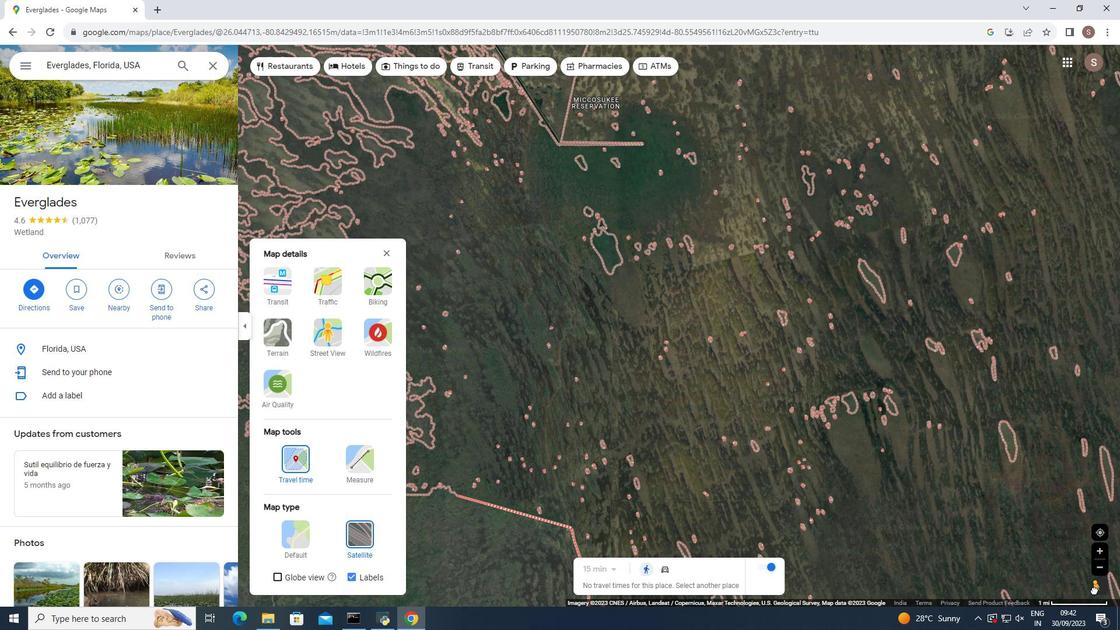 
Action: Mouse moved to (565, 329)
Screenshot: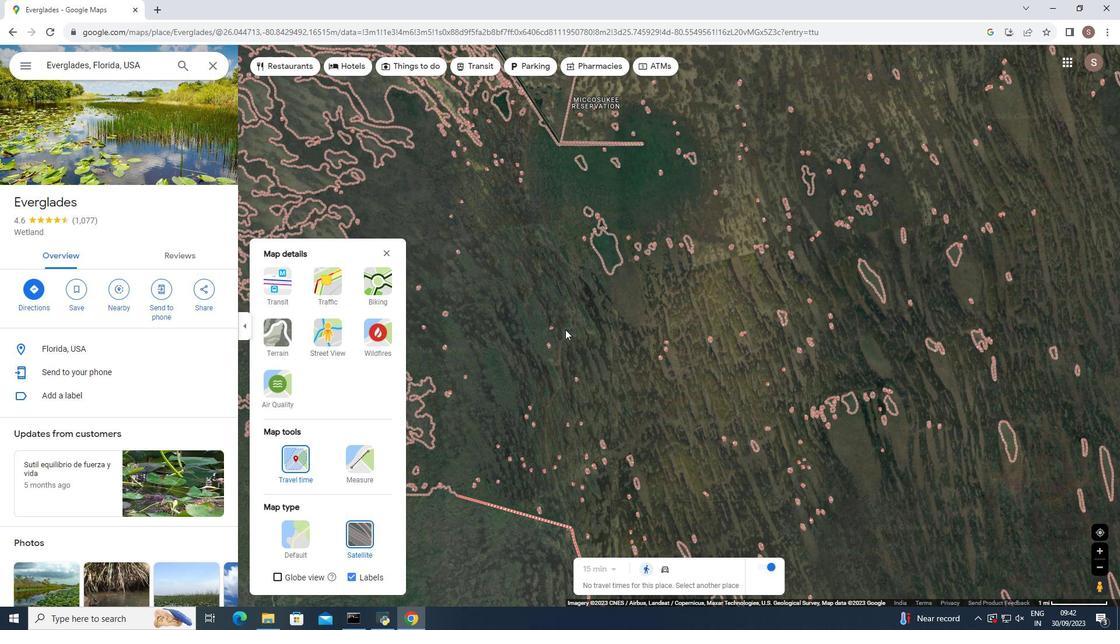
Action: Mouse pressed left at (565, 329)
Screenshot: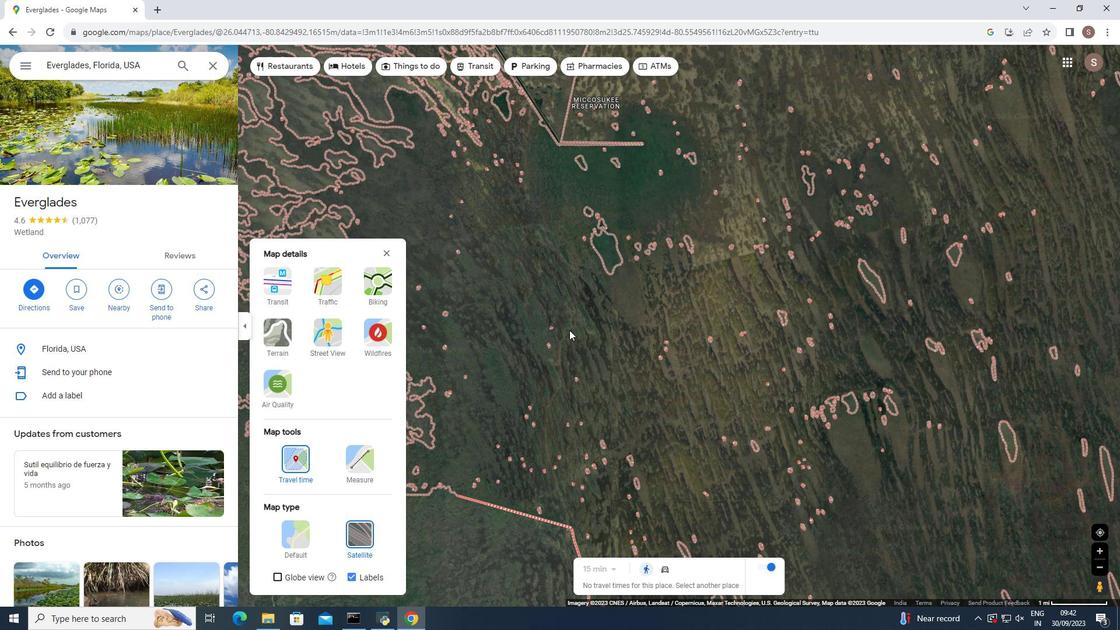 
Action: Mouse moved to (363, 543)
Screenshot: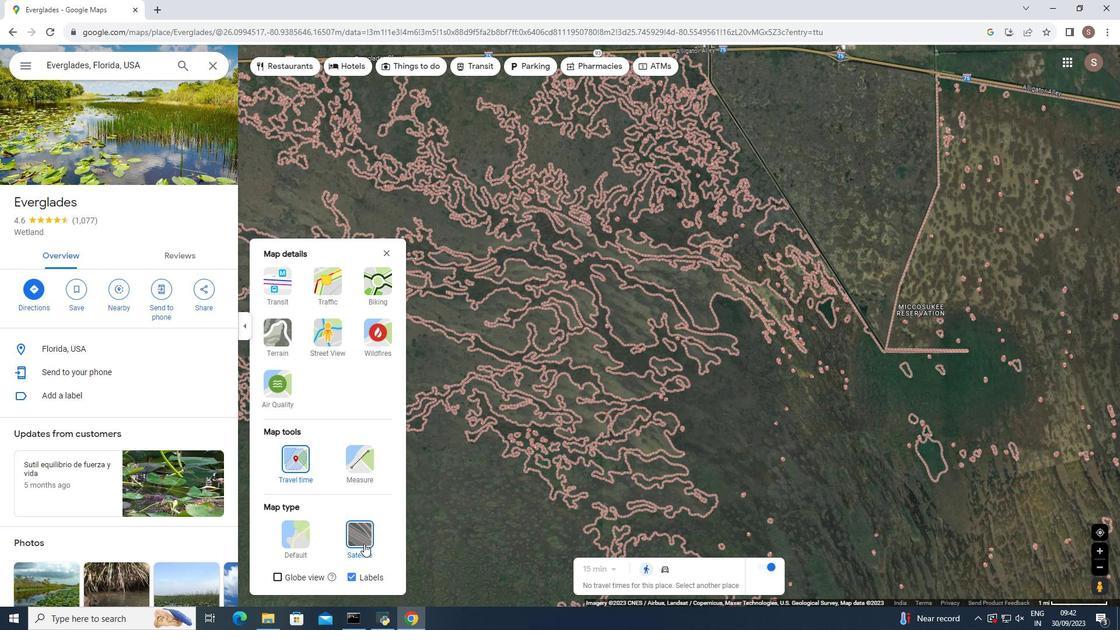 
Action: Mouse pressed left at (363, 543)
Screenshot: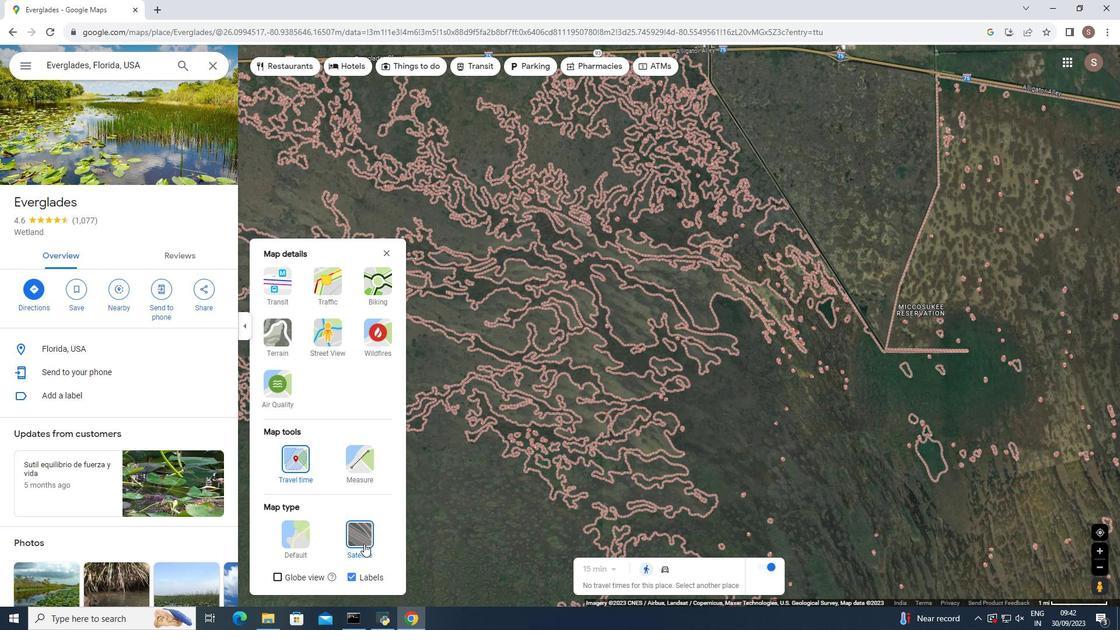 
Action: Mouse moved to (364, 539)
Screenshot: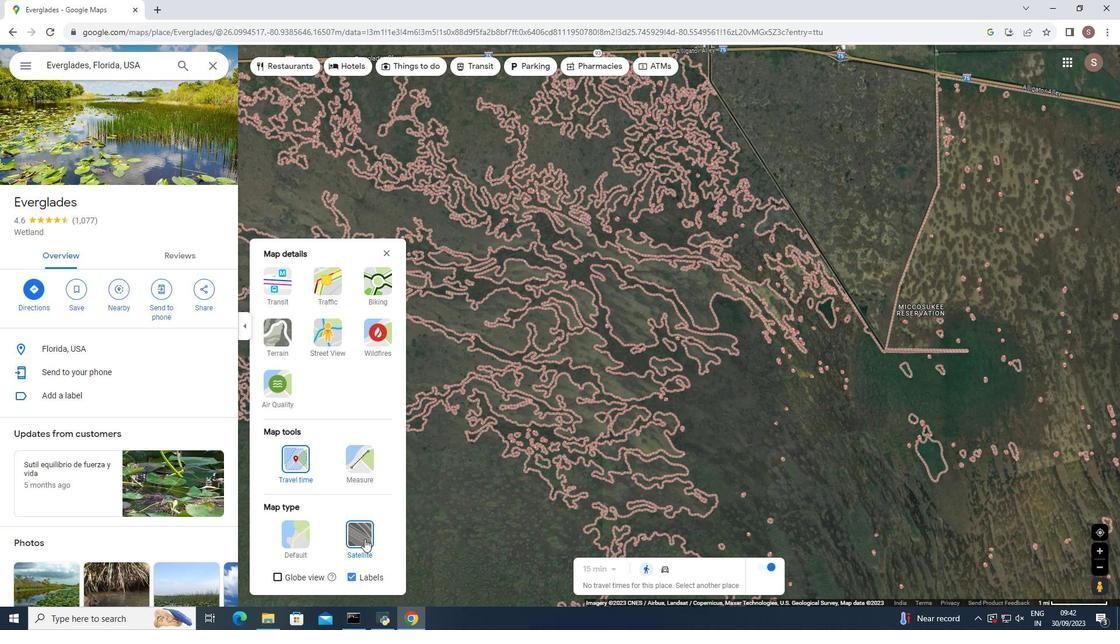 
Action: Mouse pressed left at (364, 539)
Screenshot: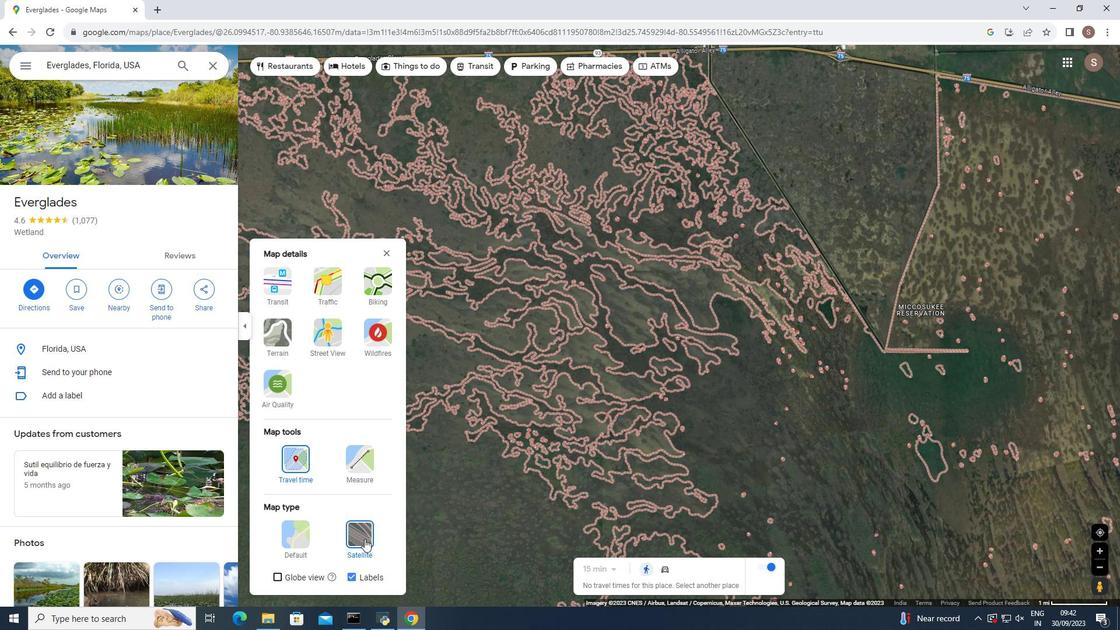 
Action: Mouse moved to (597, 389)
Screenshot: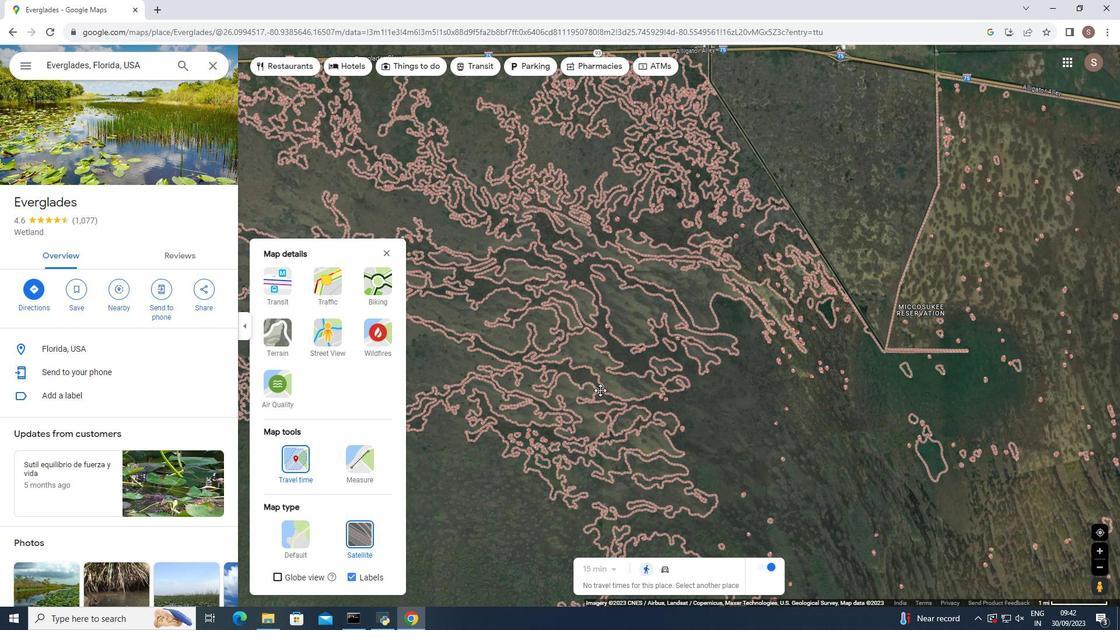 
Action: Mouse pressed left at (597, 389)
Screenshot: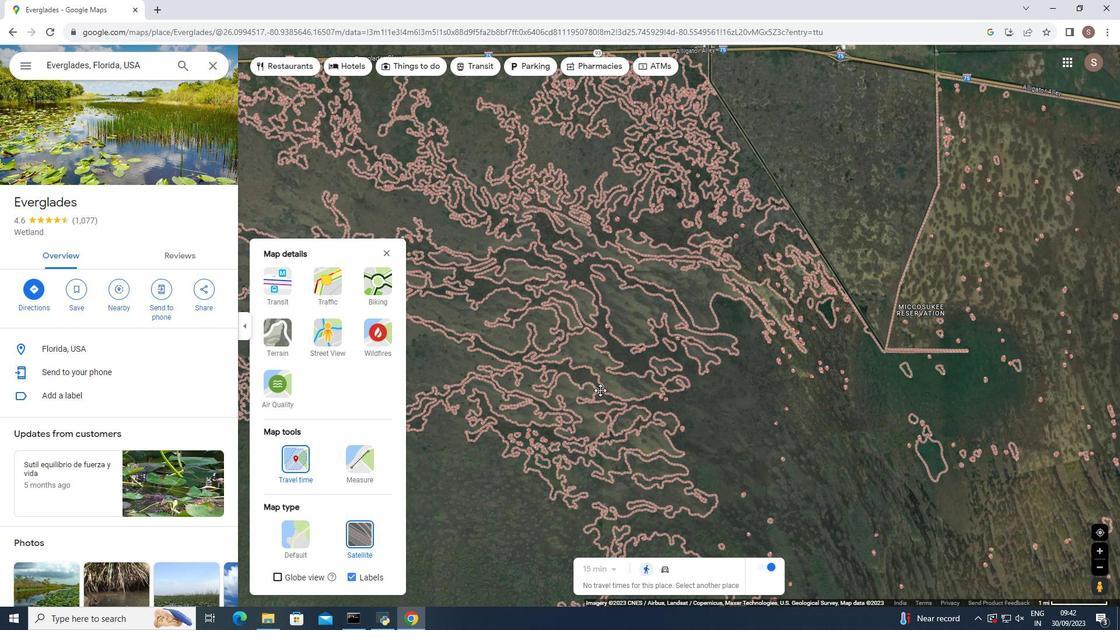 
Action: Mouse moved to (602, 391)
Screenshot: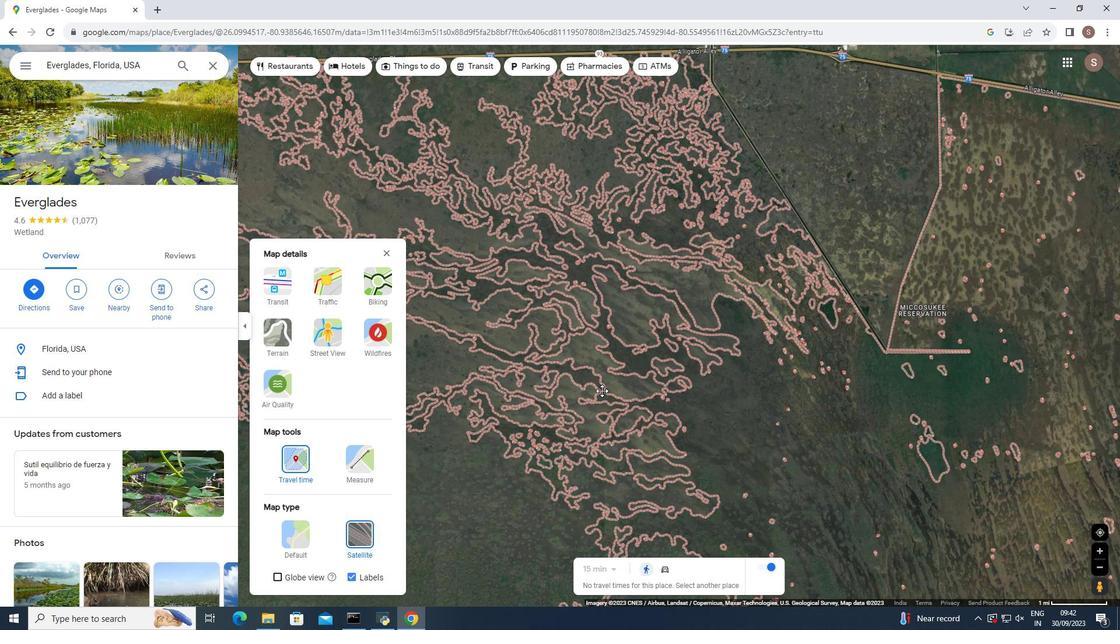 
Action: Mouse pressed left at (602, 391)
Screenshot: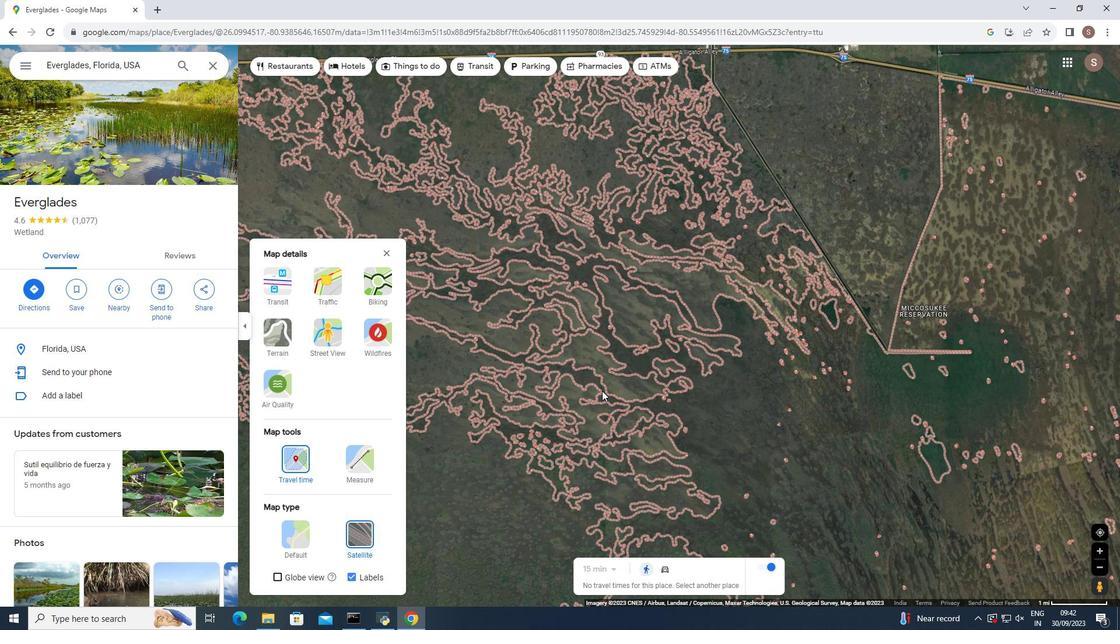 
Action: Mouse pressed left at (602, 391)
Screenshot: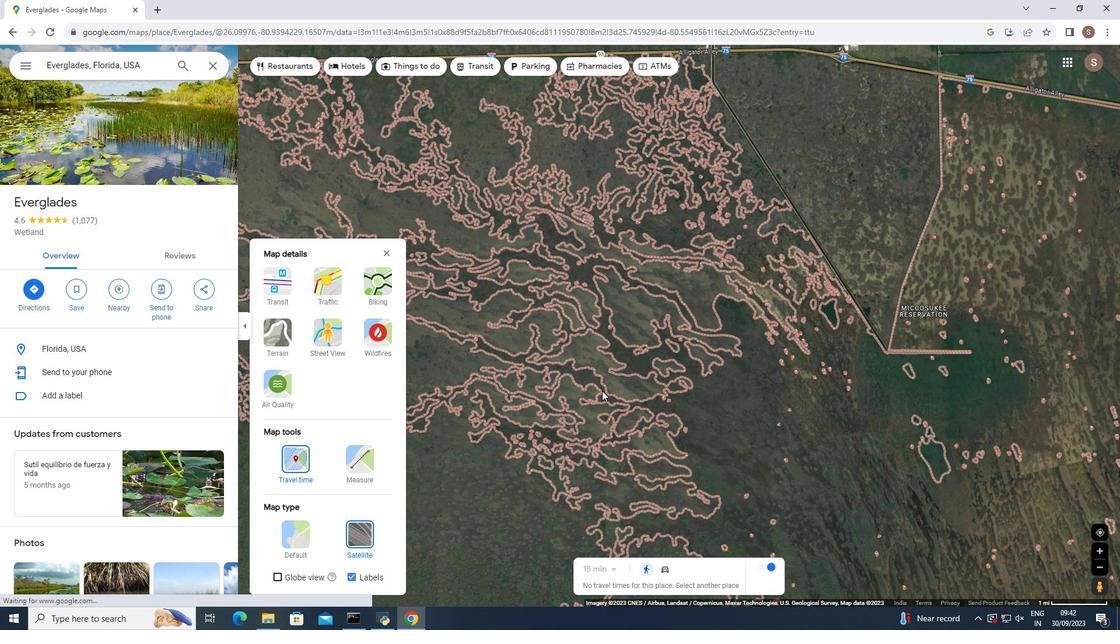 
Action: Mouse pressed left at (602, 391)
Screenshot: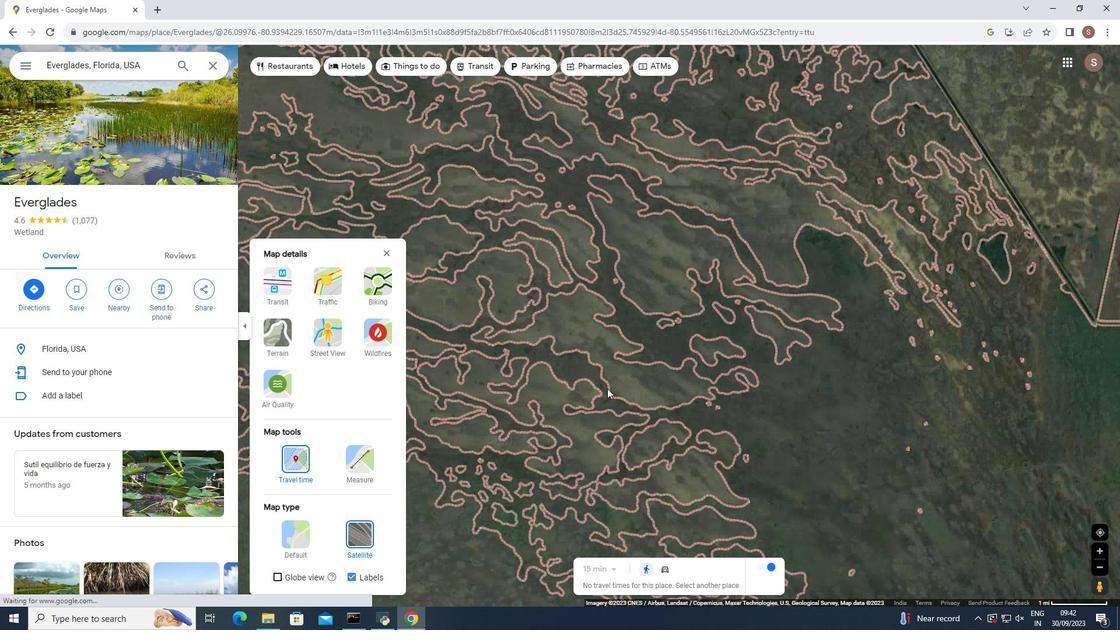 
Action: Mouse moved to (616, 370)
Screenshot: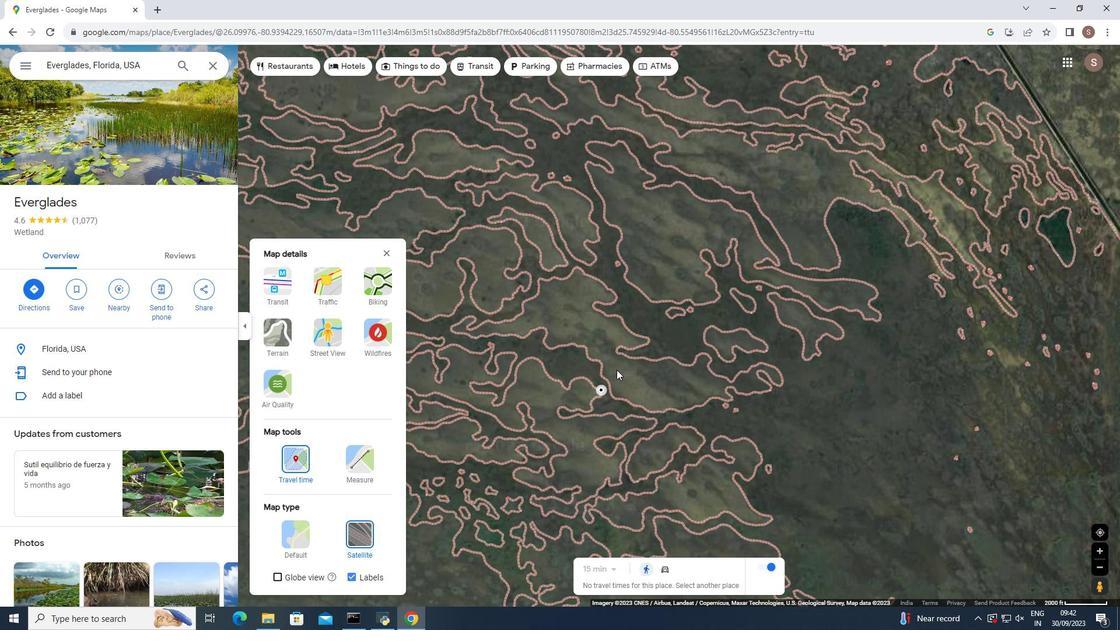 
Action: Mouse scrolled (616, 369) with delta (0, 0)
Screenshot: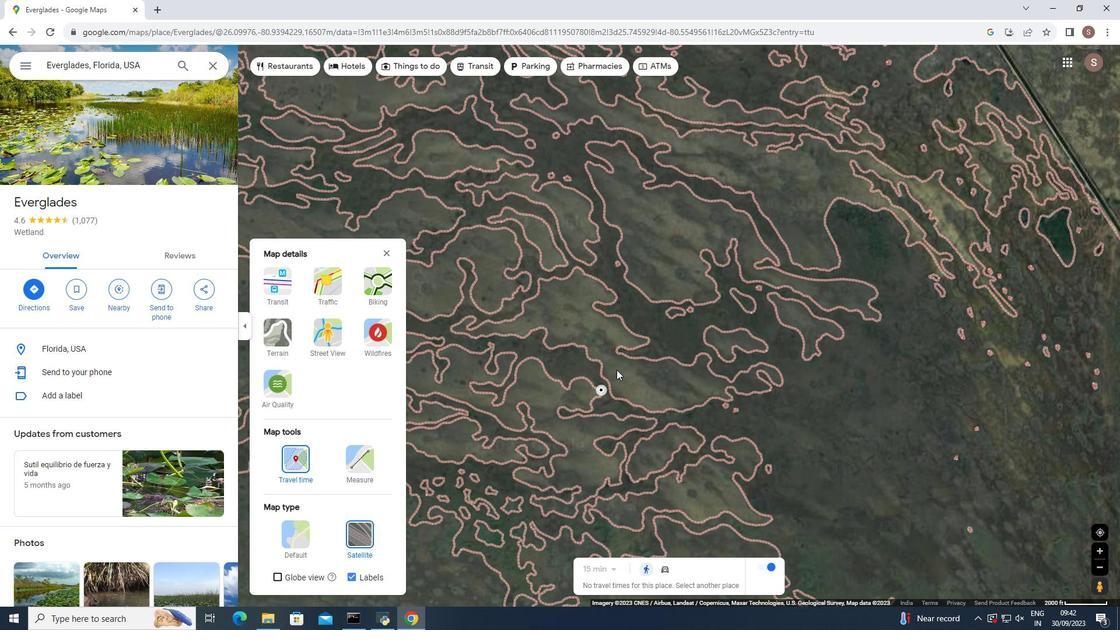 
Action: Mouse scrolled (616, 369) with delta (0, 0)
Screenshot: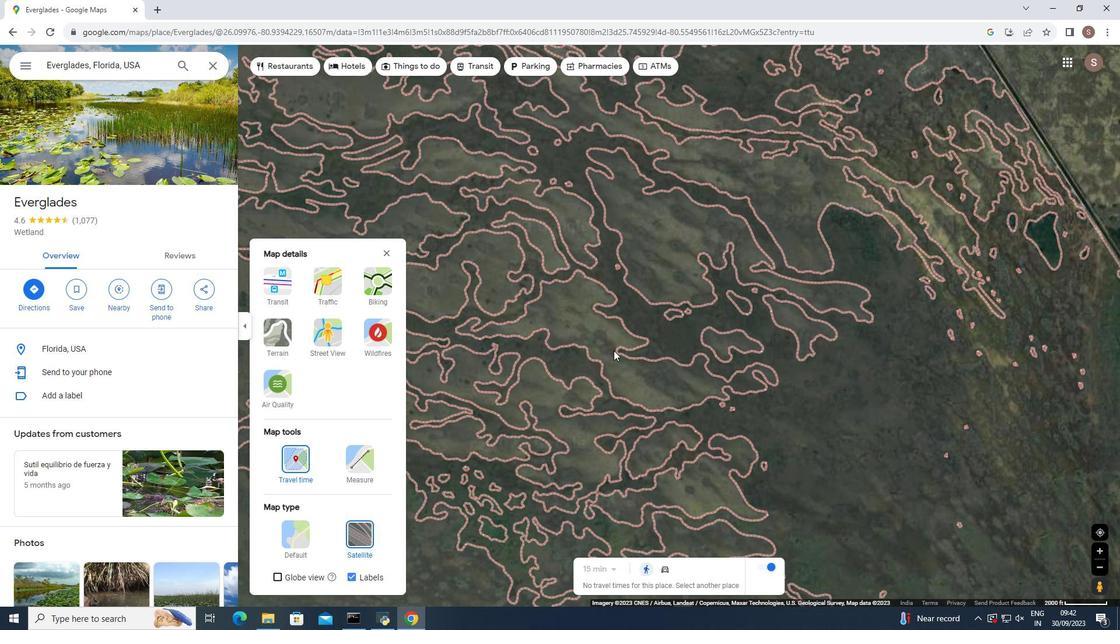 
Action: Mouse moved to (616, 369)
Screenshot: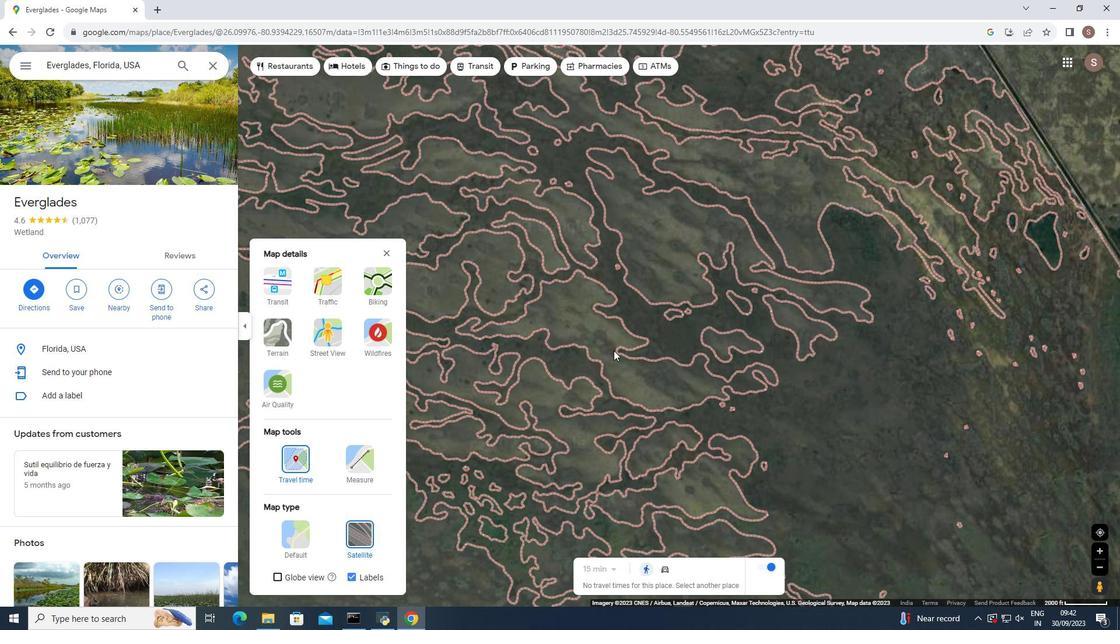 
Action: Mouse scrolled (616, 368) with delta (0, 0)
Screenshot: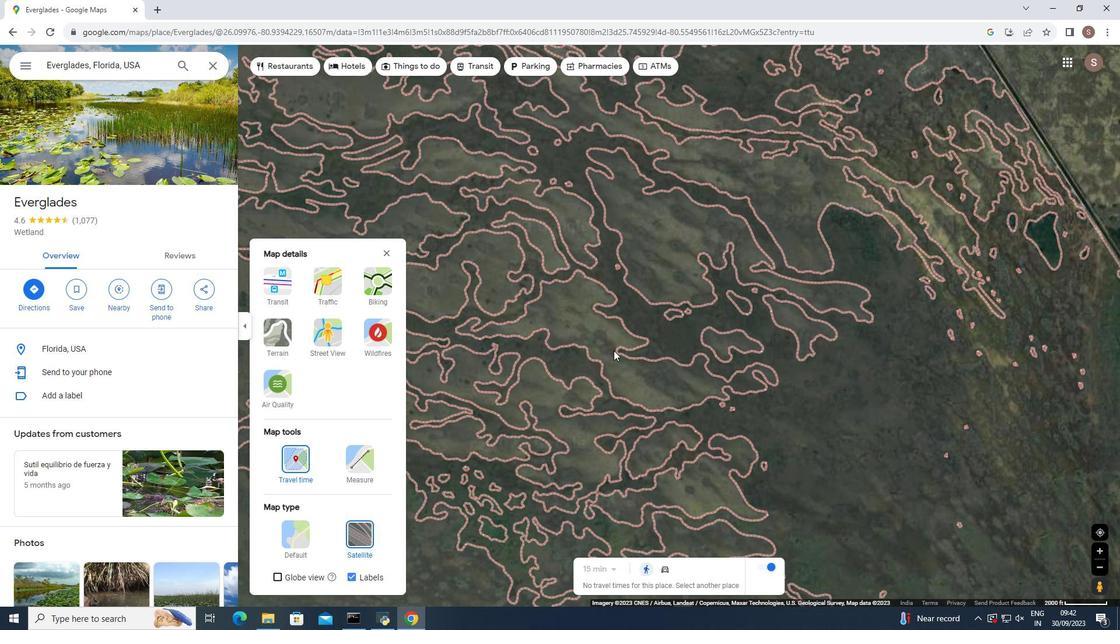 
Action: Mouse moved to (616, 369)
Screenshot: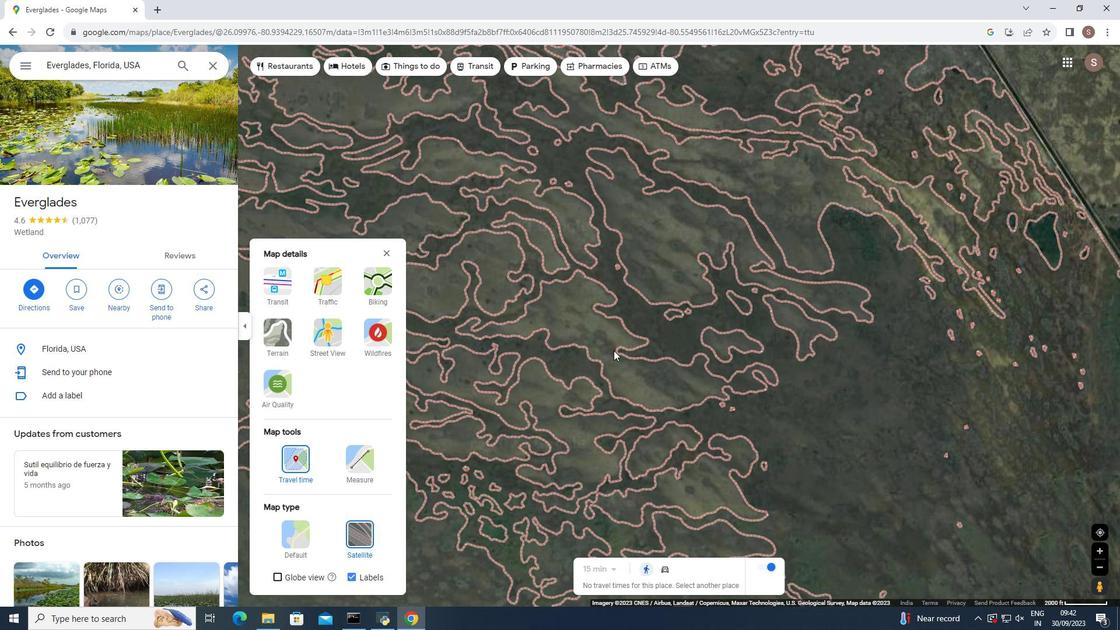 
Action: Mouse scrolled (616, 368) with delta (0, 0)
Screenshot: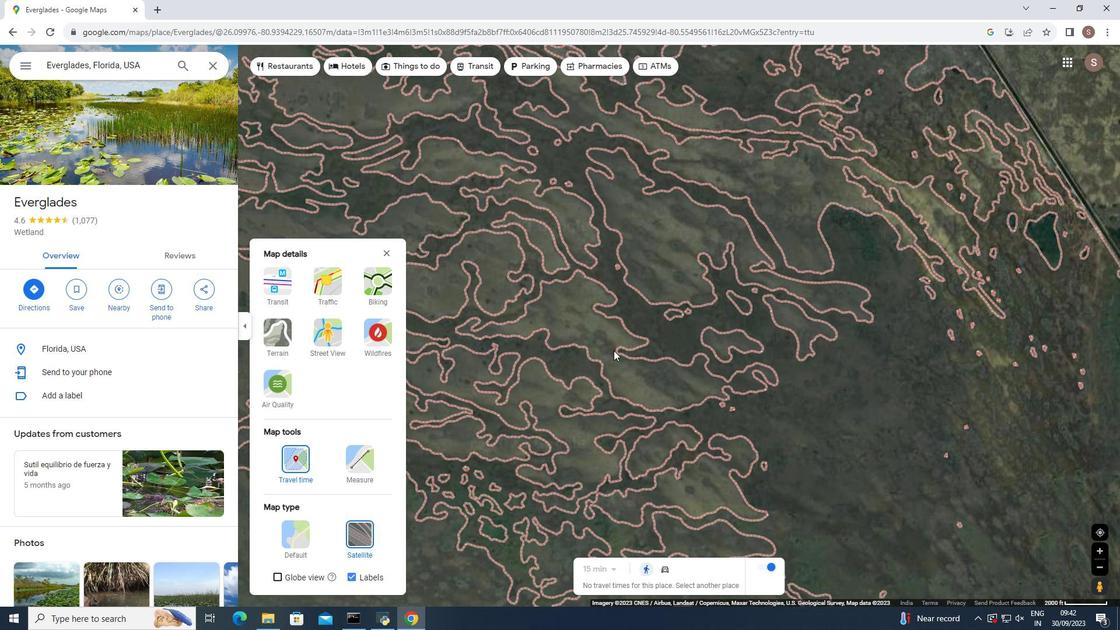 
Action: Mouse scrolled (616, 368) with delta (0, 0)
Screenshot: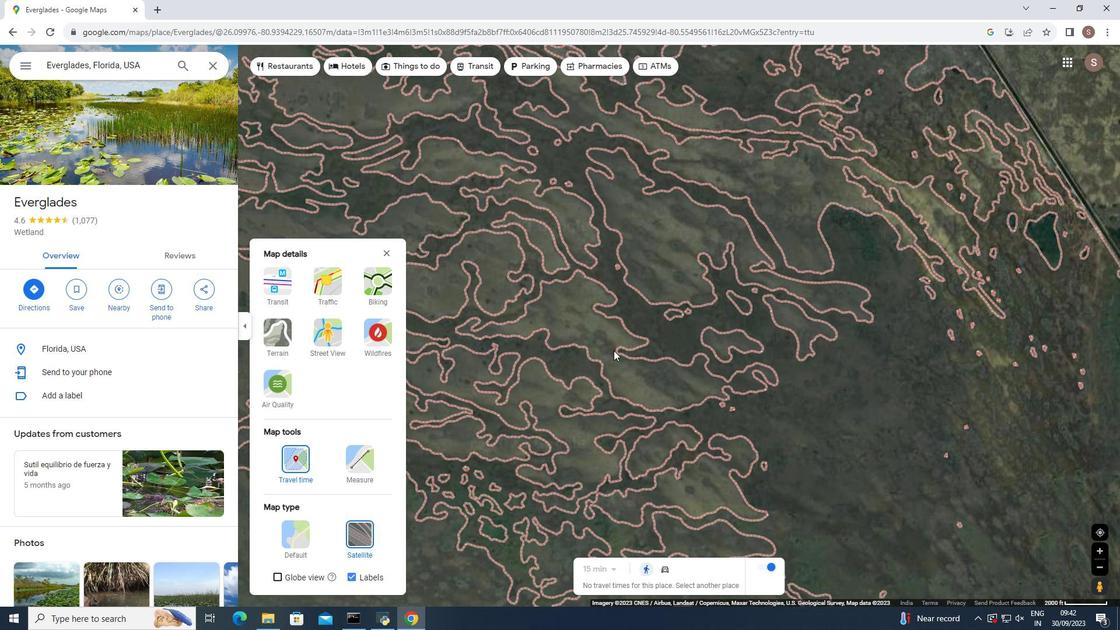 
Action: Mouse moved to (616, 365)
Screenshot: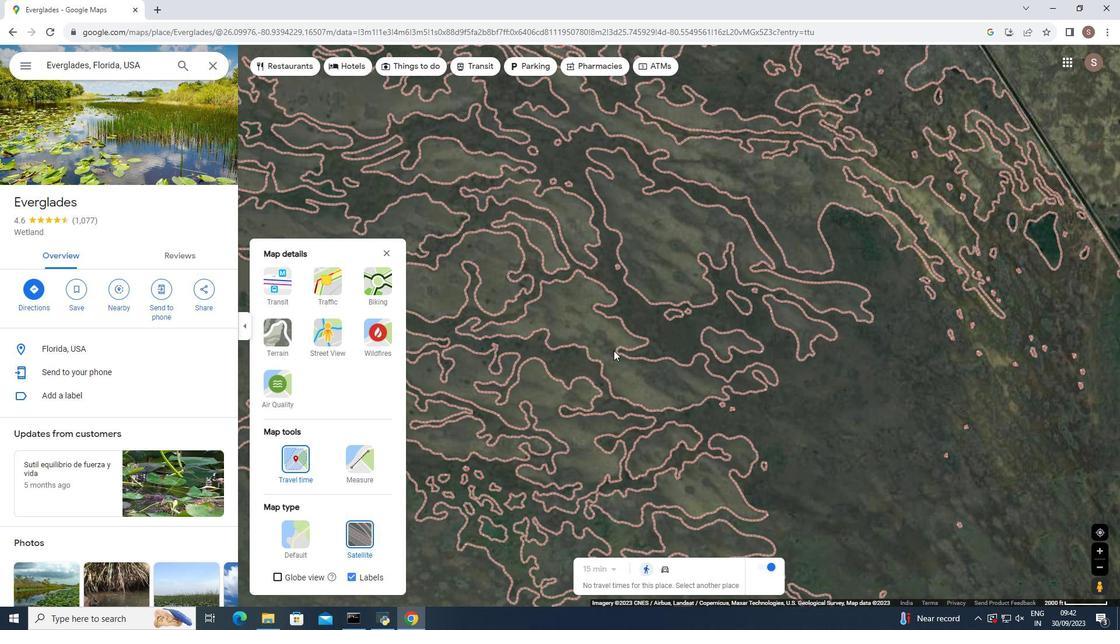 
Action: Mouse scrolled (616, 365) with delta (0, 0)
Screenshot: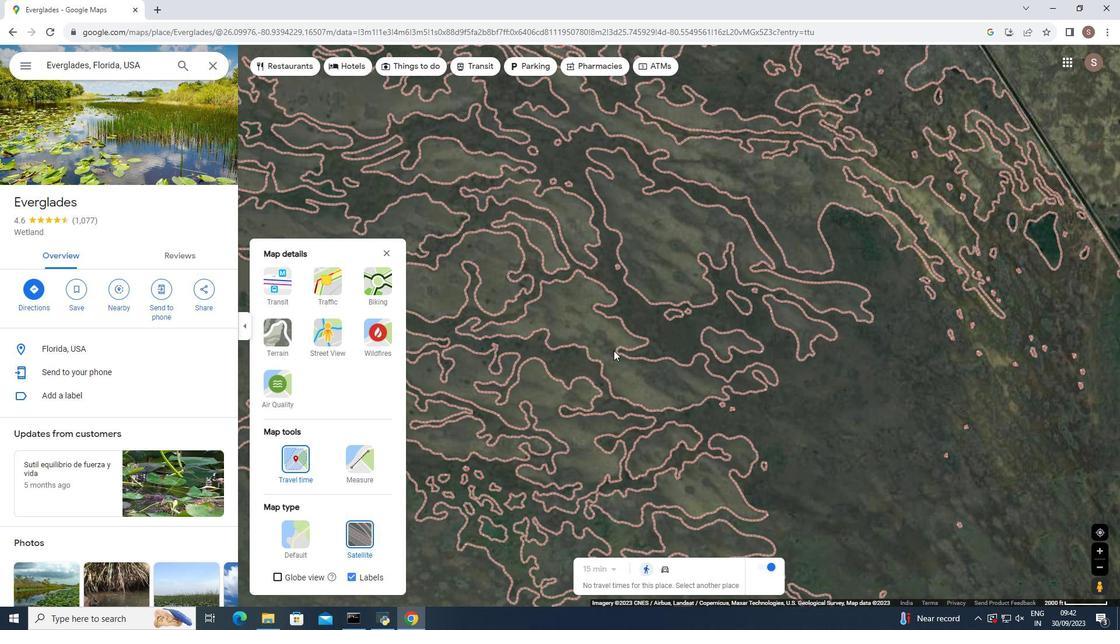
Action: Mouse moved to (615, 357)
Screenshot: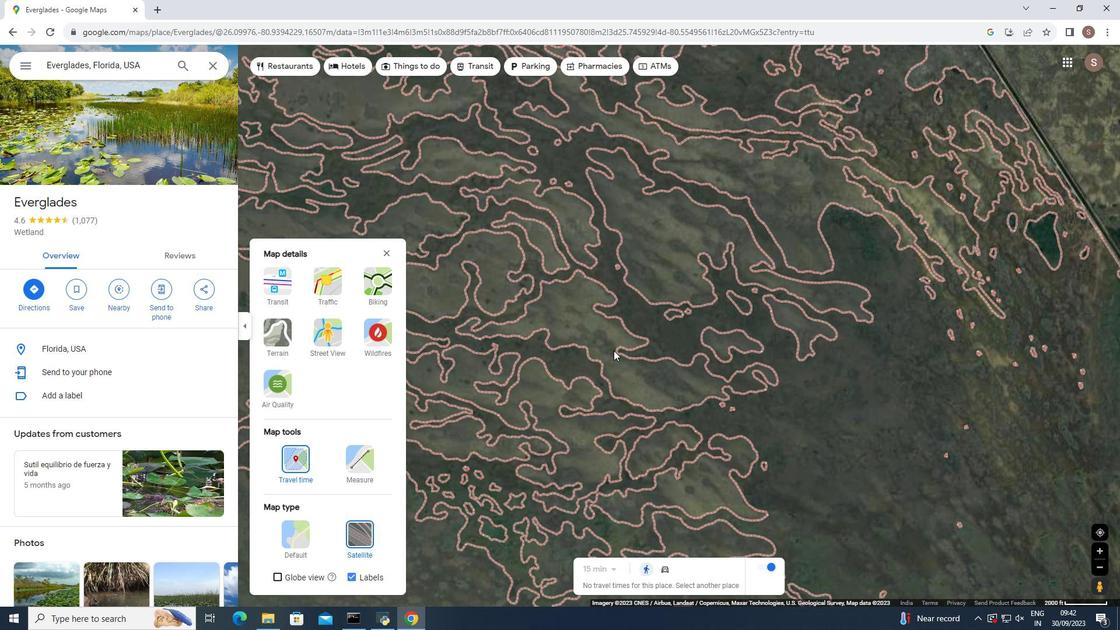 
Action: Mouse scrolled (615, 357) with delta (0, 0)
Screenshot: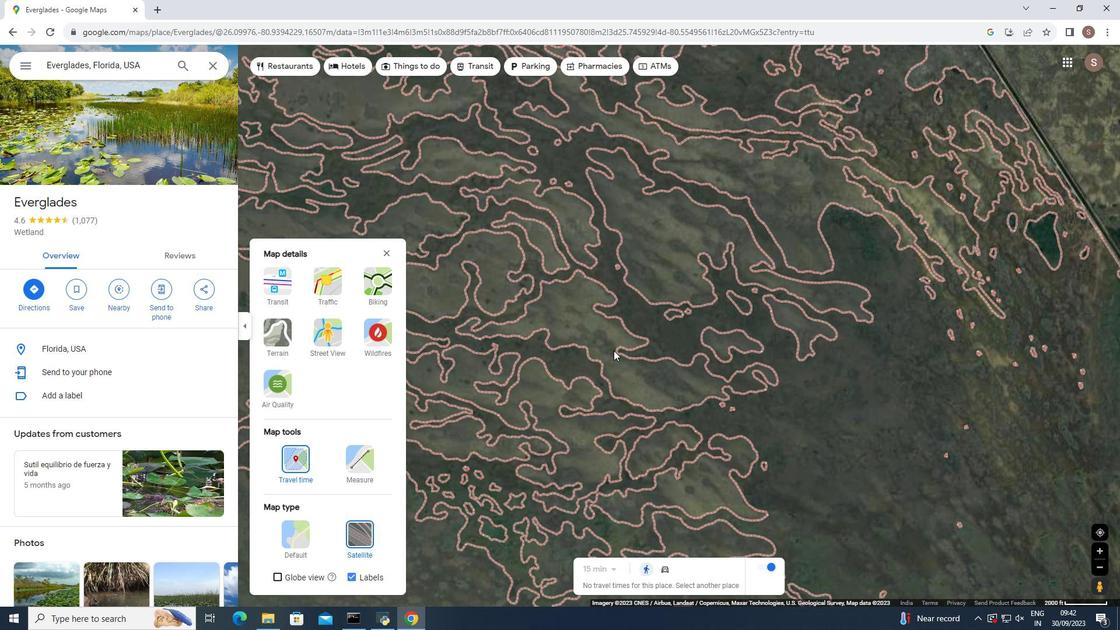 
Action: Mouse moved to (605, 341)
Screenshot: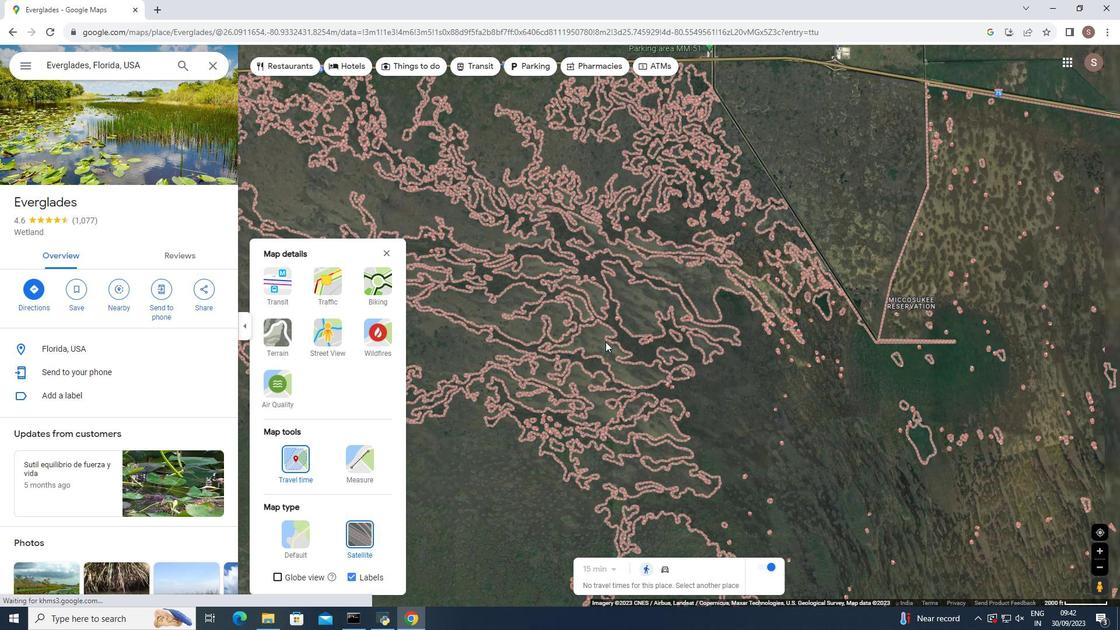 
Action: Mouse scrolled (605, 340) with delta (0, 0)
Screenshot: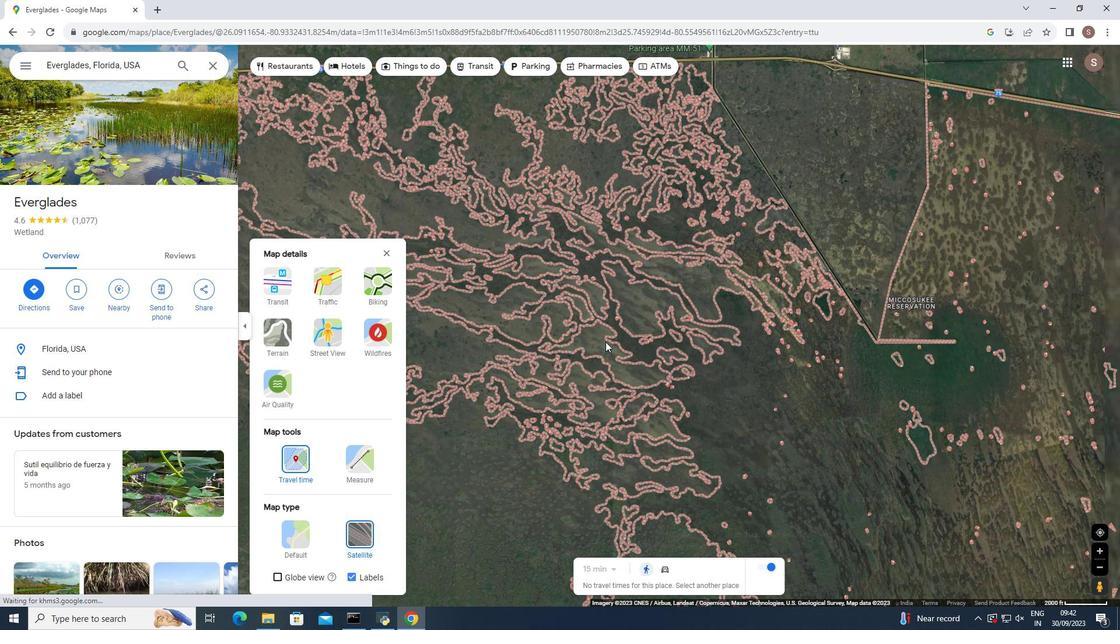 
Action: Mouse scrolled (605, 340) with delta (0, 0)
Screenshot: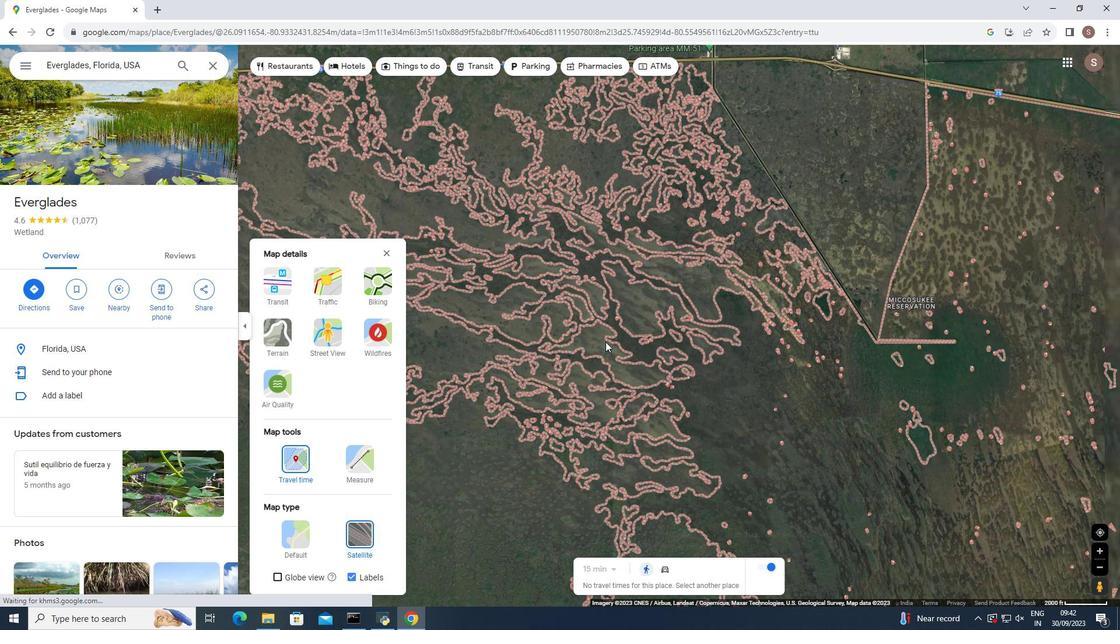 
Action: Mouse scrolled (605, 340) with delta (0, 0)
Screenshot: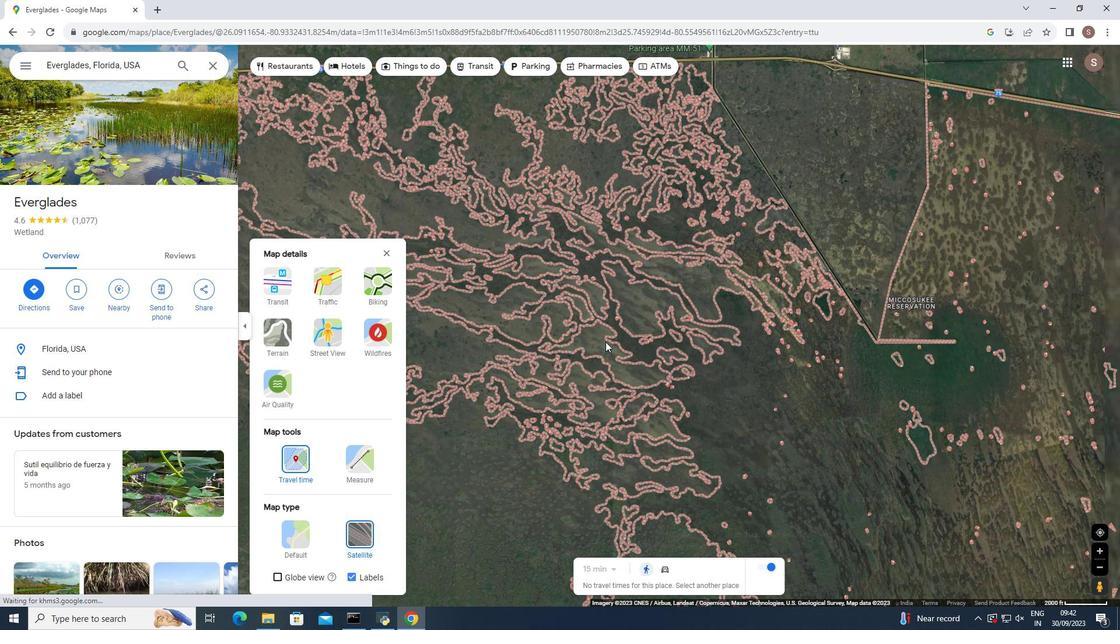 
Action: Mouse scrolled (605, 340) with delta (0, 0)
Screenshot: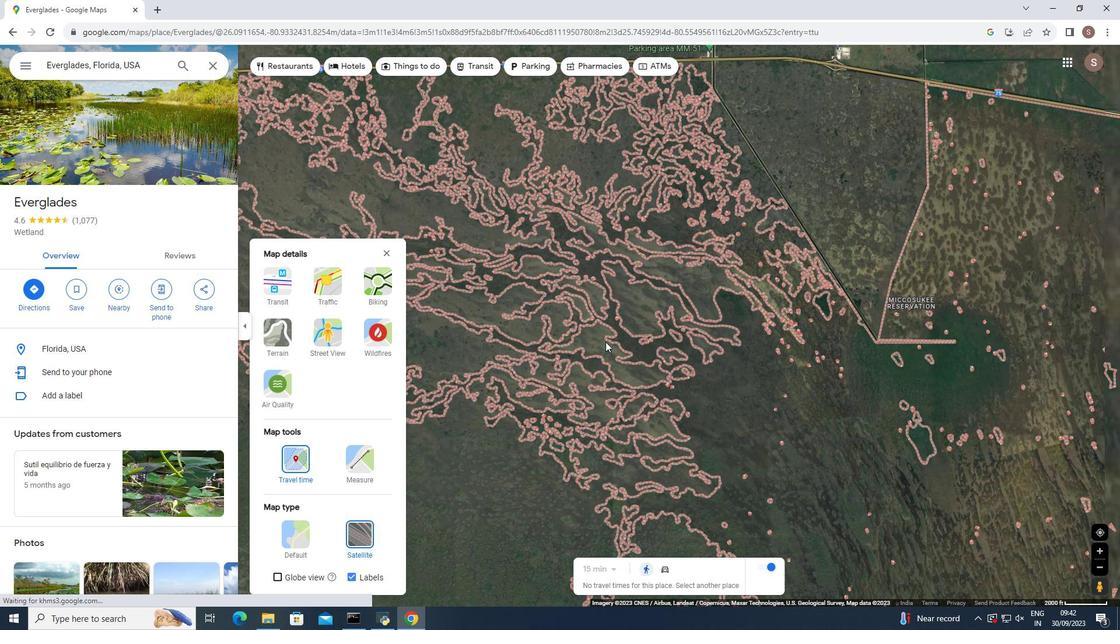 
Action: Mouse scrolled (605, 340) with delta (0, 0)
Screenshot: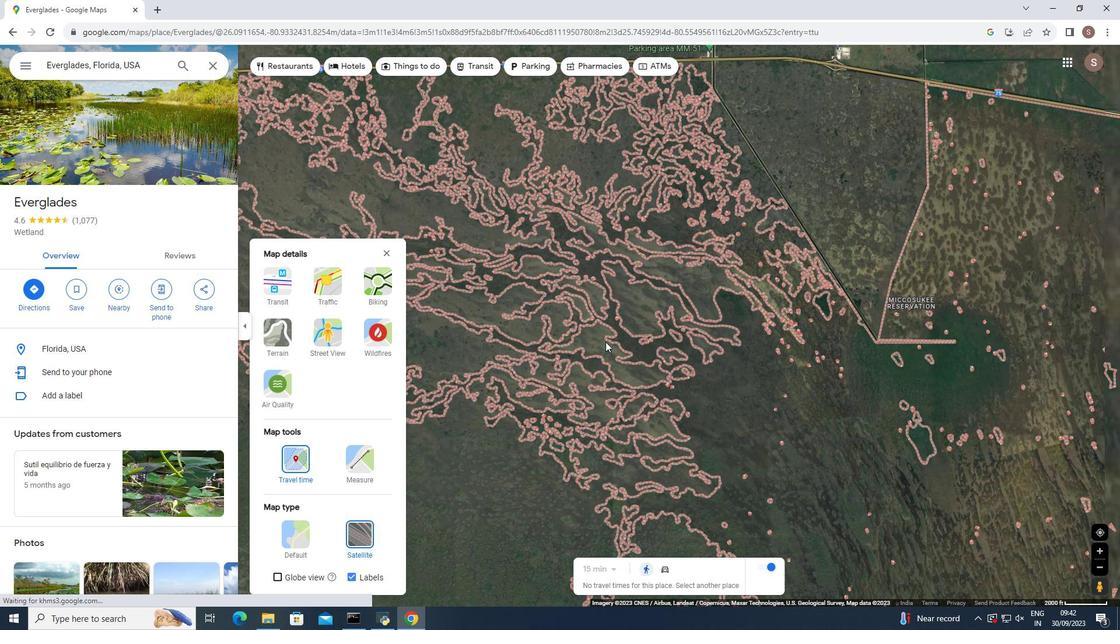 
Action: Mouse moved to (605, 341)
Screenshot: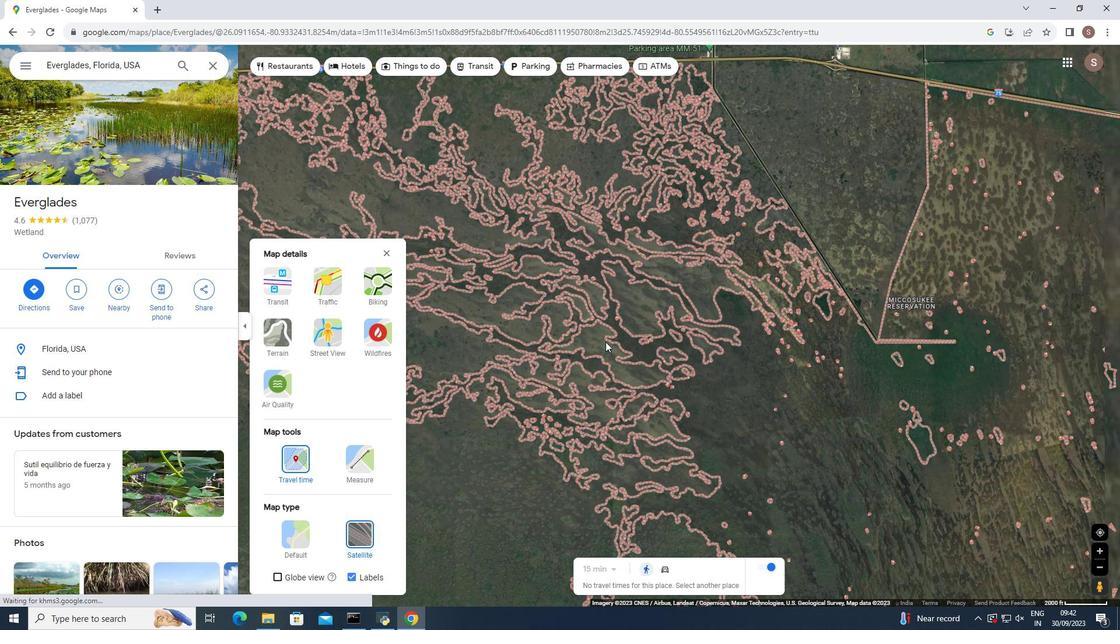 
Action: Mouse scrolled (605, 340) with delta (0, 0)
Screenshot: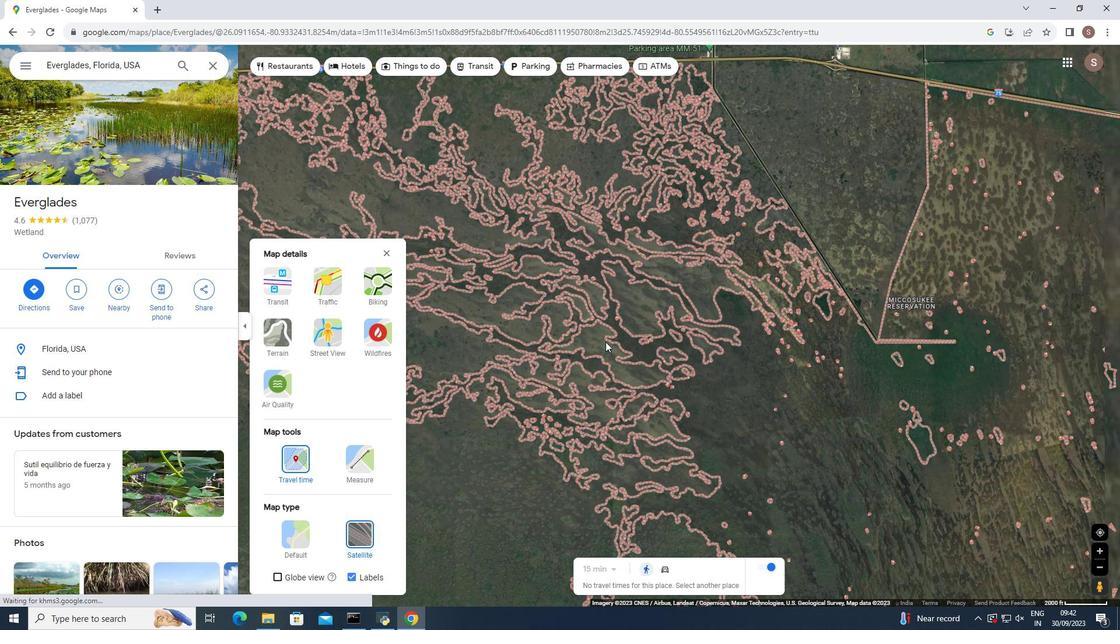 
Action: Mouse moved to (604, 341)
Screenshot: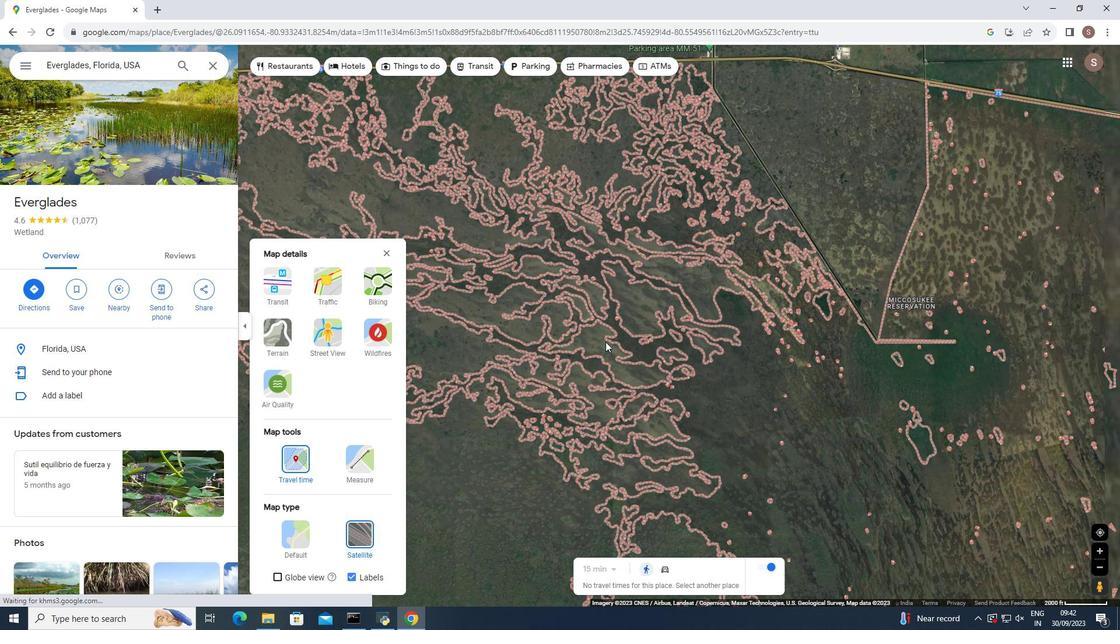 
Action: Mouse scrolled (604, 340) with delta (0, 0)
Screenshot: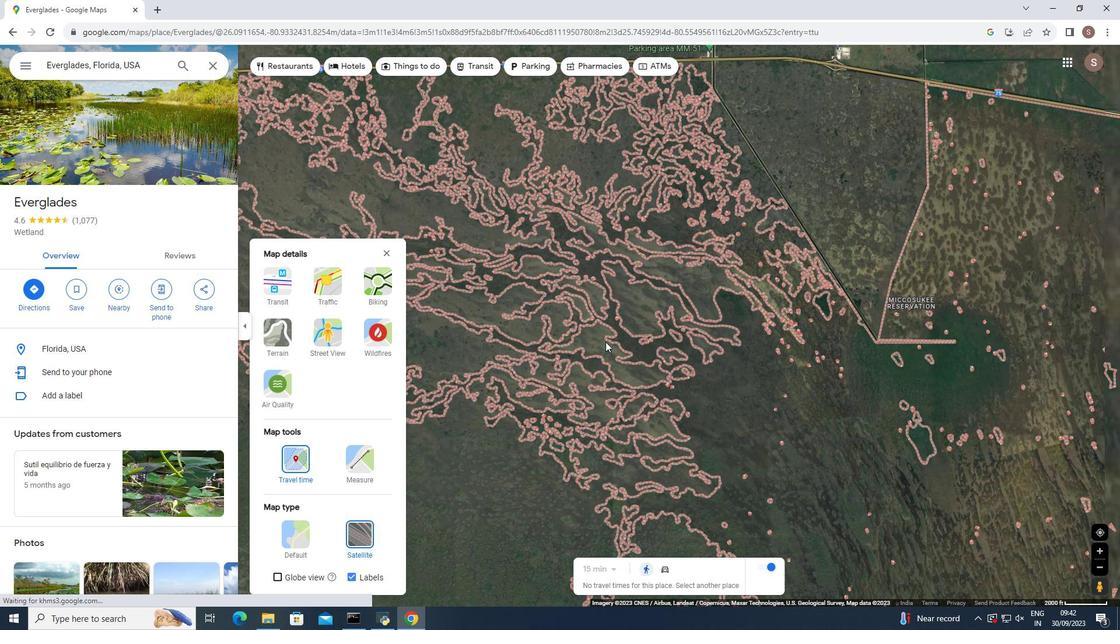 
Action: Mouse moved to (604, 341)
Screenshot: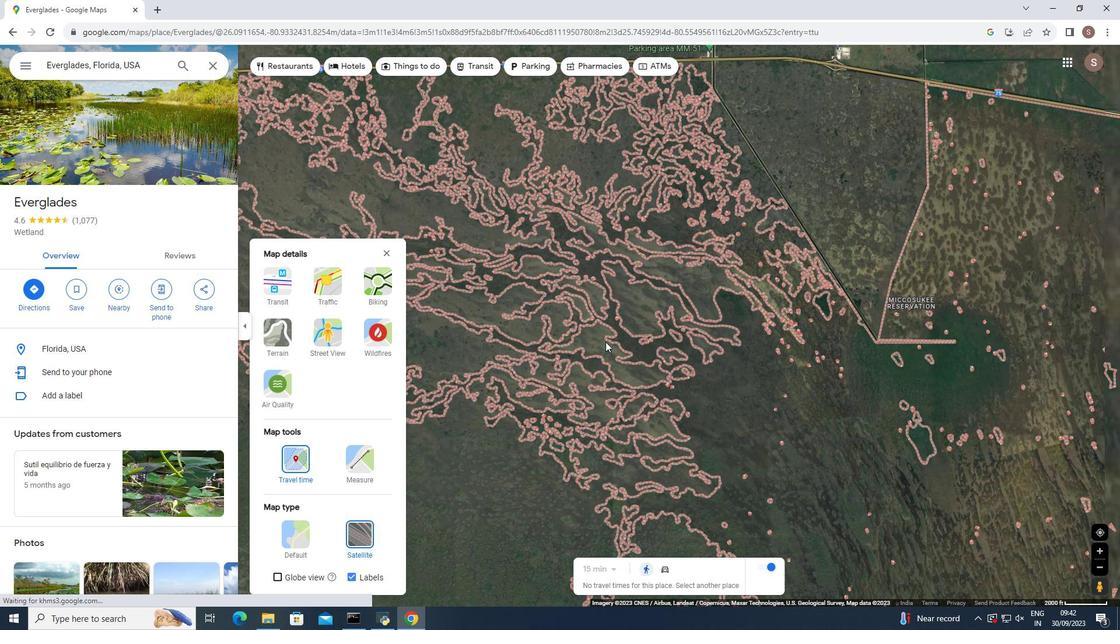 
Action: Mouse scrolled (604, 340) with delta (0, 0)
Screenshot: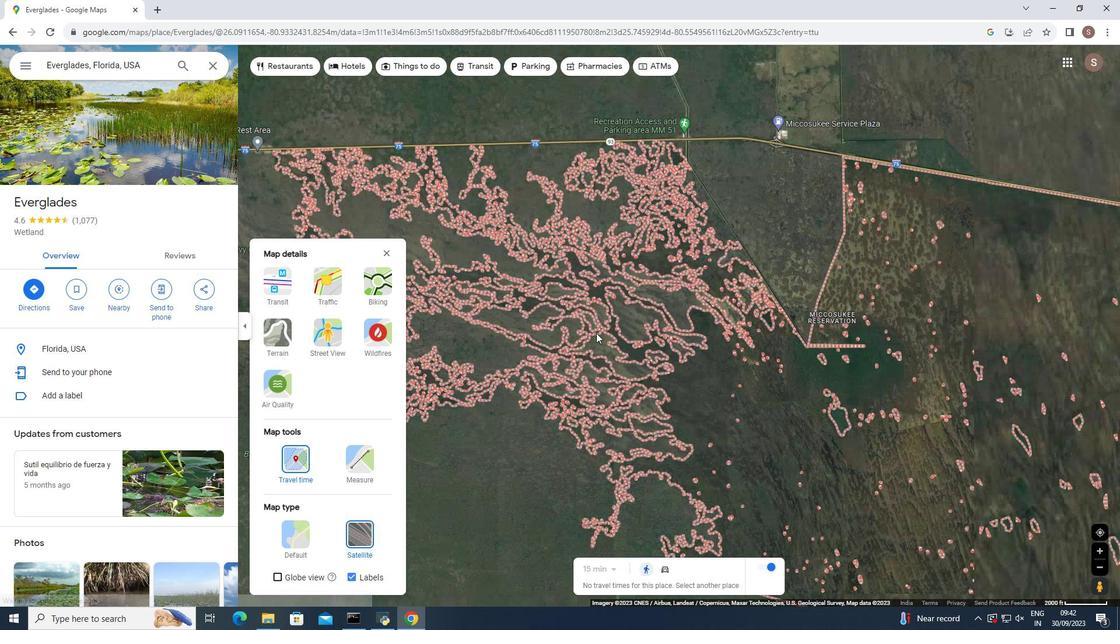 
Action: Mouse moved to (595, 329)
Screenshot: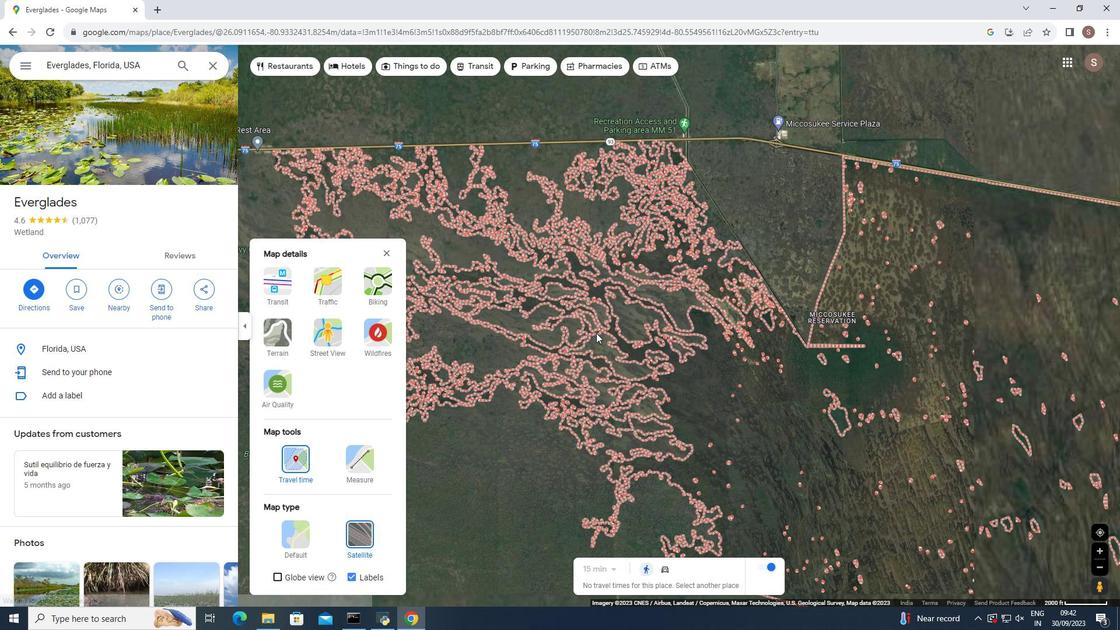 
Action: Mouse scrolled (595, 329) with delta (0, 0)
Screenshot: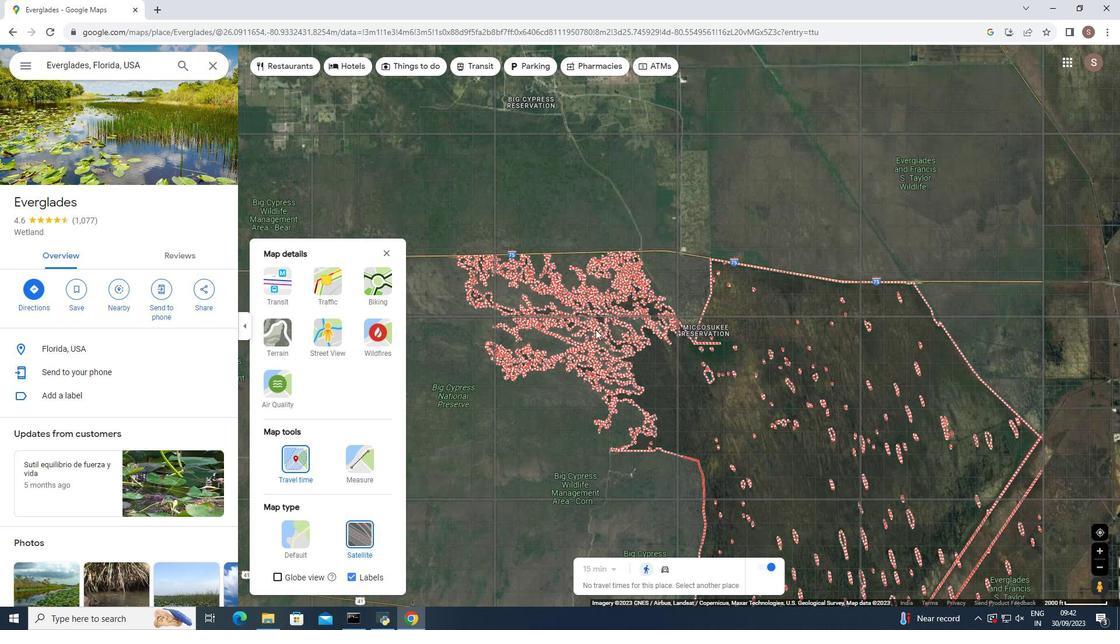 
Action: Mouse scrolled (595, 329) with delta (0, 0)
Screenshot: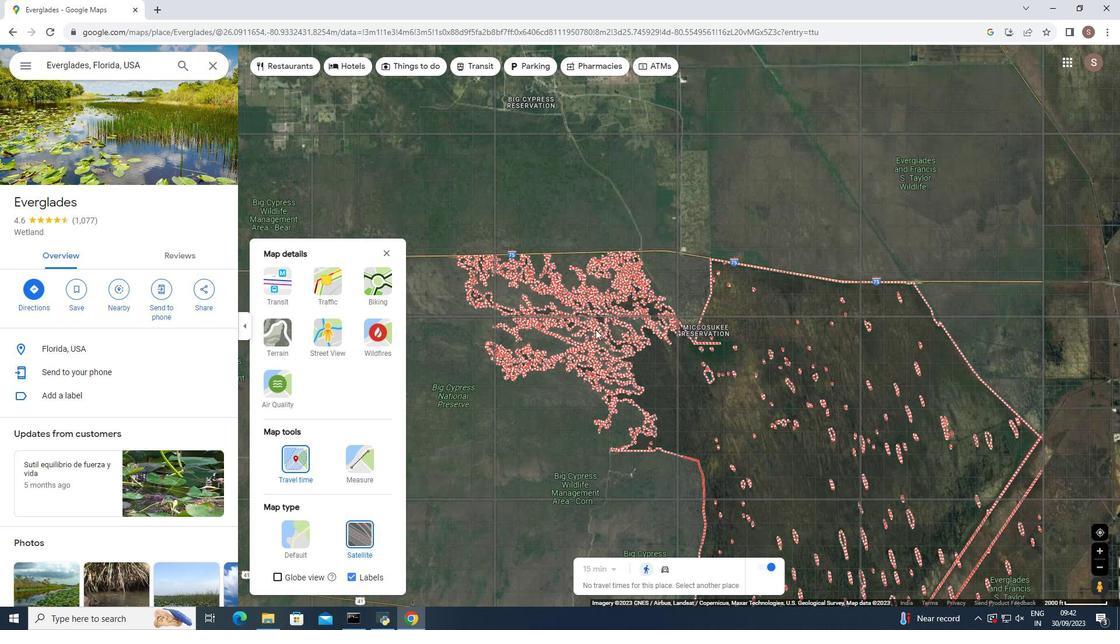 
Action: Mouse scrolled (595, 329) with delta (0, 0)
Screenshot: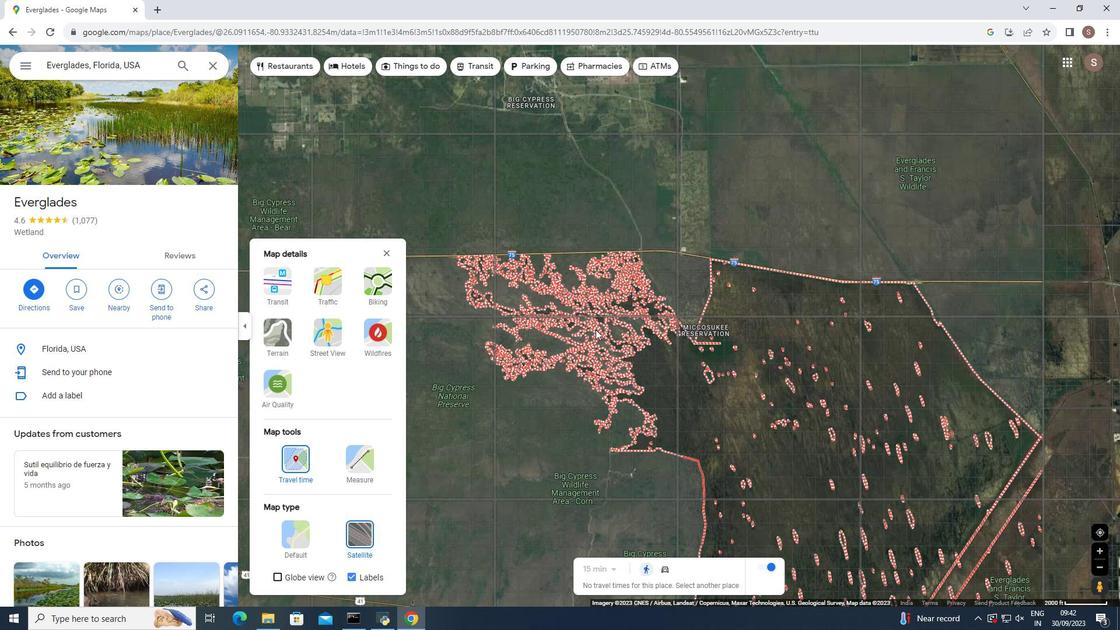 
Action: Mouse scrolled (595, 329) with delta (0, 0)
Screenshot: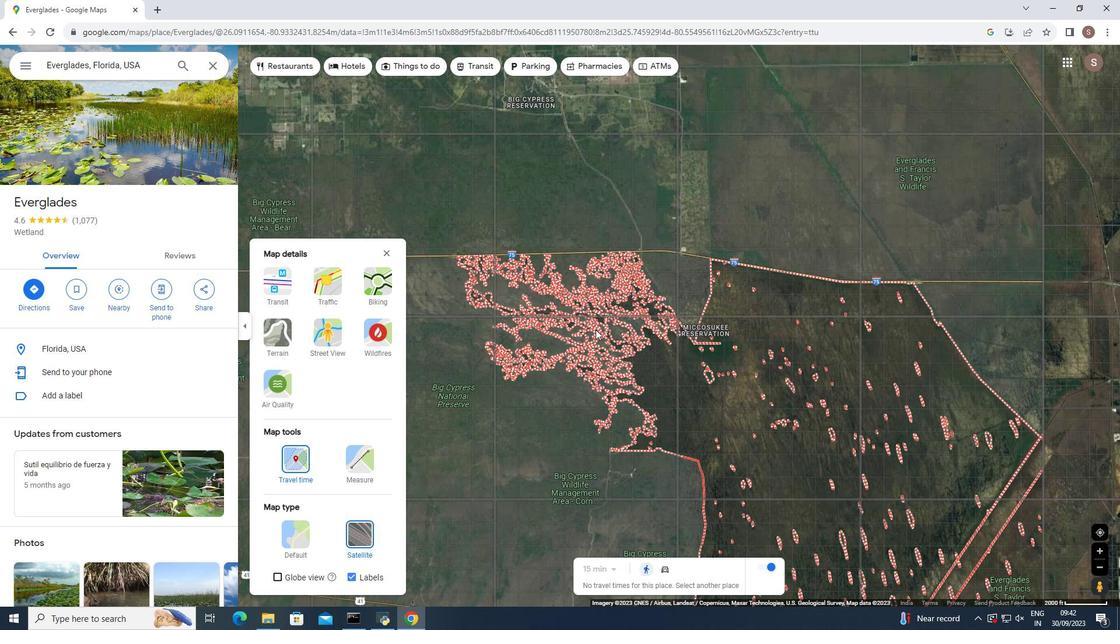 
Action: Mouse scrolled (595, 329) with delta (0, 0)
Screenshot: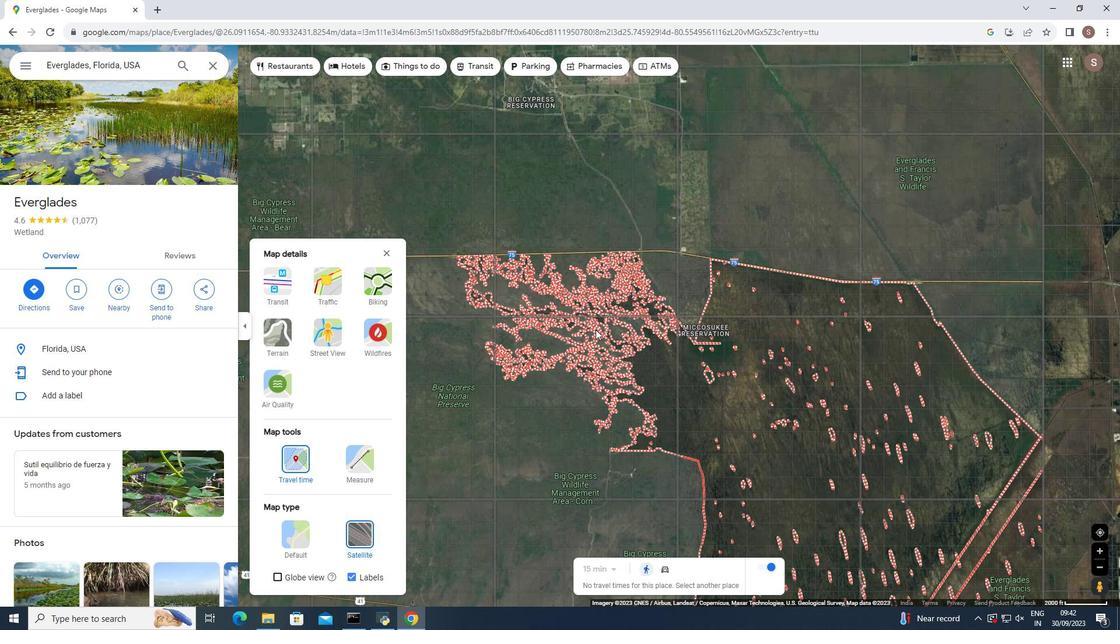
Action: Mouse scrolled (595, 329) with delta (0, 0)
Screenshot: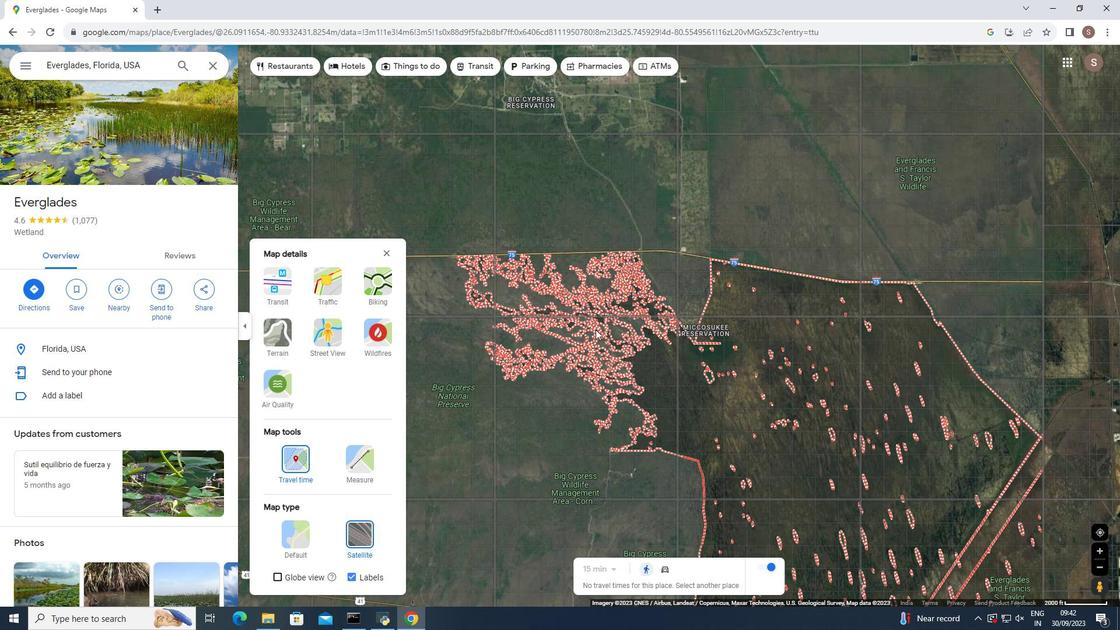 
Action: Mouse moved to (595, 326)
Screenshot: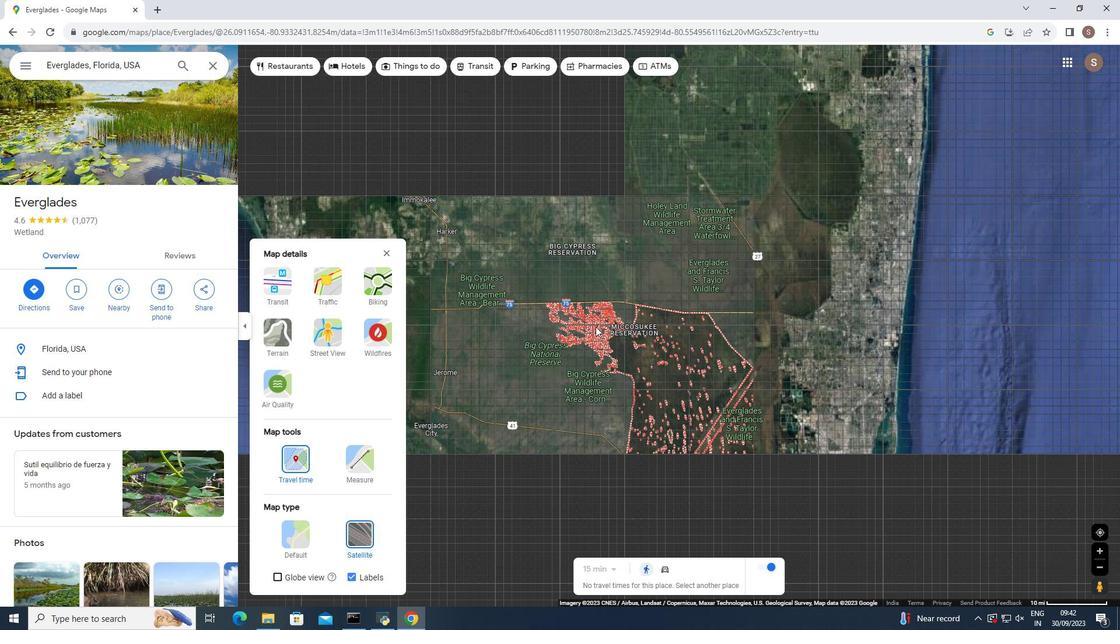 
Action: Mouse scrolled (595, 325) with delta (0, 0)
Screenshot: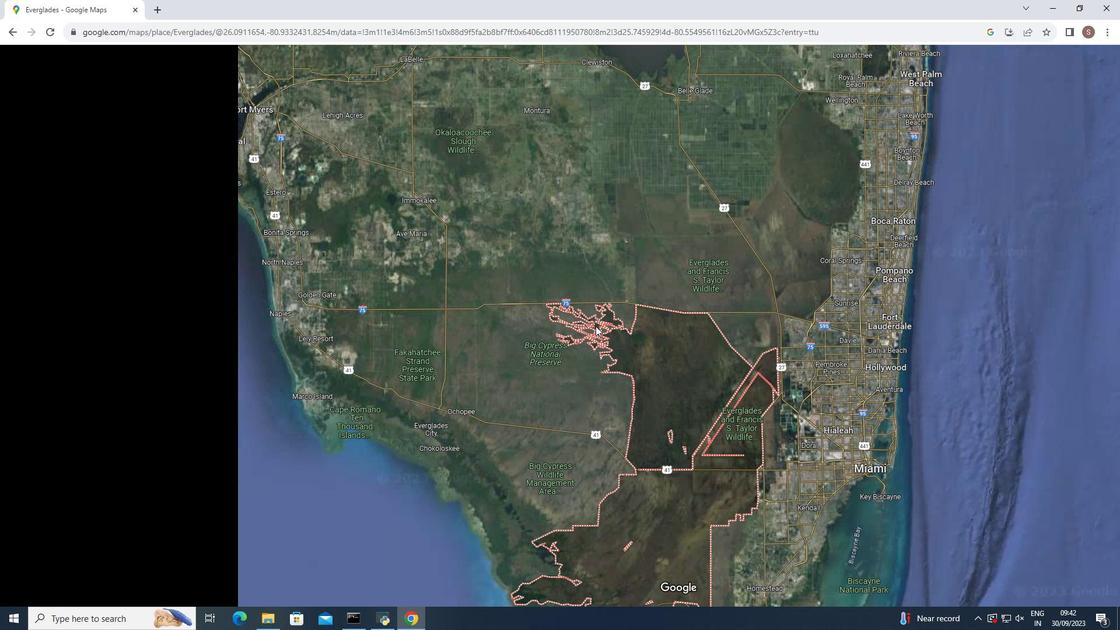
Action: Mouse scrolled (595, 325) with delta (0, 0)
Screenshot: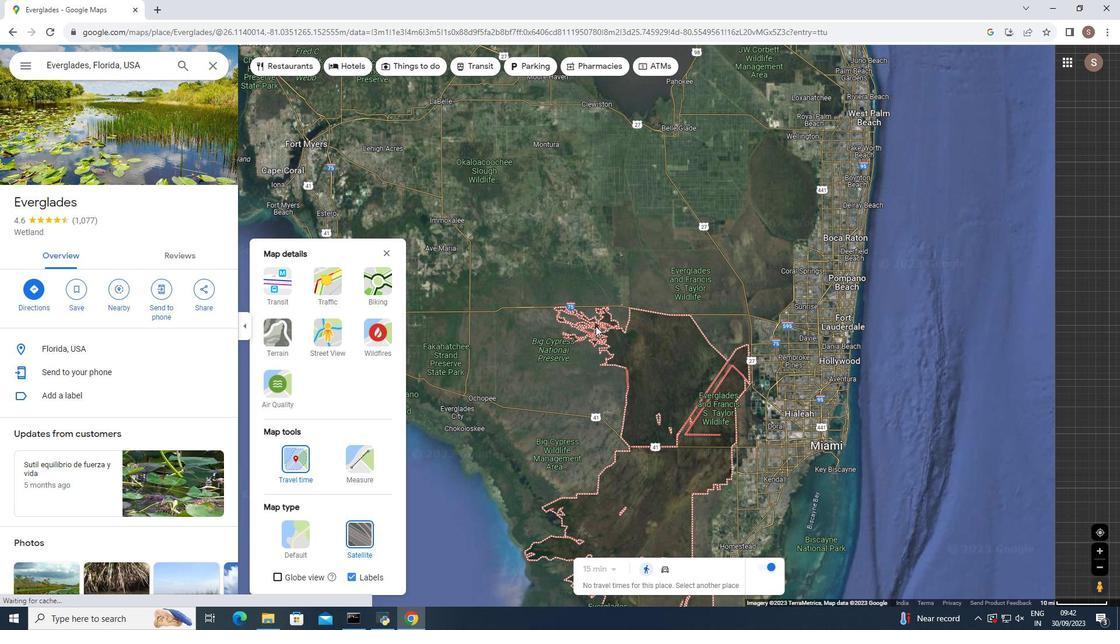 
Action: Mouse scrolled (595, 325) with delta (0, 0)
Screenshot: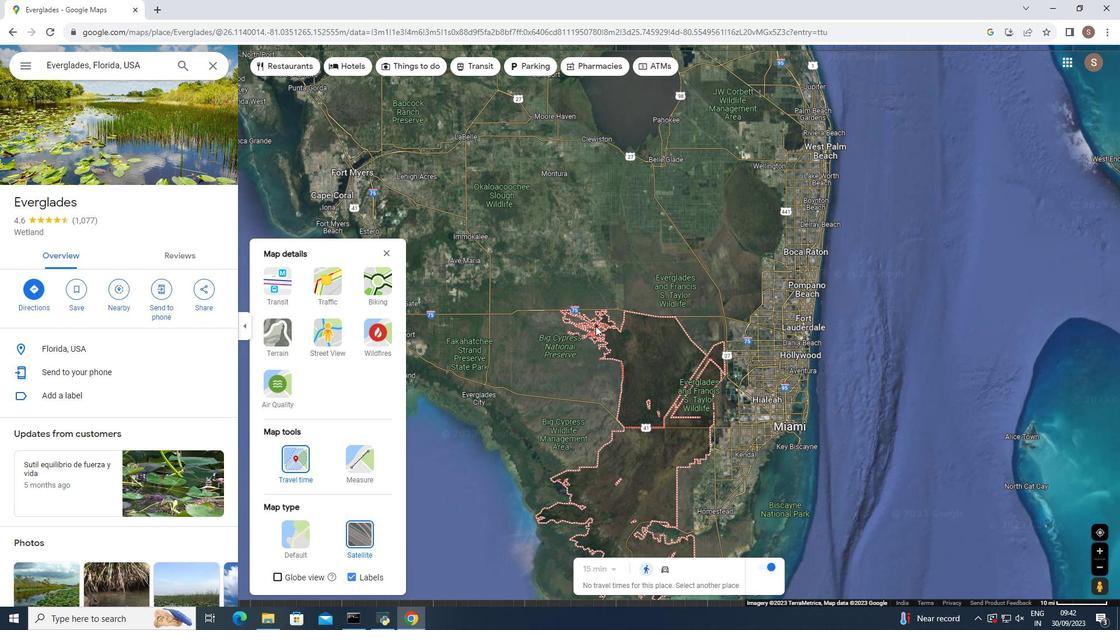 
Action: Mouse scrolled (595, 325) with delta (0, 0)
Screenshot: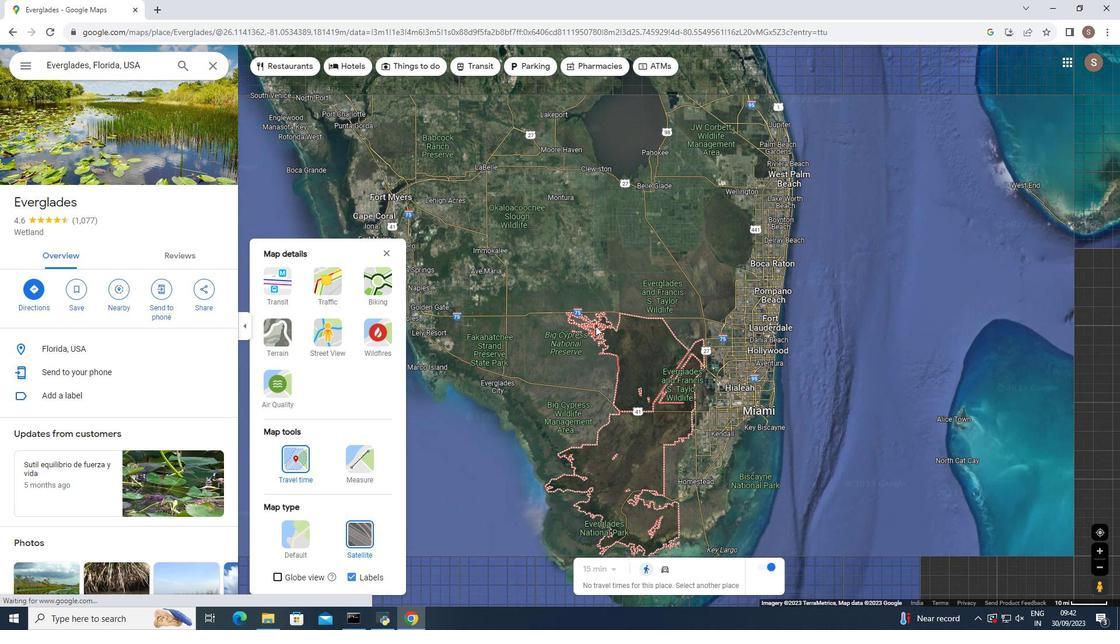 
Action: Mouse scrolled (595, 325) with delta (0, 0)
Screenshot: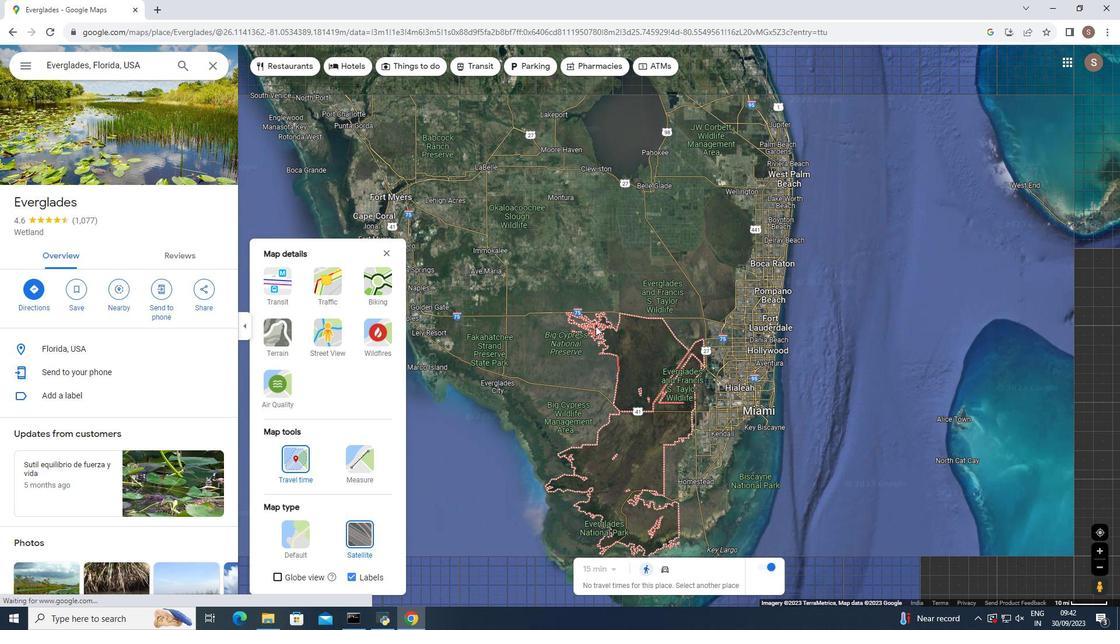 
Action: Mouse moved to (595, 324)
Screenshot: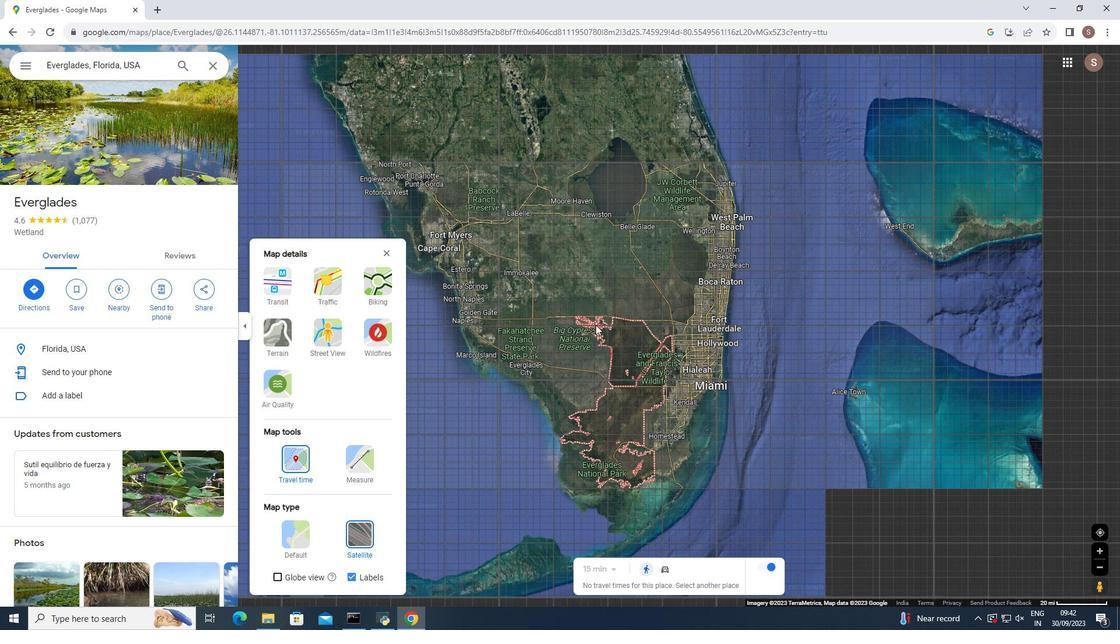 
Action: Mouse scrolled (595, 323) with delta (0, 0)
Screenshot: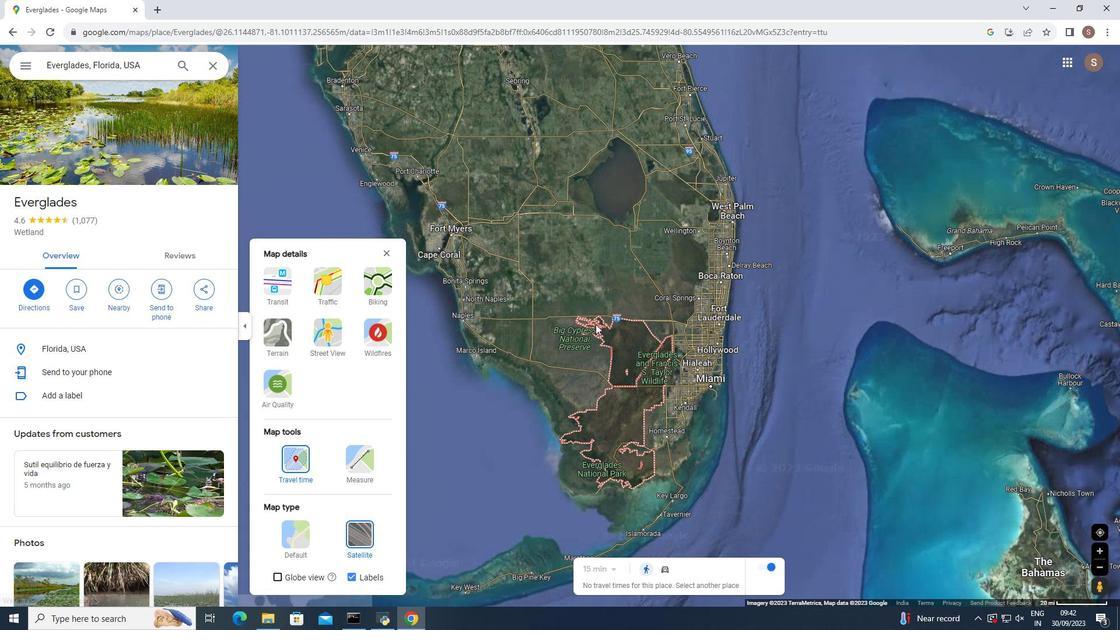 
Action: Mouse moved to (621, 366)
Screenshot: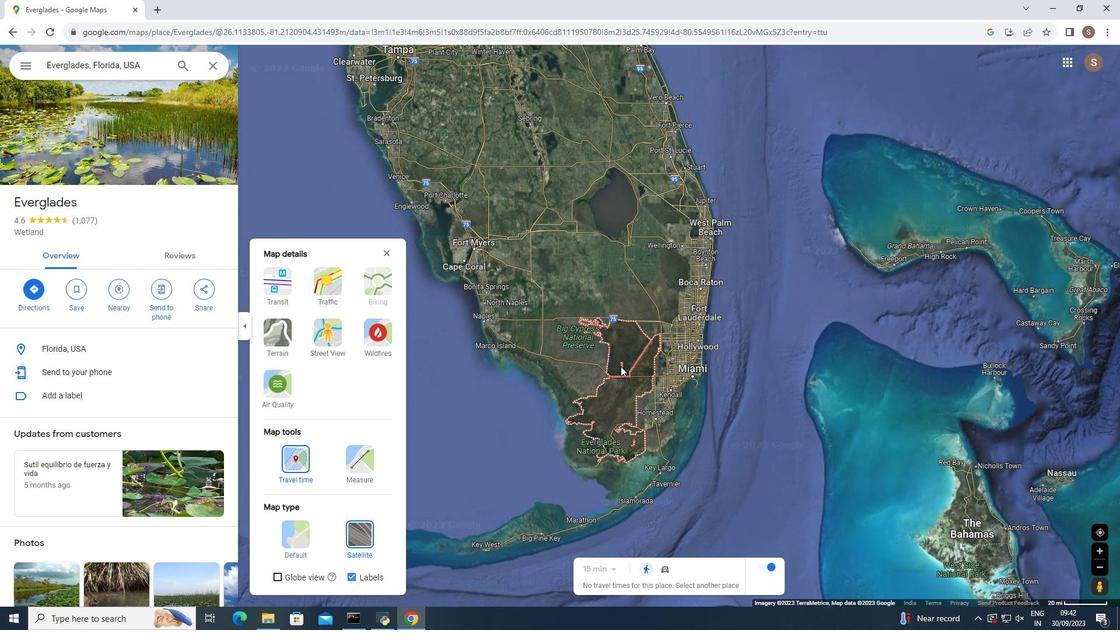 
Action: Mouse pressed left at (621, 366)
Screenshot: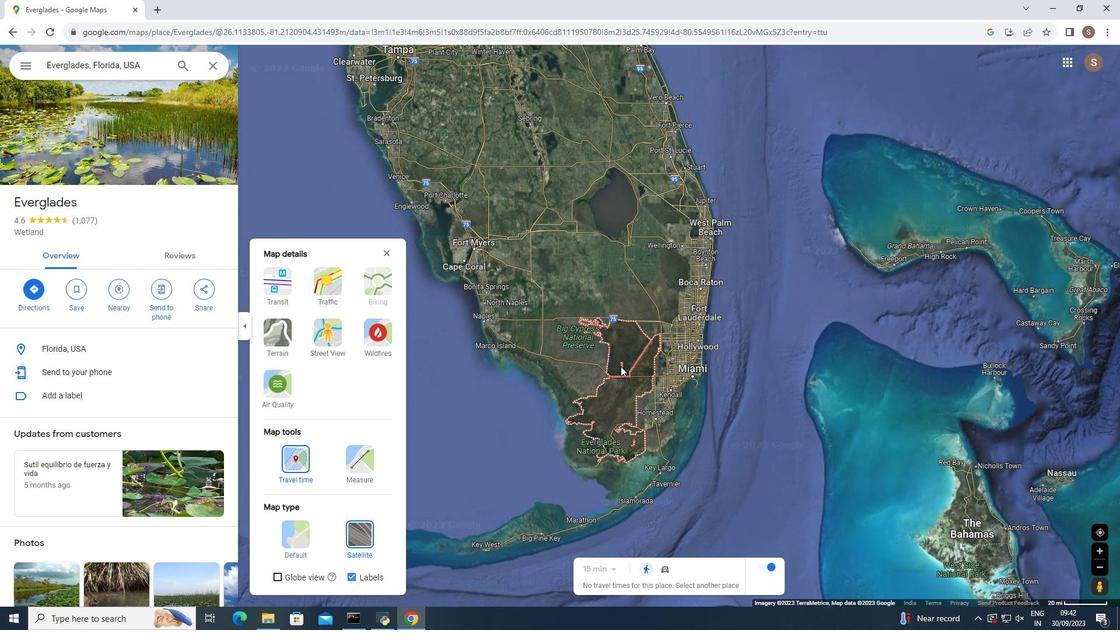 
Action: Mouse pressed left at (621, 366)
Screenshot: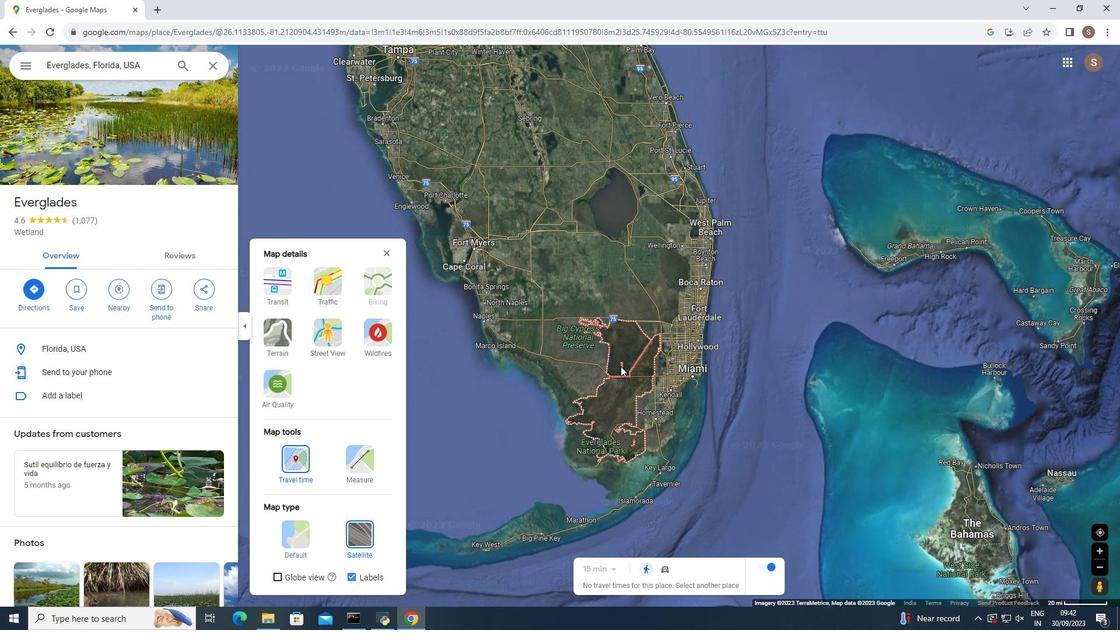 
Action: Mouse moved to (622, 363)
Screenshot: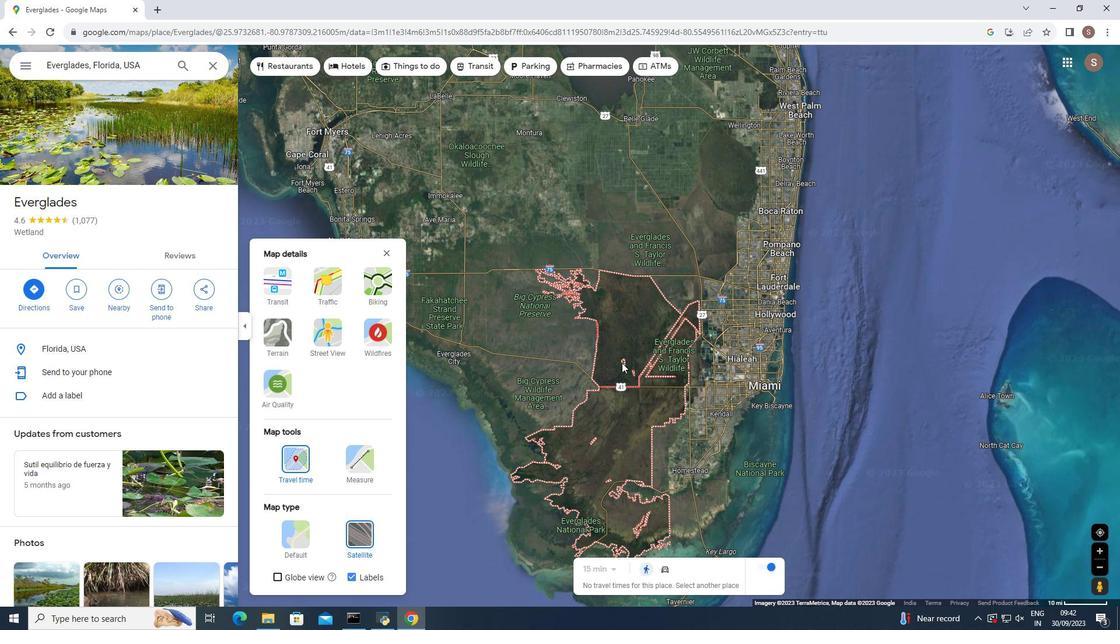 
Action: Mouse pressed left at (622, 363)
Screenshot: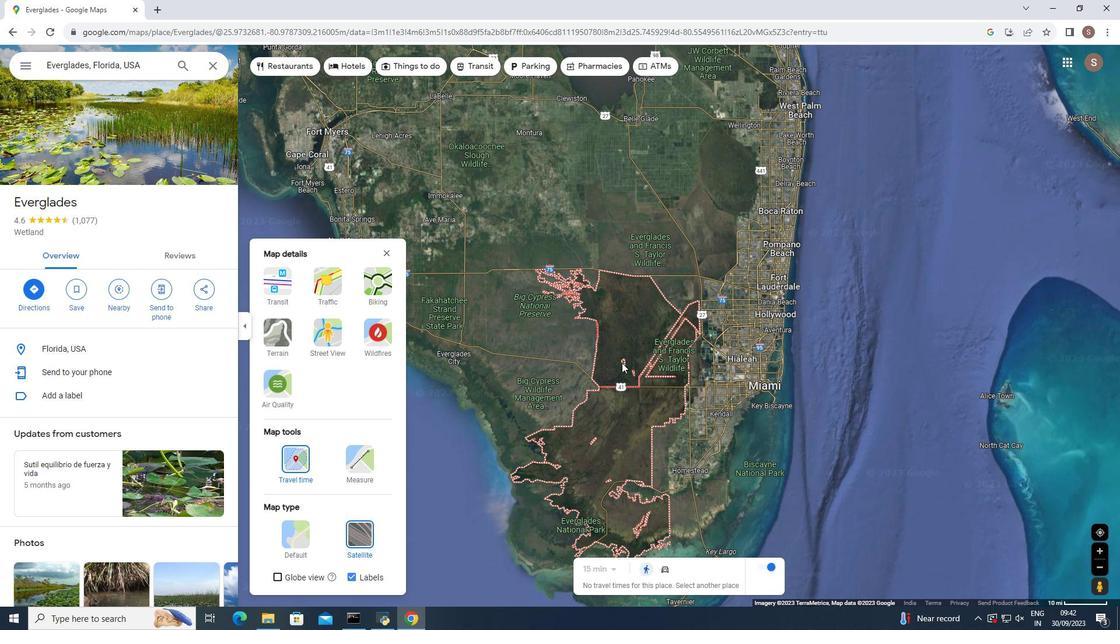 
Action: Mouse pressed left at (622, 363)
Screenshot: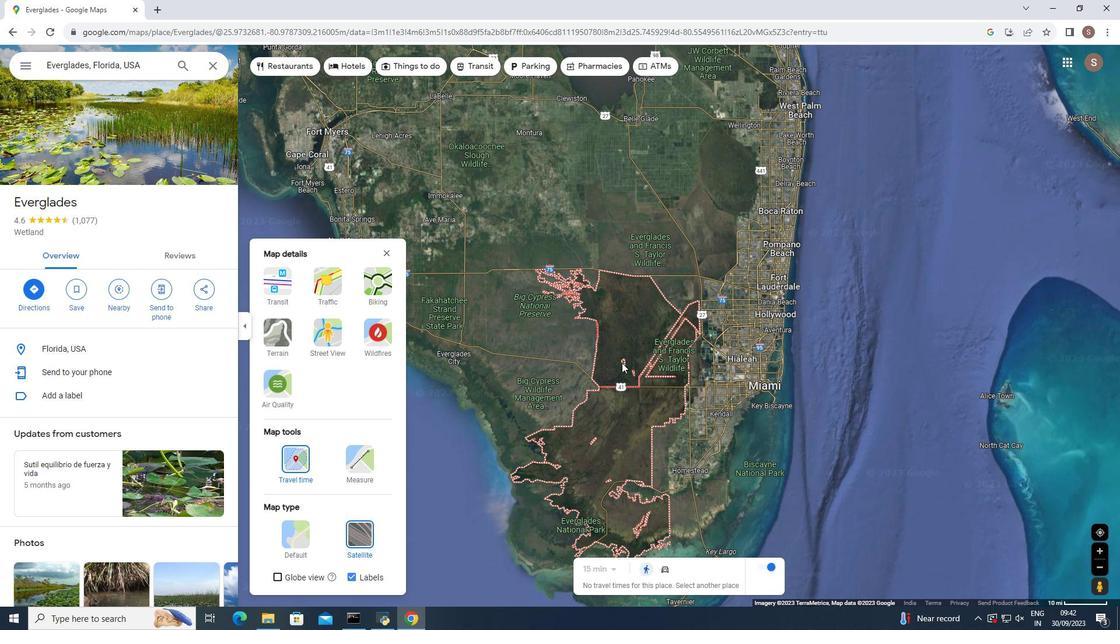
Action: Mouse pressed left at (622, 363)
Screenshot: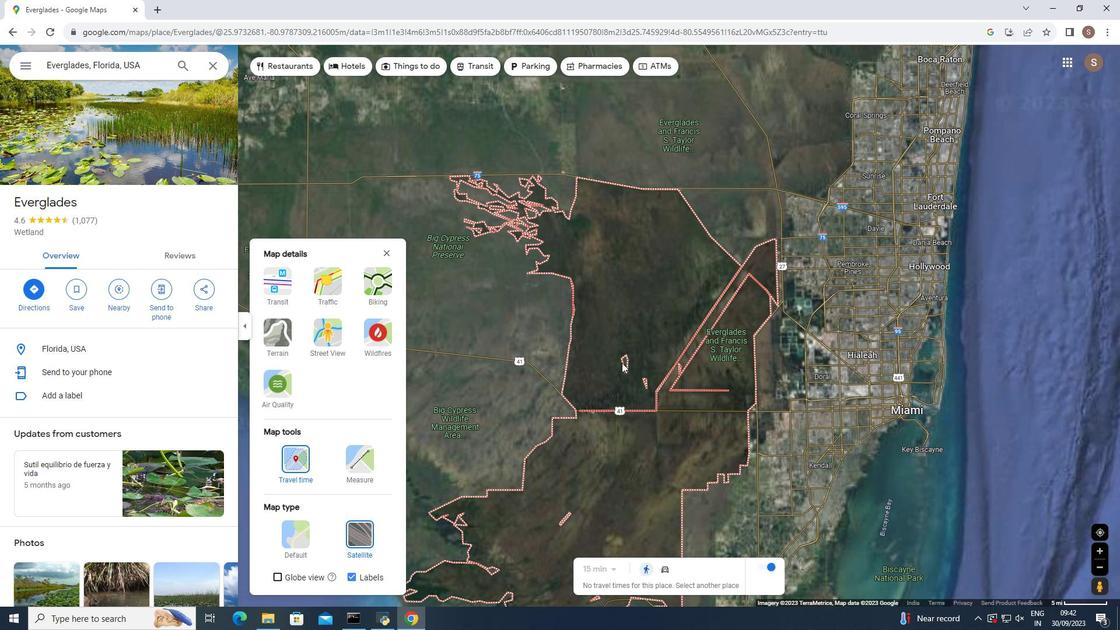 
Action: Mouse pressed left at (622, 363)
Screenshot: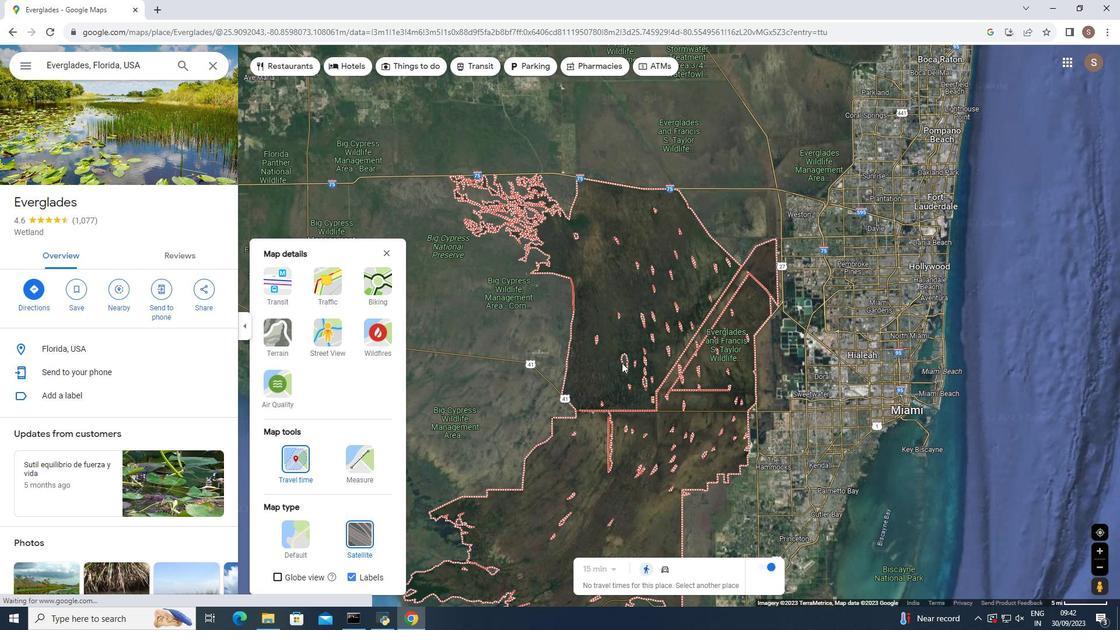 
Action: Mouse pressed left at (622, 363)
Screenshot: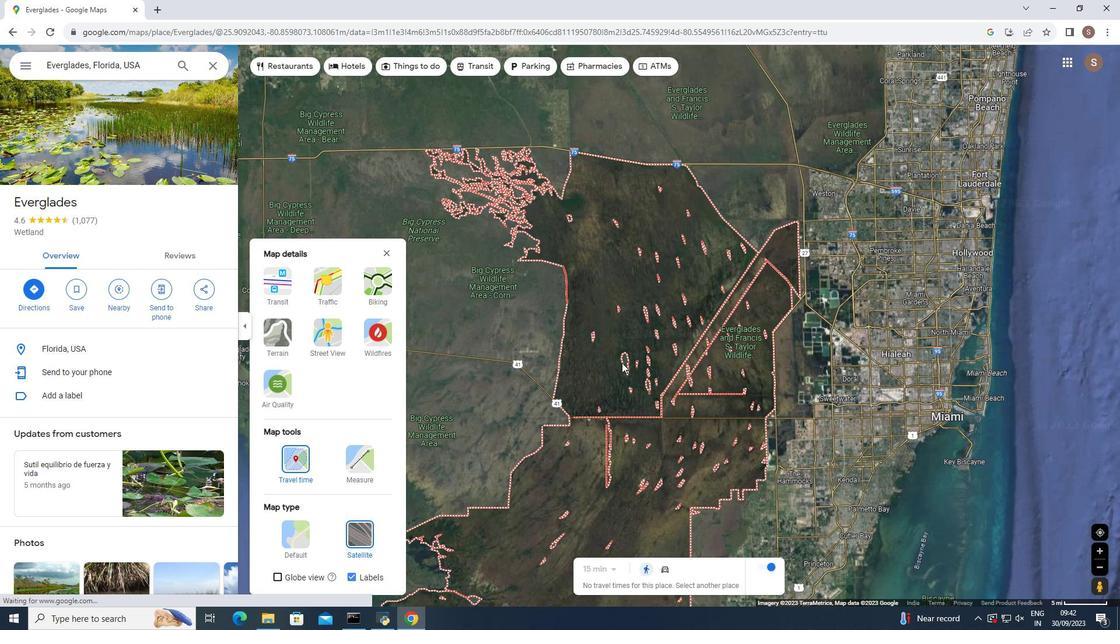 
Action: Mouse pressed left at (622, 363)
Screenshot: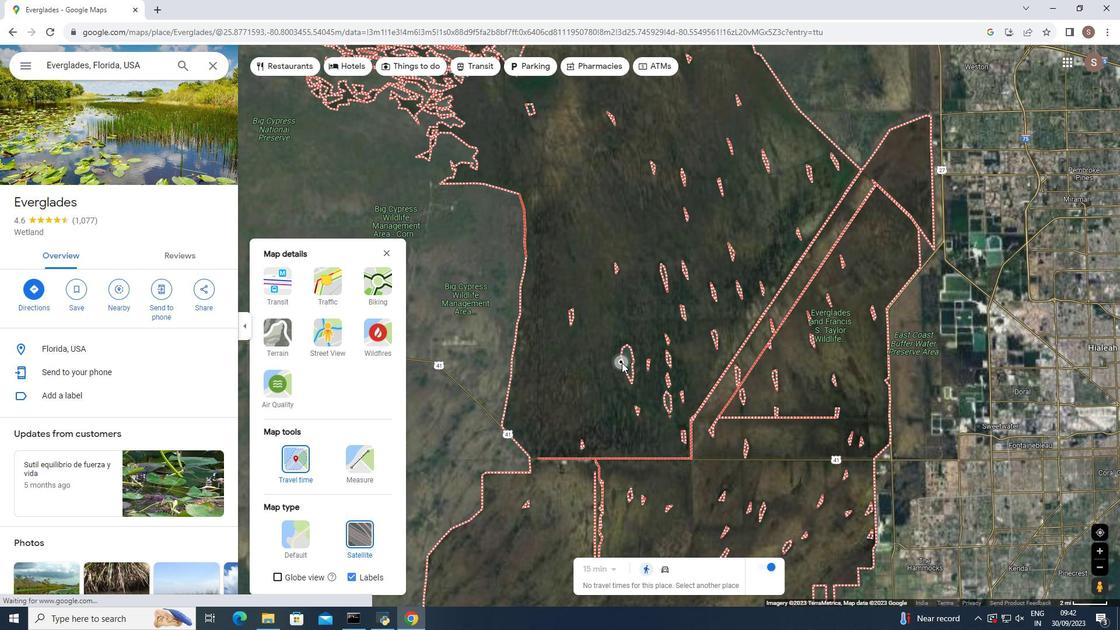 
Action: Mouse pressed left at (622, 363)
Screenshot: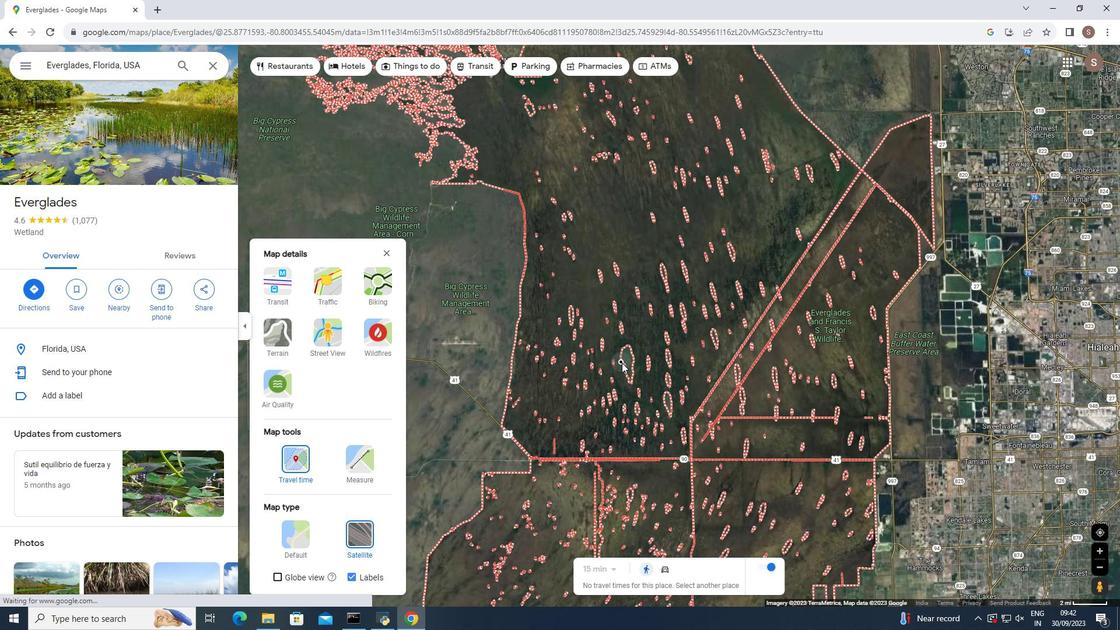 
Action: Mouse moved to (633, 368)
Screenshot: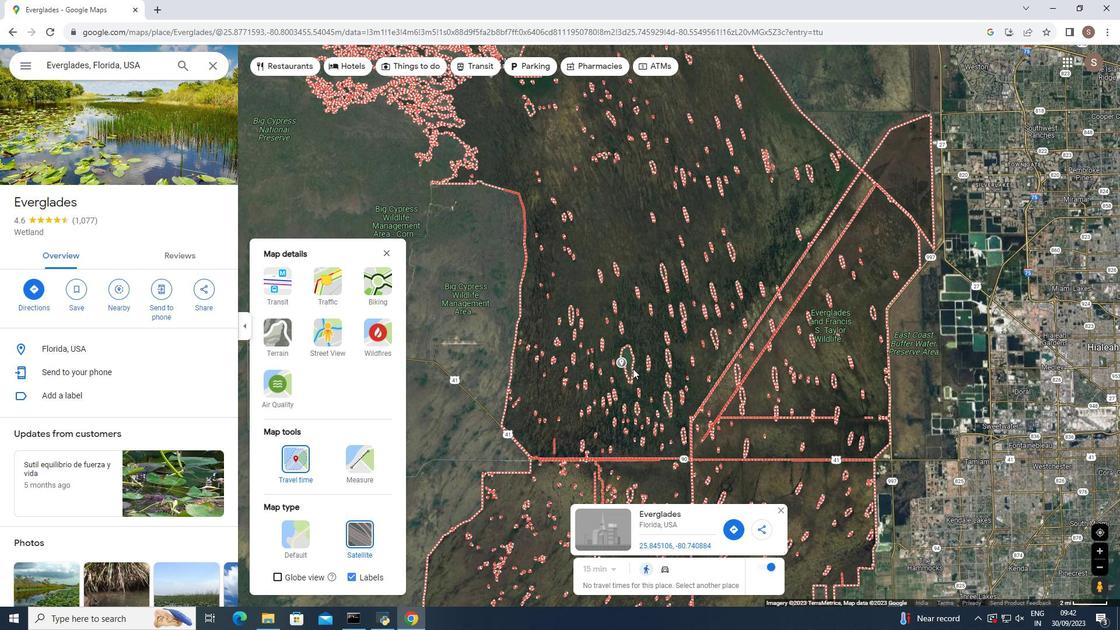 
Action: Mouse pressed left at (633, 368)
Screenshot: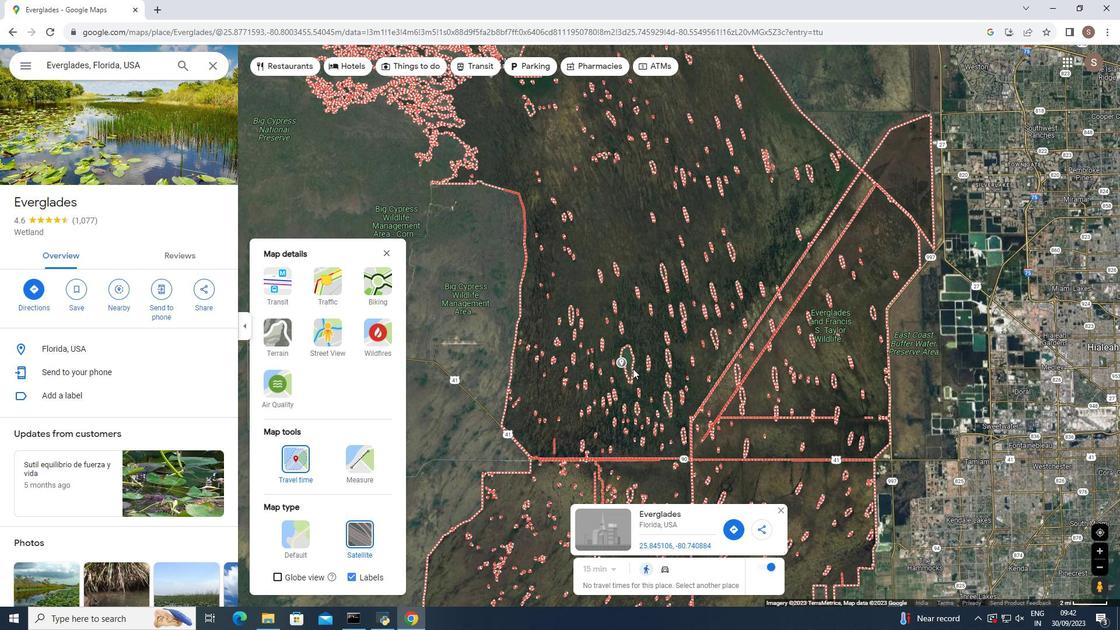 
Action: Mouse pressed left at (633, 368)
